 Task: Go to Program & Features. Select Whole Food Market. Add to cart Organic Guacamole-2. Select Amazon Health. Add to cart Ylang ylang essential oil-2. Place order for Hudson Clark, _x000D_
4893 Hawaiian Ter_x000D_
Cincinnati, Ohio(OH), 45223, Cell Number (513) 541-0914
Action: Mouse moved to (165, 89)
Screenshot: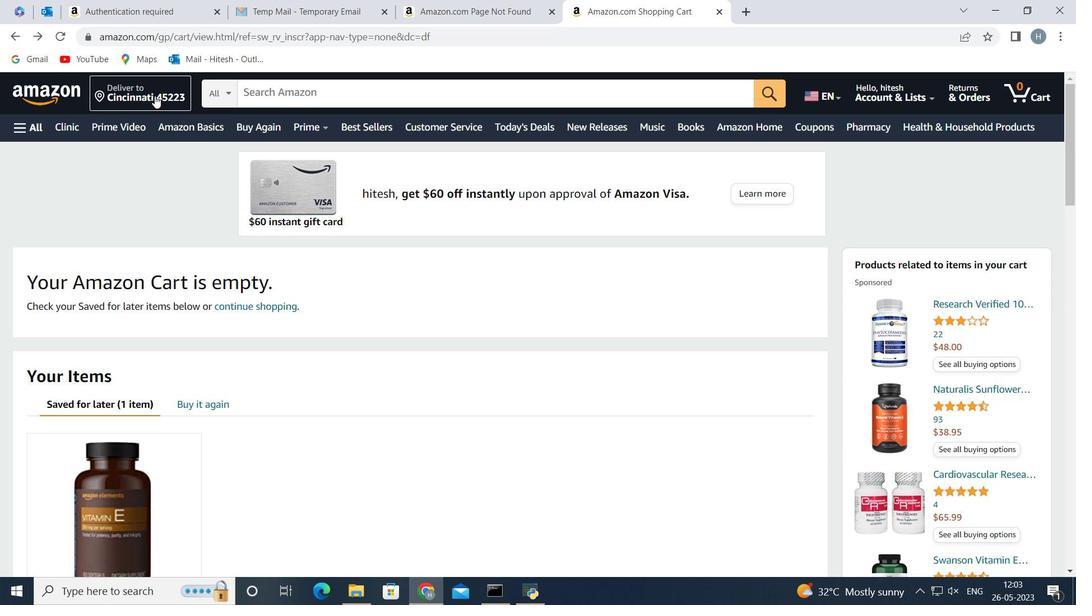 
Action: Mouse pressed left at (165, 89)
Screenshot: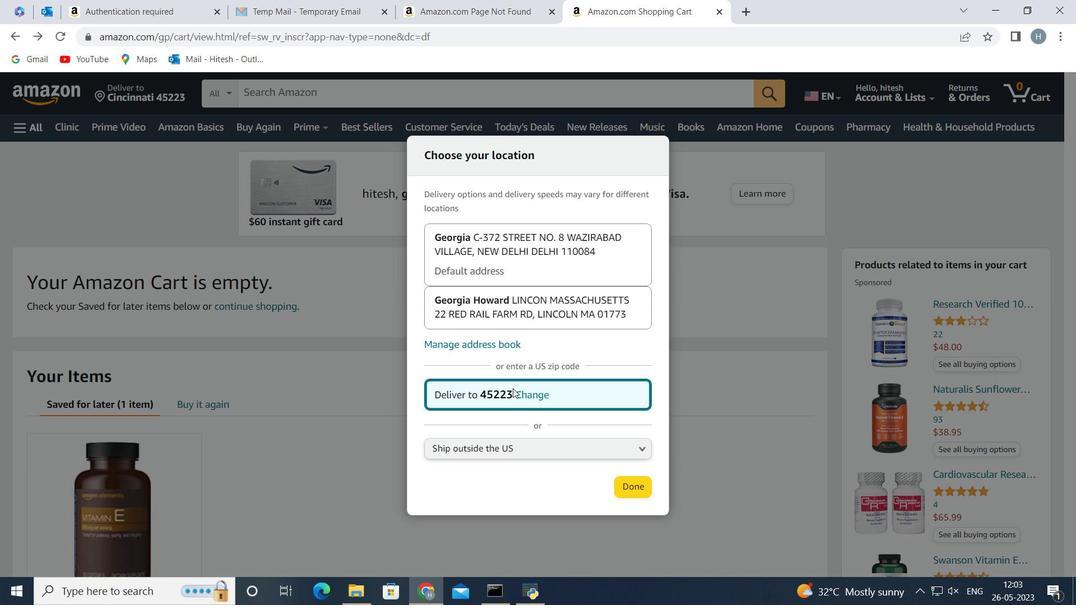 
Action: Mouse moved to (527, 392)
Screenshot: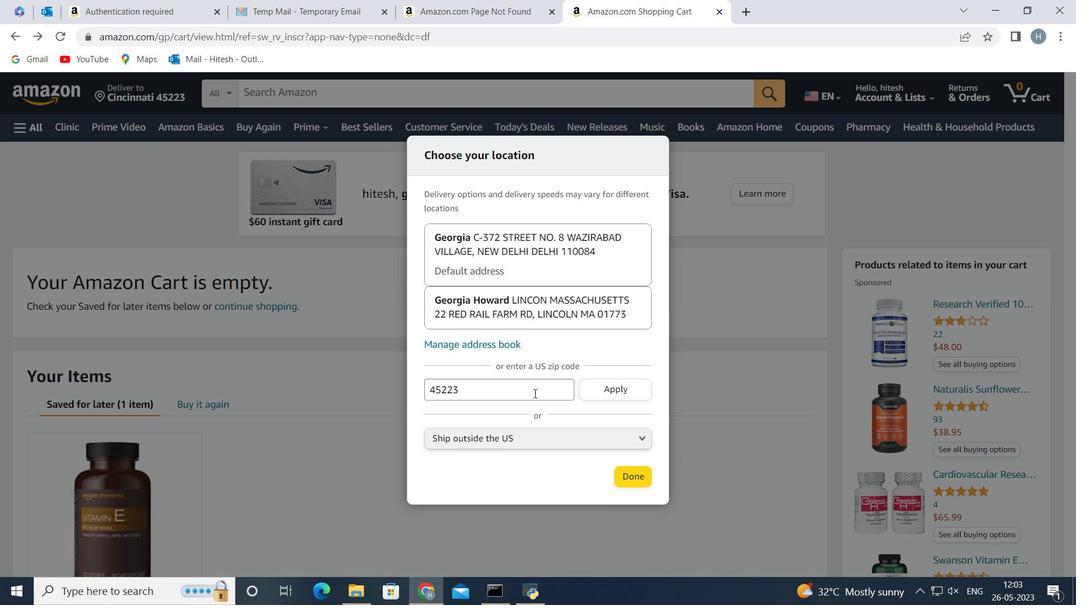 
Action: Mouse pressed left at (527, 392)
Screenshot: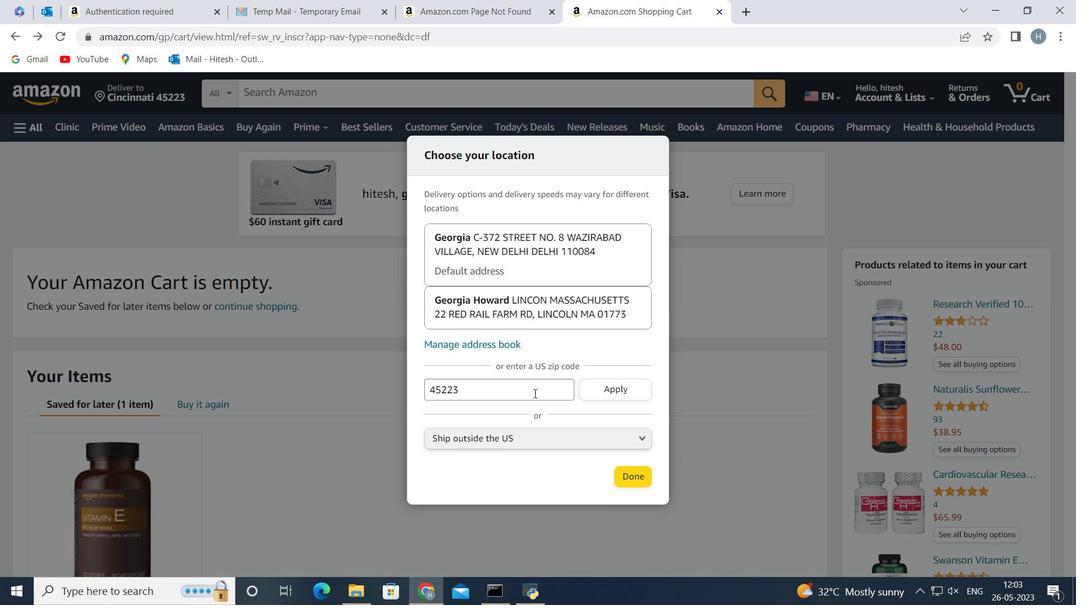 
Action: Mouse moved to (502, 394)
Screenshot: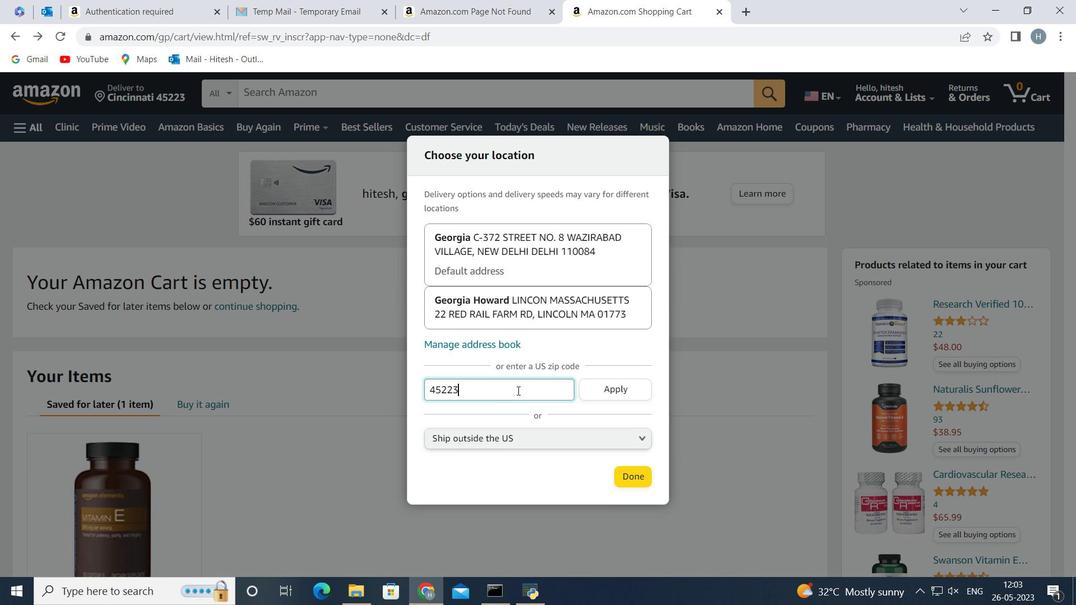 
Action: Mouse pressed left at (502, 394)
Screenshot: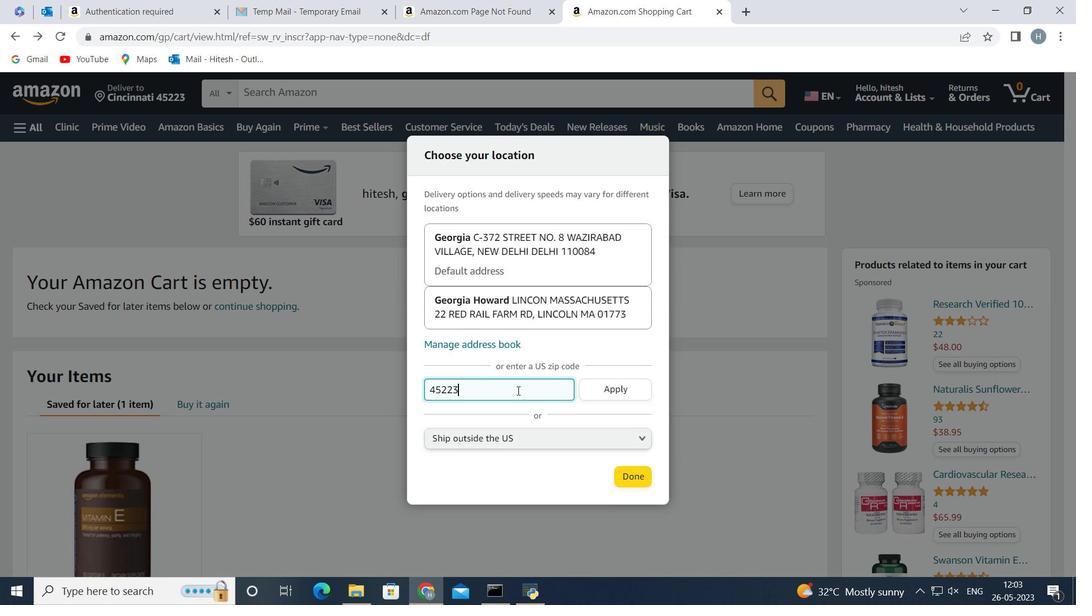 
Action: Mouse moved to (501, 394)
Screenshot: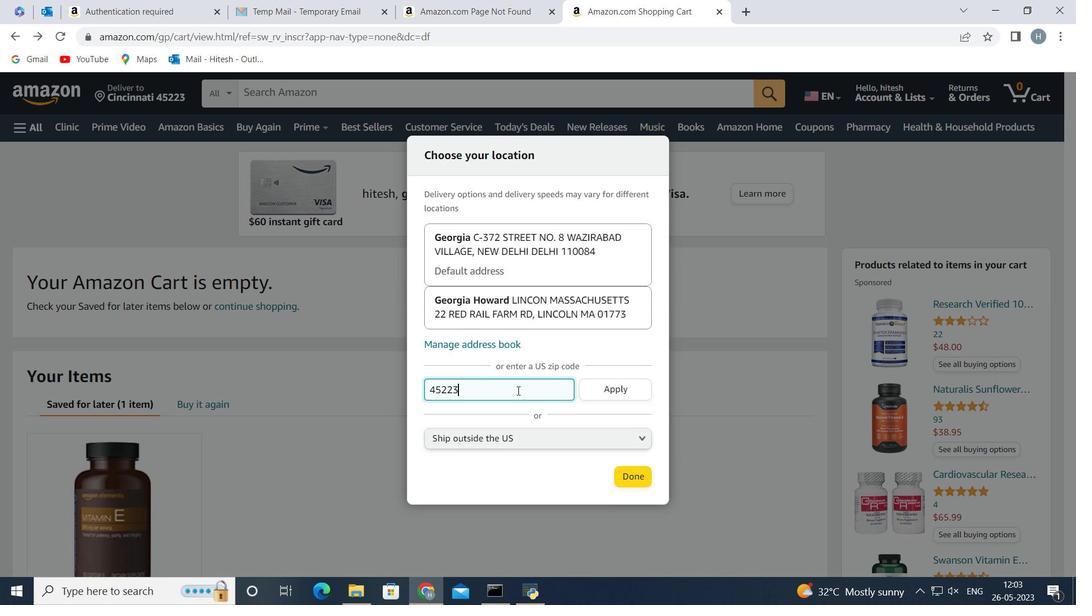 
Action: Key pressed <Key.backspace><Key.backspace><Key.backspace><Key.backspace><Key.backspace><Key.backspace><Key.backspace><Key.backspace><Key.backspace><Key.backspace><Key.backspace><Key.backspace><Key.backspace><Key.backspace><Key.backspace><Key.backspace><Key.backspace><Key.backspace>45223
Screenshot: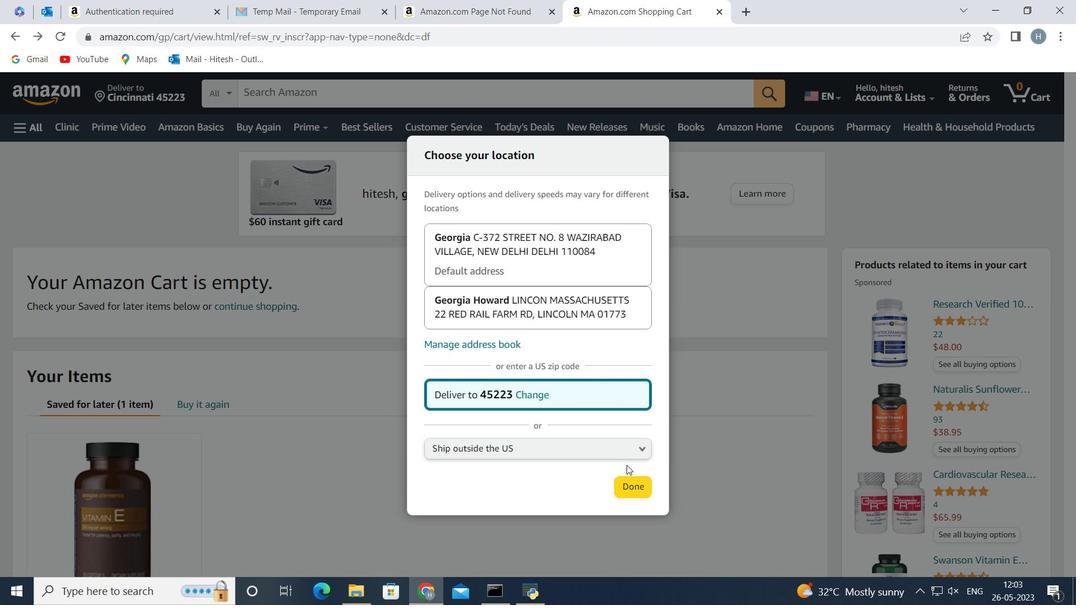 
Action: Mouse moved to (622, 388)
Screenshot: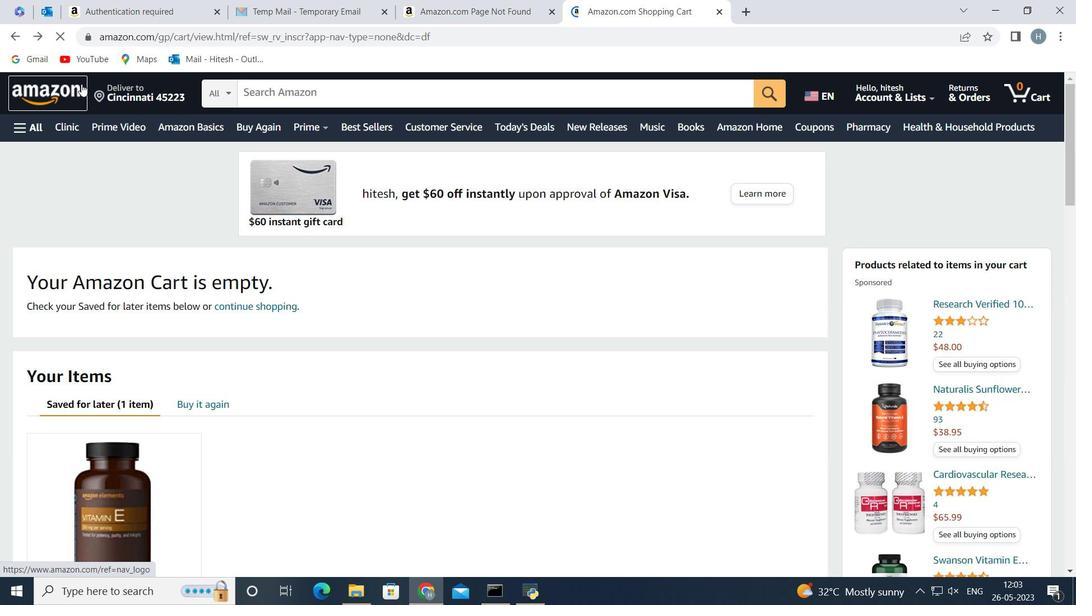 
Action: Mouse pressed left at (622, 388)
Screenshot: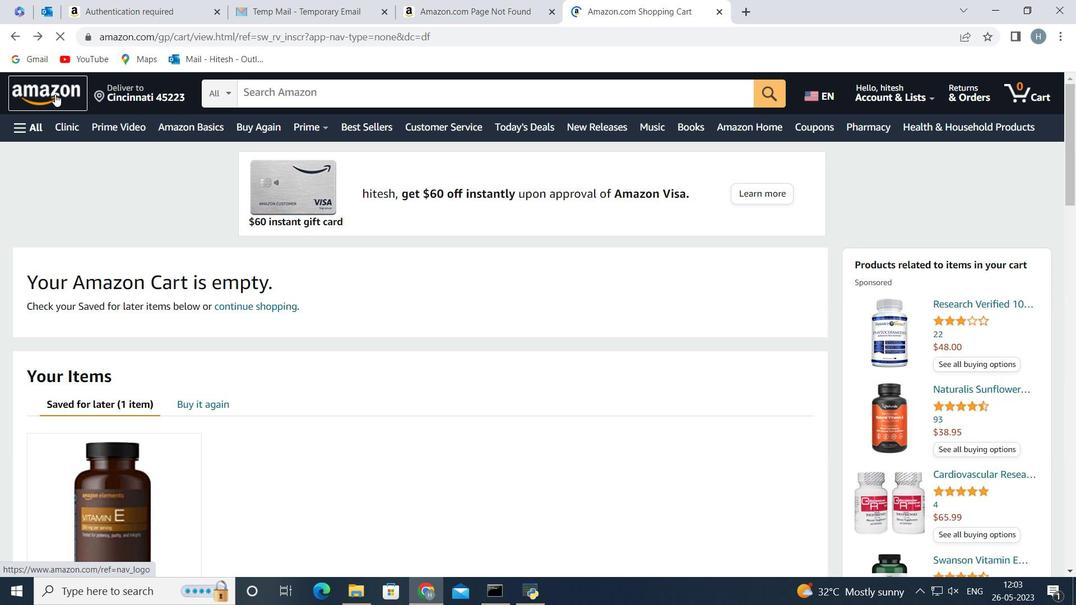 
Action: Mouse moved to (631, 487)
Screenshot: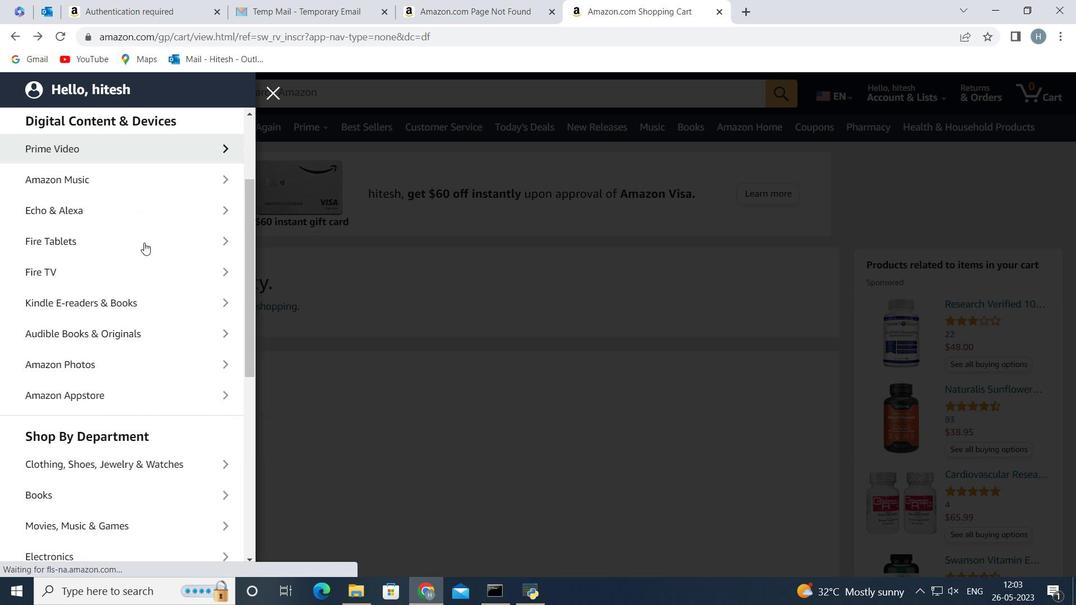 
Action: Mouse pressed left at (631, 487)
Screenshot: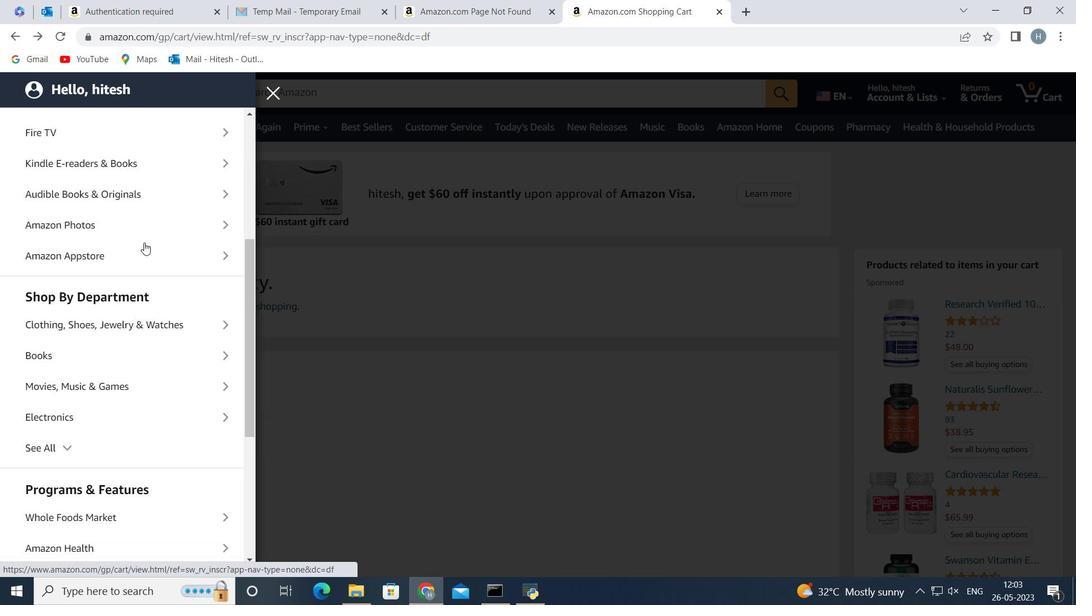 
Action: Mouse moved to (26, 124)
Screenshot: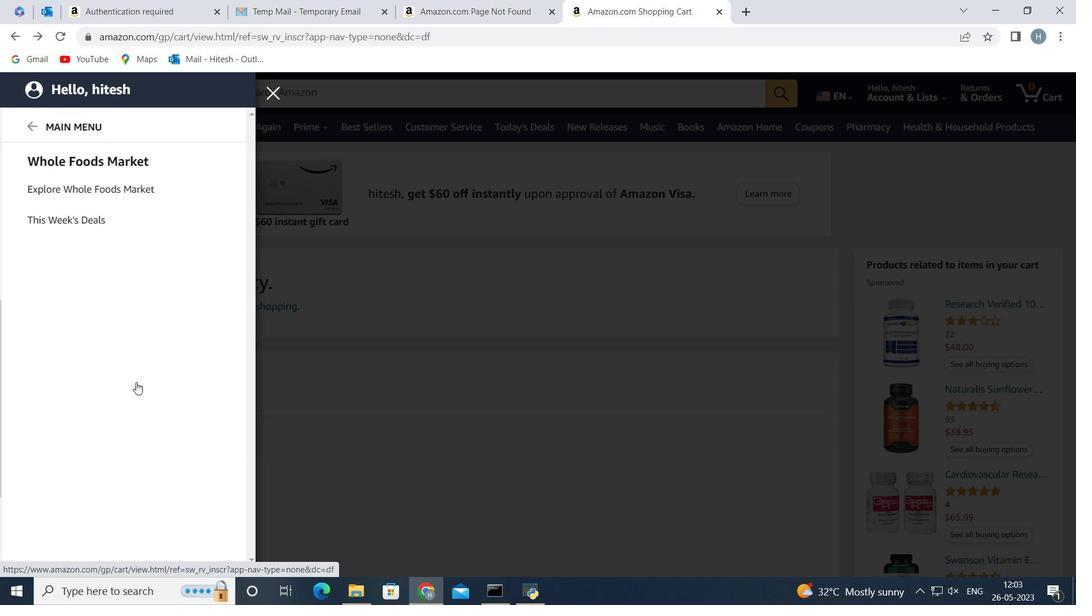 
Action: Mouse pressed left at (26, 124)
Screenshot: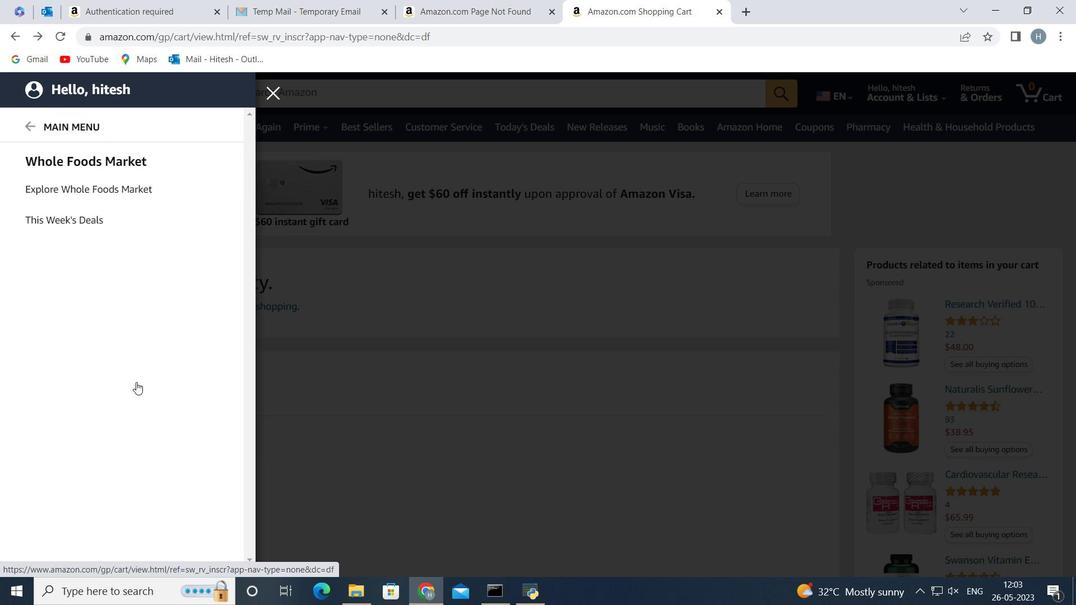 
Action: Mouse moved to (113, 275)
Screenshot: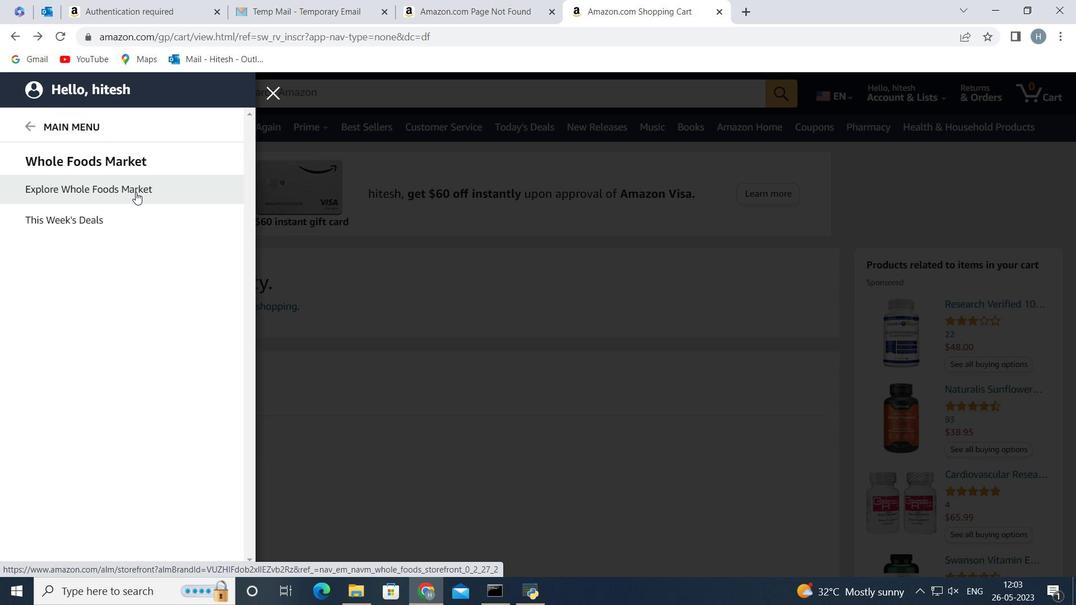 
Action: Mouse scrolled (113, 274) with delta (0, 0)
Screenshot: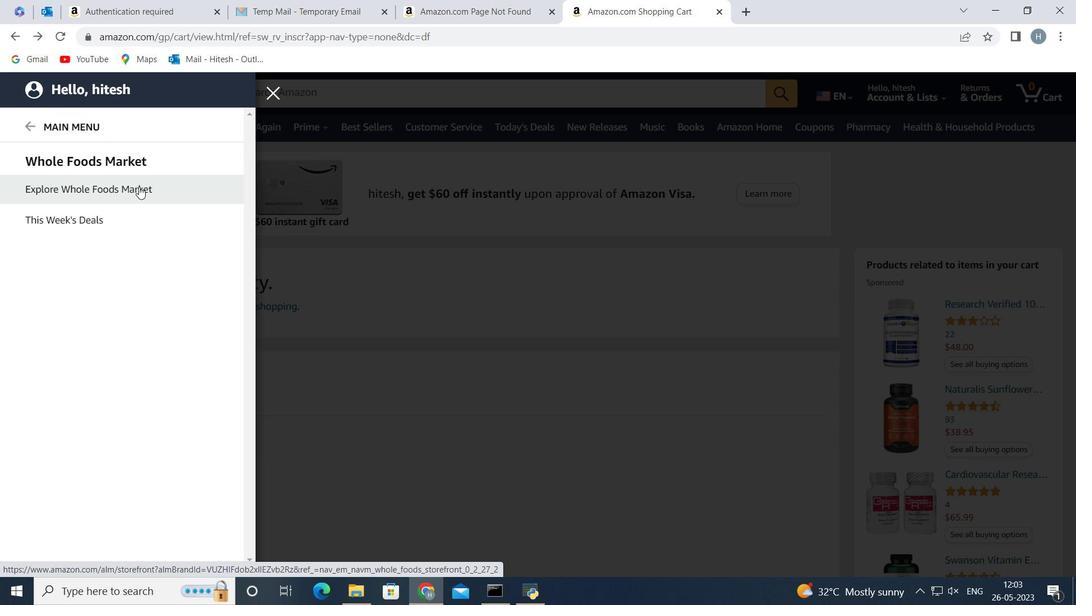 
Action: Mouse scrolled (113, 274) with delta (0, 0)
Screenshot: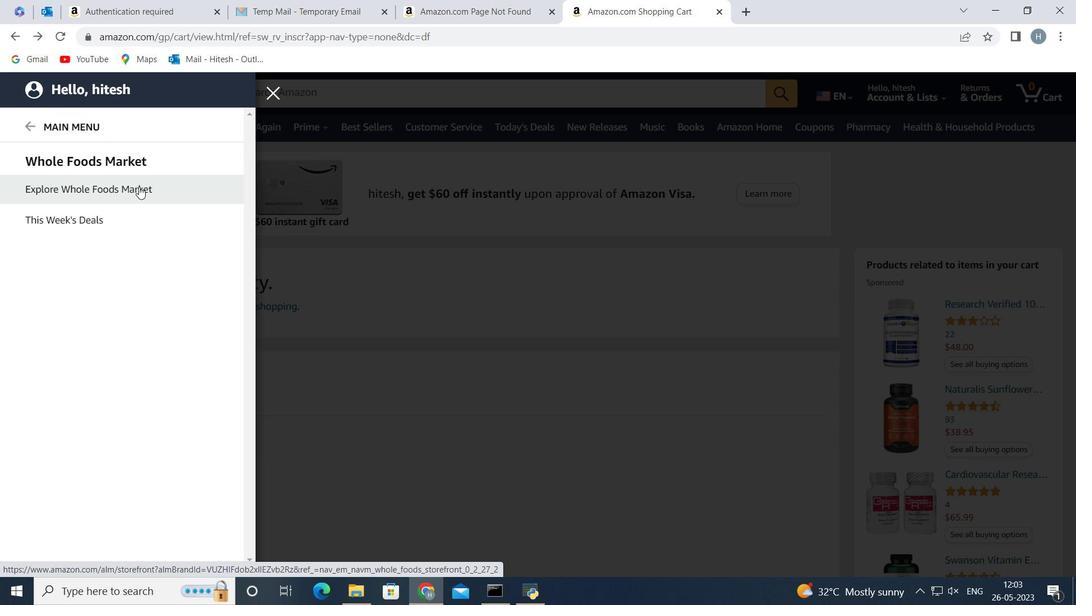 
Action: Mouse scrolled (113, 274) with delta (0, 0)
Screenshot: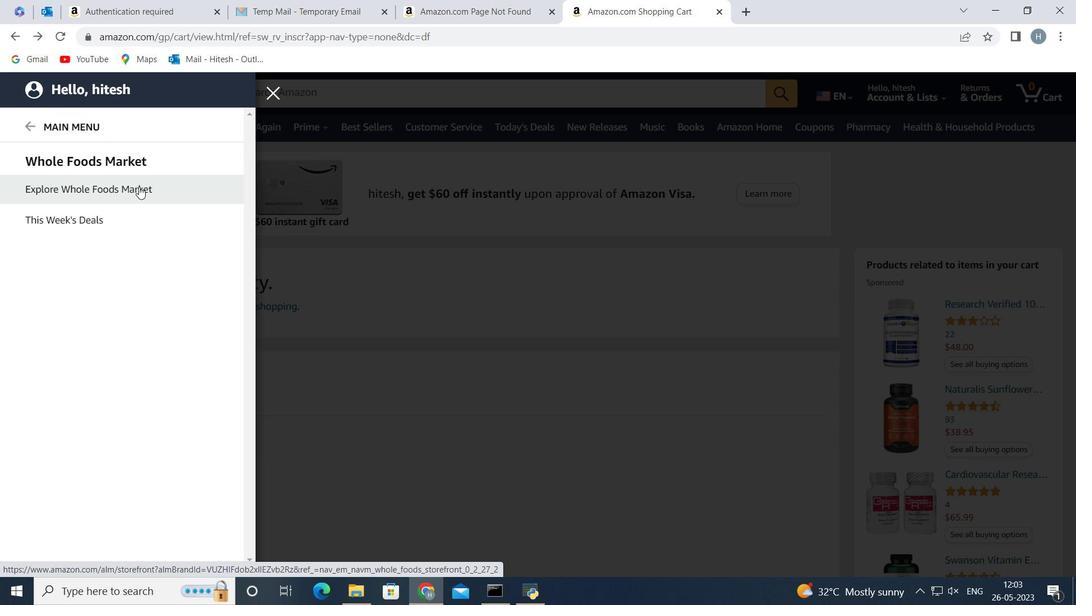 
Action: Mouse scrolled (113, 274) with delta (0, 0)
Screenshot: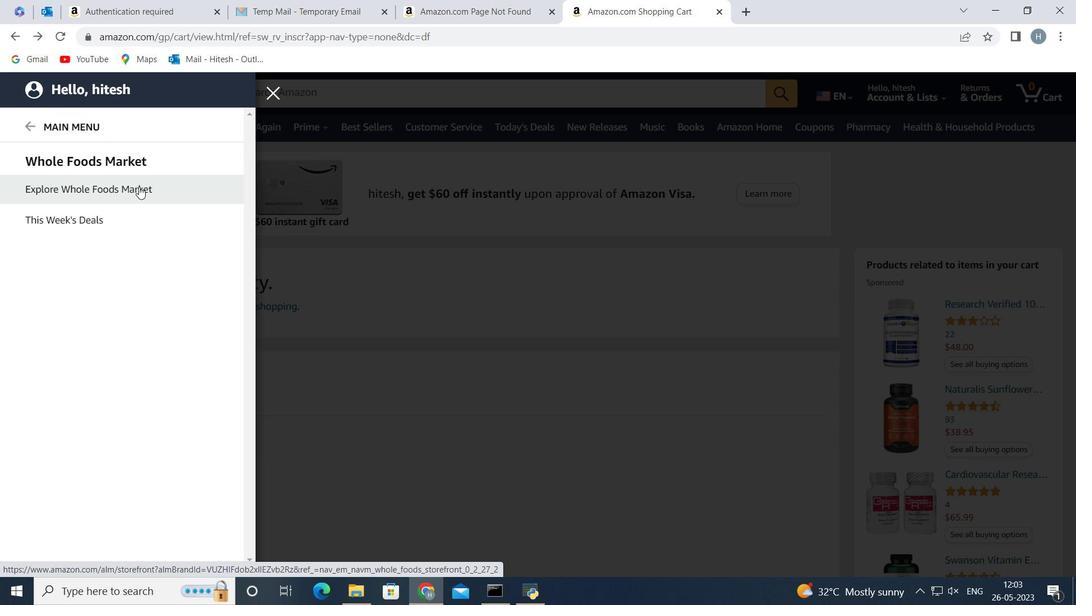 
Action: Mouse scrolled (113, 274) with delta (0, 0)
Screenshot: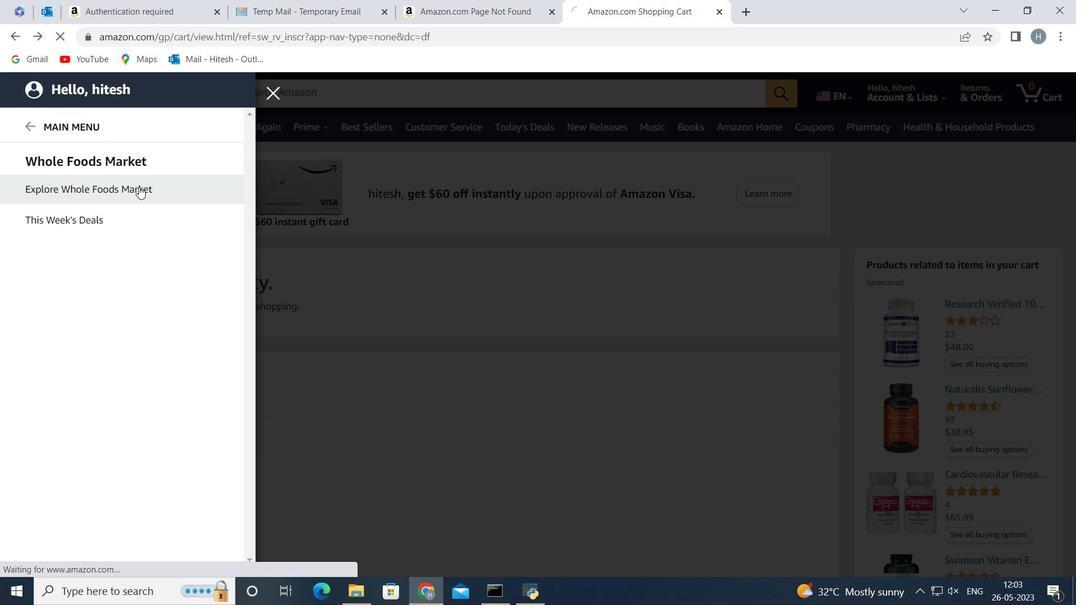 
Action: Mouse scrolled (113, 274) with delta (0, 0)
Screenshot: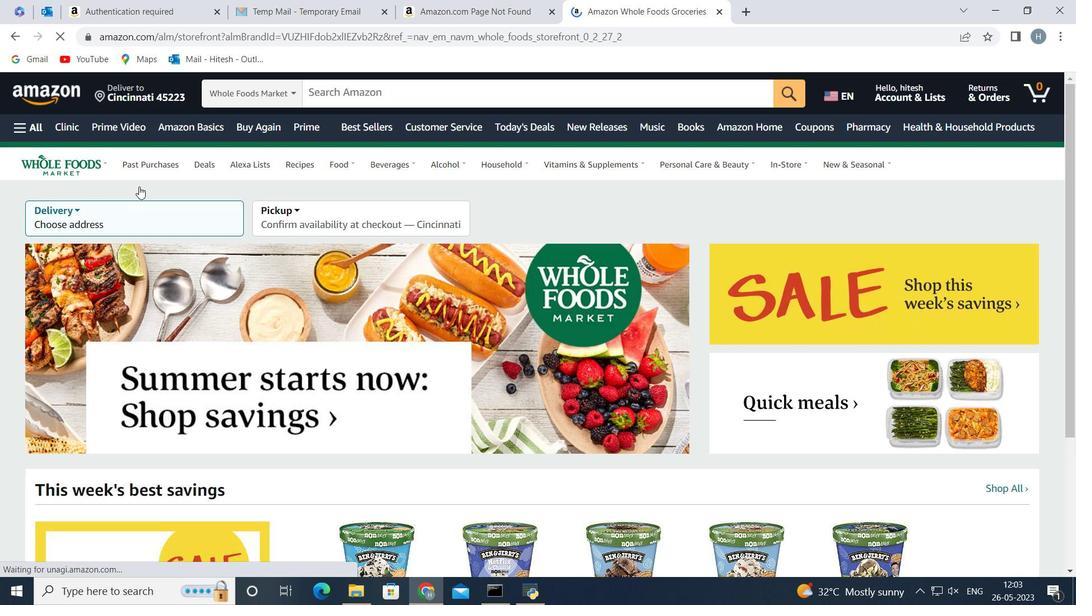 
Action: Mouse scrolled (113, 274) with delta (0, 0)
Screenshot: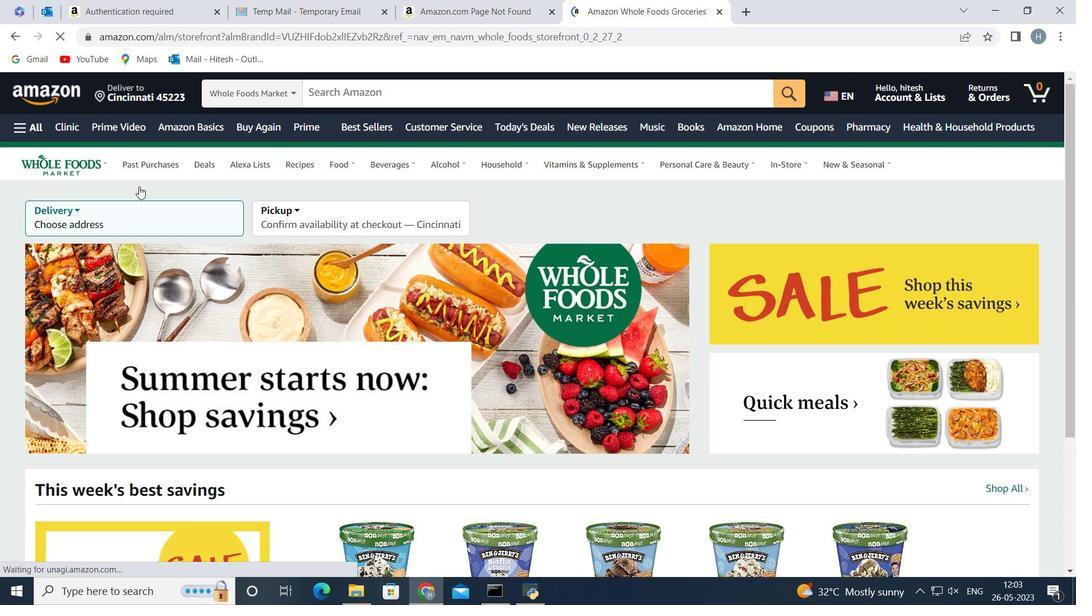 
Action: Mouse scrolled (113, 274) with delta (0, 0)
Screenshot: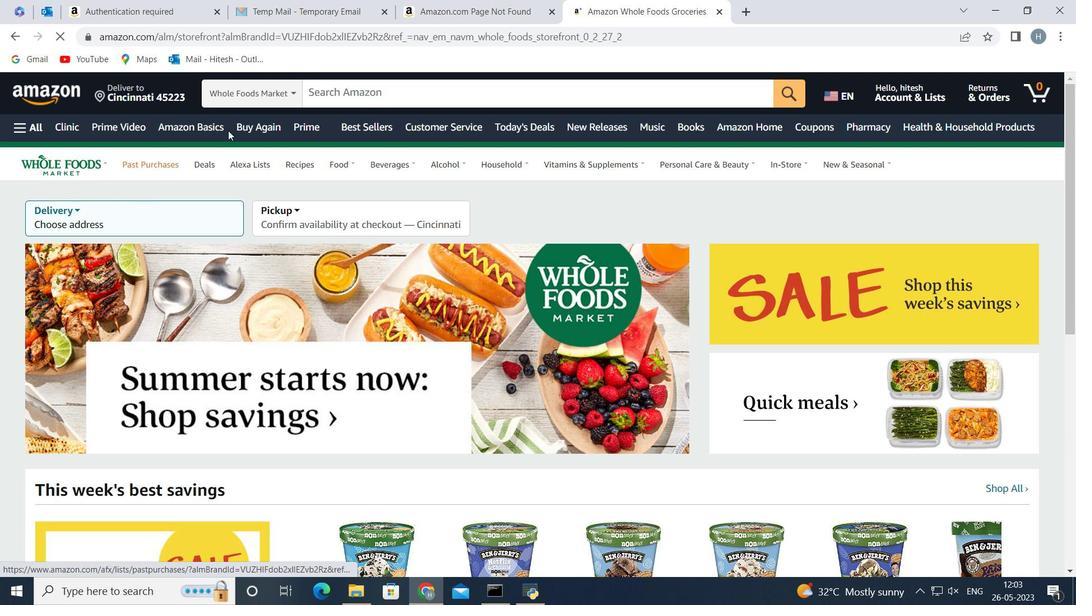 
Action: Mouse moved to (124, 251)
Screenshot: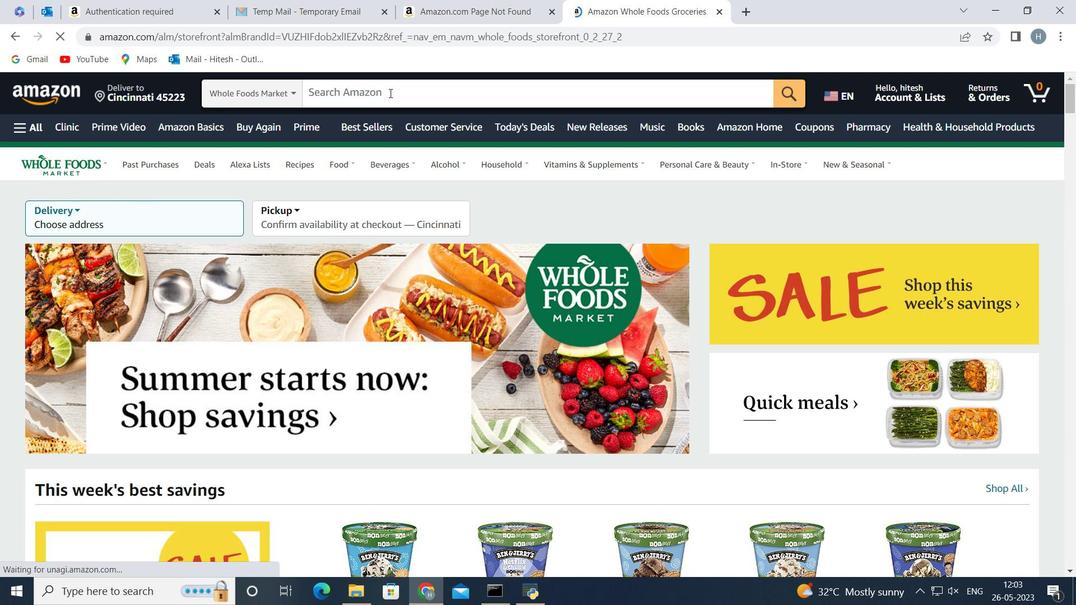 
Action: Mouse pressed left at (124, 251)
Screenshot: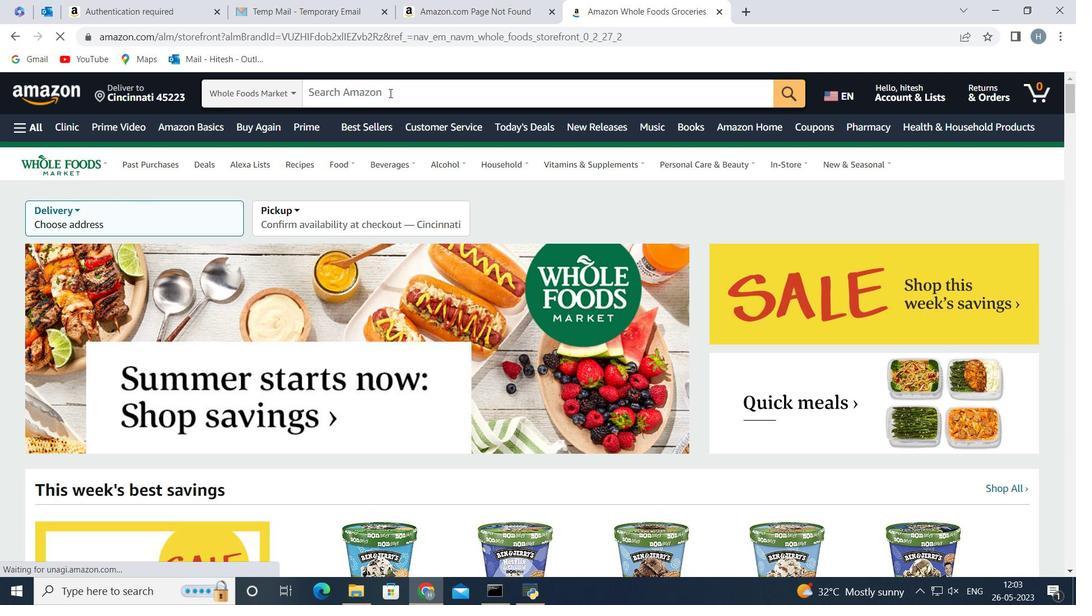 
Action: Mouse moved to (155, 96)
Screenshot: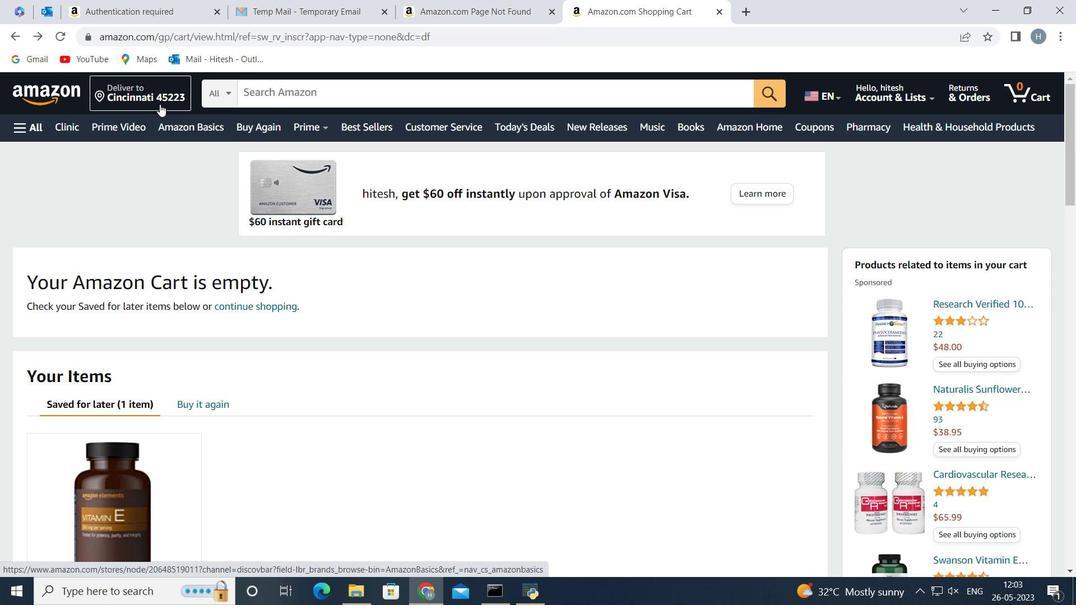 
Action: Mouse pressed left at (155, 96)
Screenshot: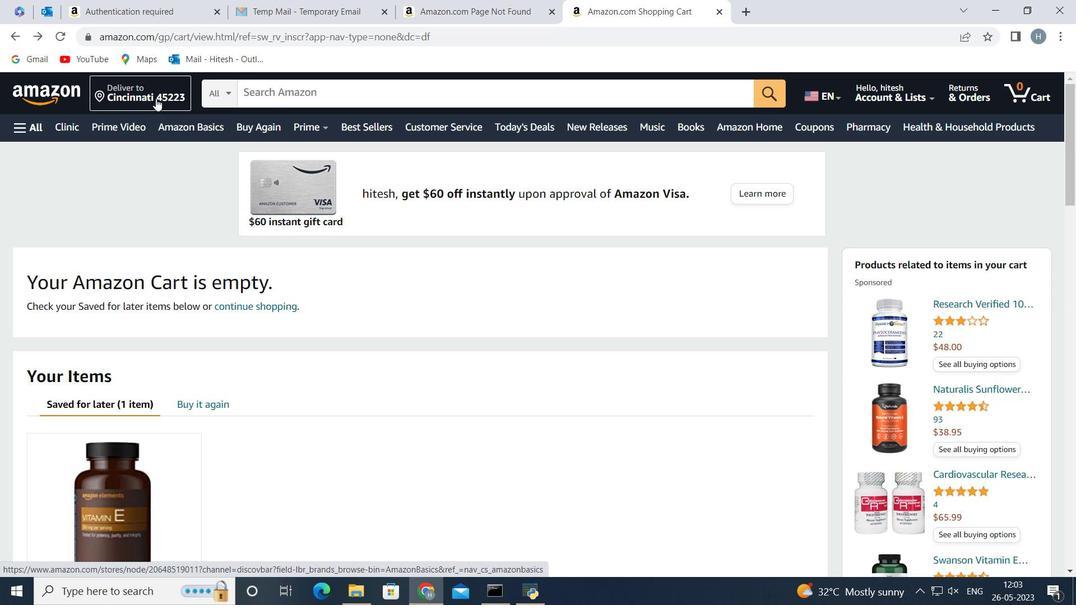 
Action: Mouse moved to (585, 399)
Screenshot: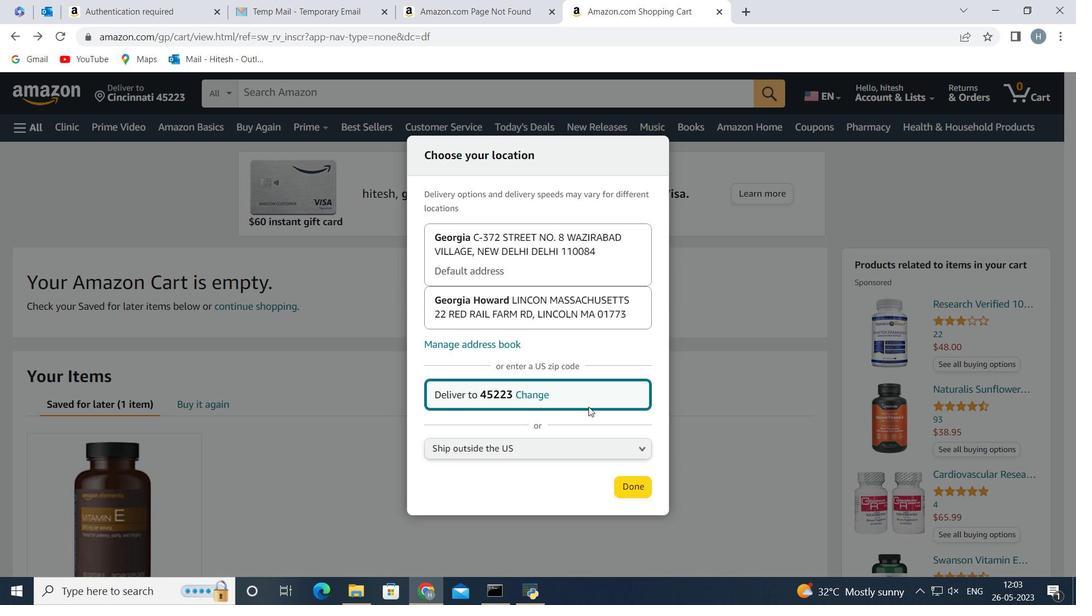 
Action: Mouse pressed left at (585, 399)
Screenshot: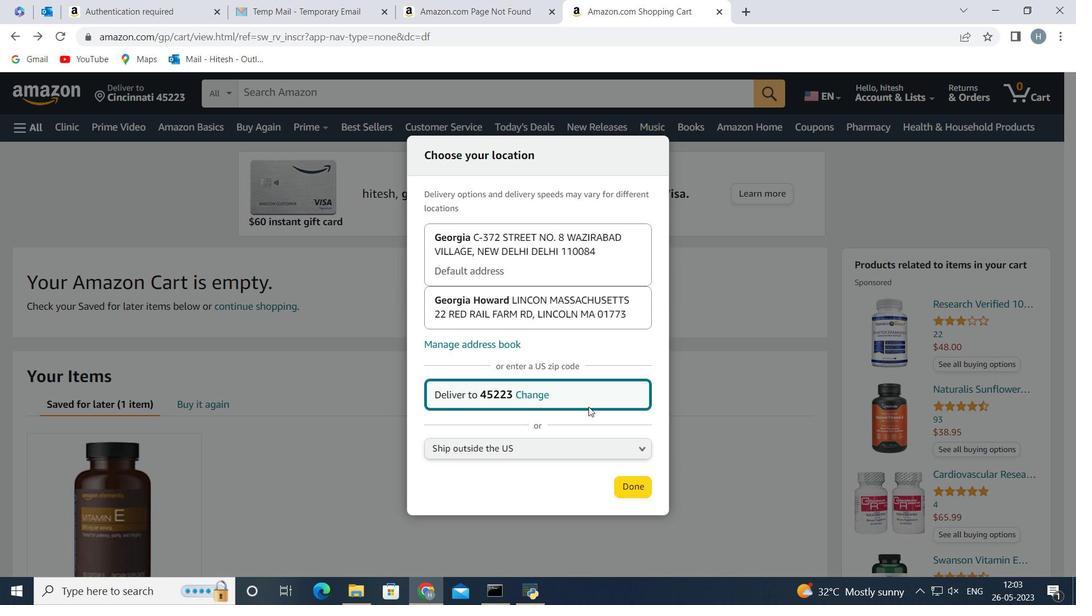 
Action: Mouse moved to (534, 393)
Screenshot: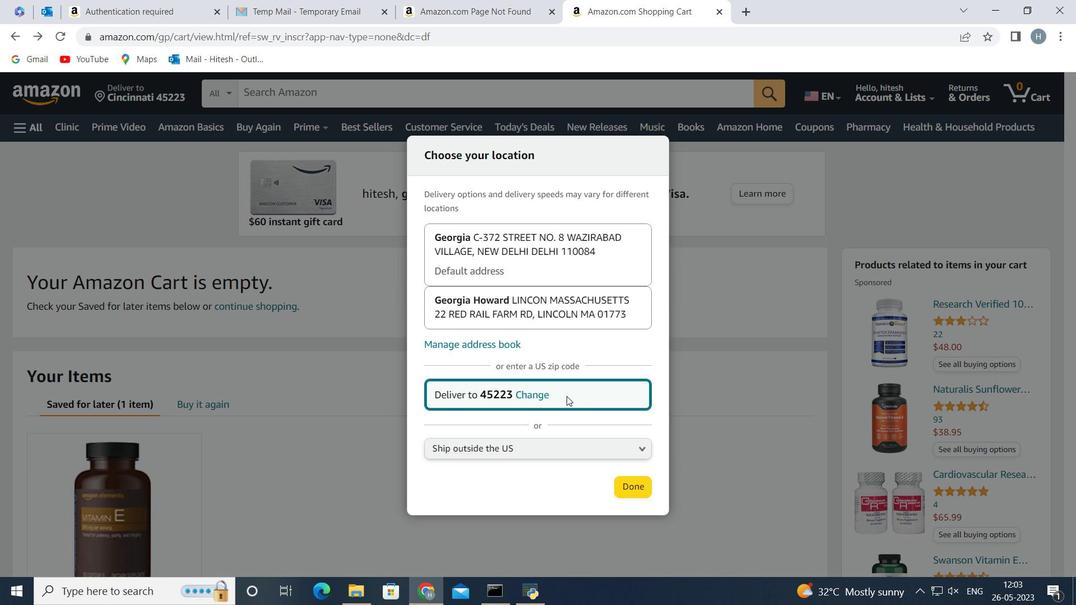 
Action: Mouse pressed left at (534, 393)
Screenshot: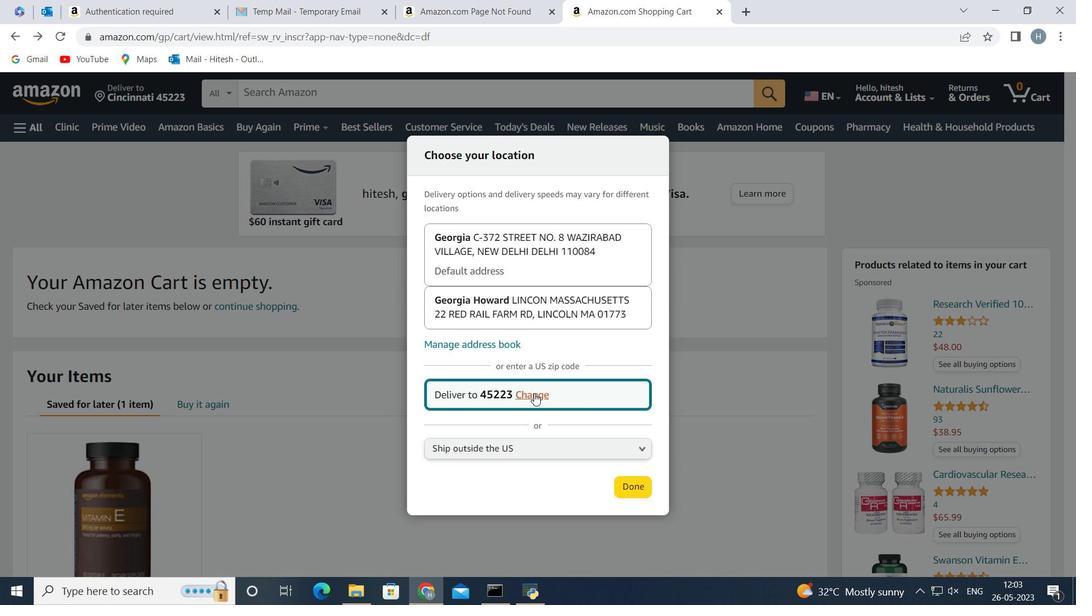 
Action: Mouse moved to (518, 390)
Screenshot: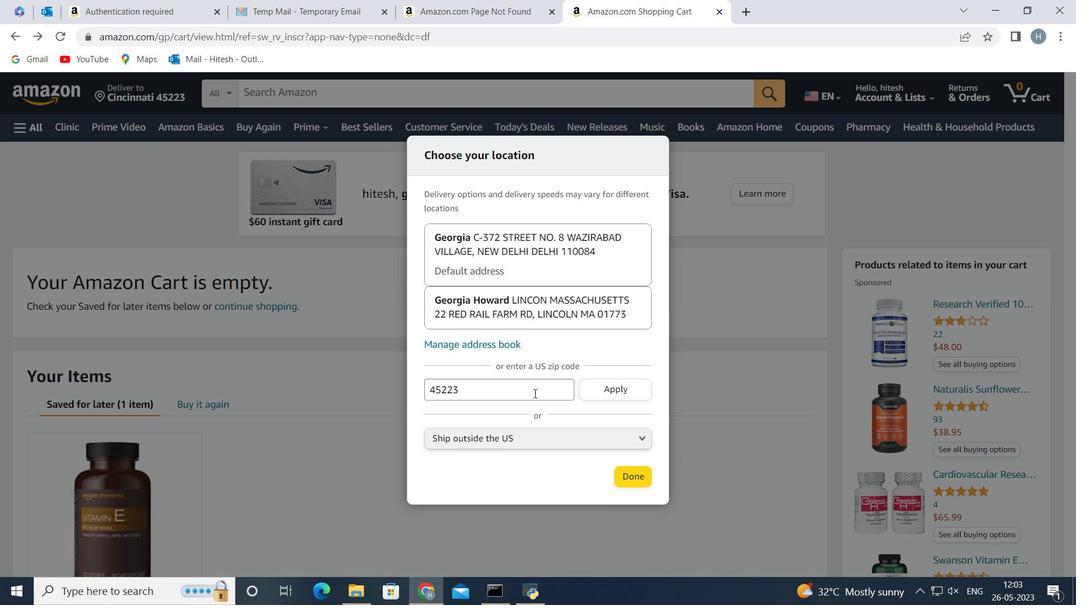 
Action: Mouse pressed left at (518, 390)
Screenshot: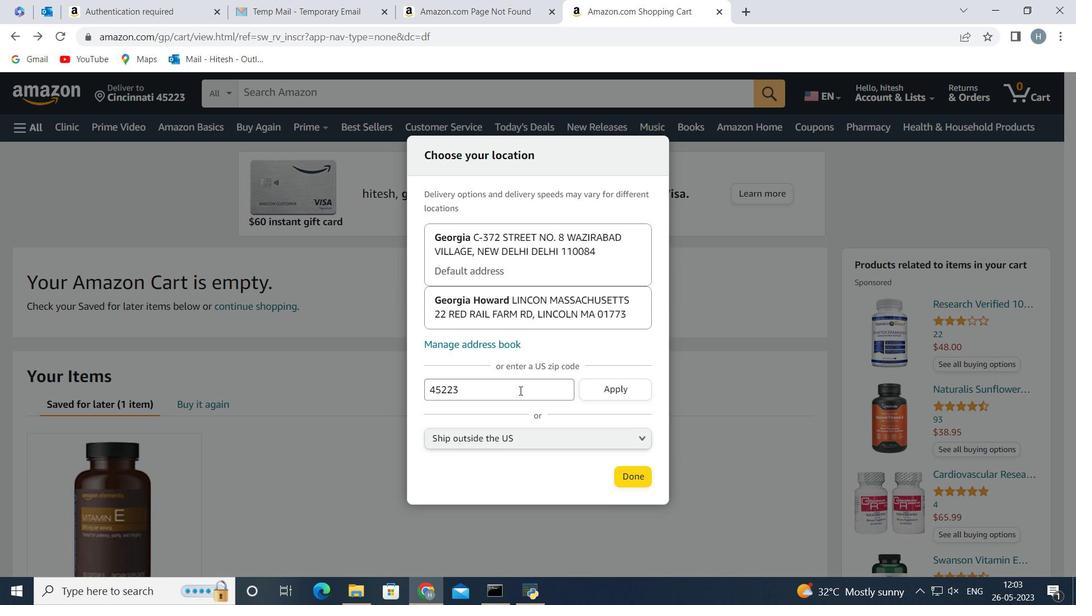 
Action: Mouse moved to (518, 390)
Screenshot: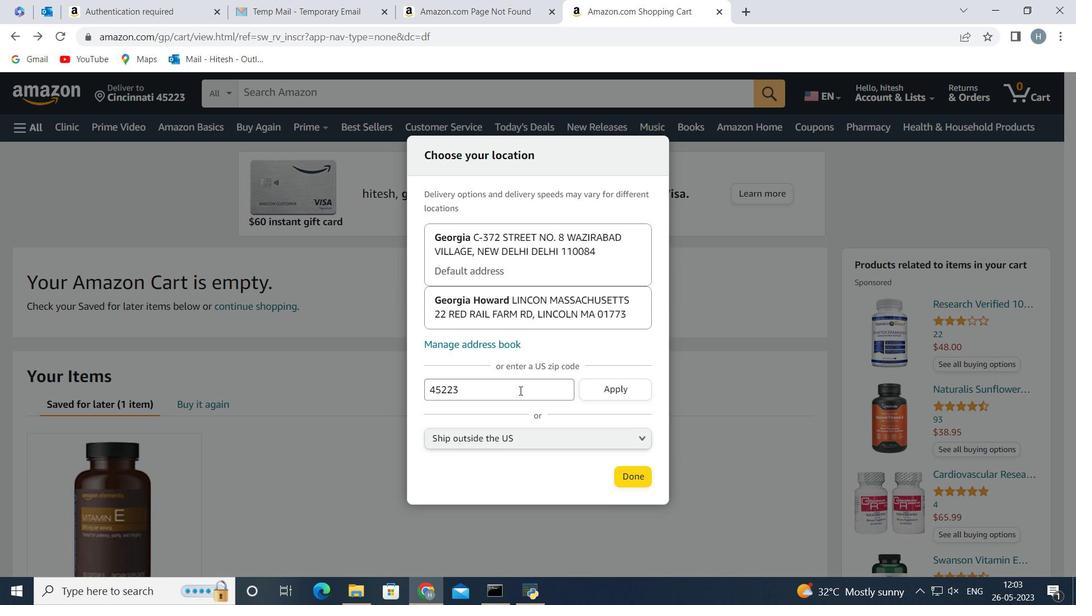 
Action: Key pressed <Key.backspace><Key.backspace><Key.backspace><Key.backspace><Key.backspace><Key.backspace><Key.backspace><Key.backspace><Key.backspace>
Screenshot: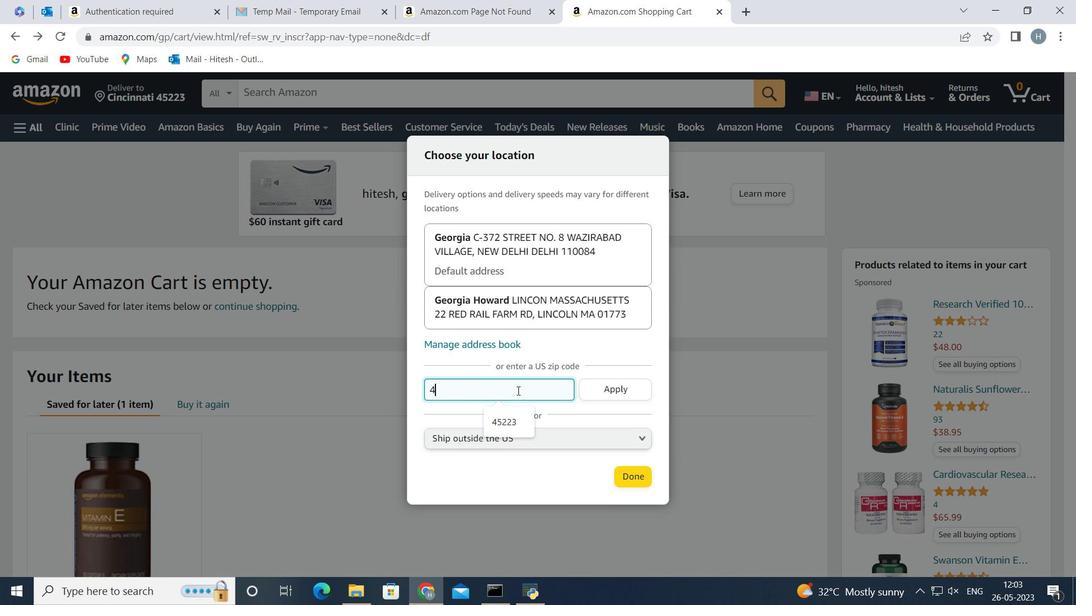 
Action: Mouse moved to (519, 387)
Screenshot: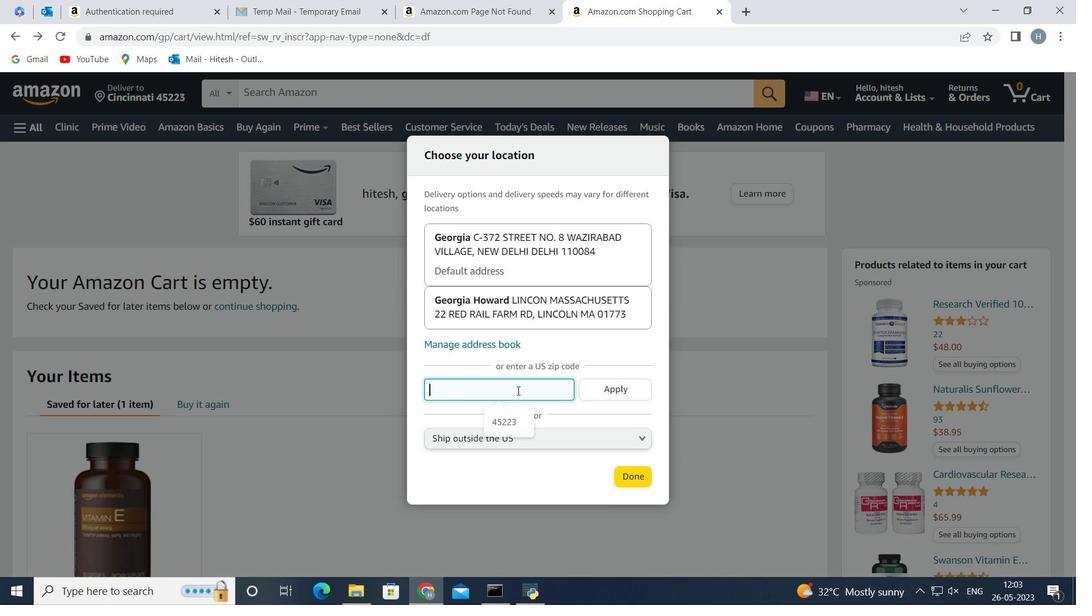 
Action: Key pressed <Key.backspace>
Screenshot: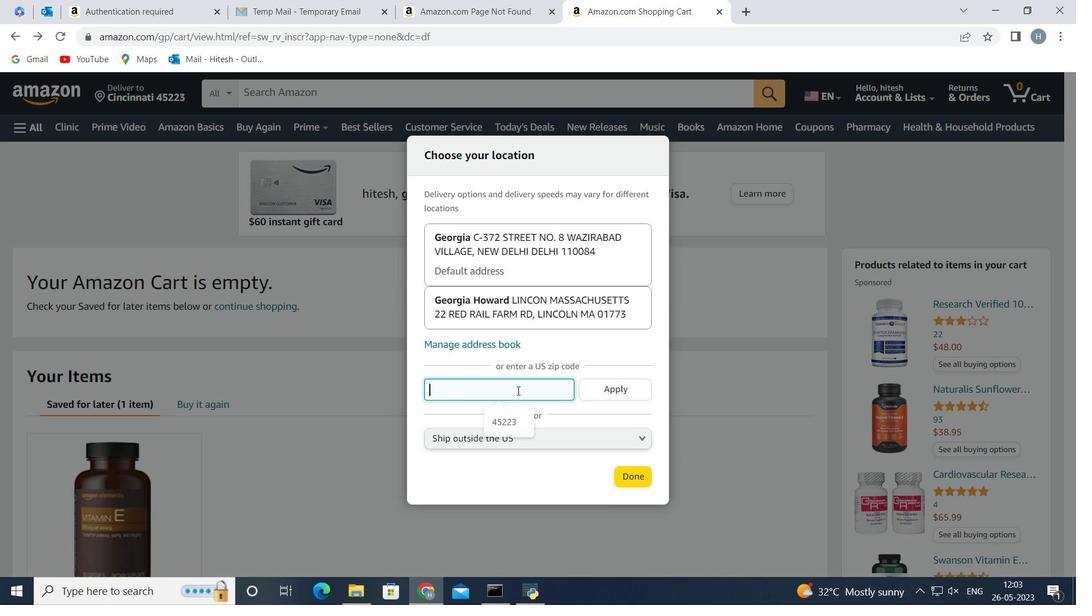 
Action: Mouse moved to (522, 384)
Screenshot: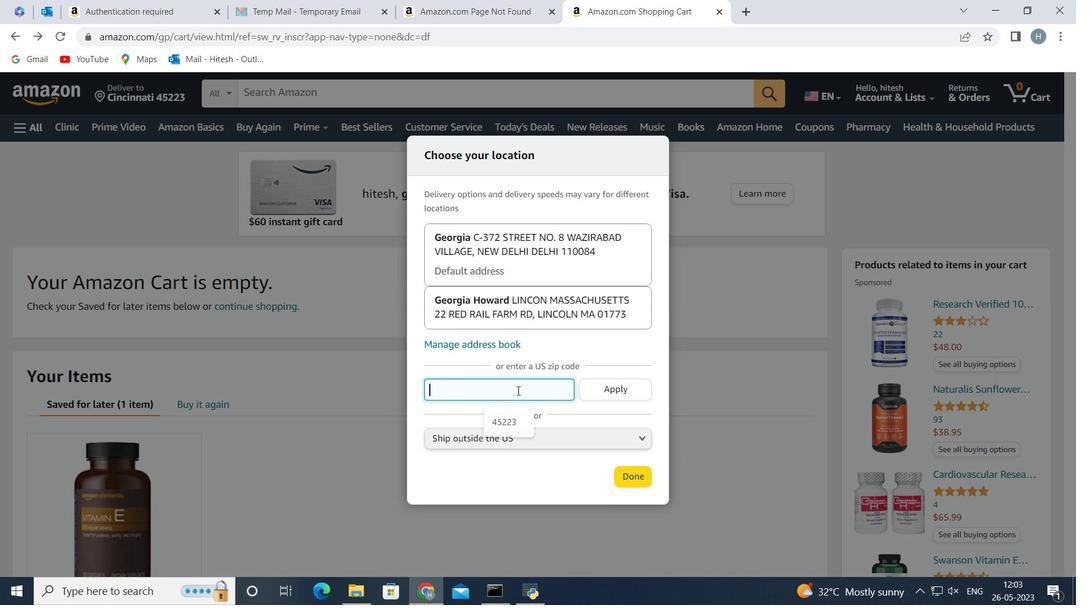 
Action: Key pressed <Key.backspace>
Screenshot: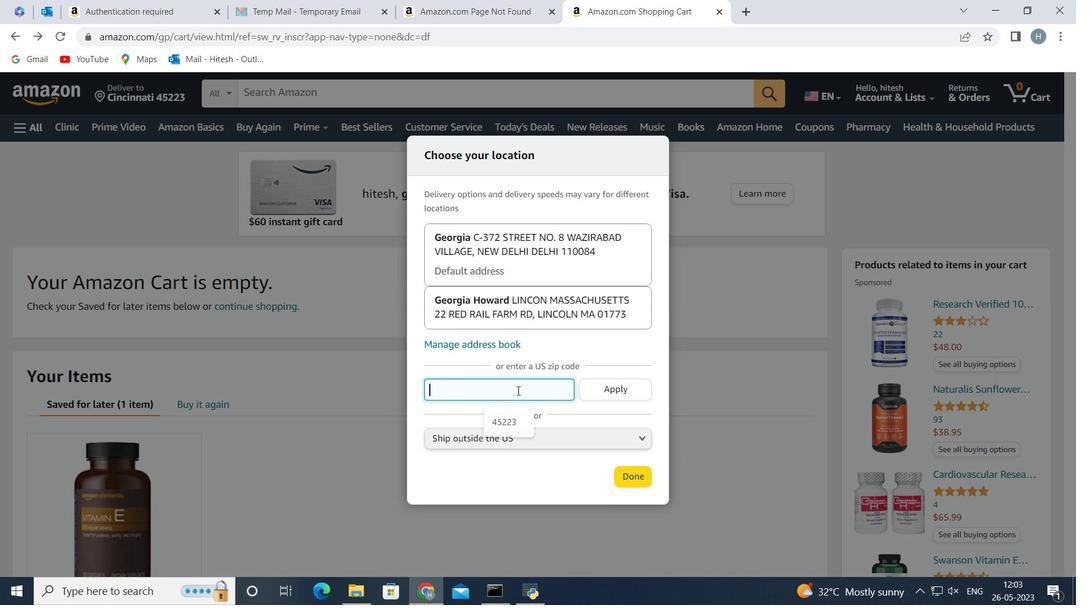 
Action: Mouse moved to (525, 381)
Screenshot: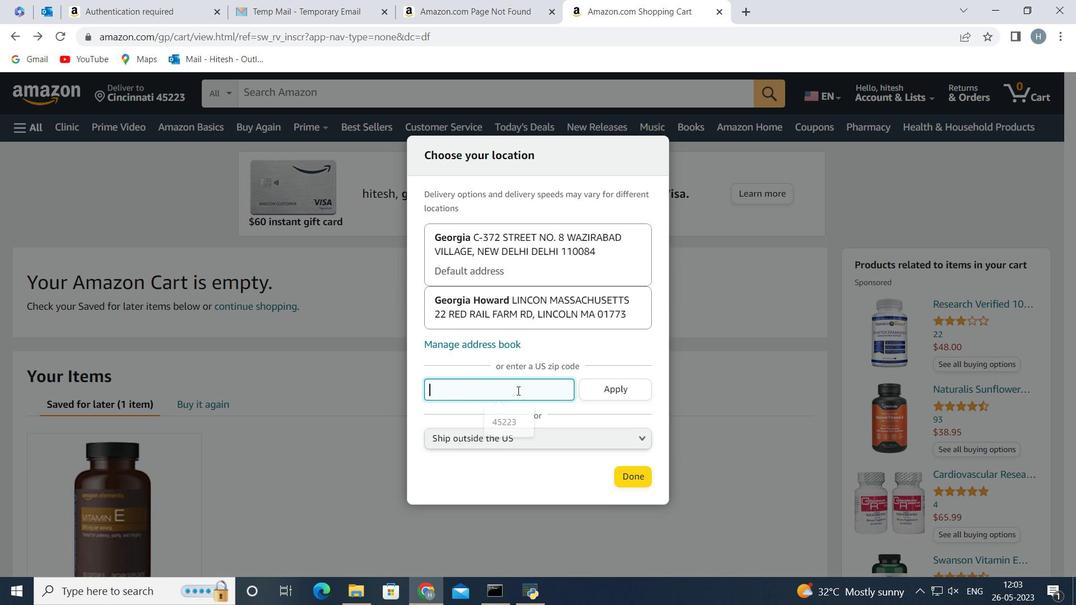 
Action: Key pressed <Key.backspace>
Screenshot: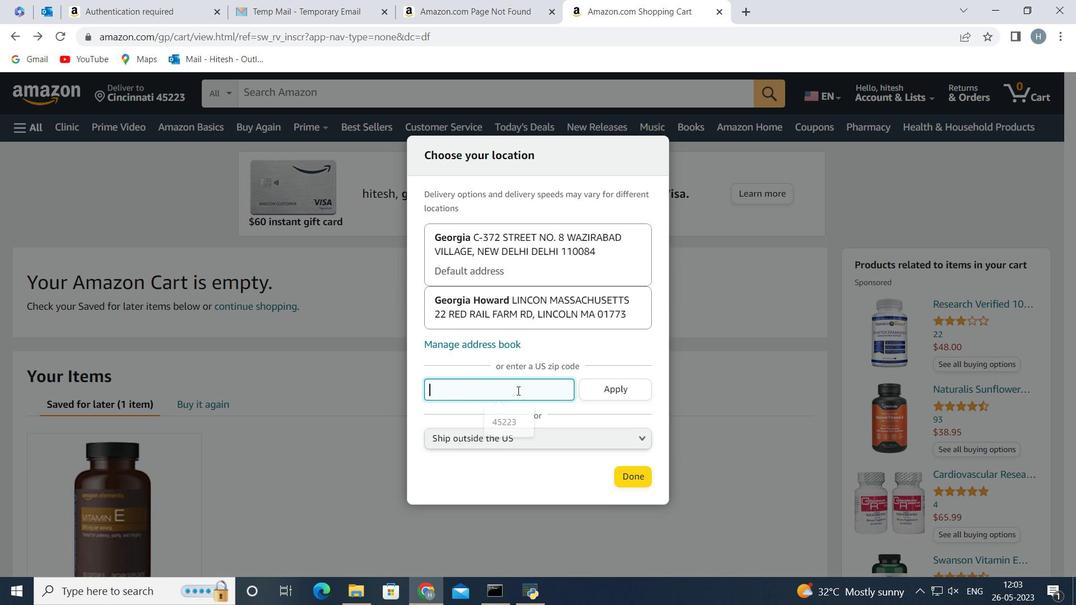 
Action: Mouse moved to (527, 379)
Screenshot: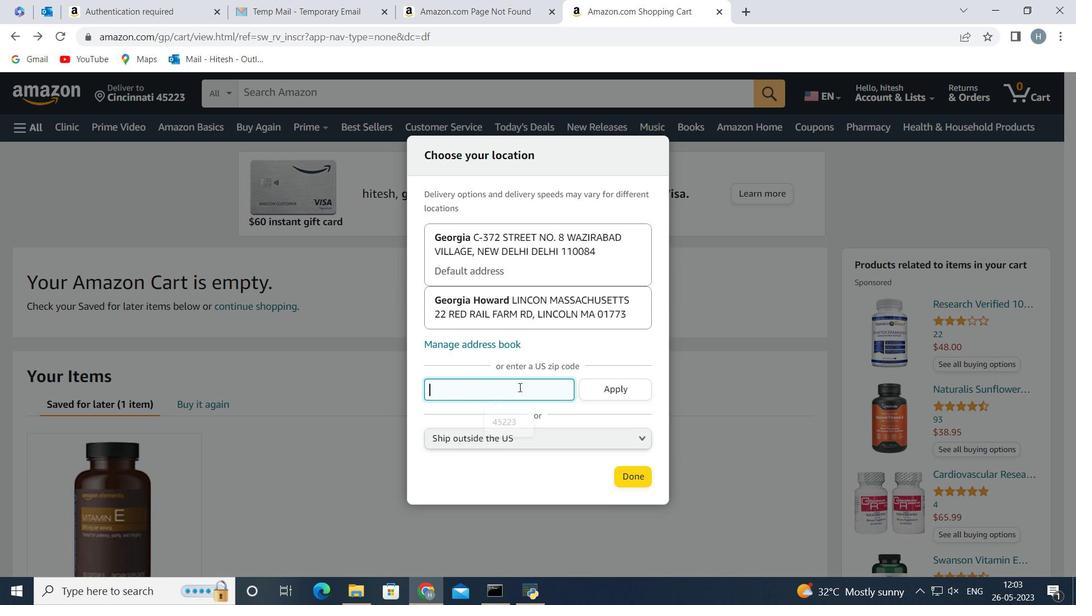 
Action: Key pressed <Key.backspace>
Screenshot: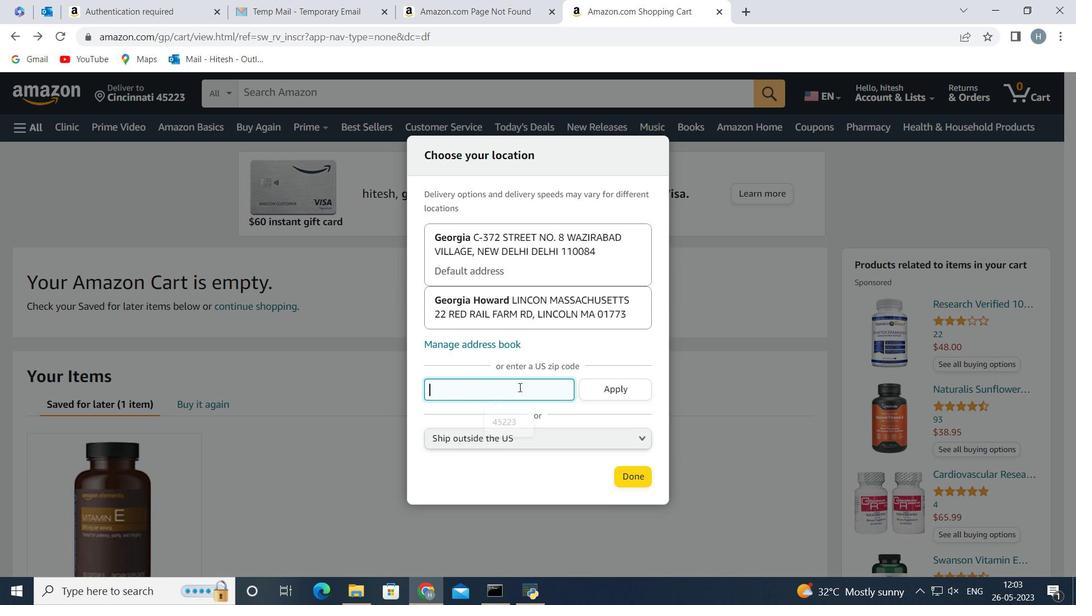 
Action: Mouse moved to (539, 362)
Screenshot: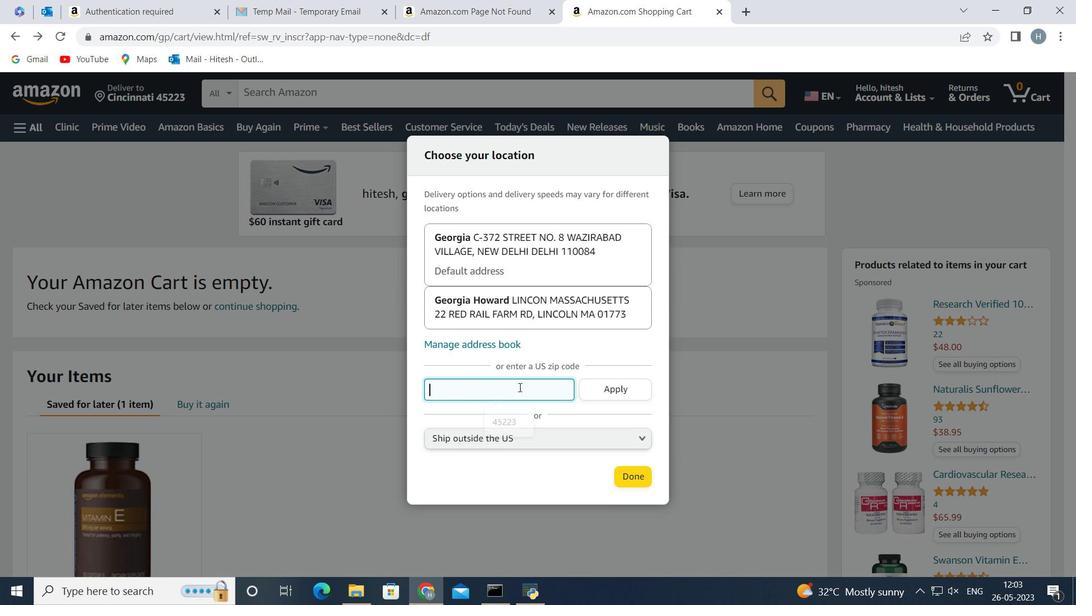 
Action: Key pressed <Key.backspace>
Screenshot: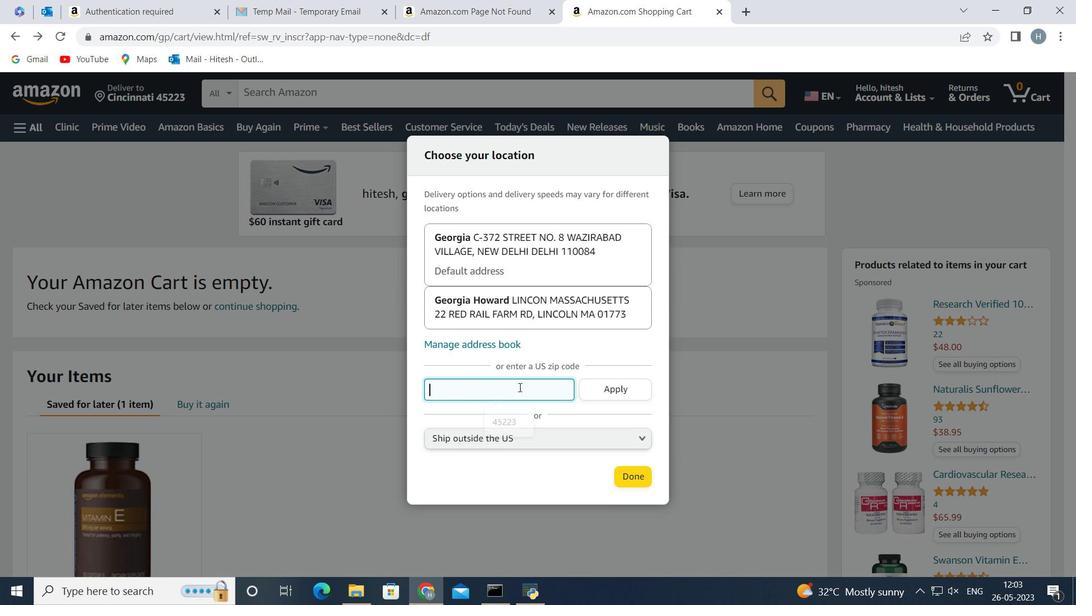 
Action: Mouse moved to (548, 345)
Screenshot: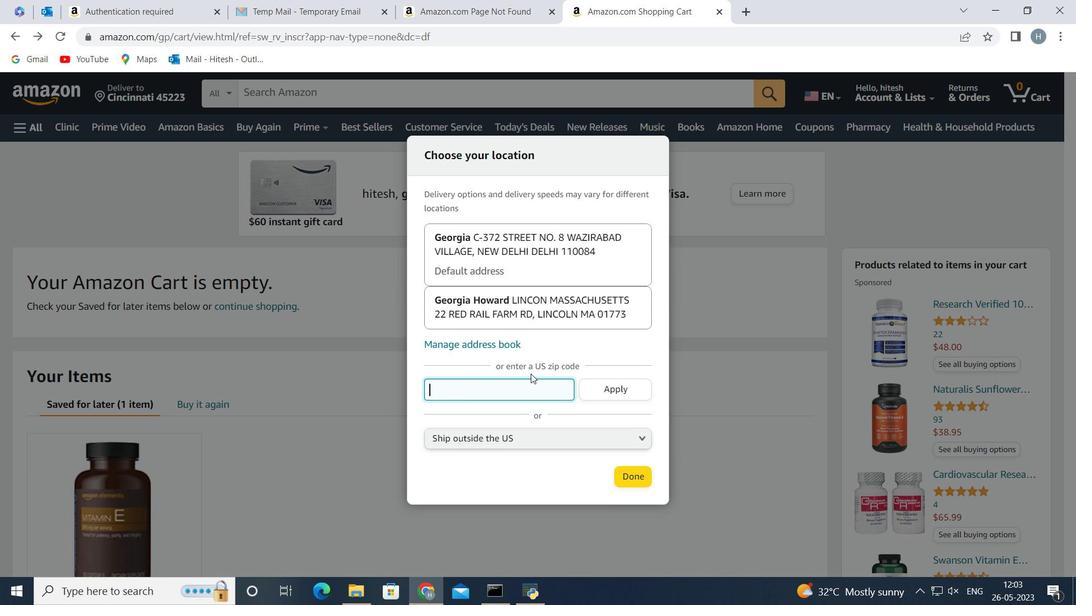 
Action: Key pressed 45223
Screenshot: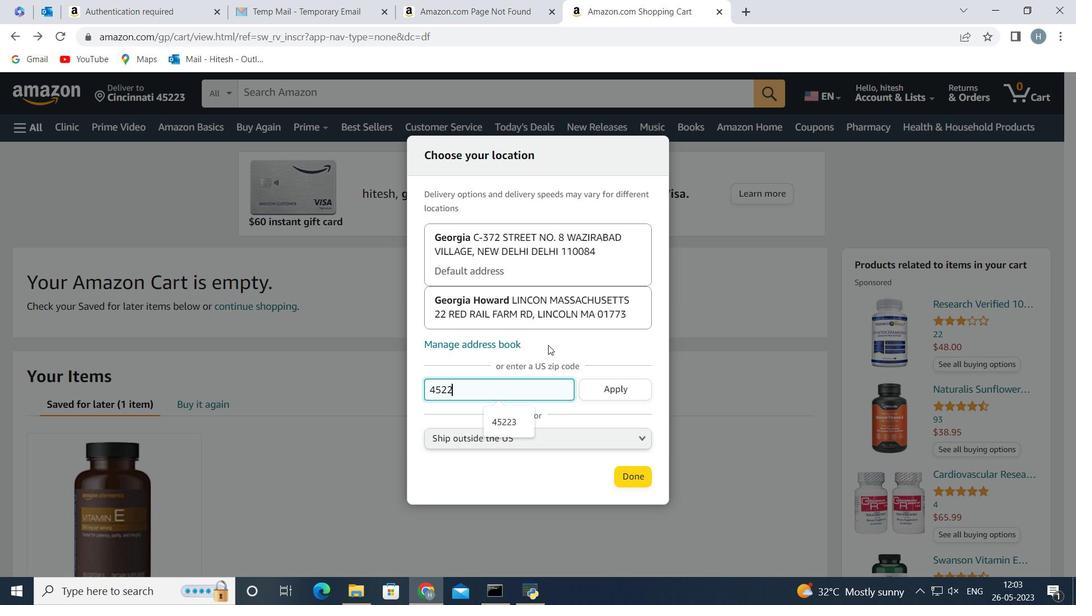 
Action: Mouse moved to (596, 382)
Screenshot: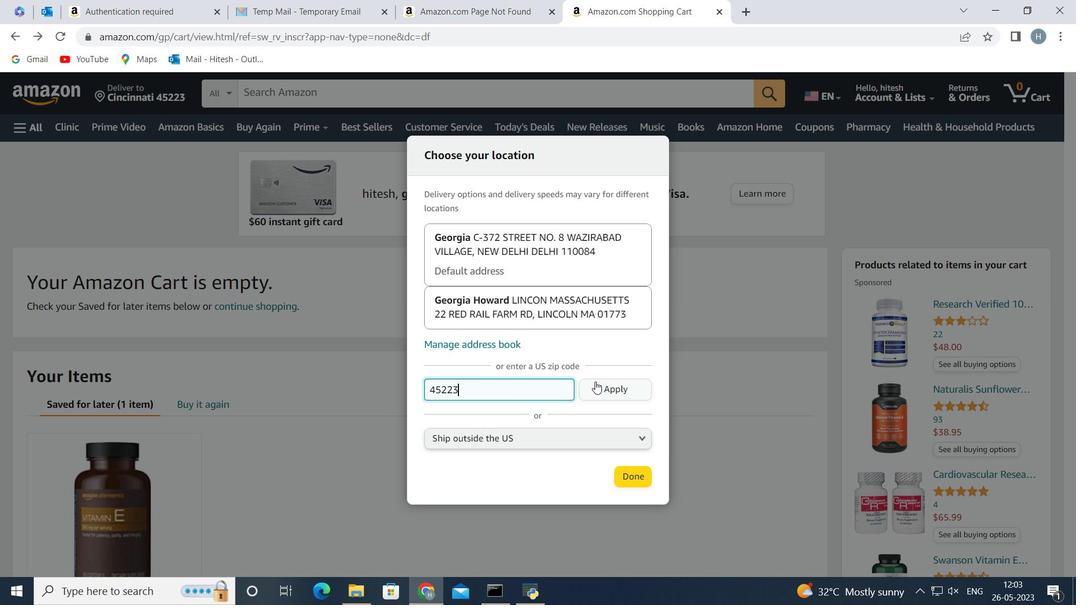 
Action: Mouse pressed left at (596, 382)
Screenshot: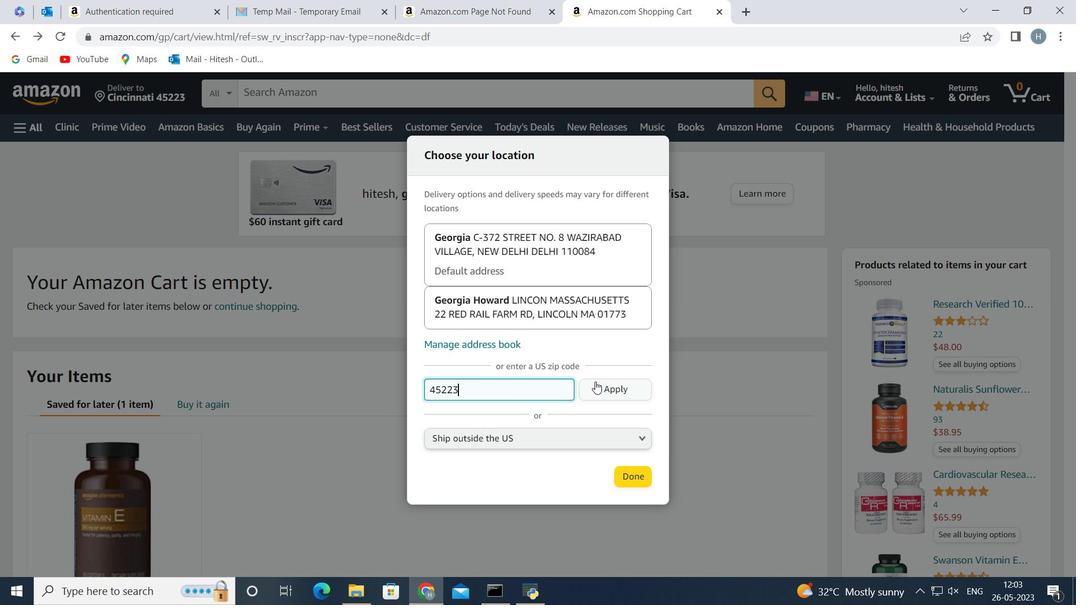 
Action: Mouse moved to (633, 485)
Screenshot: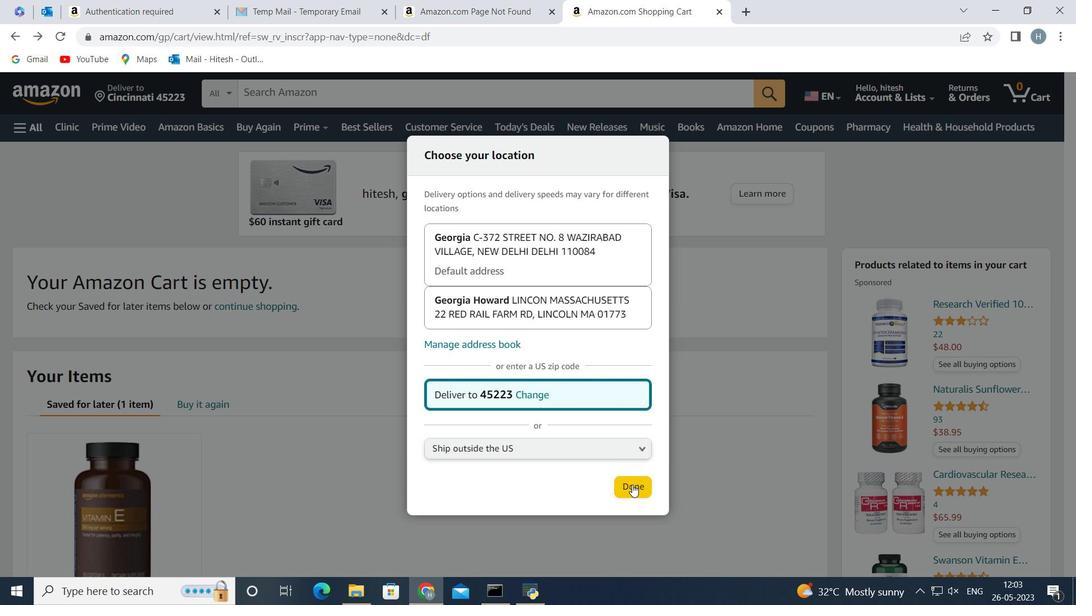 
Action: Mouse pressed left at (633, 485)
Screenshot: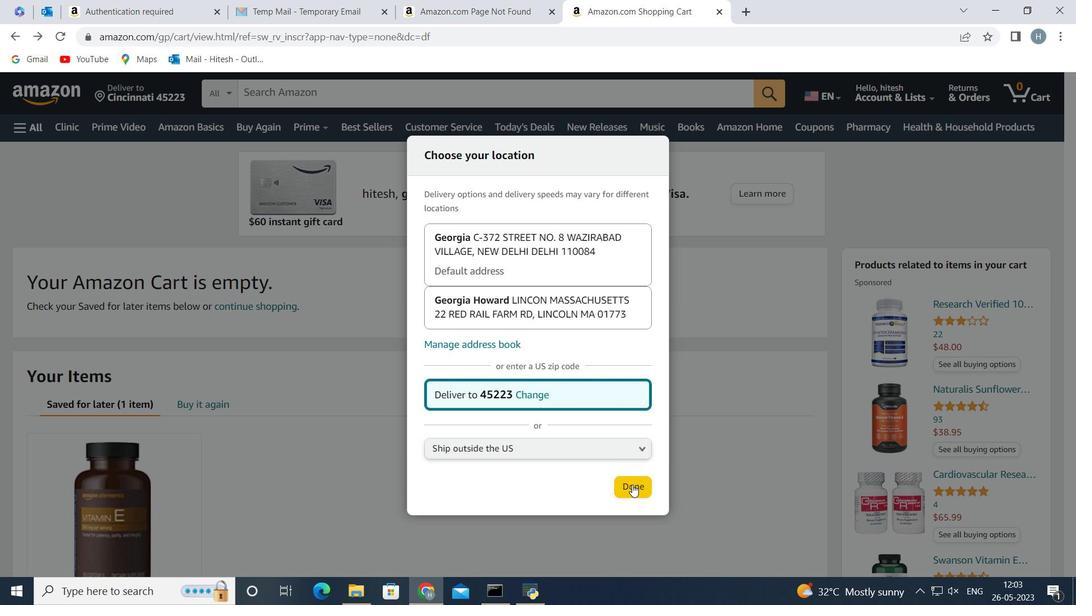 
Action: Mouse moved to (26, 123)
Screenshot: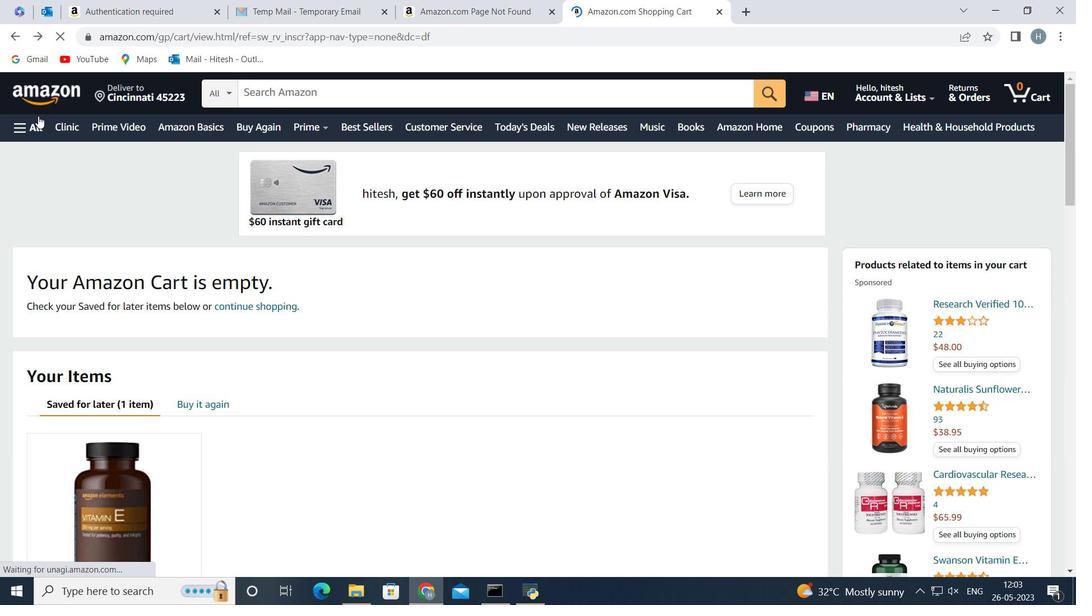 
Action: Mouse pressed left at (26, 123)
Screenshot: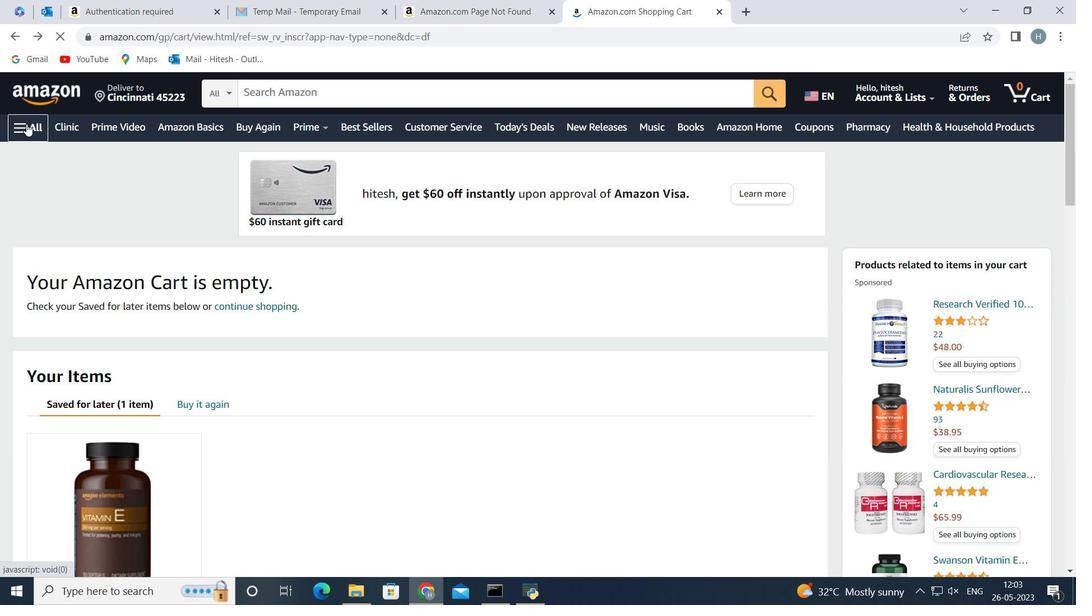 
Action: Mouse moved to (144, 243)
Screenshot: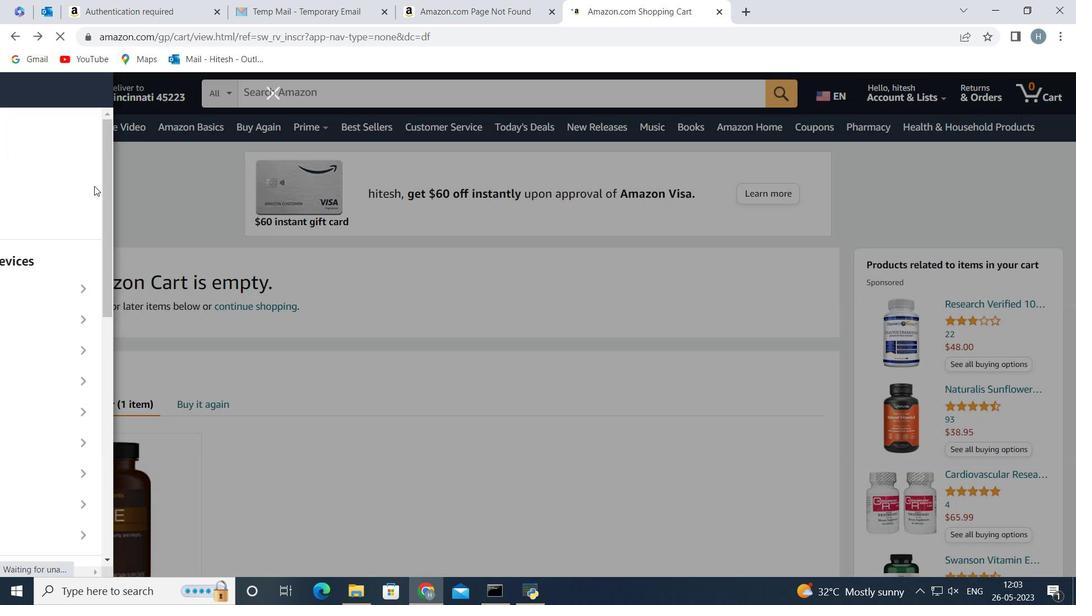 
Action: Mouse scrolled (144, 242) with delta (0, 0)
Screenshot: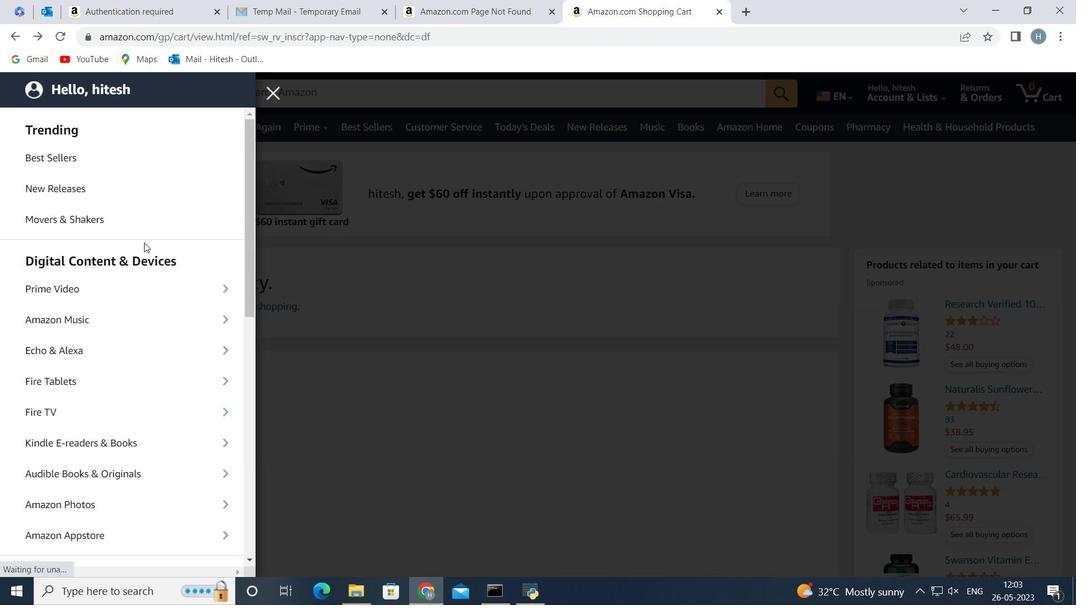 
Action: Mouse scrolled (144, 242) with delta (0, 0)
Screenshot: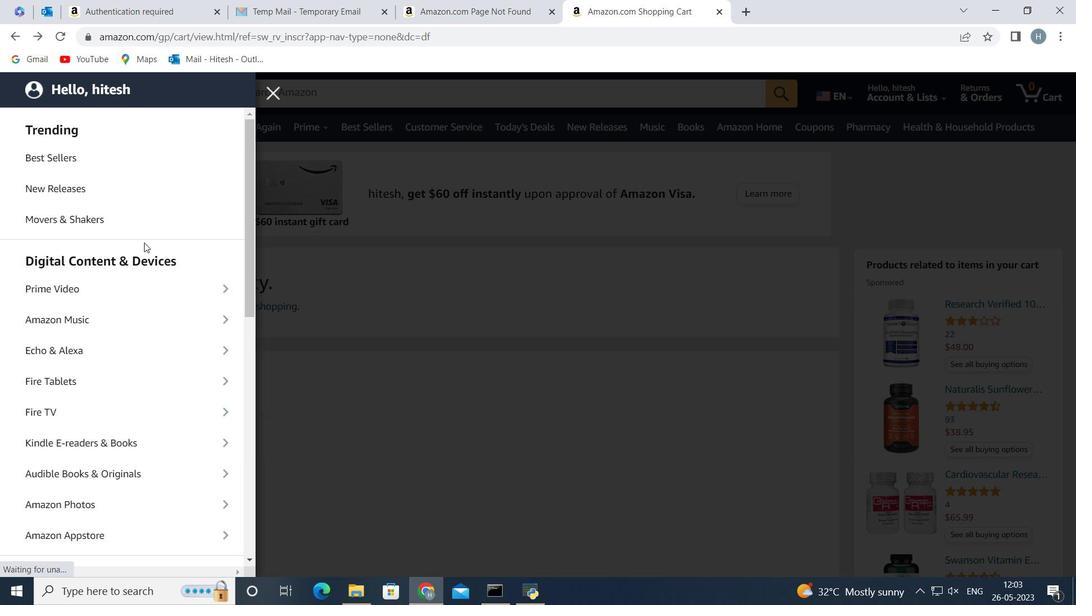 
Action: Mouse scrolled (144, 242) with delta (0, 0)
Screenshot: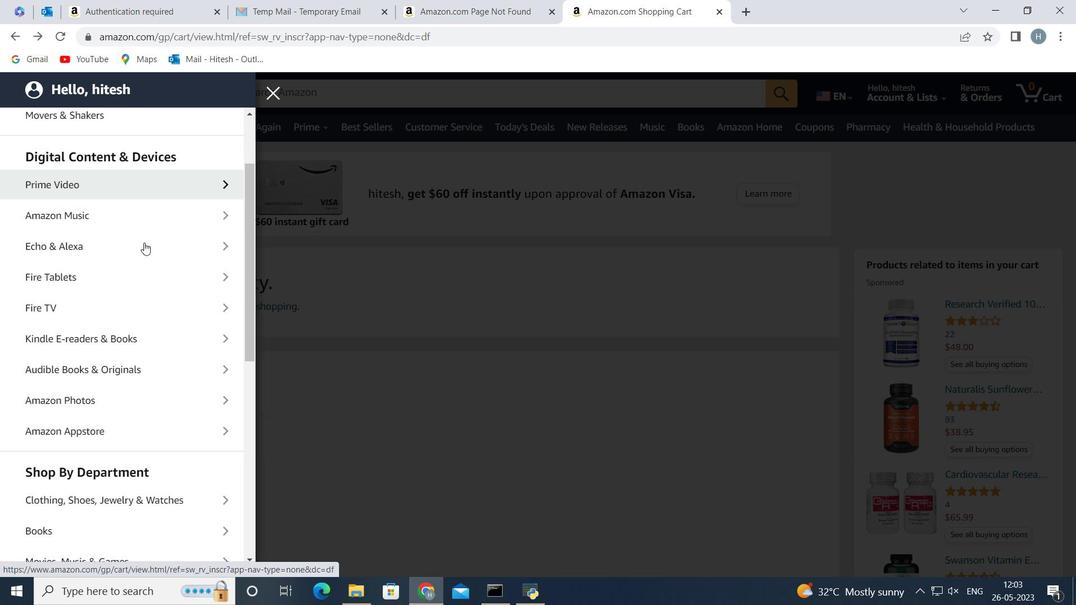 
Action: Mouse scrolled (144, 242) with delta (0, 0)
Screenshot: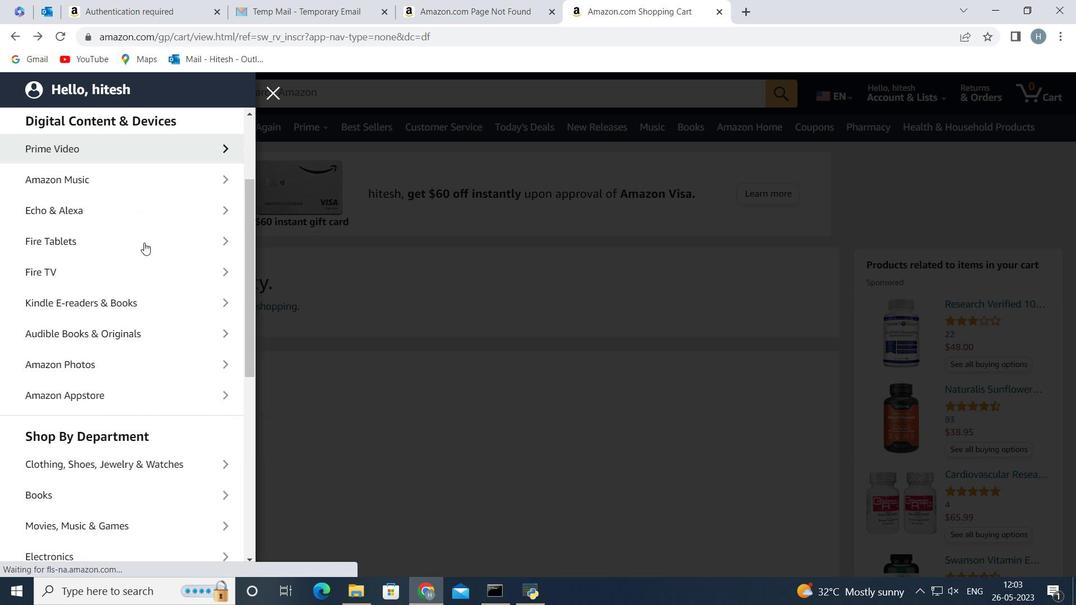 
Action: Mouse scrolled (144, 242) with delta (0, 0)
Screenshot: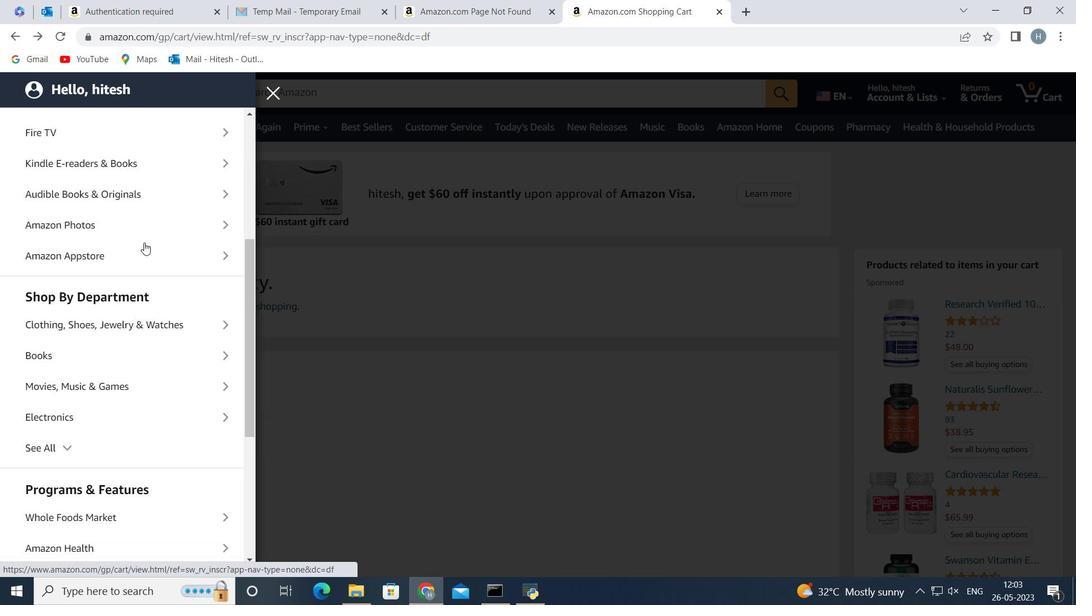 
Action: Mouse scrolled (144, 242) with delta (0, 0)
Screenshot: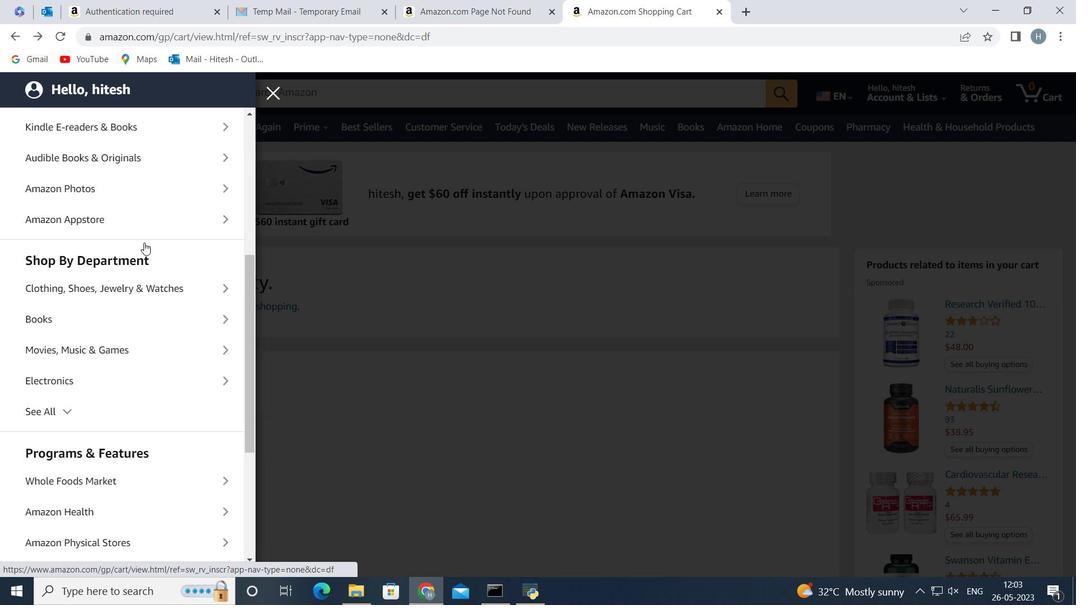 
Action: Mouse moved to (136, 382)
Screenshot: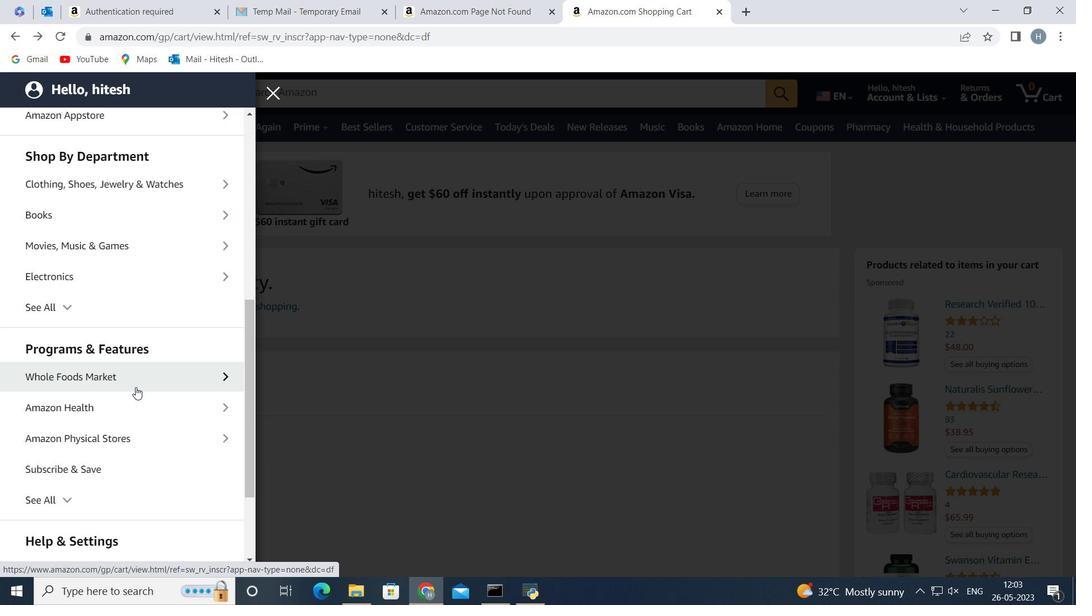 
Action: Mouse pressed left at (136, 382)
Screenshot: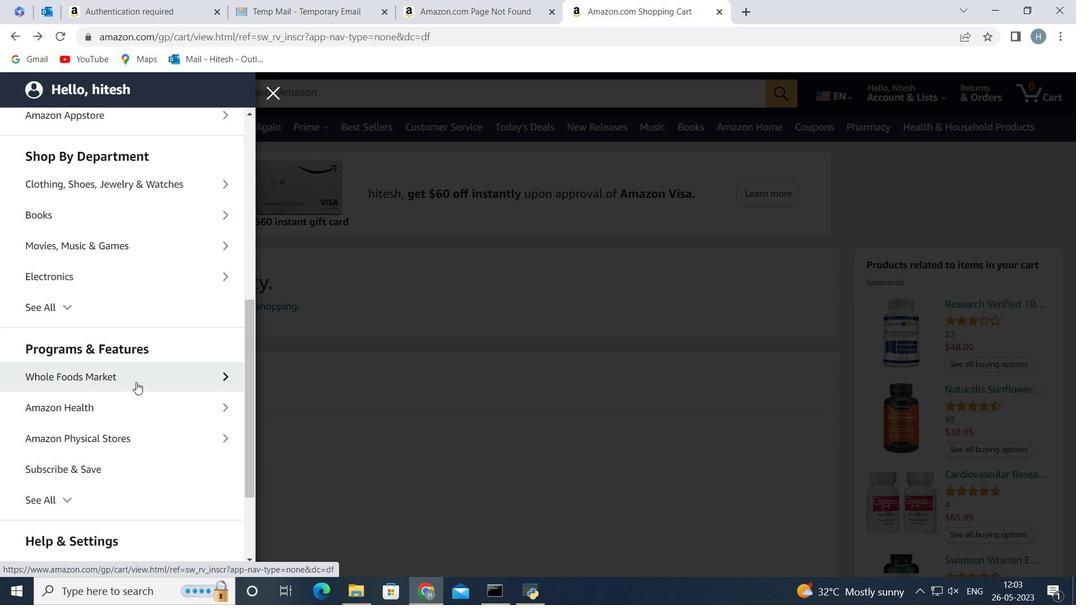 
Action: Mouse moved to (139, 187)
Screenshot: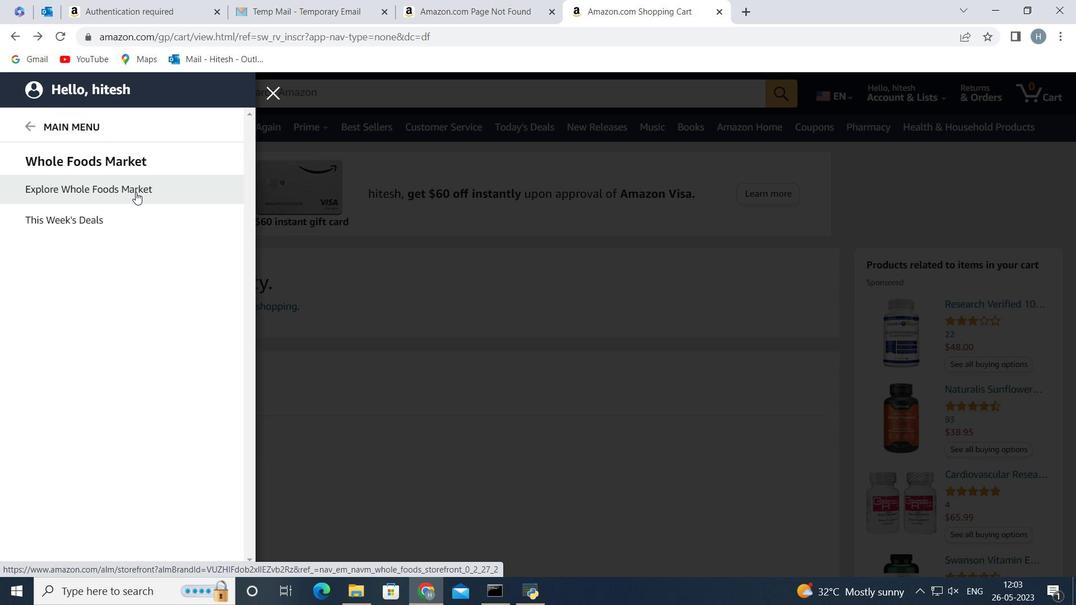 
Action: Mouse pressed left at (139, 187)
Screenshot: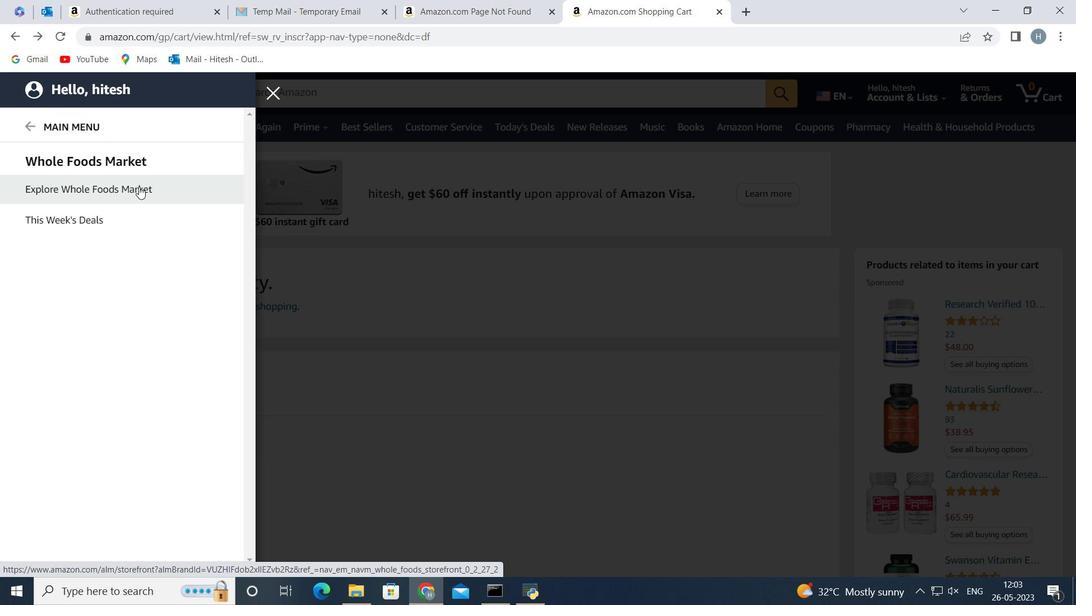 
Action: Mouse moved to (389, 93)
Screenshot: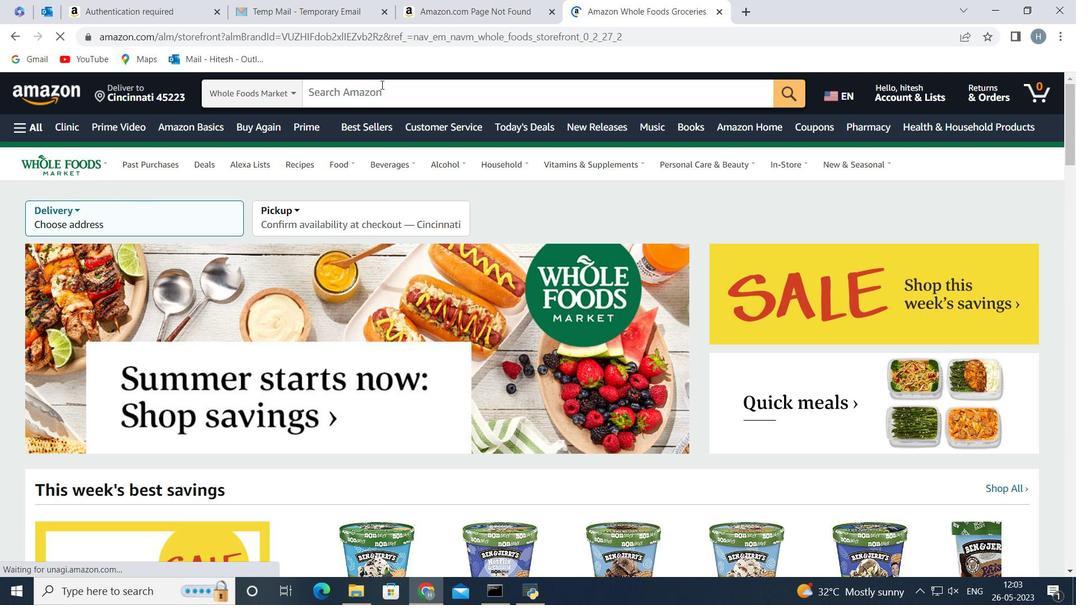 
Action: Mouse pressed left at (389, 93)
Screenshot: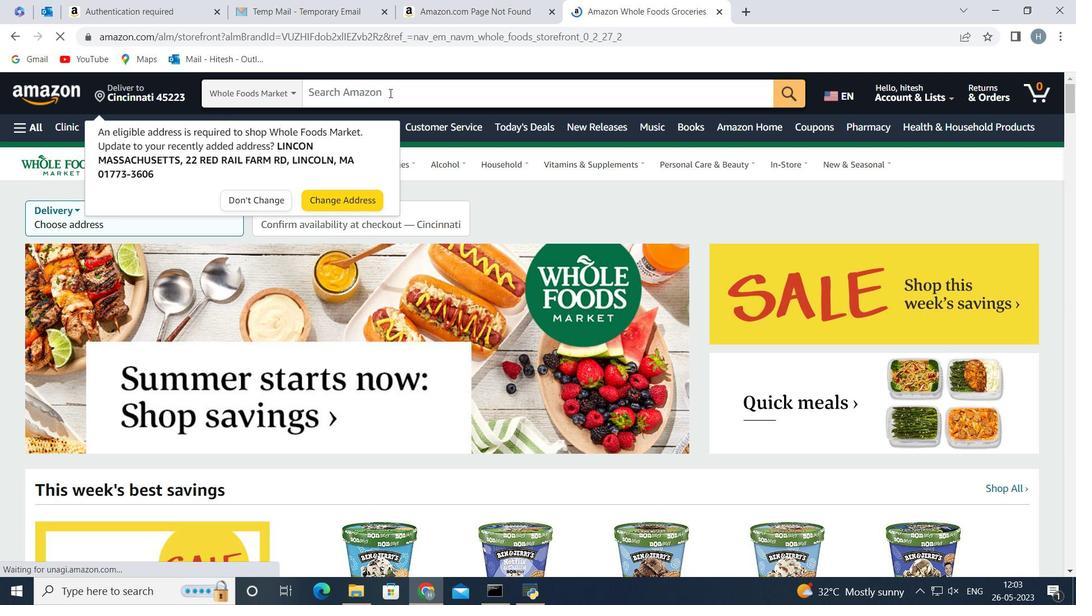 
Action: Key pressed organic<Key.space>guacamole<Key.enter>
Screenshot: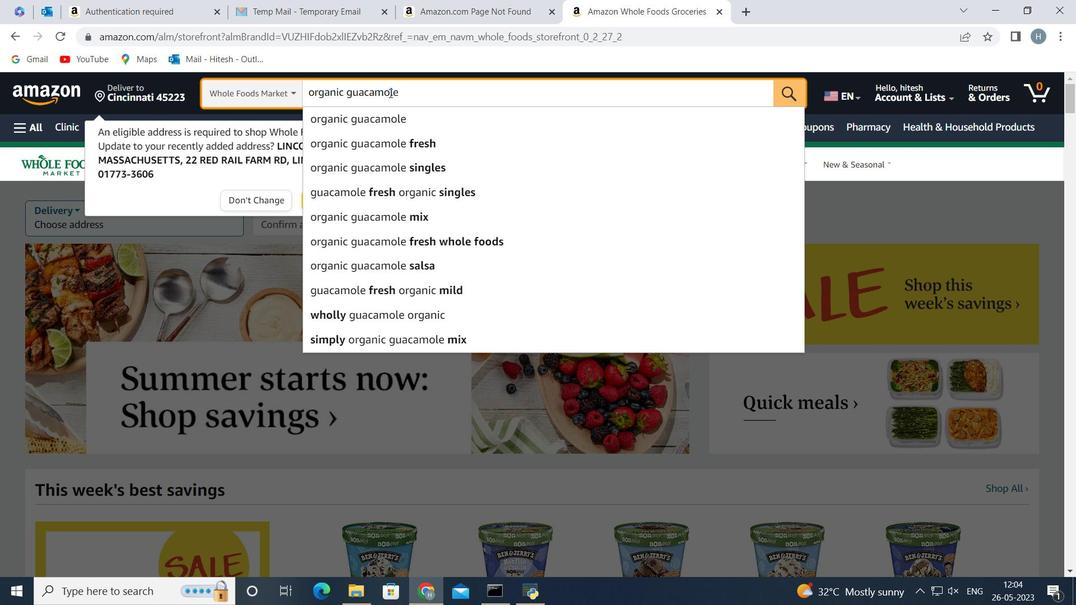 
Action: Mouse moved to (450, 267)
Screenshot: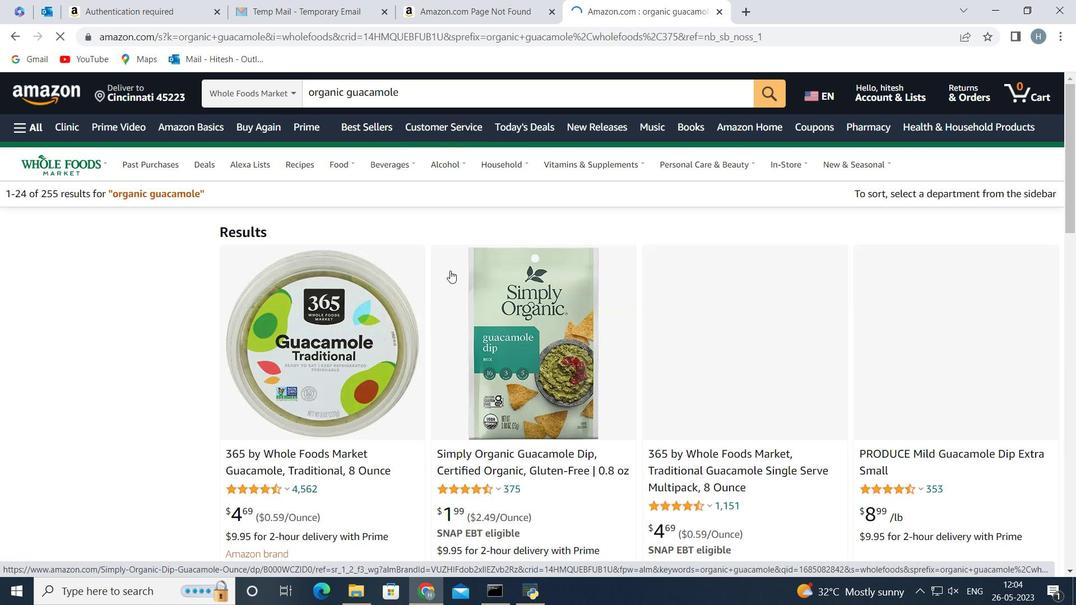 
Action: Mouse scrolled (450, 266) with delta (0, 0)
Screenshot: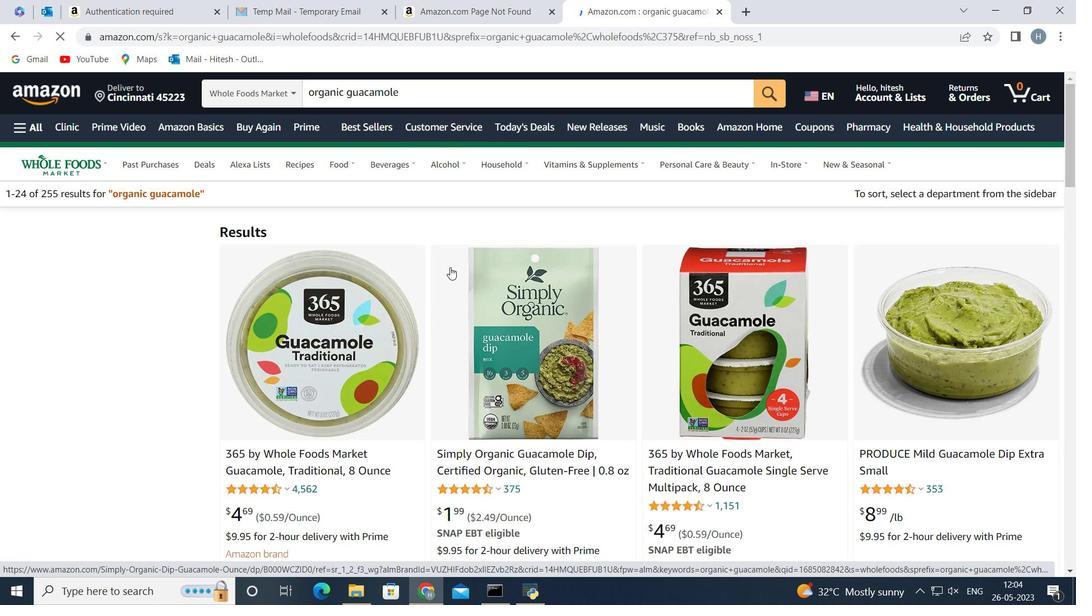 
Action: Mouse scrolled (450, 266) with delta (0, 0)
Screenshot: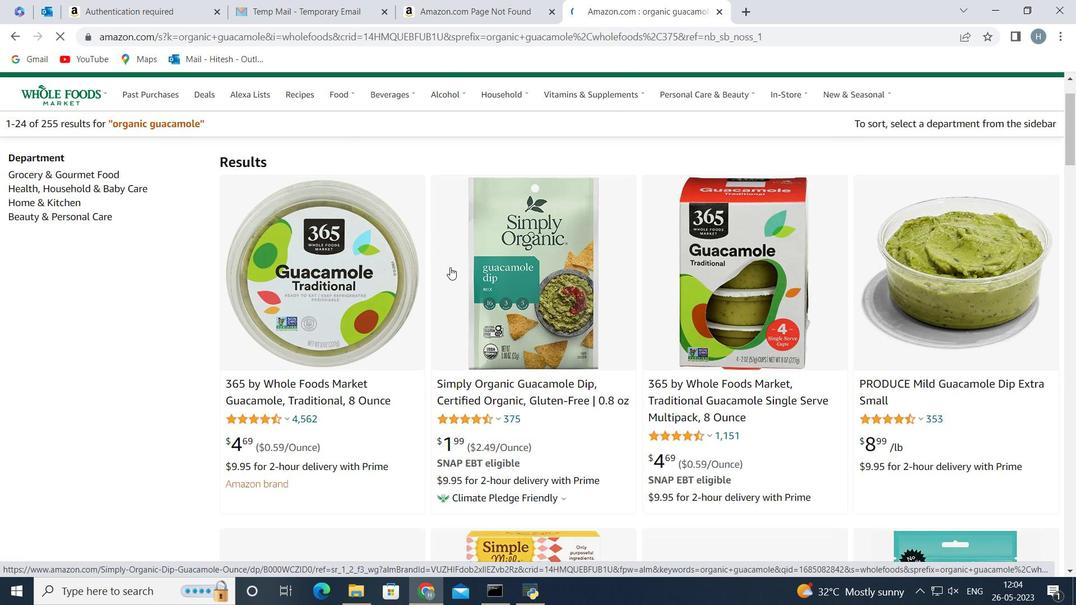 
Action: Mouse moved to (296, 246)
Screenshot: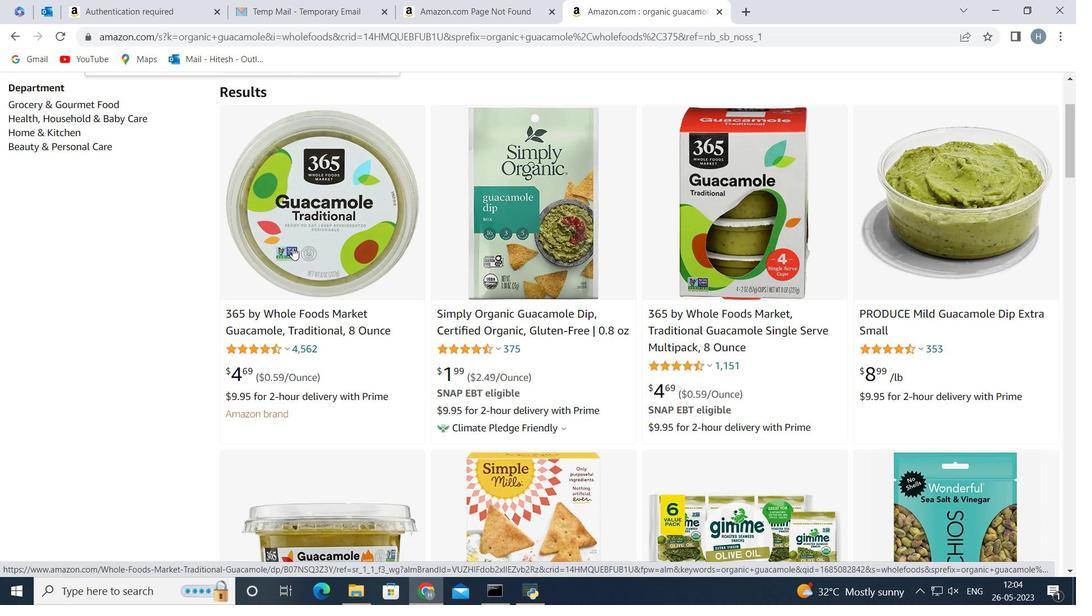 
Action: Mouse pressed left at (296, 246)
Screenshot: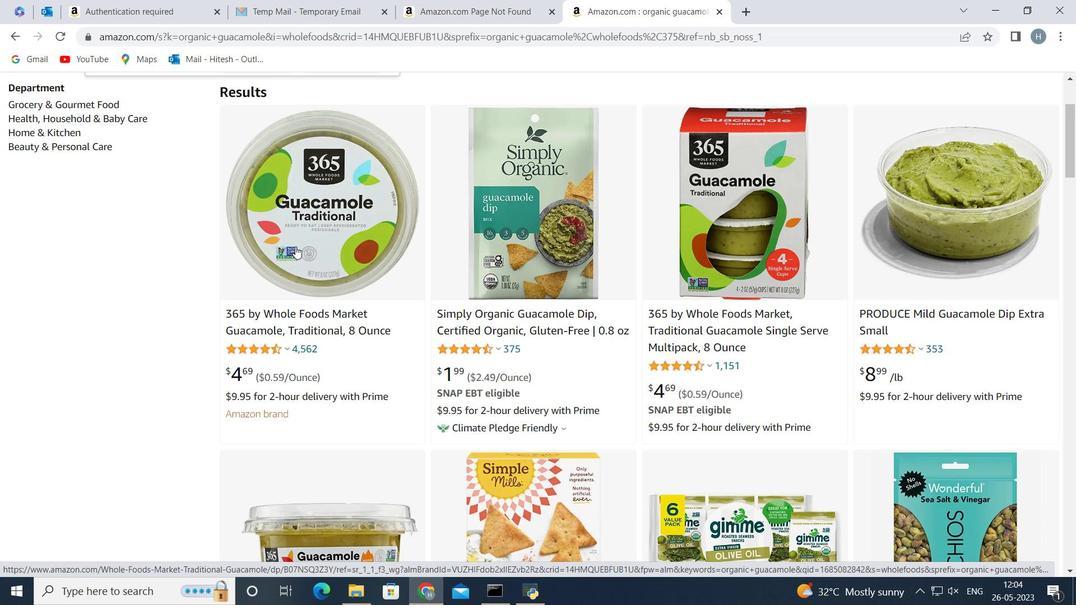 
Action: Mouse moved to (782, 371)
Screenshot: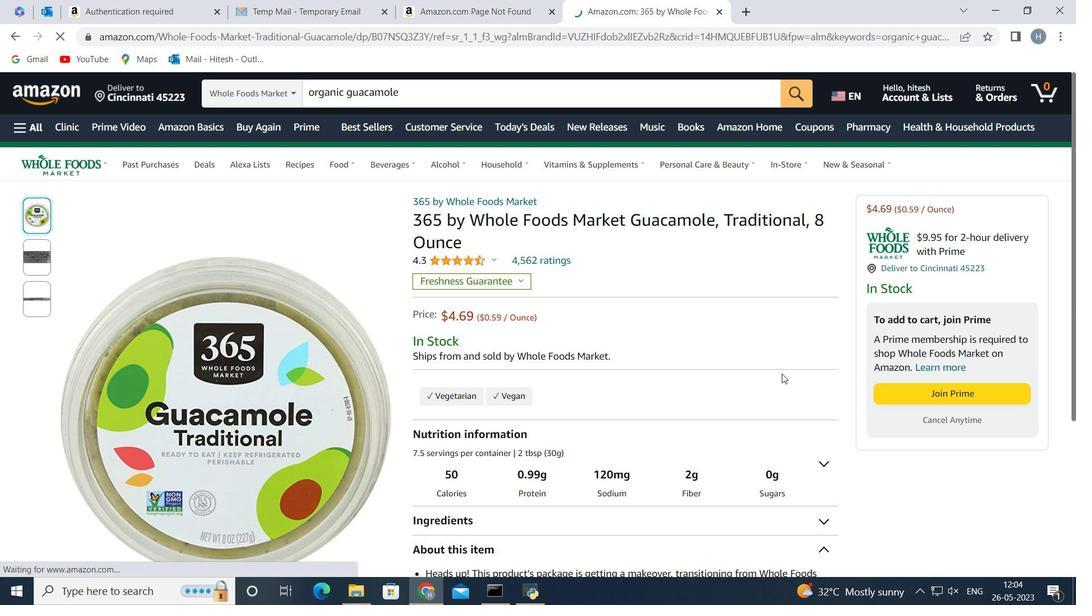 
Action: Mouse scrolled (782, 370) with delta (0, 0)
Screenshot: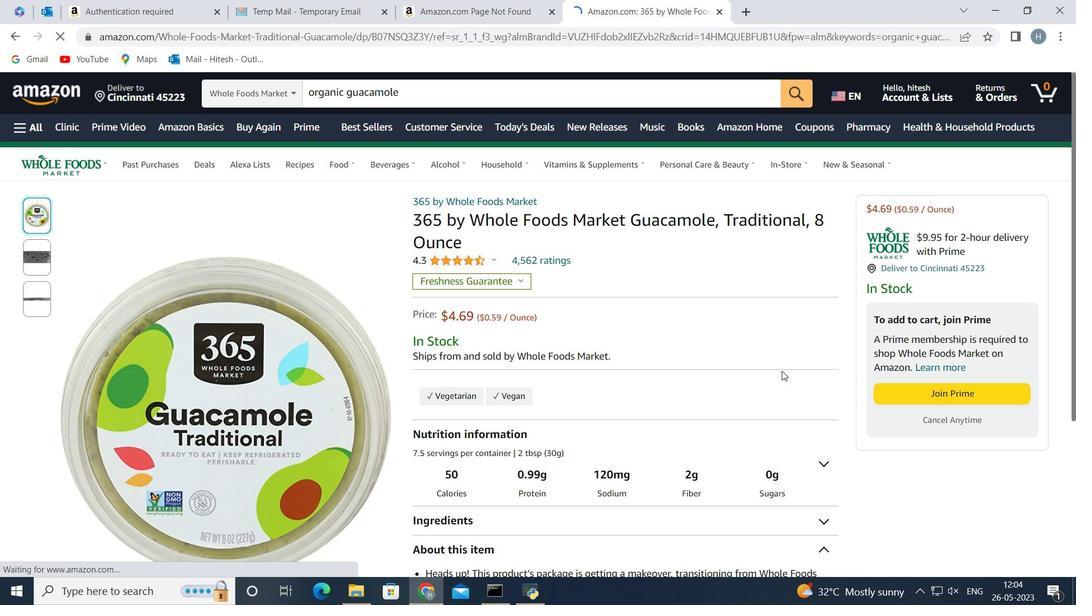 
Action: Mouse moved to (757, 356)
Screenshot: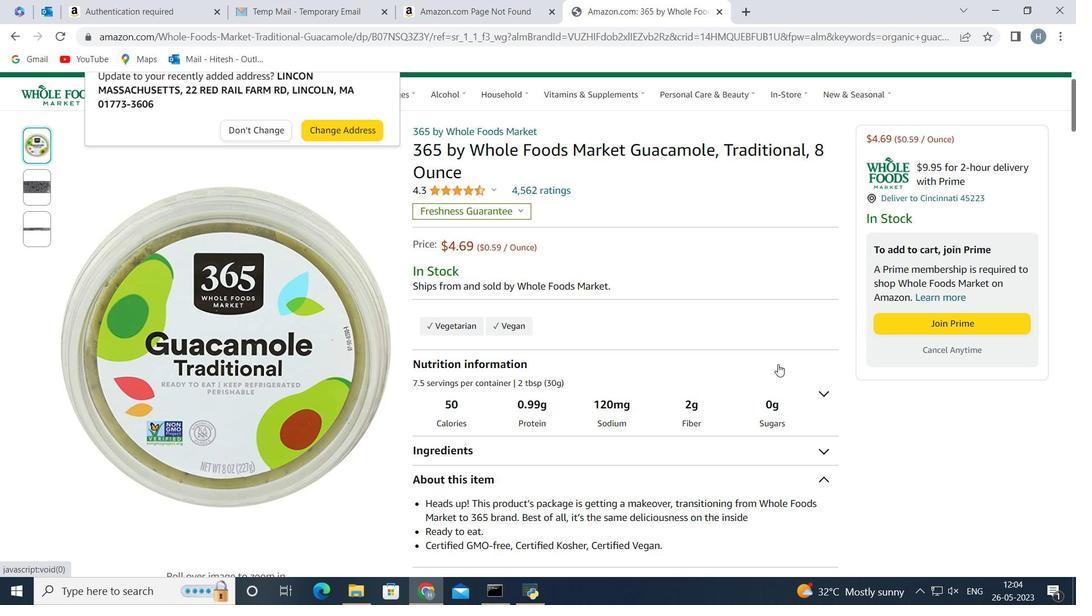 
Action: Mouse scrolled (757, 355) with delta (0, 0)
Screenshot: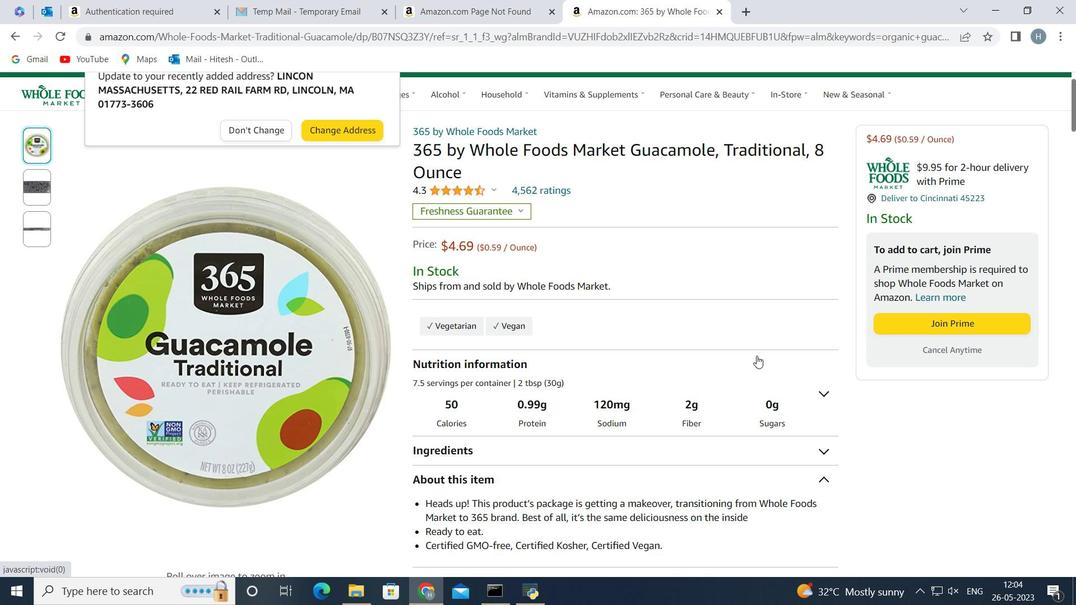 
Action: Mouse moved to (901, 251)
Screenshot: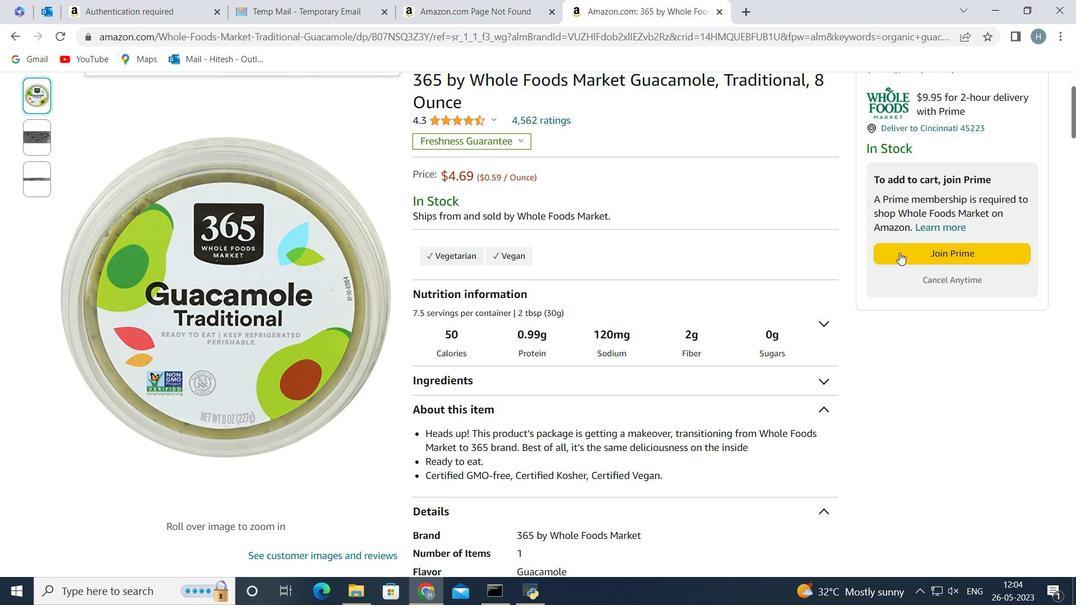 
Action: Mouse pressed left at (901, 251)
Screenshot: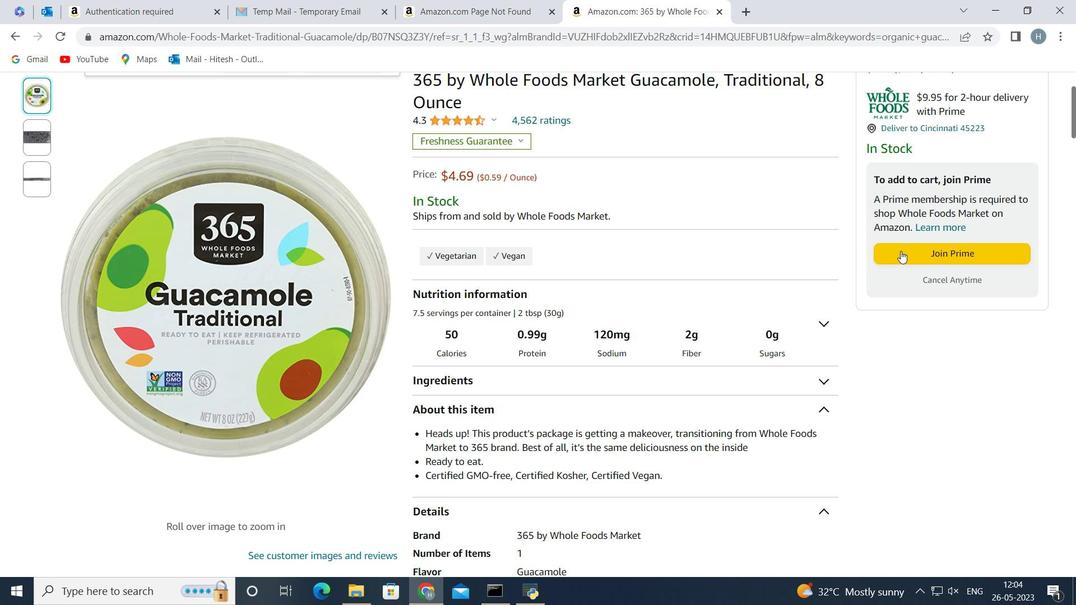 
Action: Mouse moved to (383, 346)
Screenshot: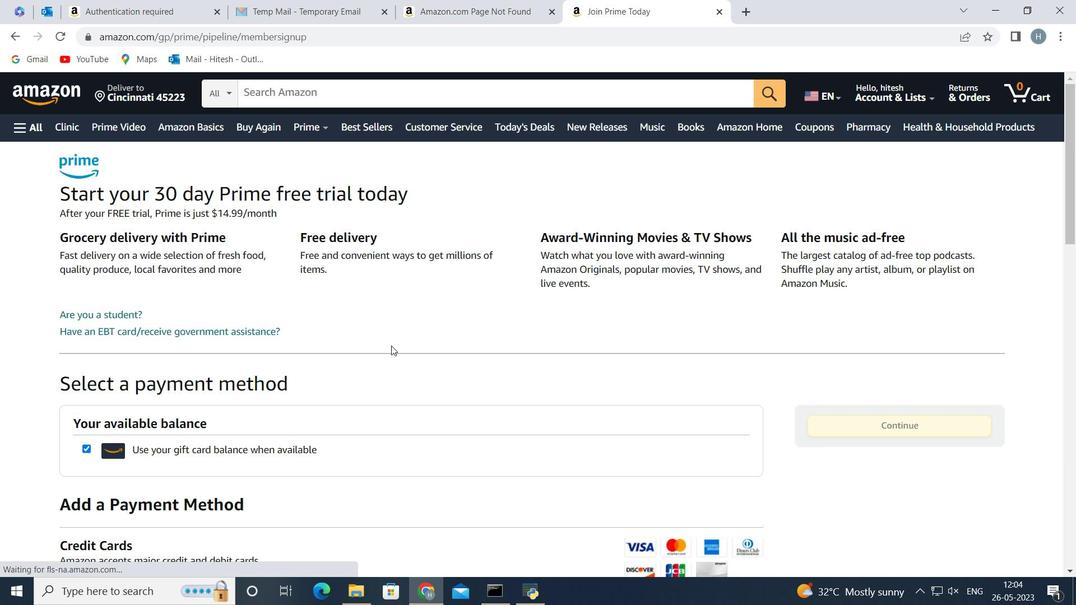 
Action: Mouse scrolled (383, 345) with delta (0, 0)
Screenshot: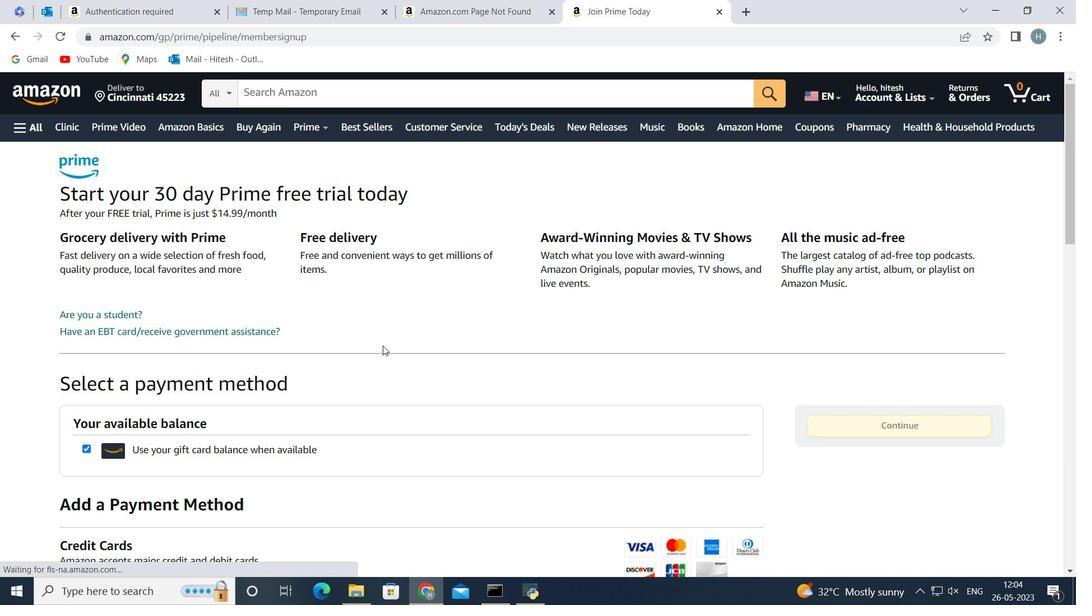 
Action: Mouse scrolled (383, 345) with delta (0, 0)
Screenshot: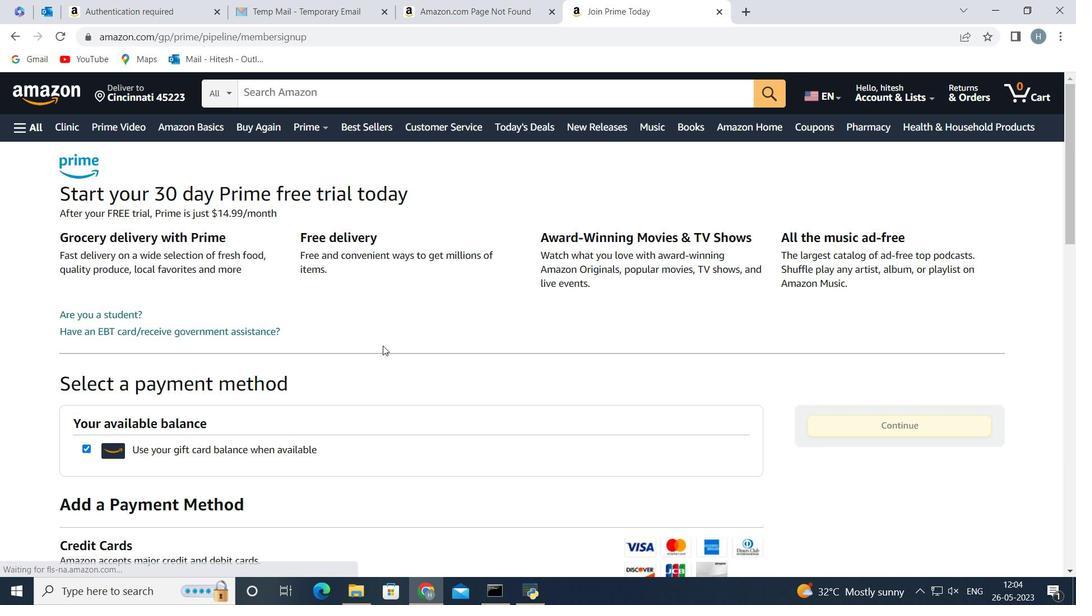 
Action: Mouse scrolled (383, 345) with delta (0, 0)
Screenshot: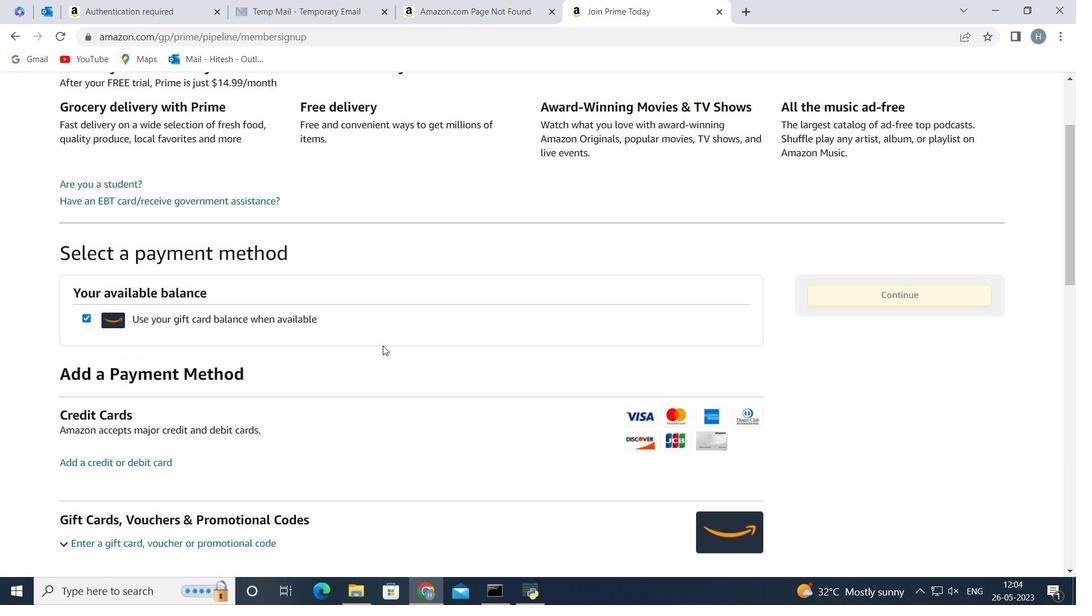 
Action: Mouse scrolled (383, 345) with delta (0, 0)
Screenshot: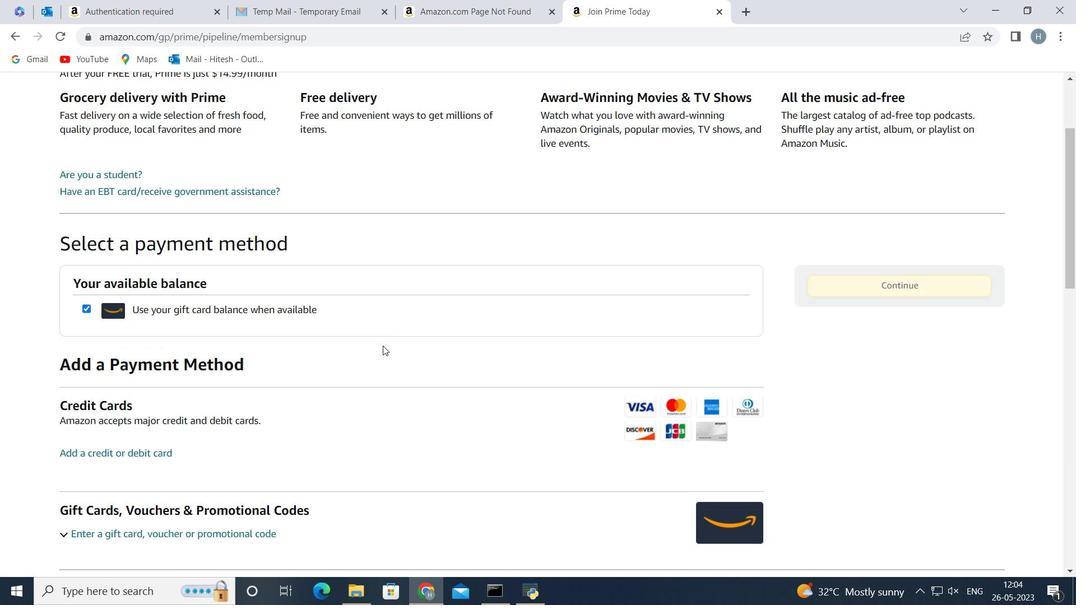 
Action: Mouse scrolled (383, 347) with delta (0, 0)
Screenshot: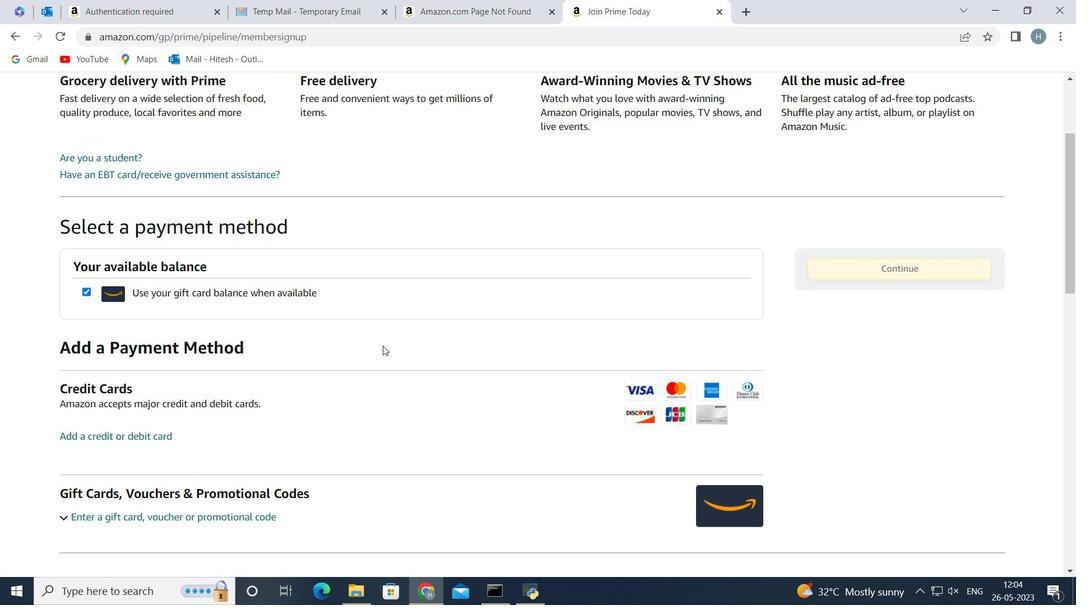 
Action: Mouse scrolled (383, 345) with delta (0, 0)
Screenshot: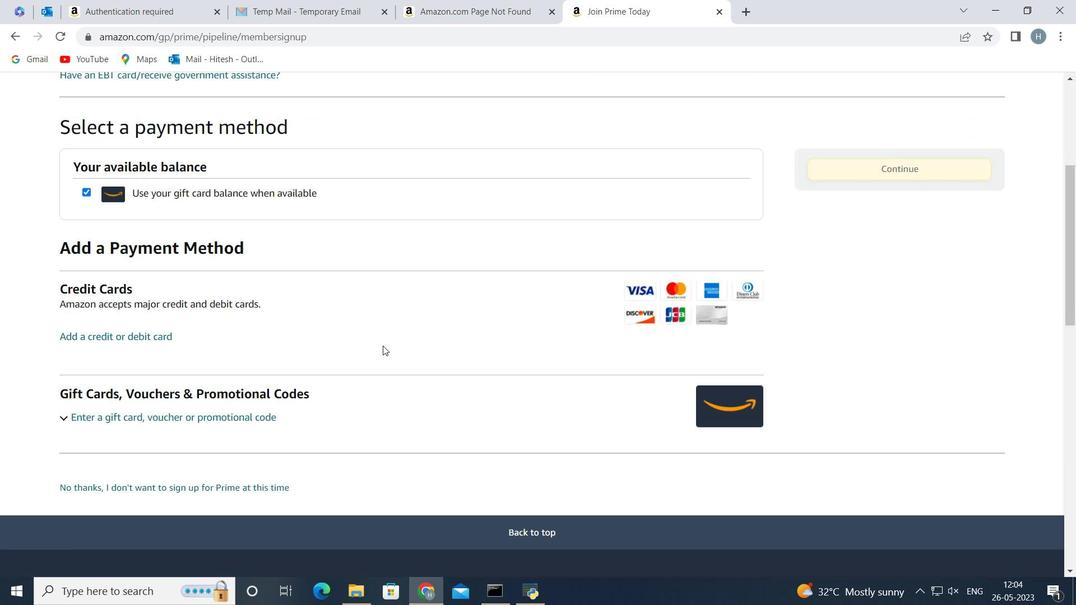 
Action: Mouse scrolled (383, 345) with delta (0, 0)
Screenshot: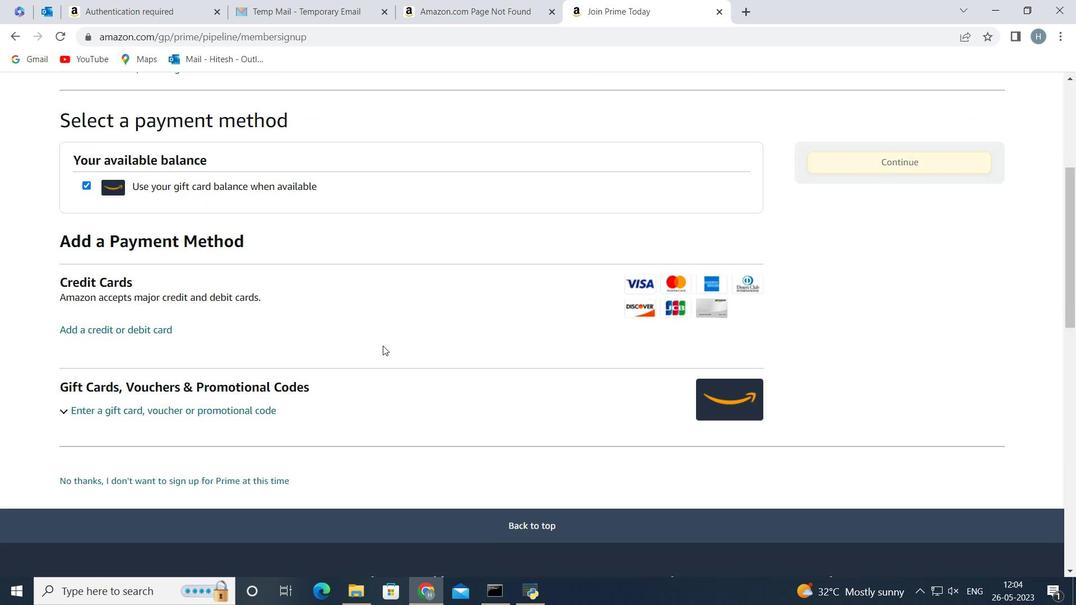 
Action: Mouse moved to (127, 242)
Screenshot: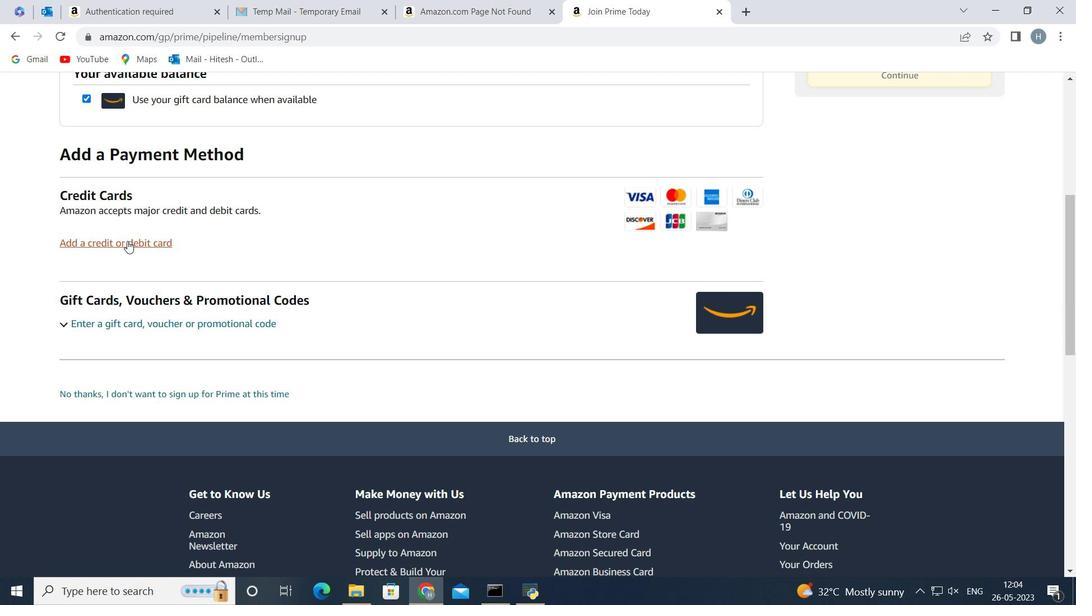 
Action: Mouse pressed left at (127, 242)
Screenshot: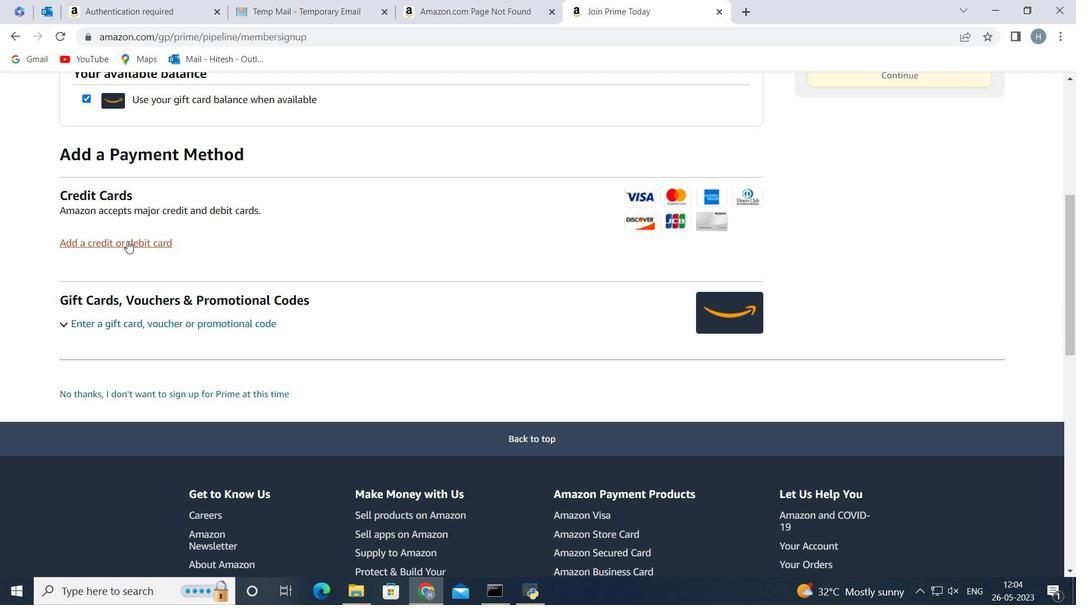 
Action: Mouse moved to (113, 313)
Screenshot: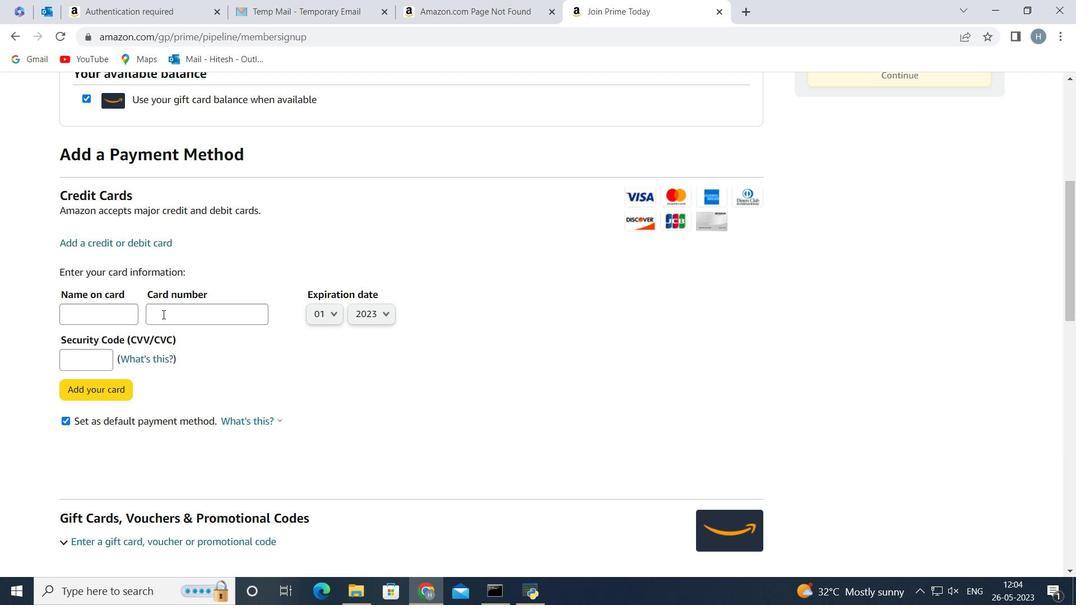 
Action: Mouse pressed left at (113, 313)
Screenshot: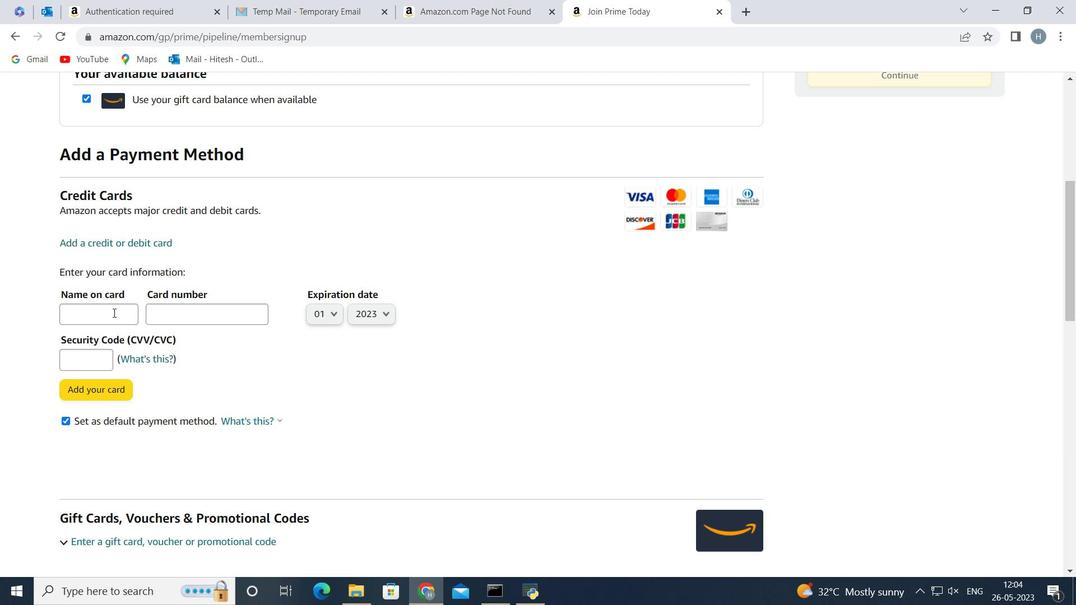 
Action: Key pressed <Key.shift>John<Key.space><Key.shift>Baker<Key.space>
Screenshot: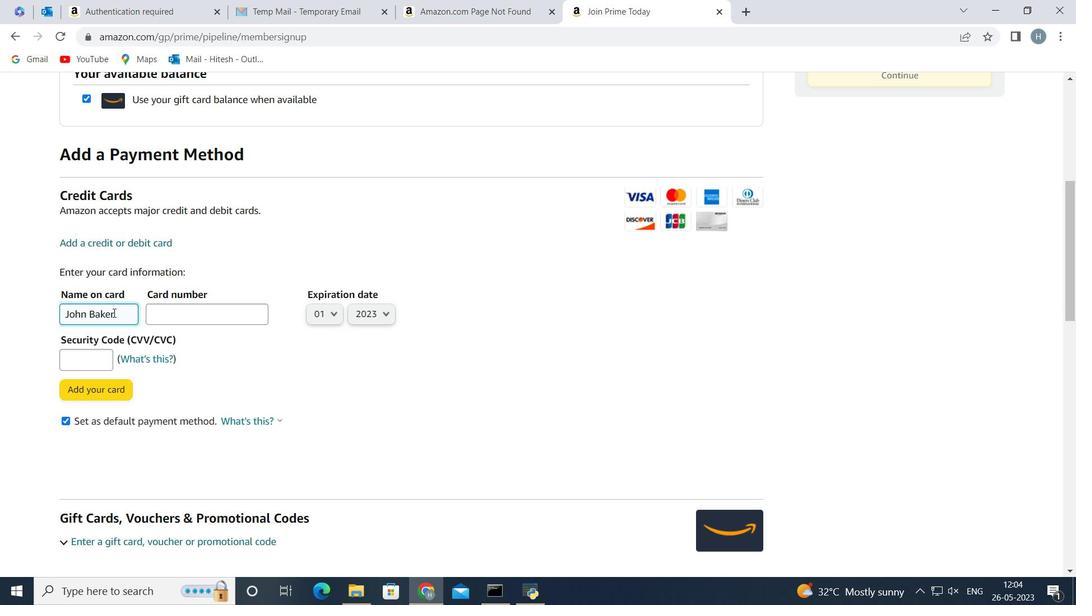 
Action: Mouse moved to (182, 317)
Screenshot: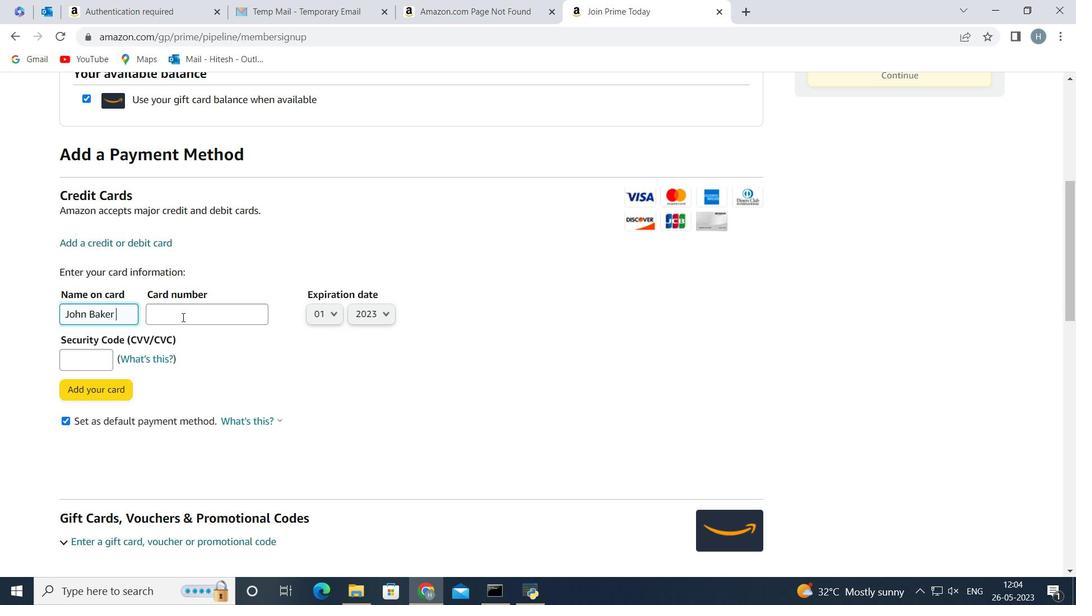 
Action: Mouse pressed left at (182, 317)
Screenshot: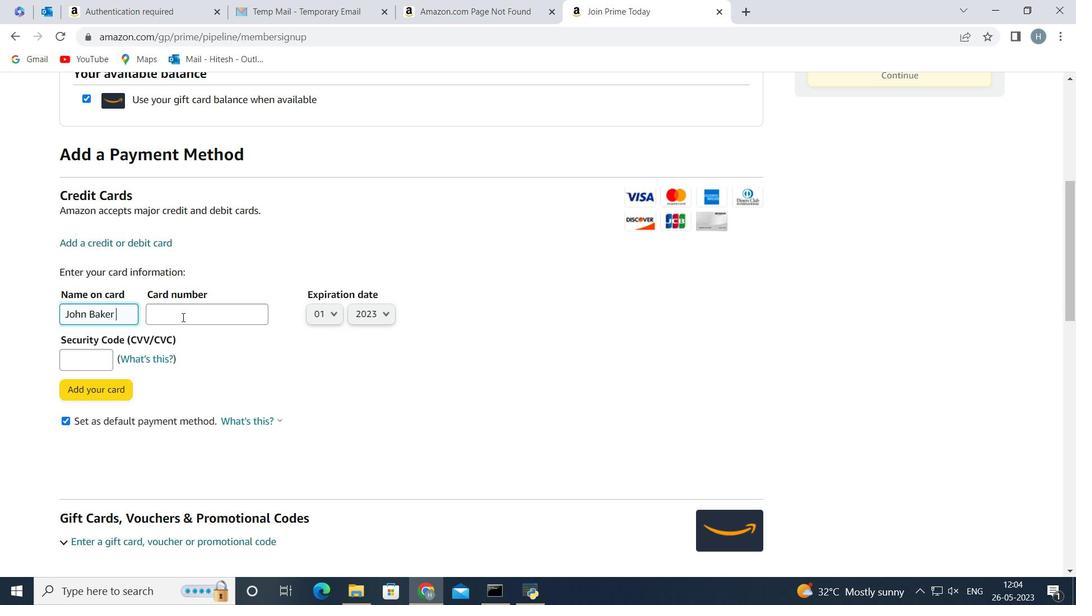 
Action: Mouse moved to (183, 317)
Screenshot: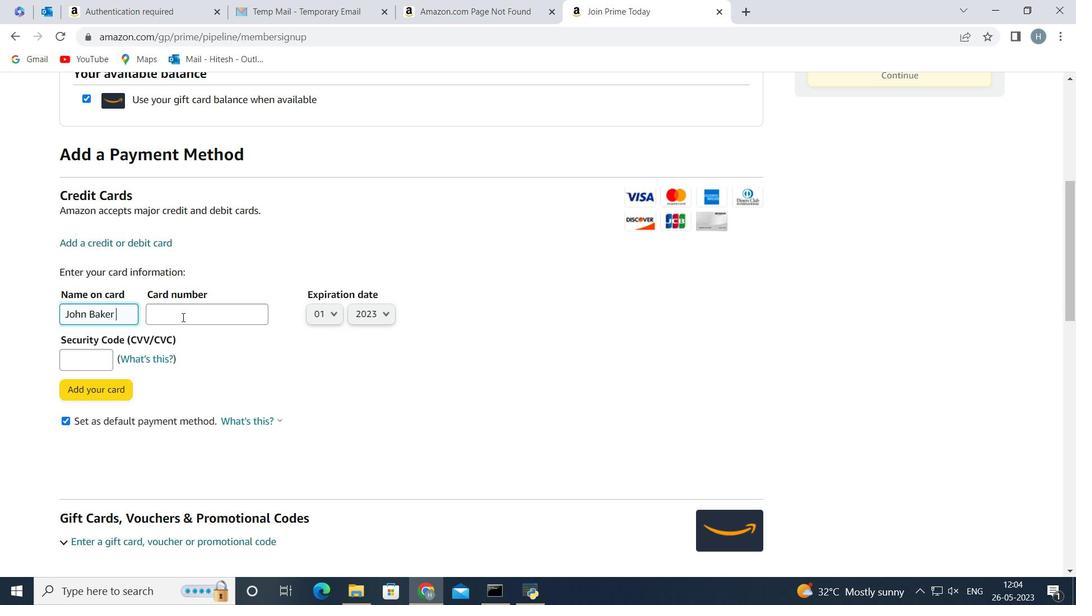 
Action: Key pressed 48
Screenshot: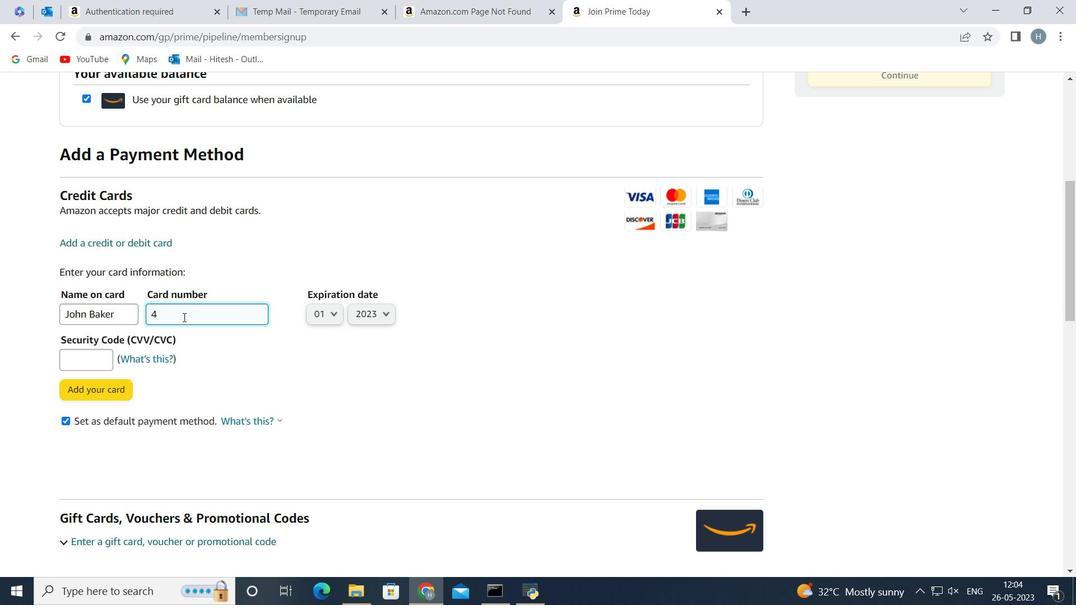 
Action: Mouse moved to (208, 311)
Screenshot: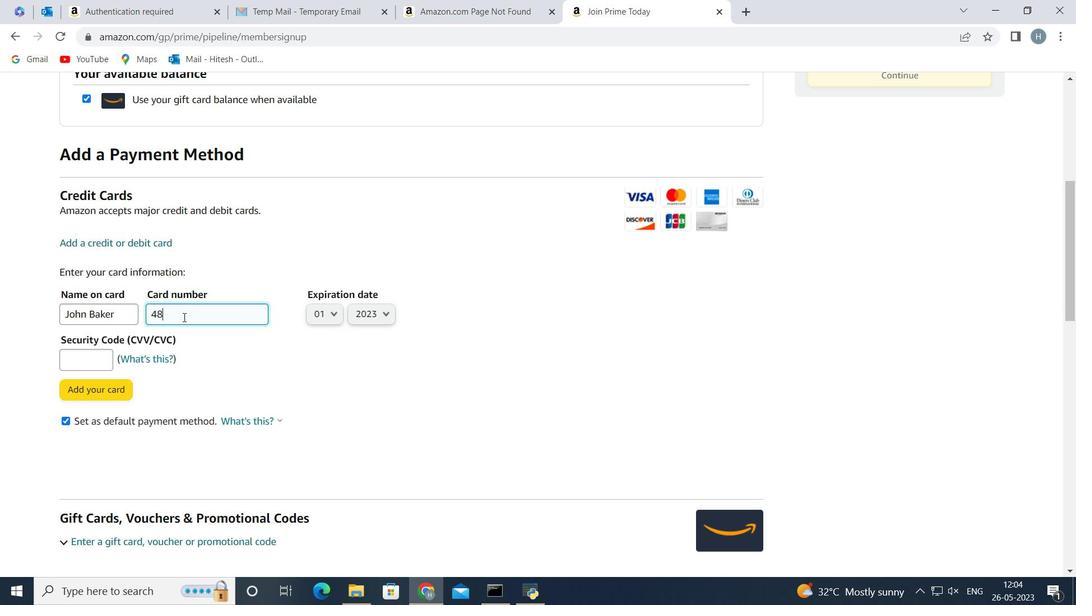
Action: Key pressed 9
Screenshot: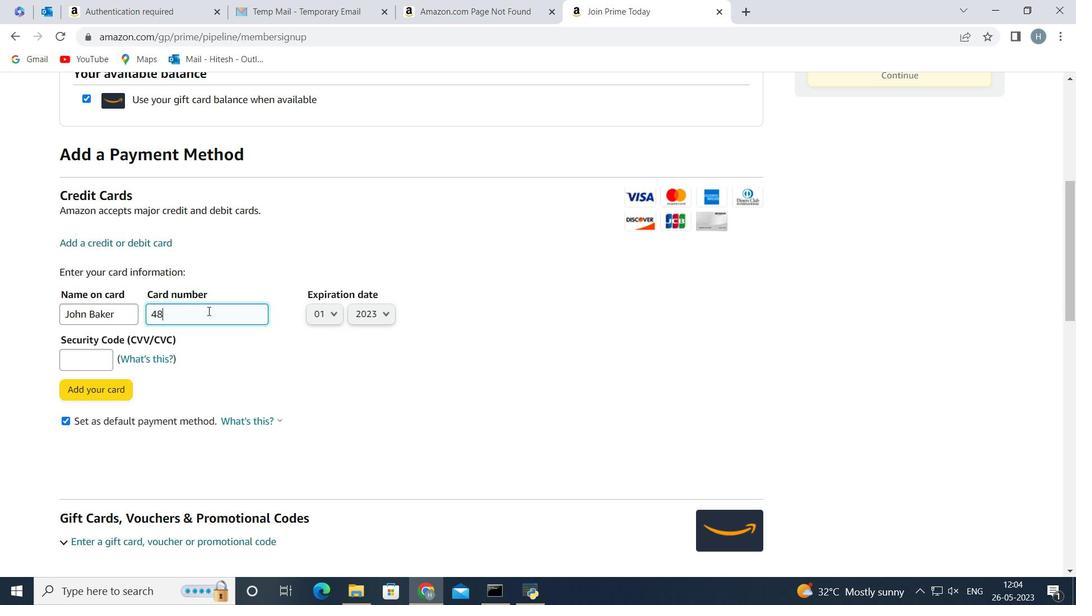 
Action: Mouse moved to (211, 310)
Screenshot: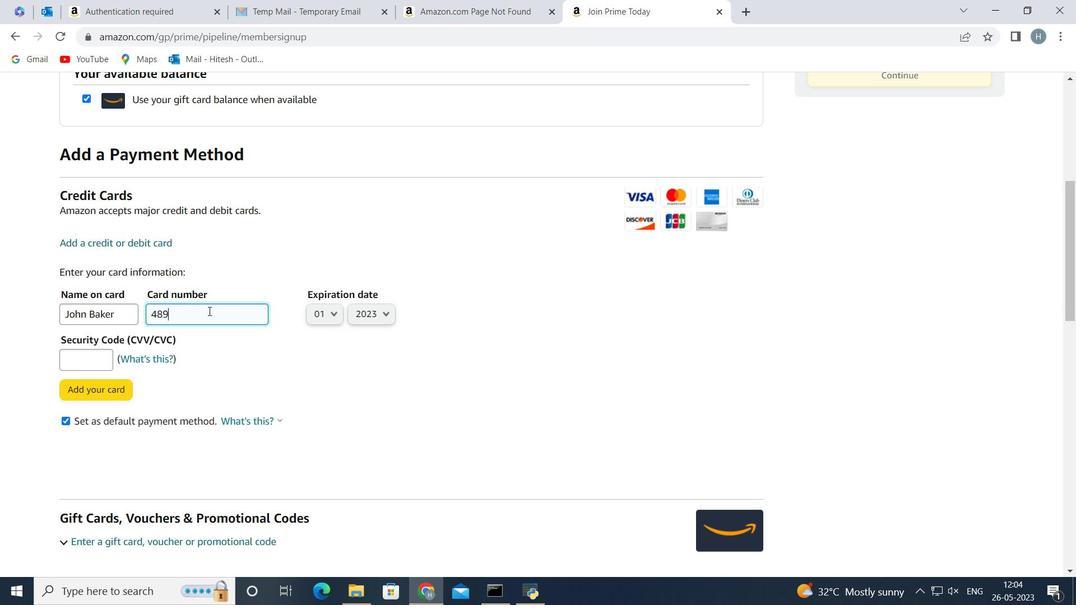 
Action: Key pressed 3754559587
Screenshot: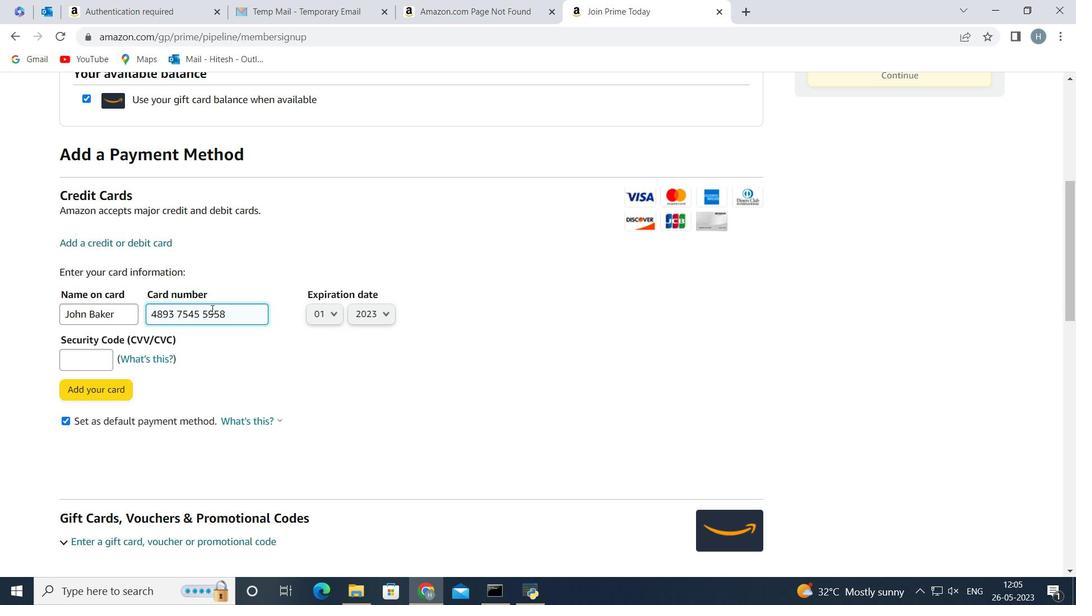 
Action: Mouse moved to (212, 310)
Screenshot: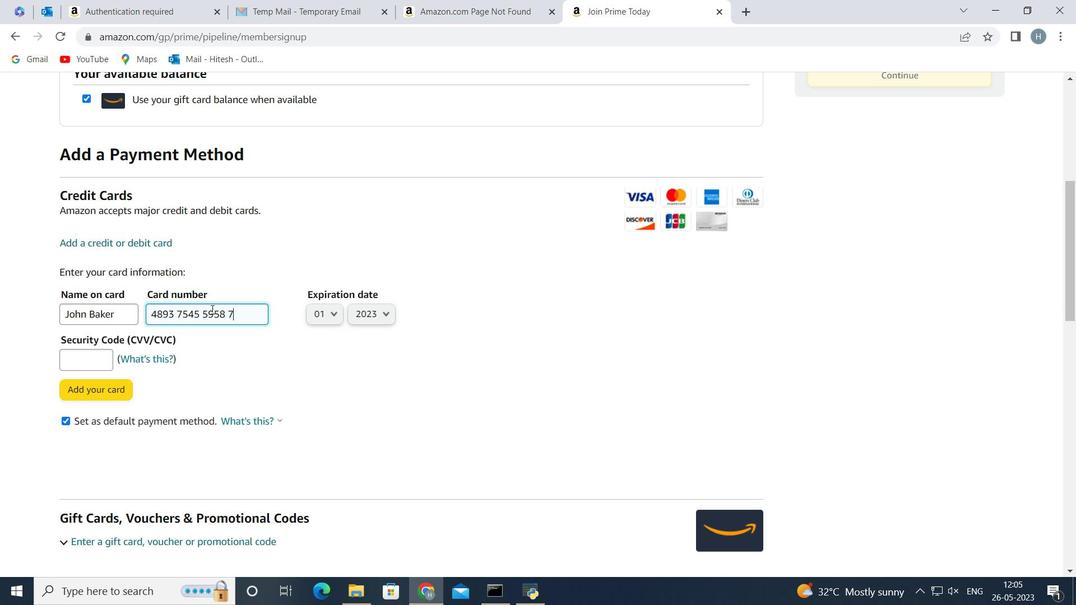 
Action: Key pressed 965
Screenshot: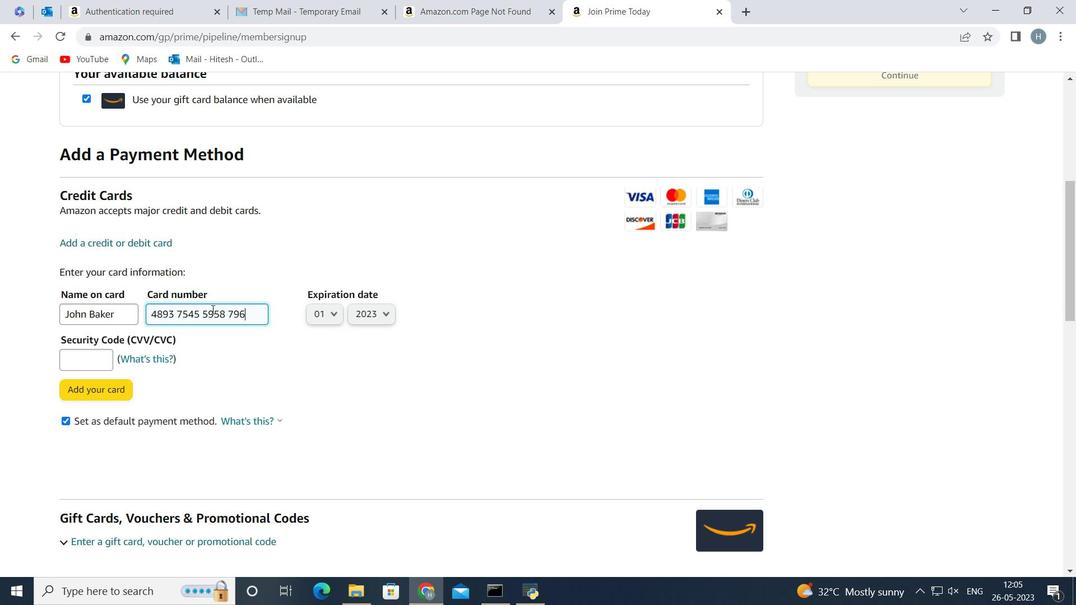 
Action: Mouse moved to (333, 310)
Screenshot: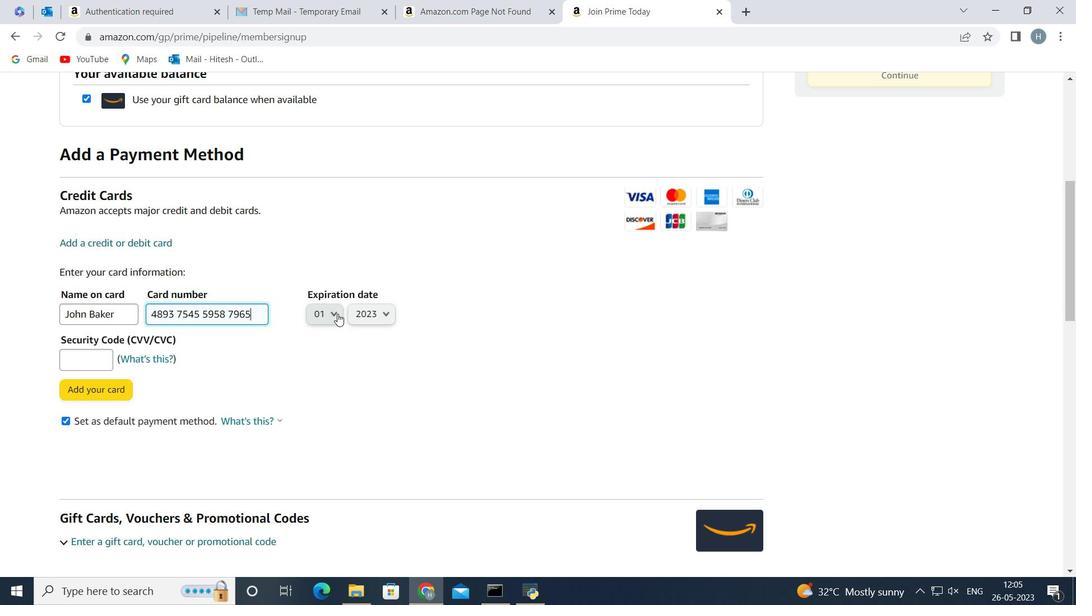 
Action: Mouse pressed left at (333, 310)
Screenshot: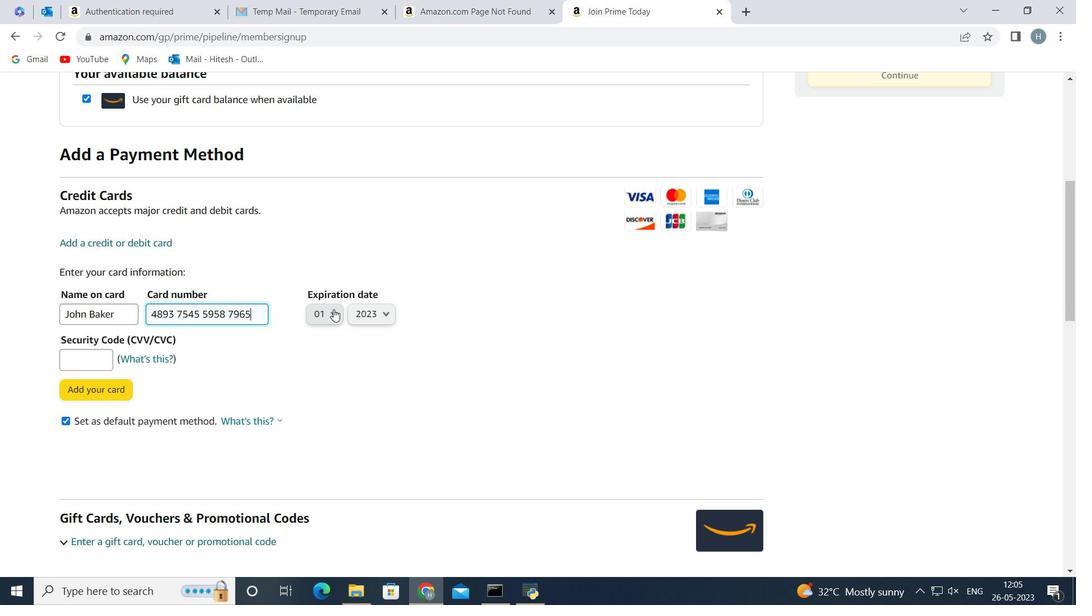 
Action: Mouse moved to (324, 398)
Screenshot: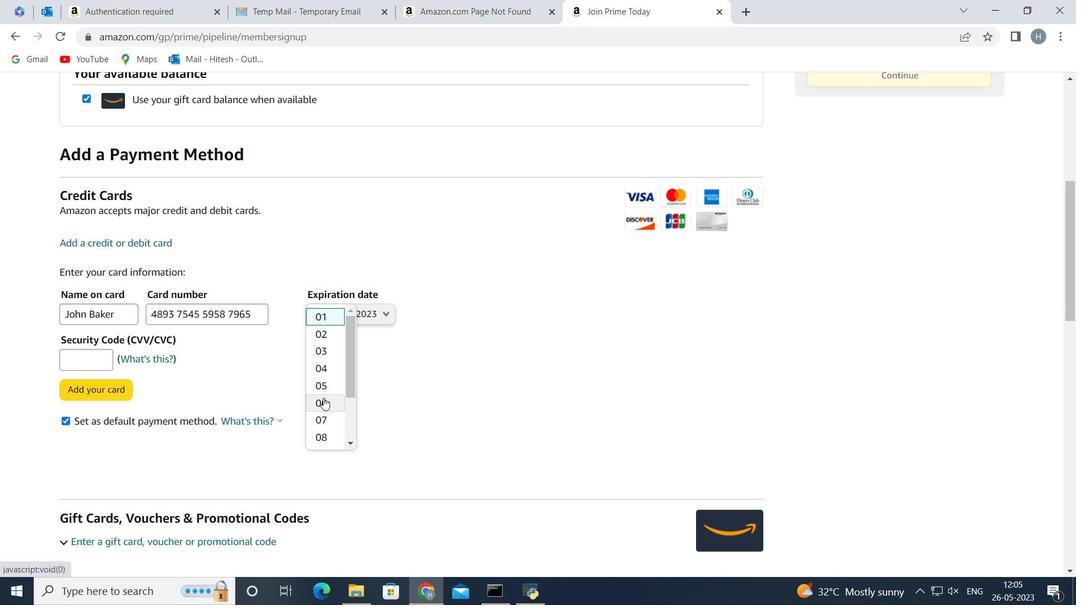 
Action: Mouse pressed left at (324, 398)
Screenshot: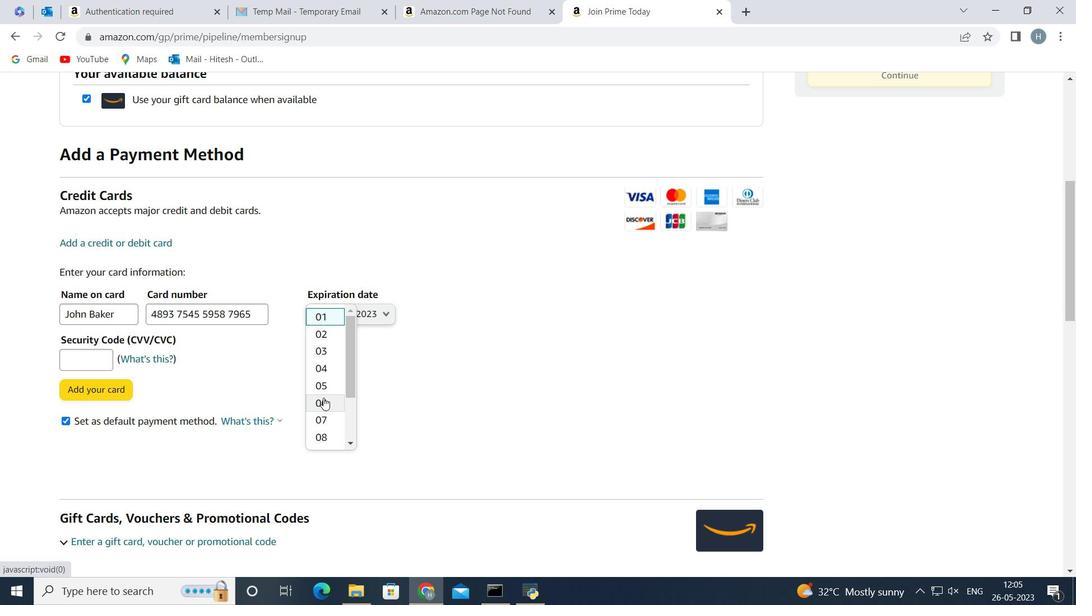 
Action: Mouse moved to (368, 312)
Screenshot: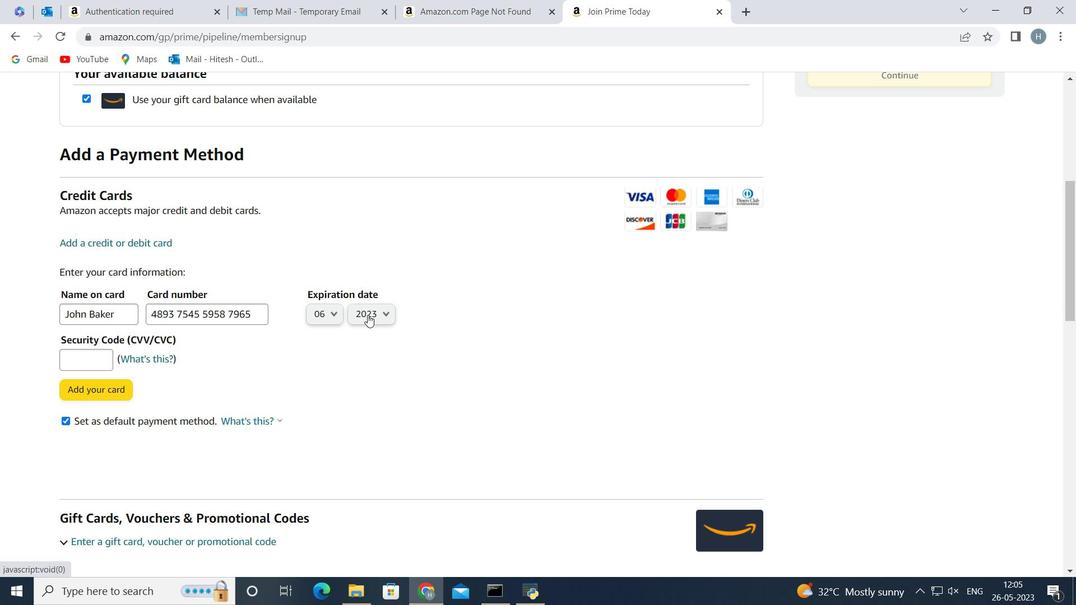 
Action: Mouse pressed left at (368, 312)
Screenshot: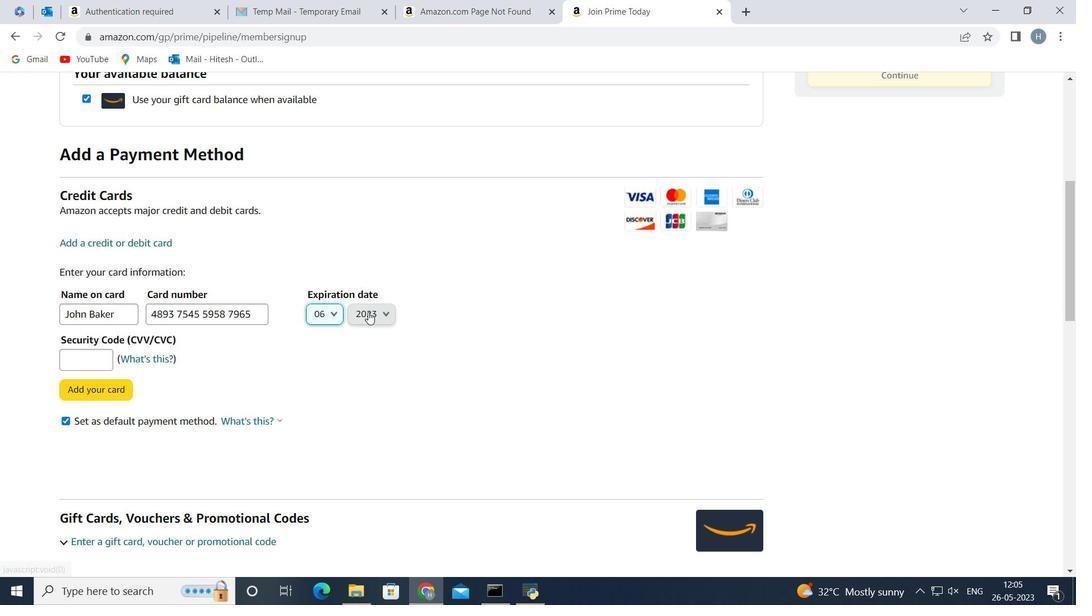 
Action: Mouse moved to (382, 343)
Screenshot: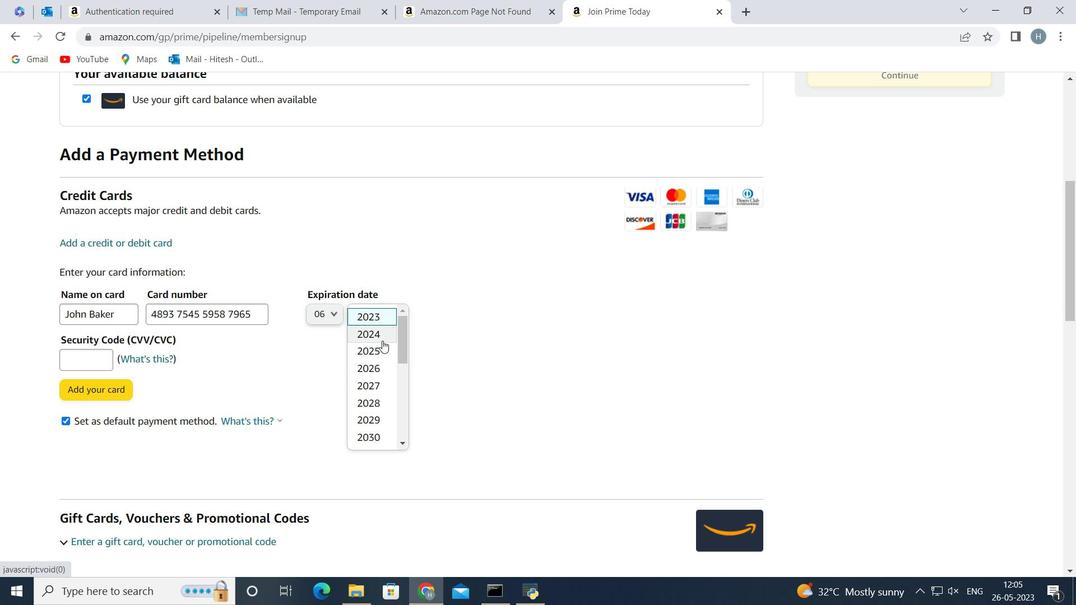 
Action: Mouse pressed left at (382, 343)
Screenshot: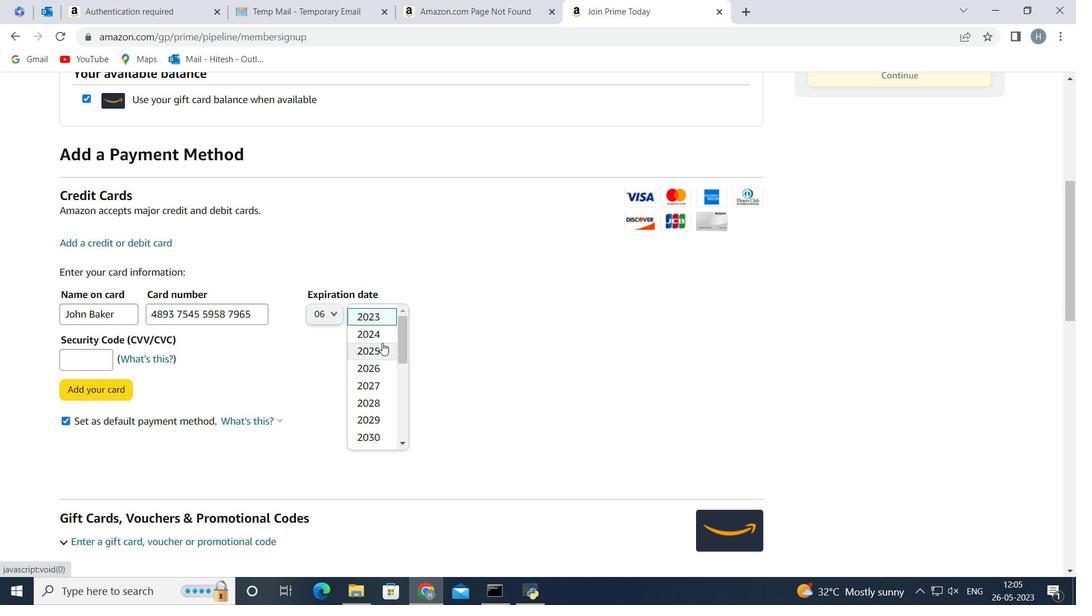 
Action: Mouse moved to (78, 356)
Screenshot: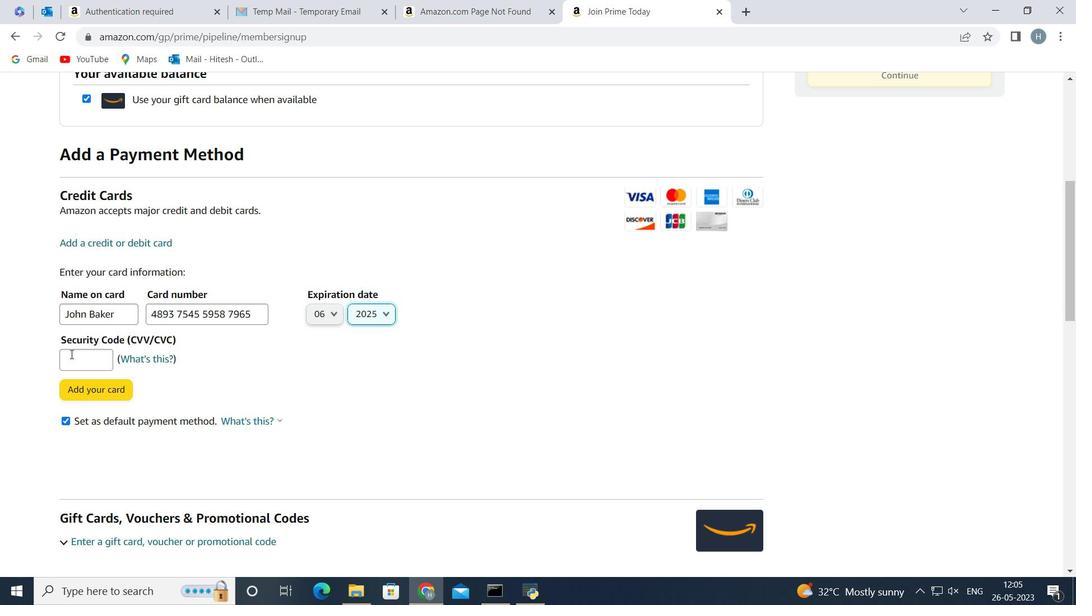 
Action: Mouse pressed left at (78, 356)
Screenshot: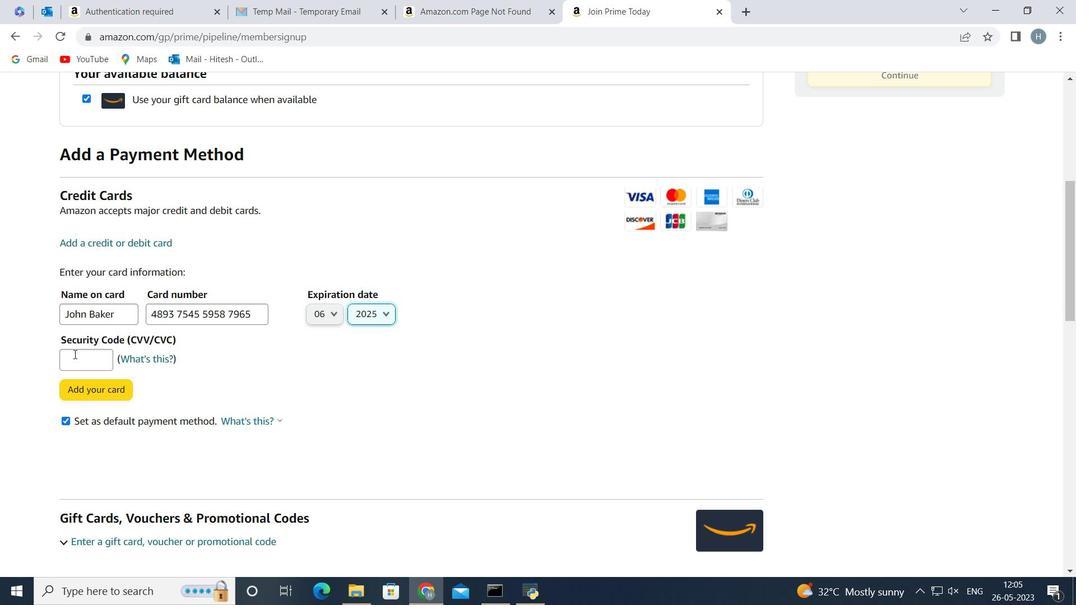 
Action: Key pressed 549
Screenshot: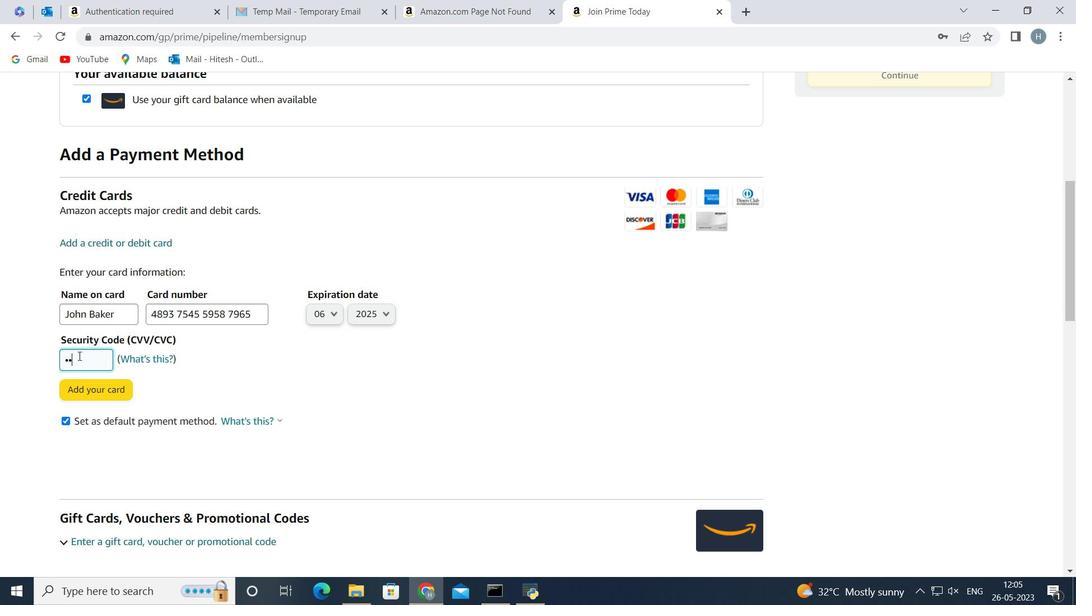 
Action: Mouse moved to (445, 361)
Screenshot: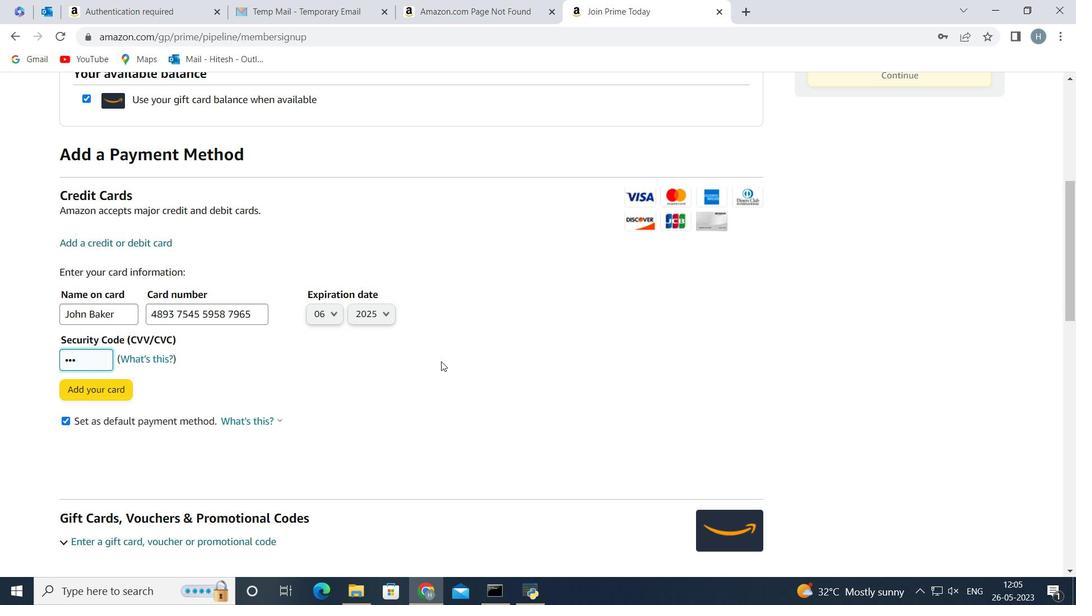 
Action: Mouse scrolled (444, 362) with delta (0, 0)
Screenshot: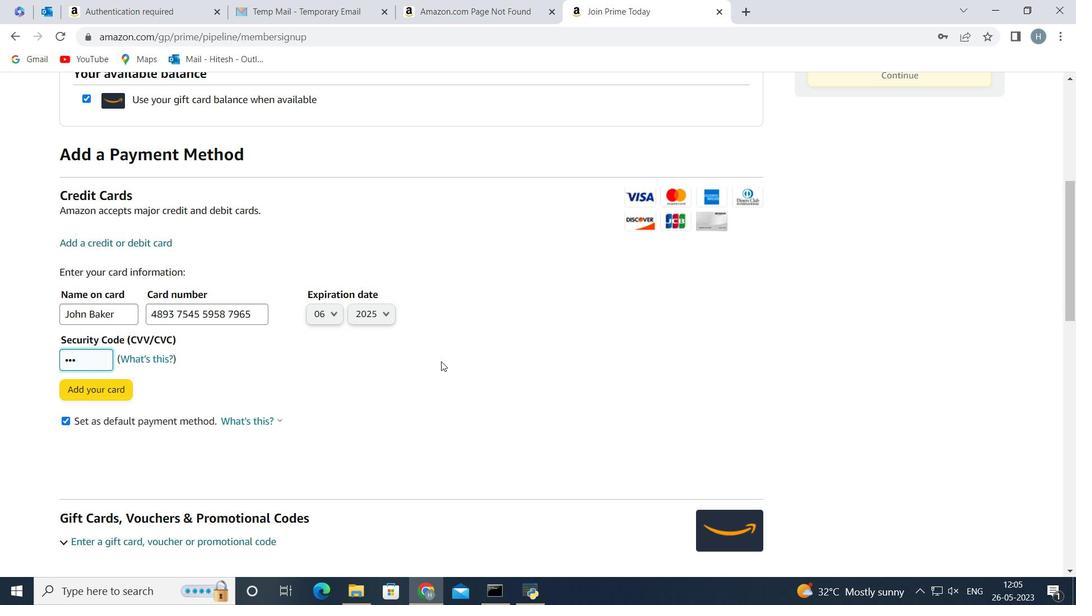 
Action: Mouse scrolled (445, 361) with delta (0, 0)
Screenshot: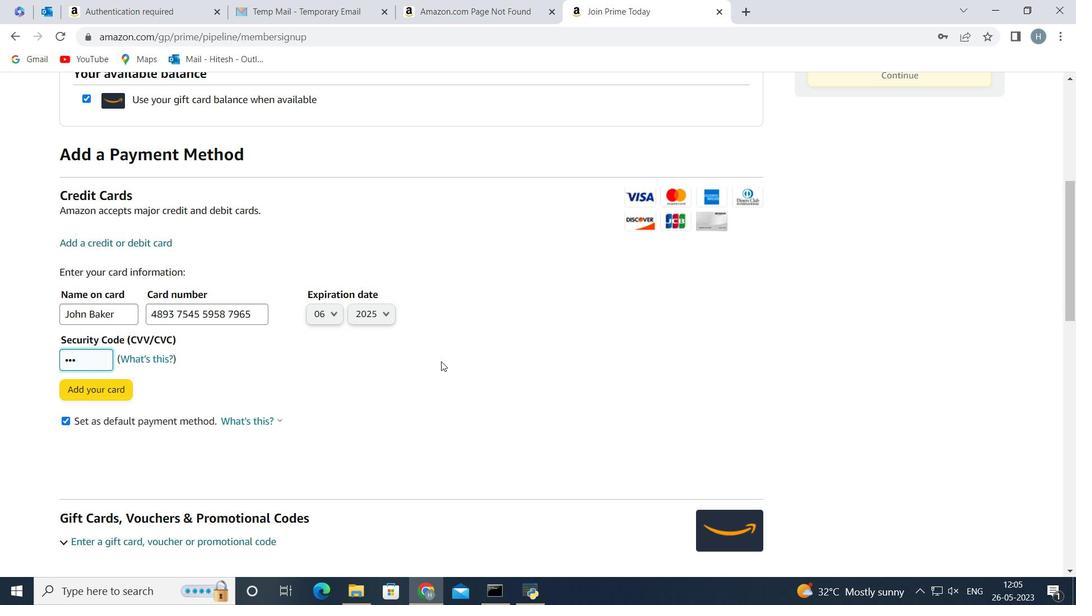 
Action: Mouse scrolled (445, 361) with delta (0, 0)
Screenshot: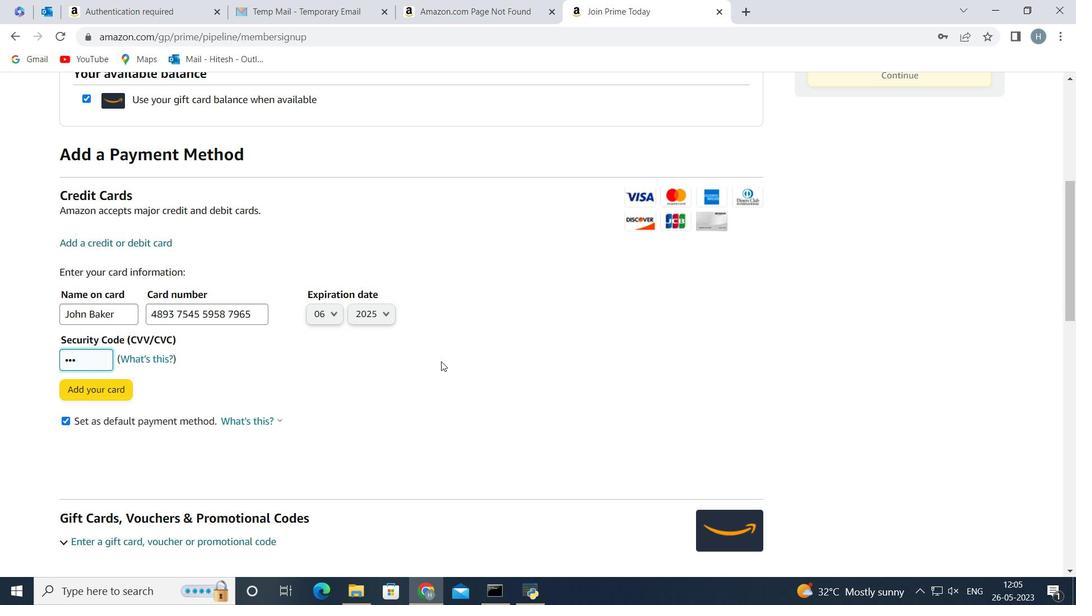 
Action: Mouse scrolled (445, 361) with delta (0, 0)
Screenshot: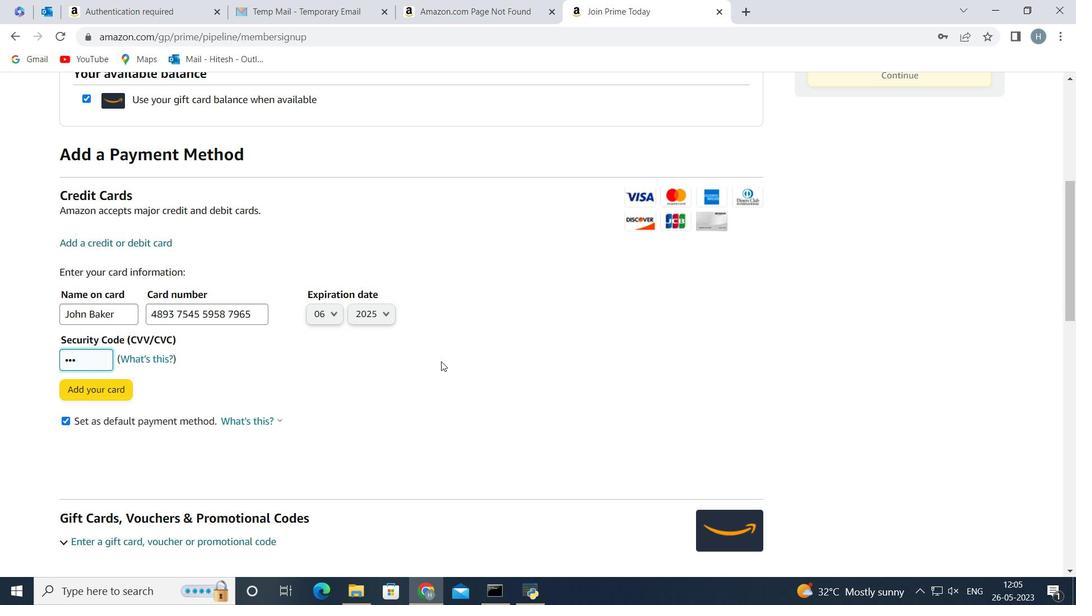 
Action: Mouse scrolled (445, 361) with delta (0, 0)
Screenshot: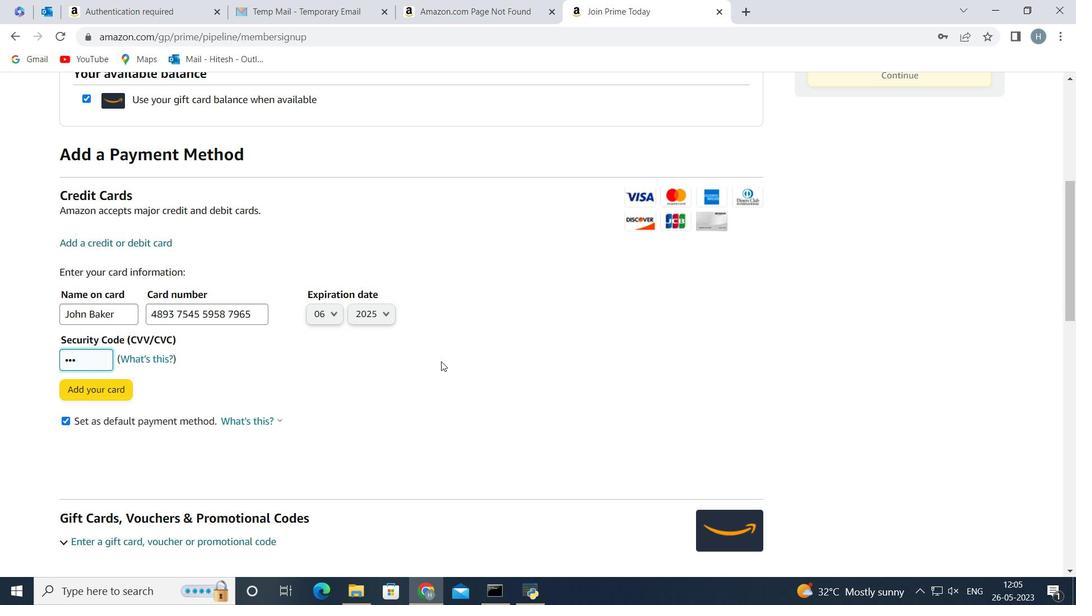 
Action: Mouse scrolled (445, 361) with delta (0, 0)
Screenshot: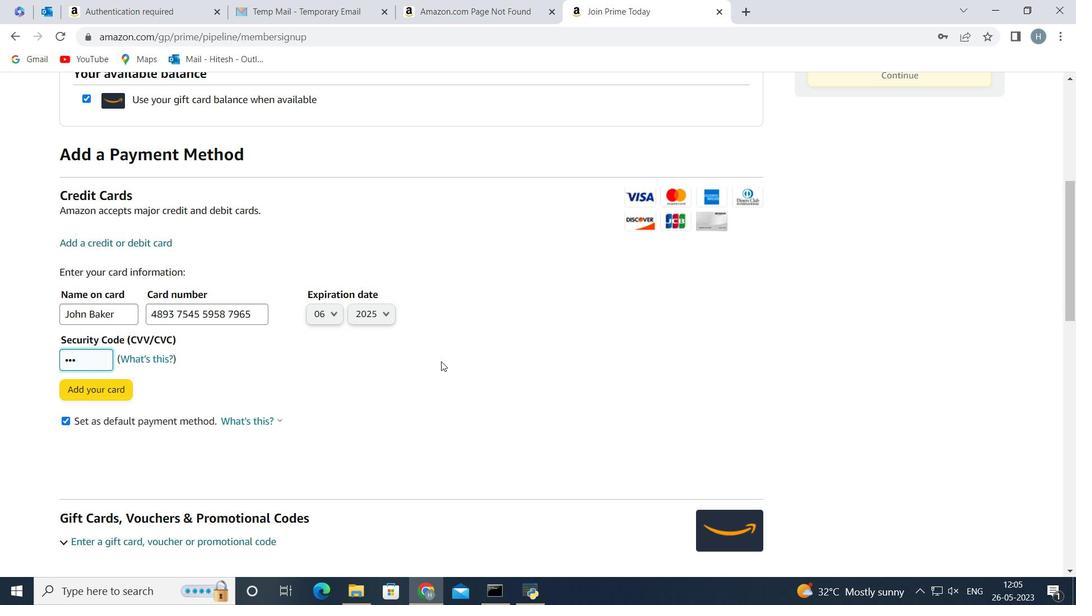 
Action: Mouse scrolled (445, 361) with delta (0, 0)
Screenshot: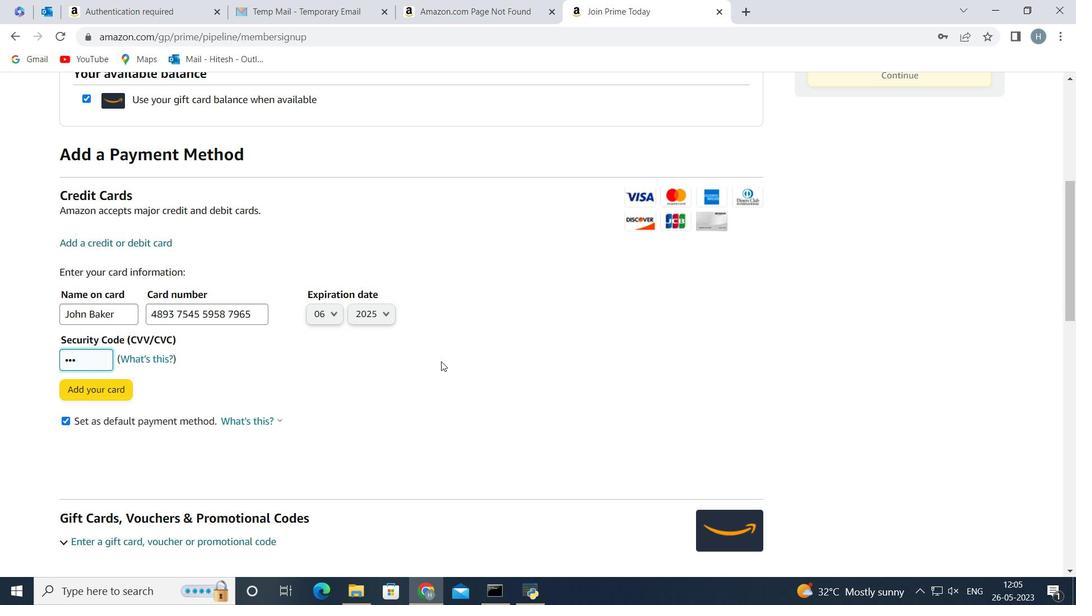 
Action: Mouse scrolled (445, 361) with delta (0, 0)
Screenshot: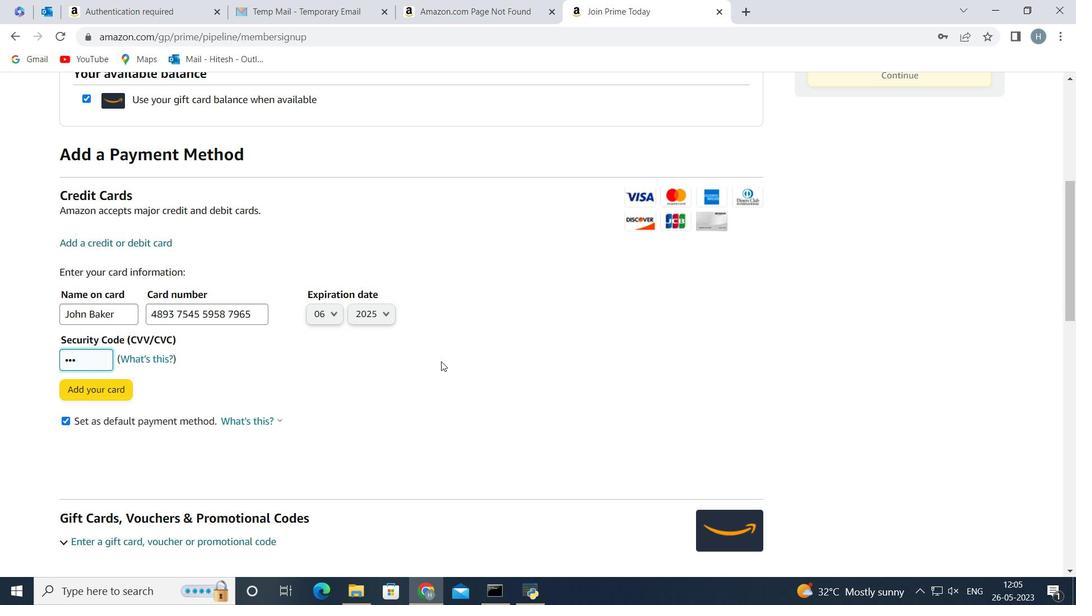 
Action: Mouse scrolled (445, 361) with delta (0, 0)
Screenshot: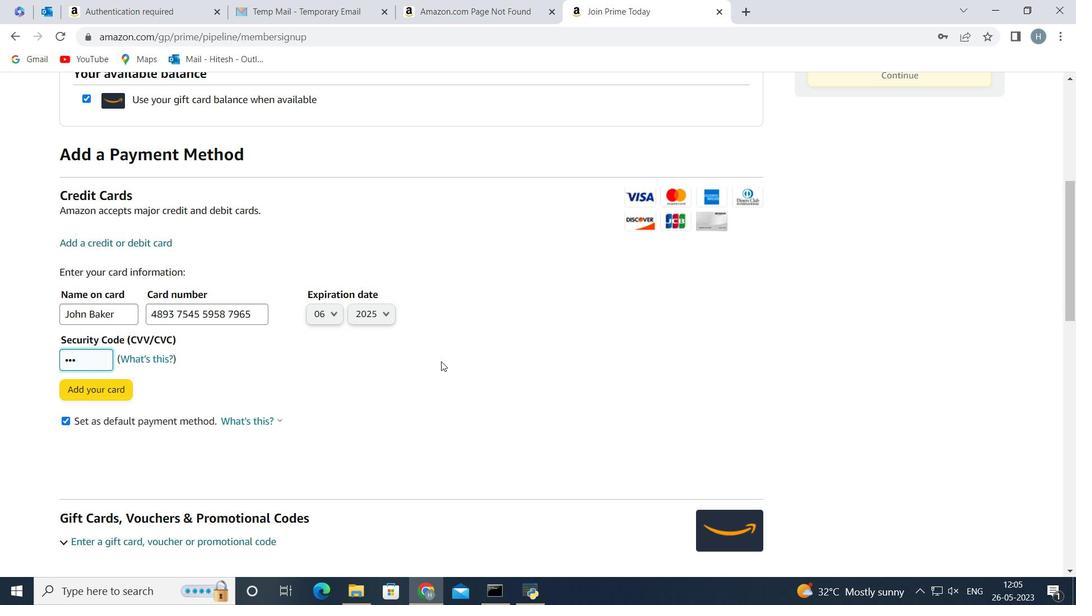 
Action: Mouse scrolled (445, 361) with delta (0, 0)
Screenshot: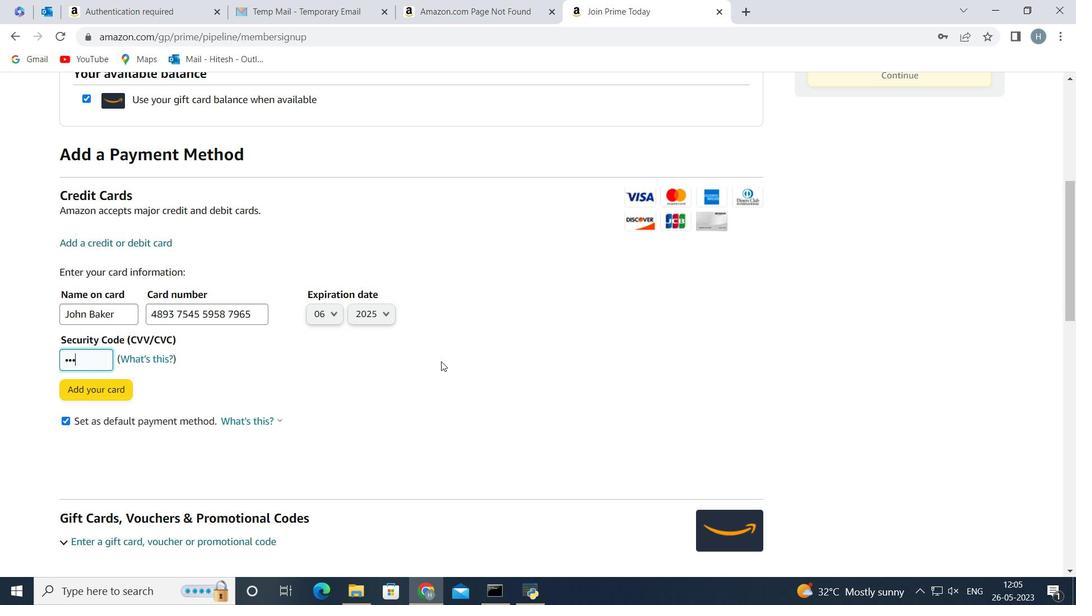 
Action: Mouse scrolled (445, 361) with delta (0, 0)
Screenshot: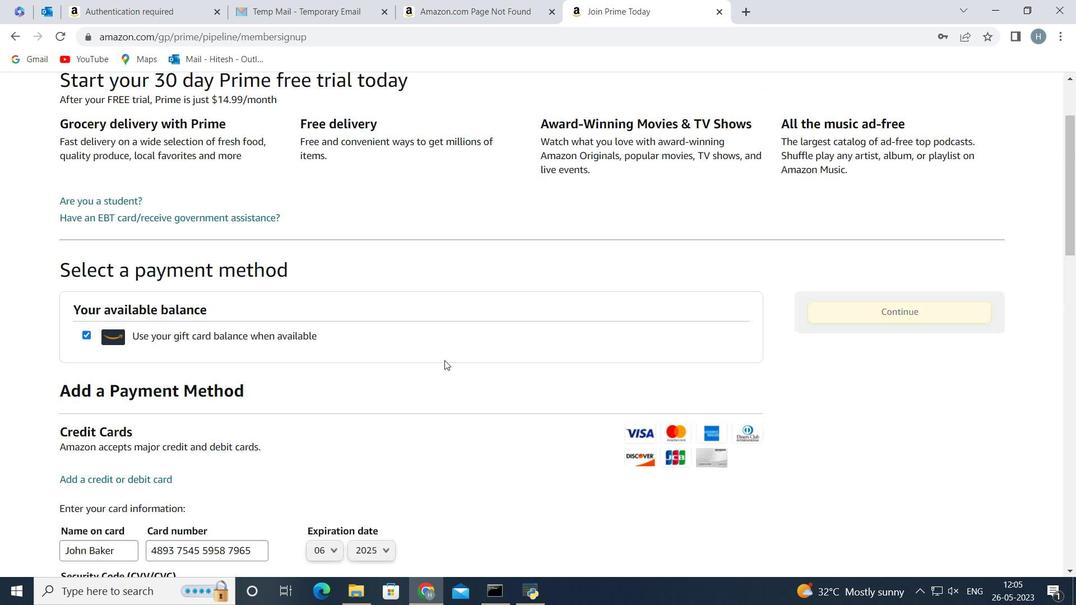 
Action: Mouse scrolled (445, 361) with delta (0, 0)
Screenshot: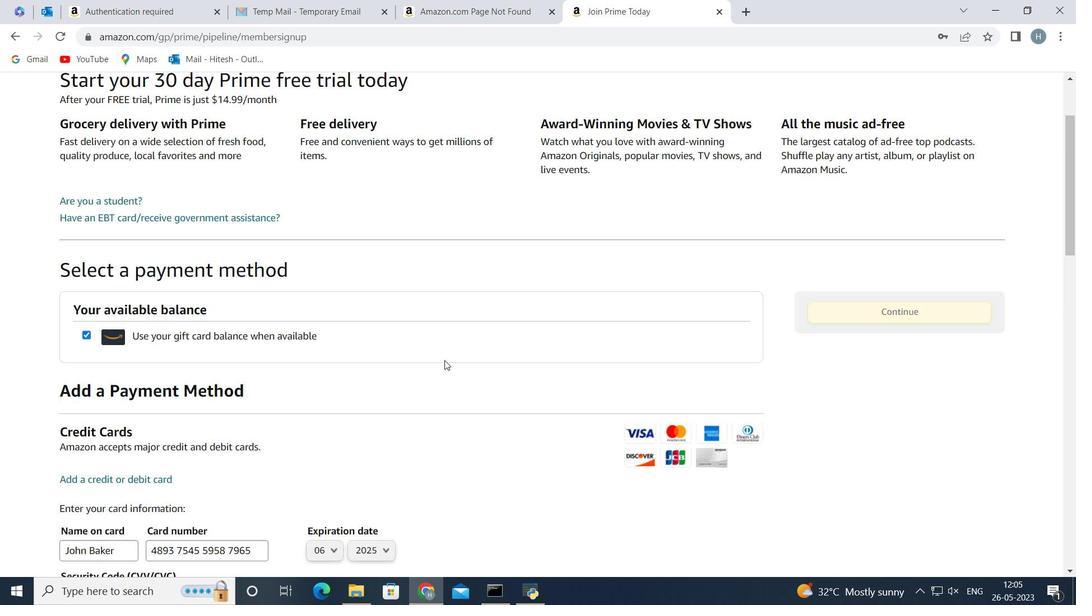 
Action: Mouse scrolled (445, 361) with delta (0, 0)
Screenshot: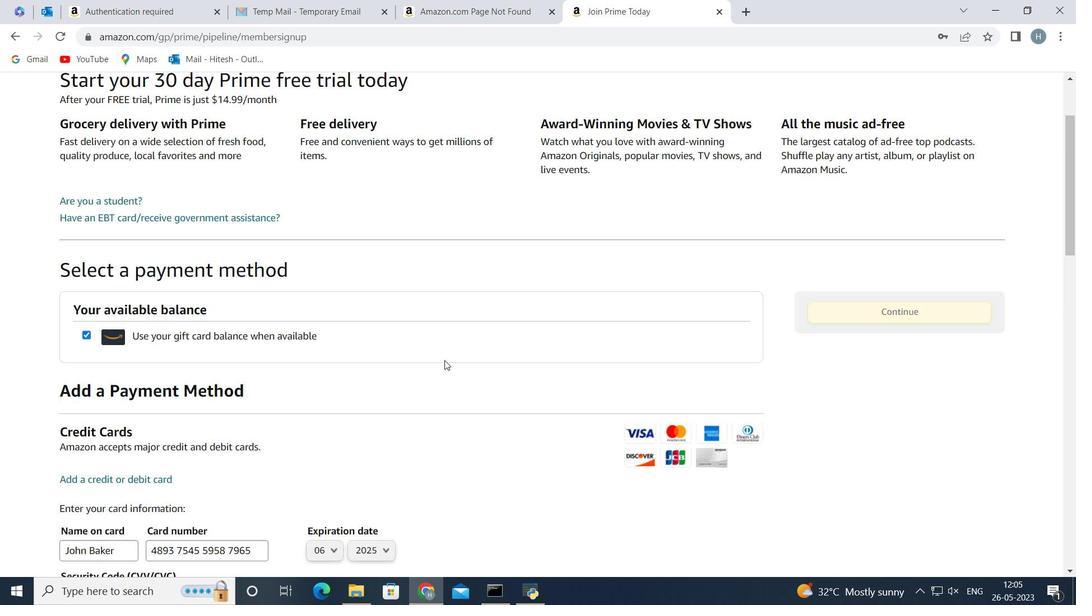 
Action: Mouse scrolled (445, 361) with delta (0, 0)
Screenshot: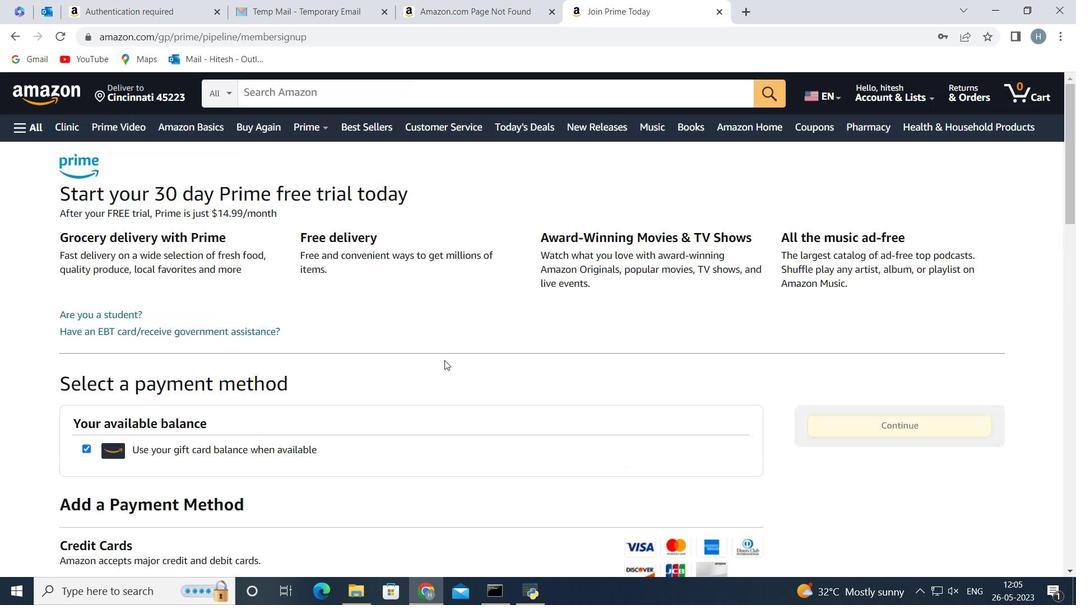 
Action: Mouse scrolled (445, 361) with delta (0, 0)
Screenshot: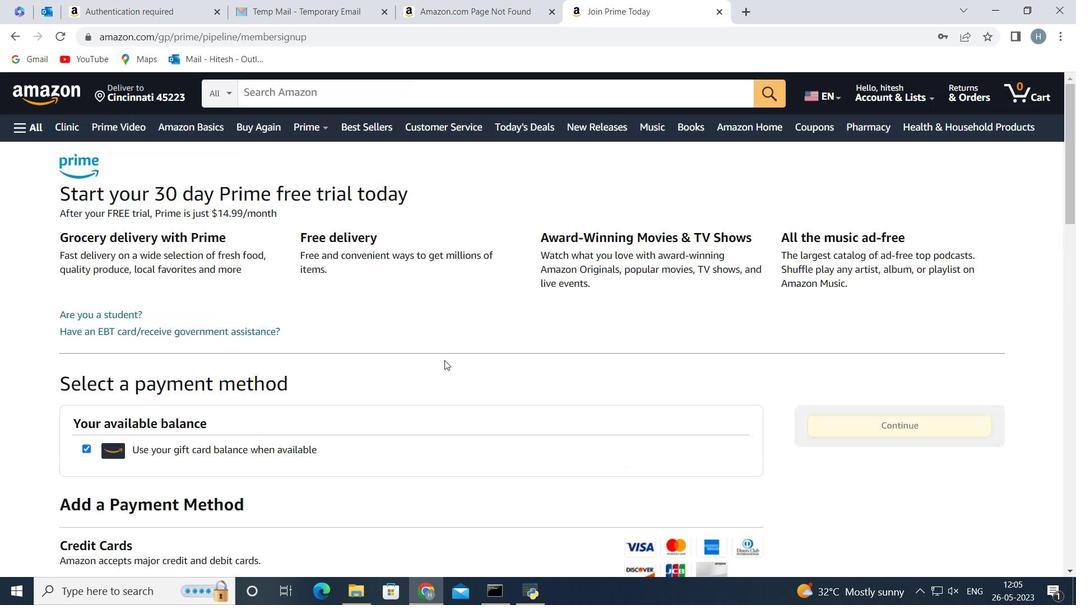 
Action: Mouse moved to (22, 127)
Screenshot: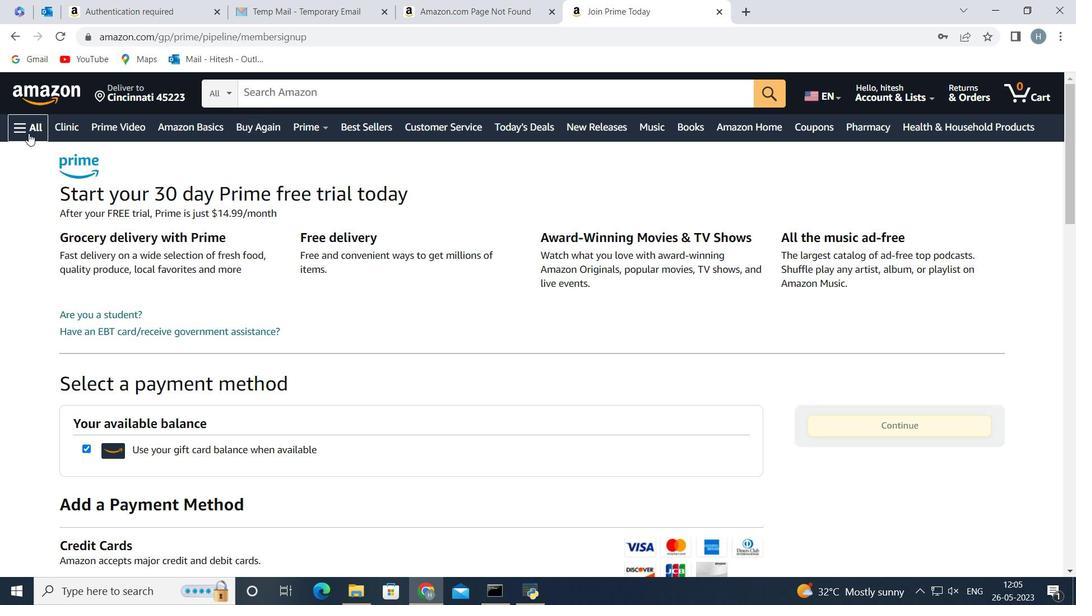 
Action: Mouse pressed left at (22, 127)
Screenshot: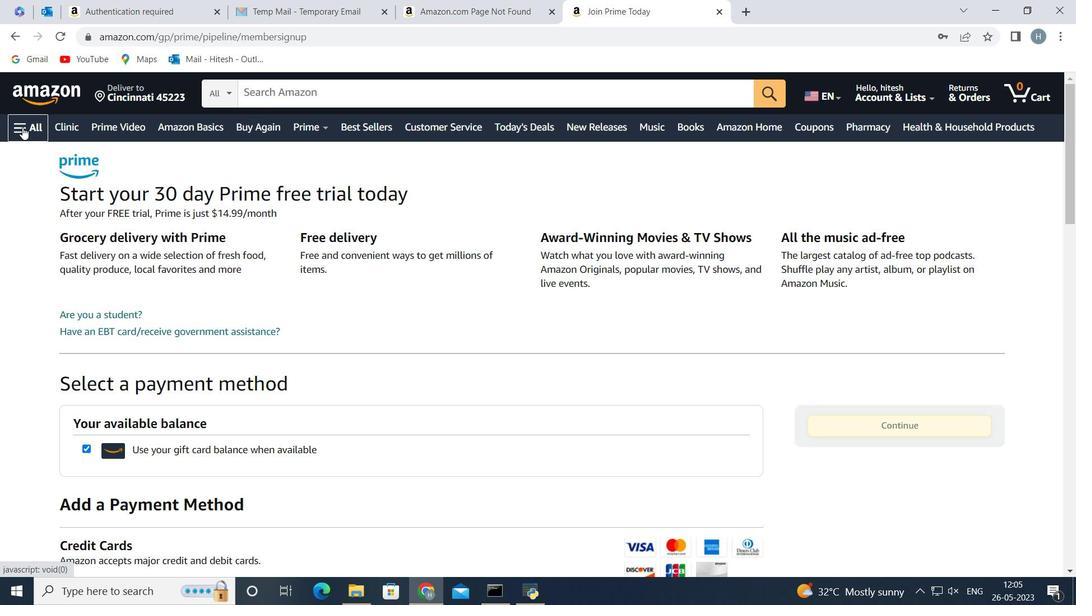 
Action: Mouse moved to (124, 312)
Screenshot: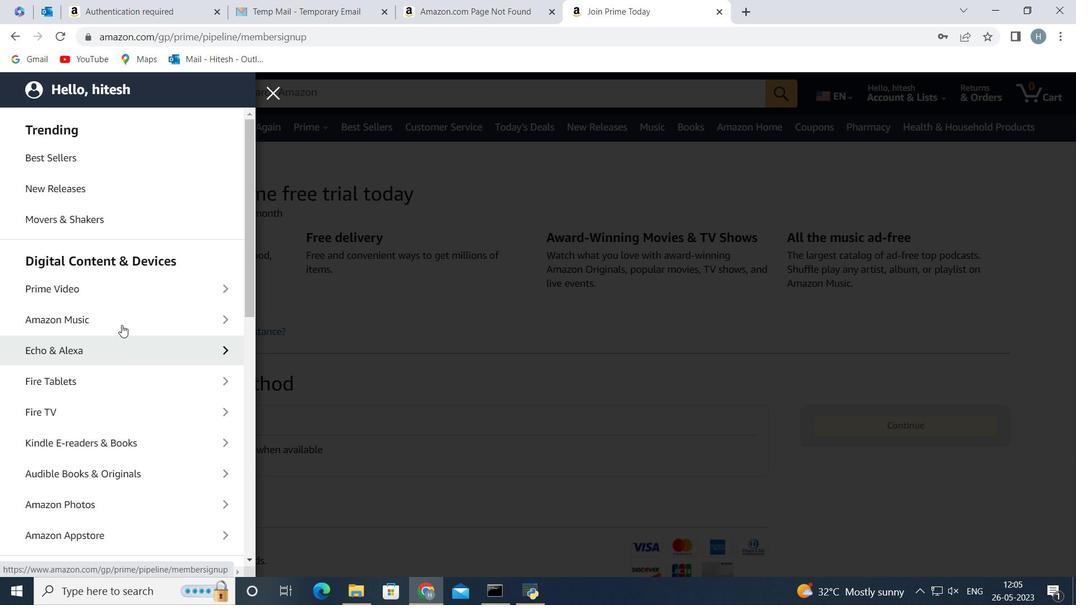 
Action: Mouse scrolled (124, 312) with delta (0, 0)
Screenshot: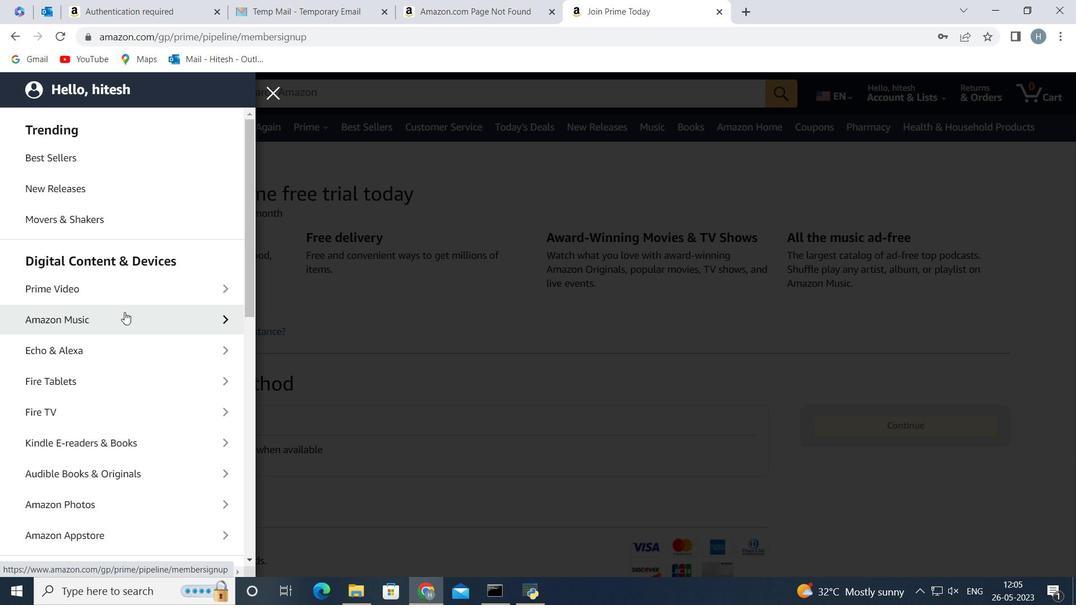 
Action: Mouse moved to (124, 302)
Screenshot: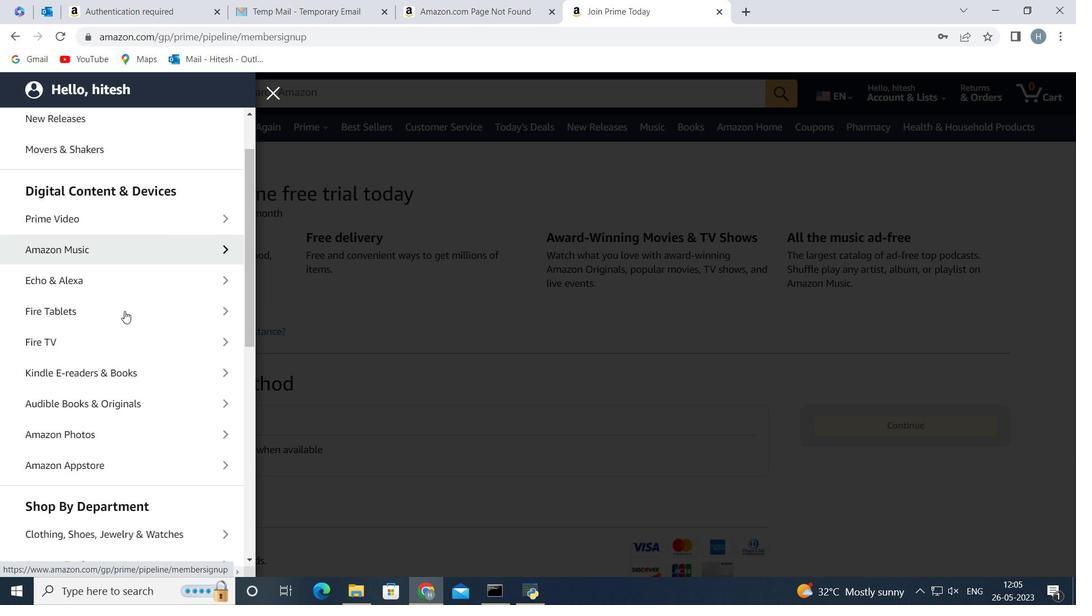 
Action: Mouse scrolled (124, 301) with delta (0, 0)
Screenshot: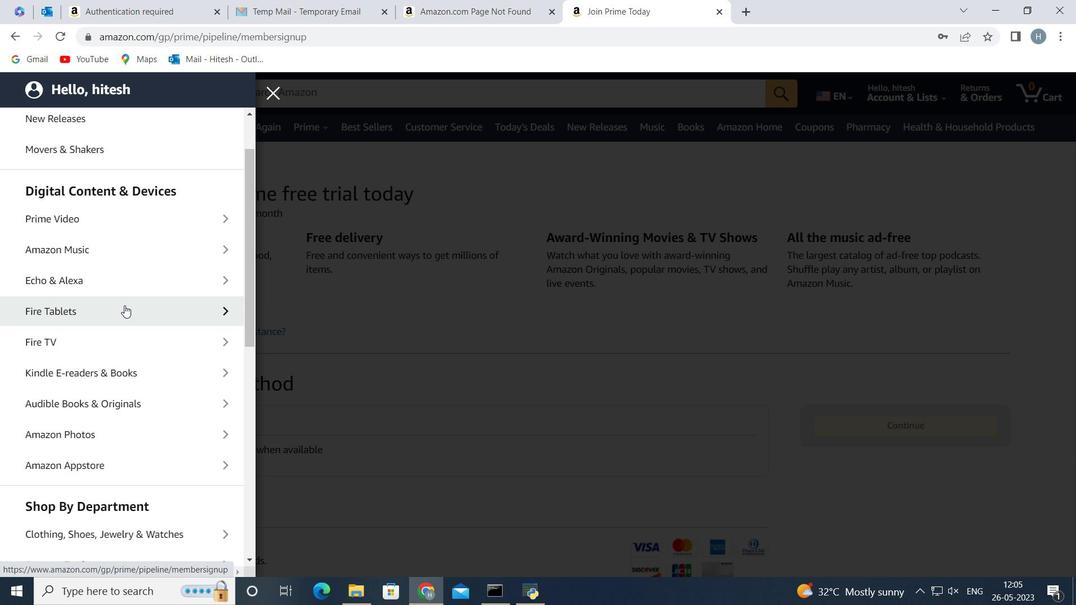 
Action: Mouse moved to (124, 301)
Screenshot: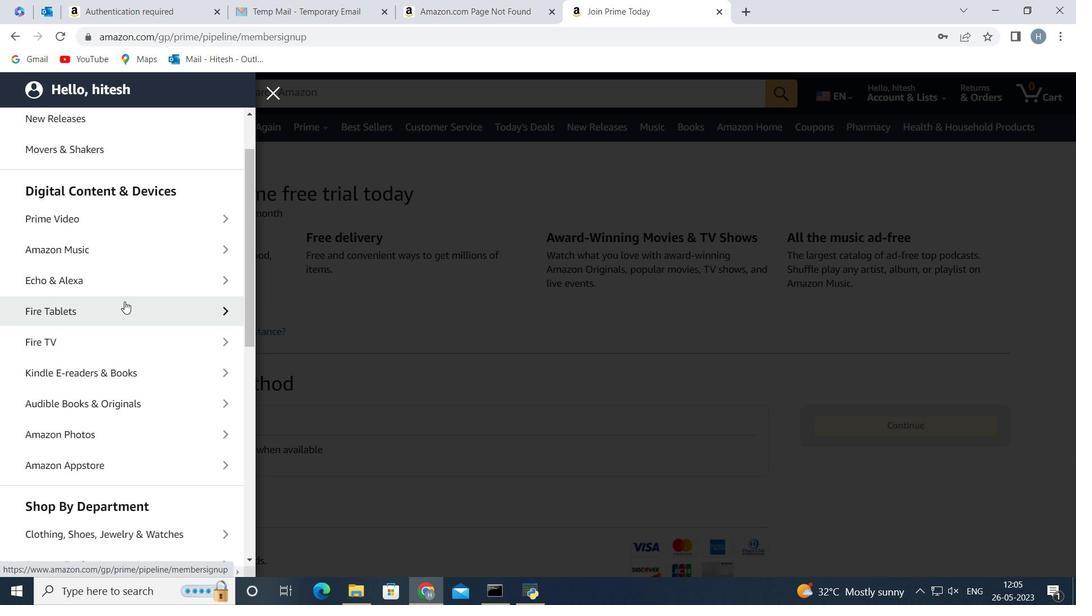 
Action: Mouse scrolled (124, 301) with delta (0, 0)
Screenshot: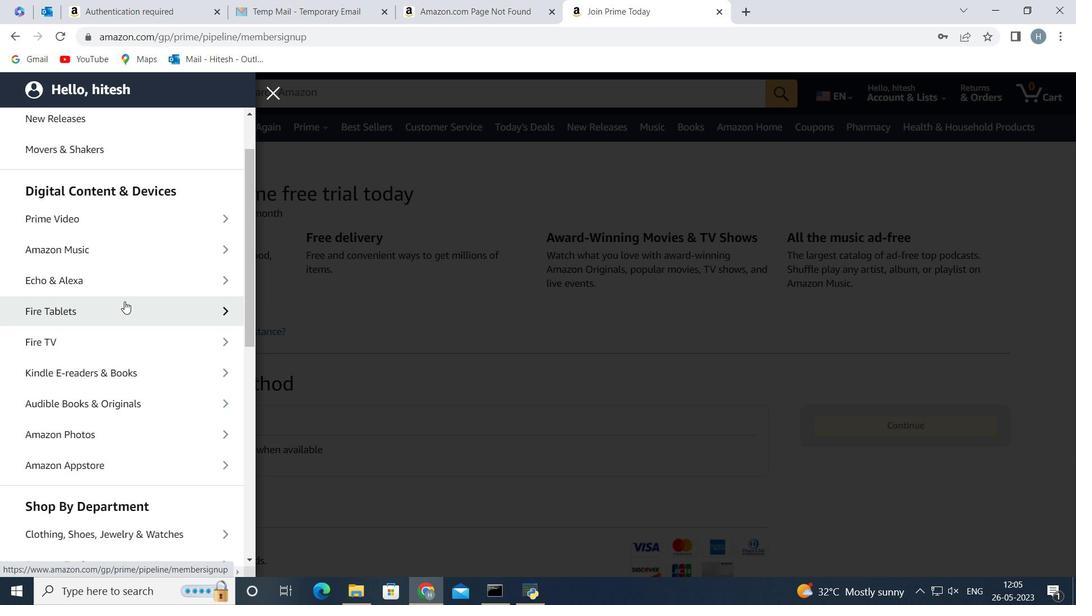 
Action: Mouse moved to (124, 297)
Screenshot: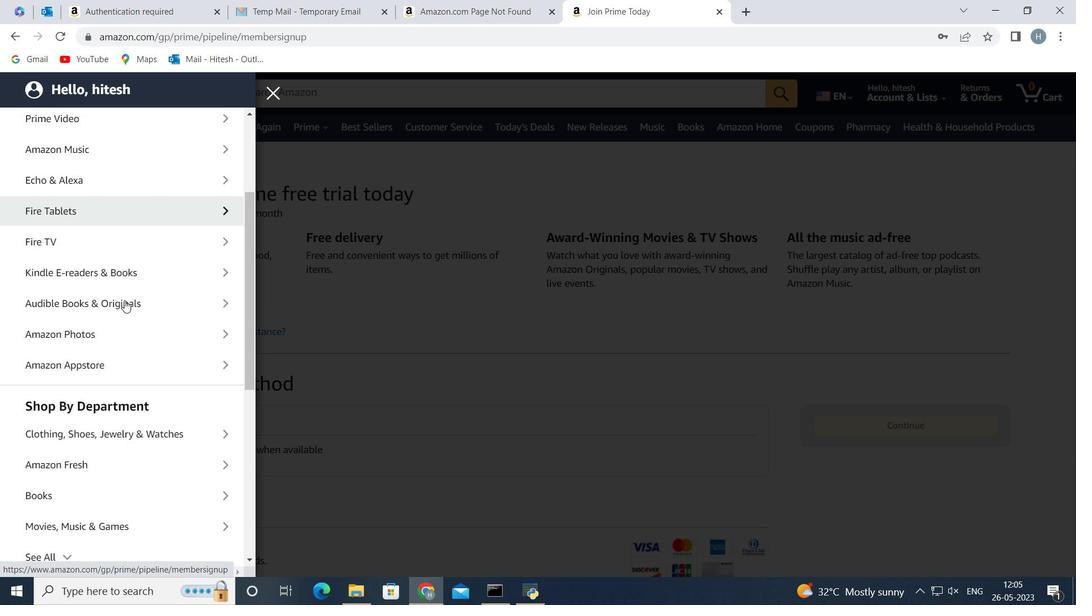 
Action: Mouse scrolled (124, 296) with delta (0, 0)
Screenshot: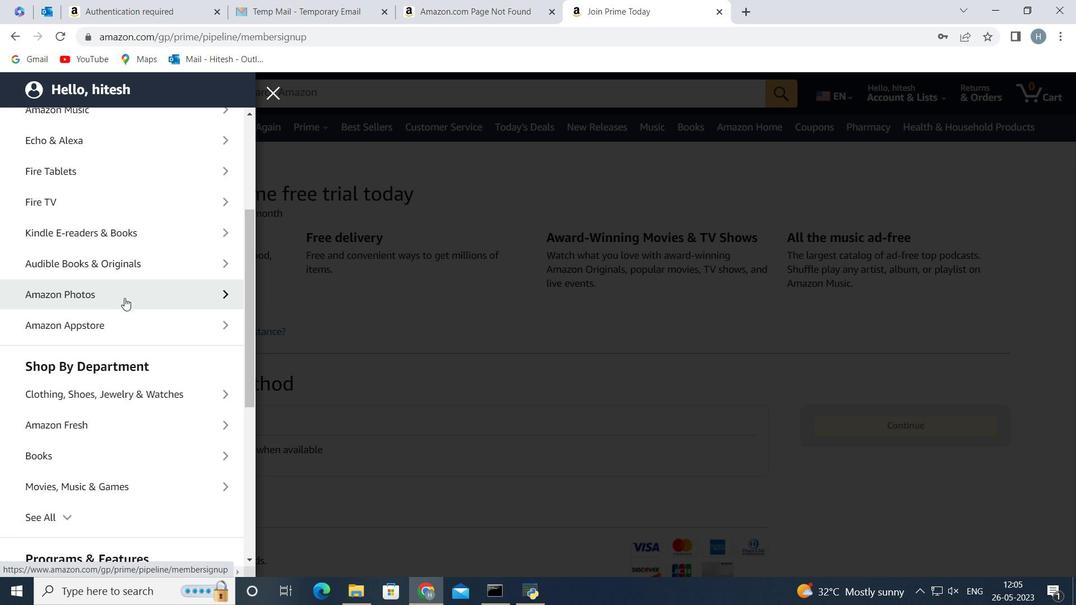 
Action: Mouse moved to (120, 288)
Screenshot: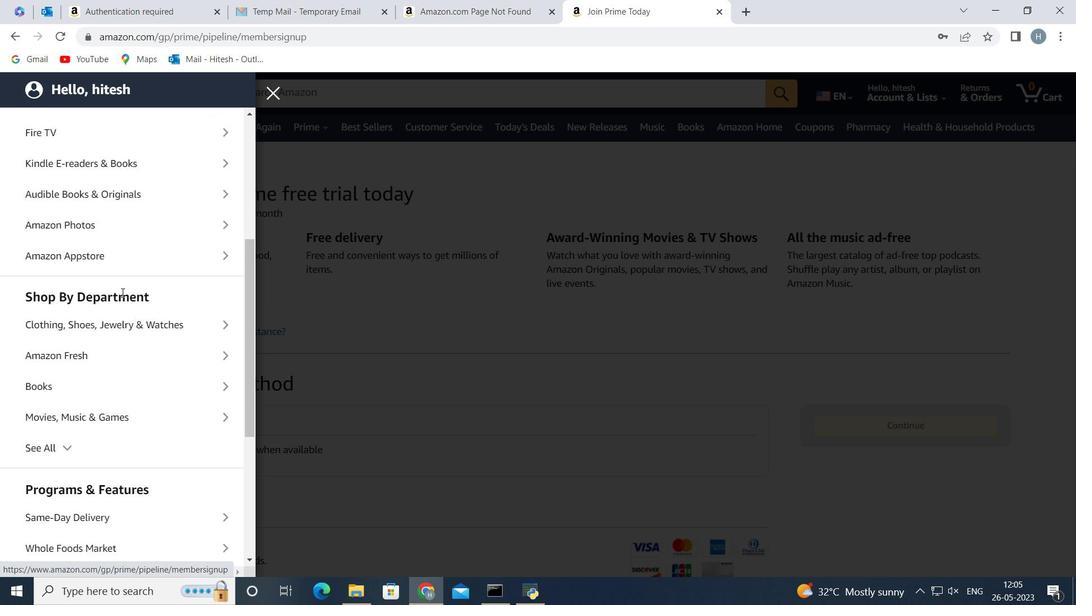 
Action: Mouse scrolled (120, 287) with delta (0, 0)
Screenshot: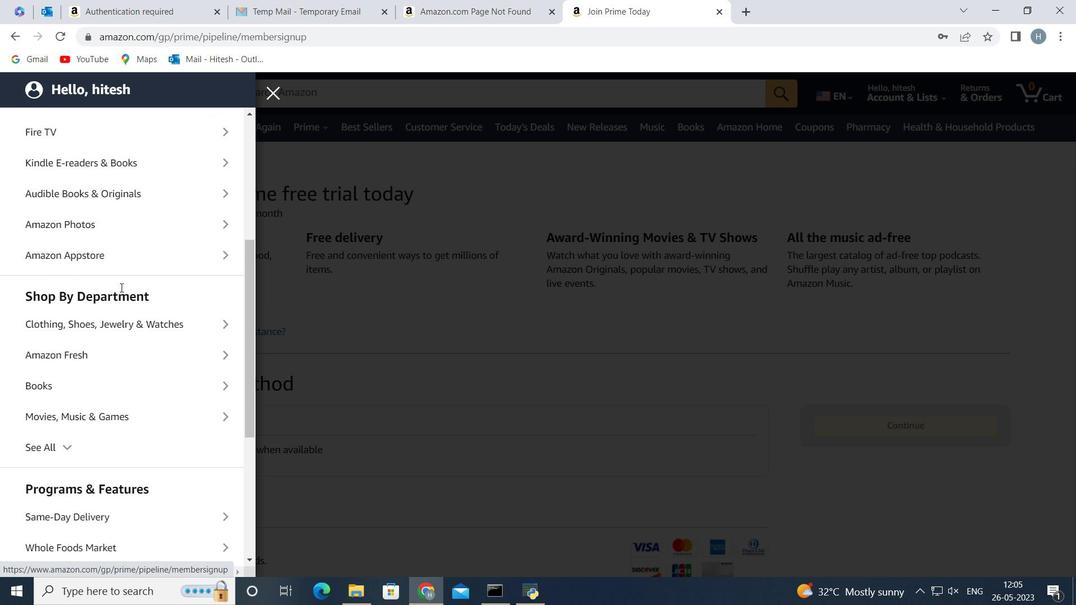 
Action: Mouse moved to (114, 270)
Screenshot: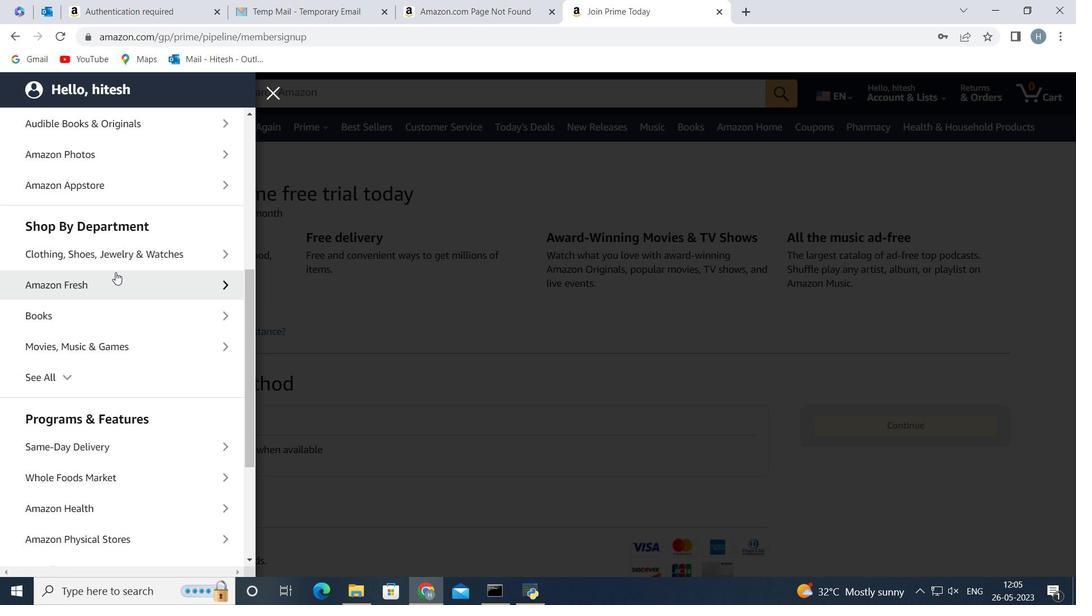 
Action: Mouse scrolled (114, 269) with delta (0, 0)
Screenshot: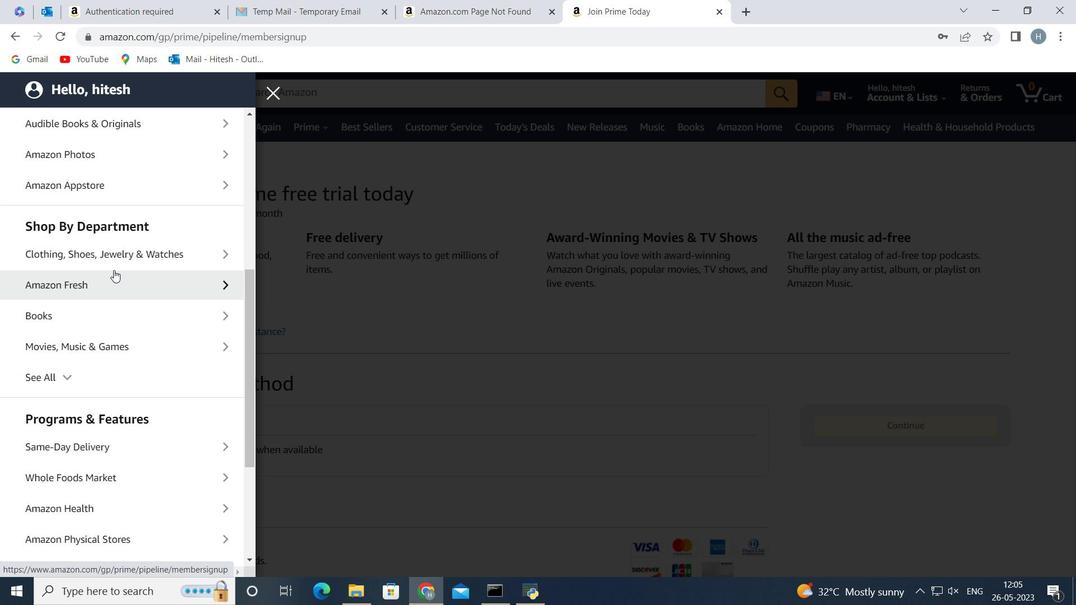 
Action: Mouse scrolled (114, 269) with delta (0, 0)
Screenshot: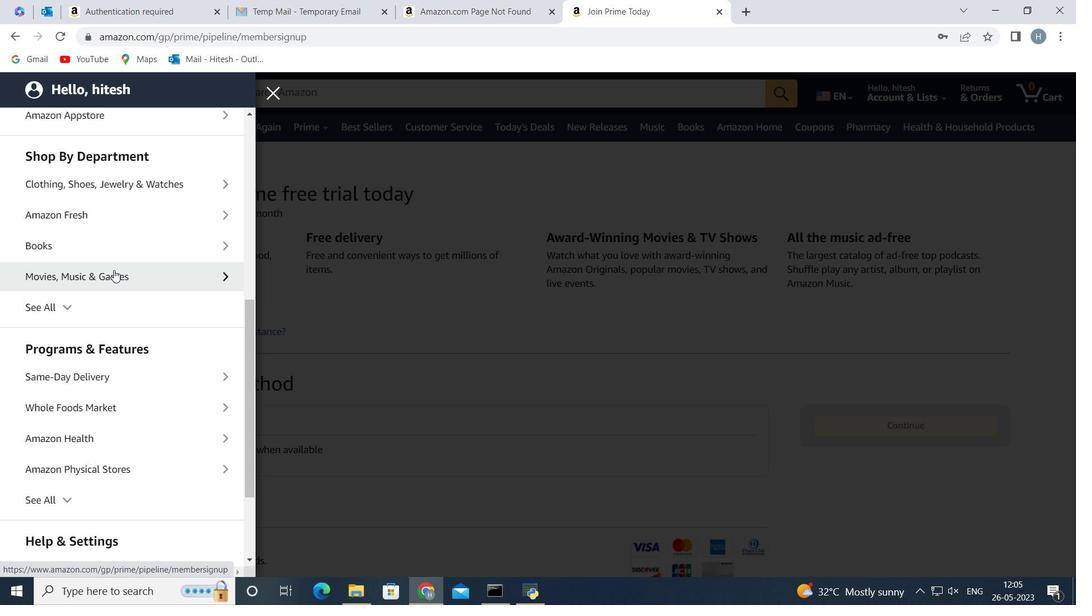 
Action: Mouse scrolled (114, 269) with delta (0, 0)
Screenshot: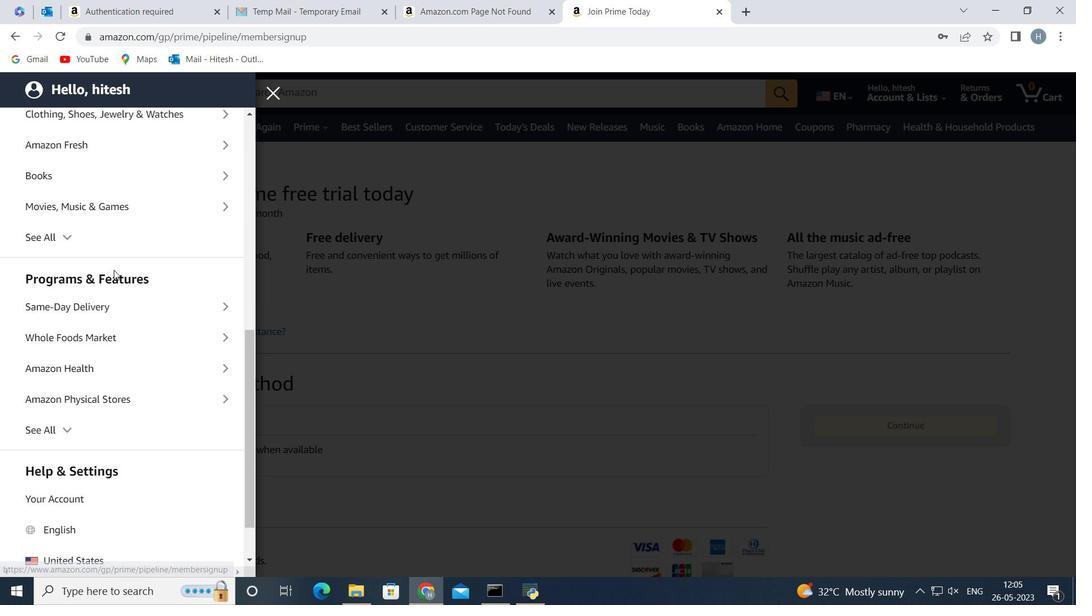 
Action: Mouse moved to (120, 299)
Screenshot: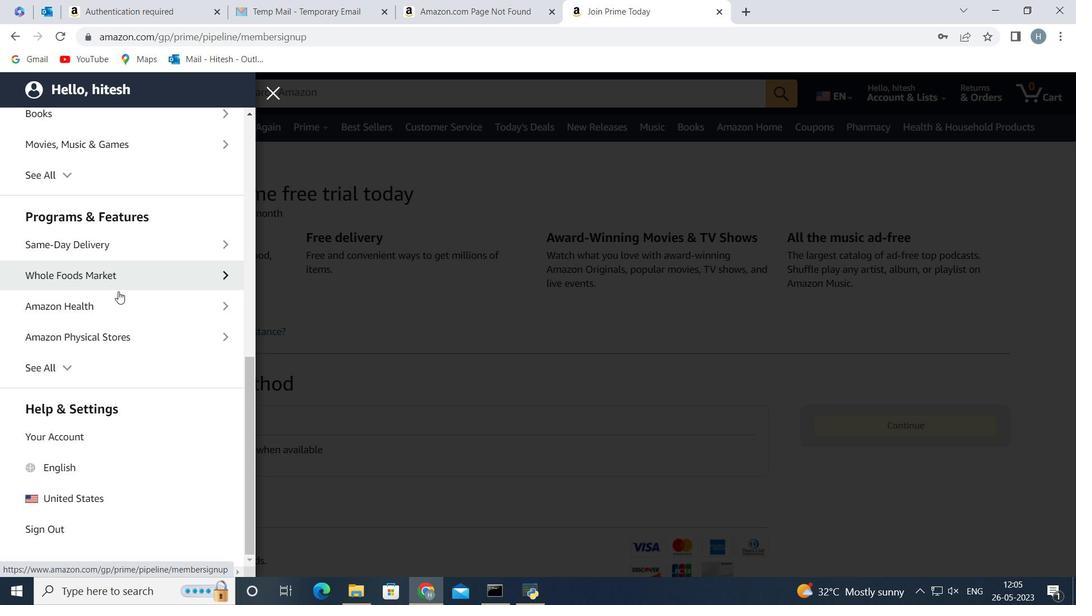 
Action: Mouse pressed left at (120, 299)
Screenshot: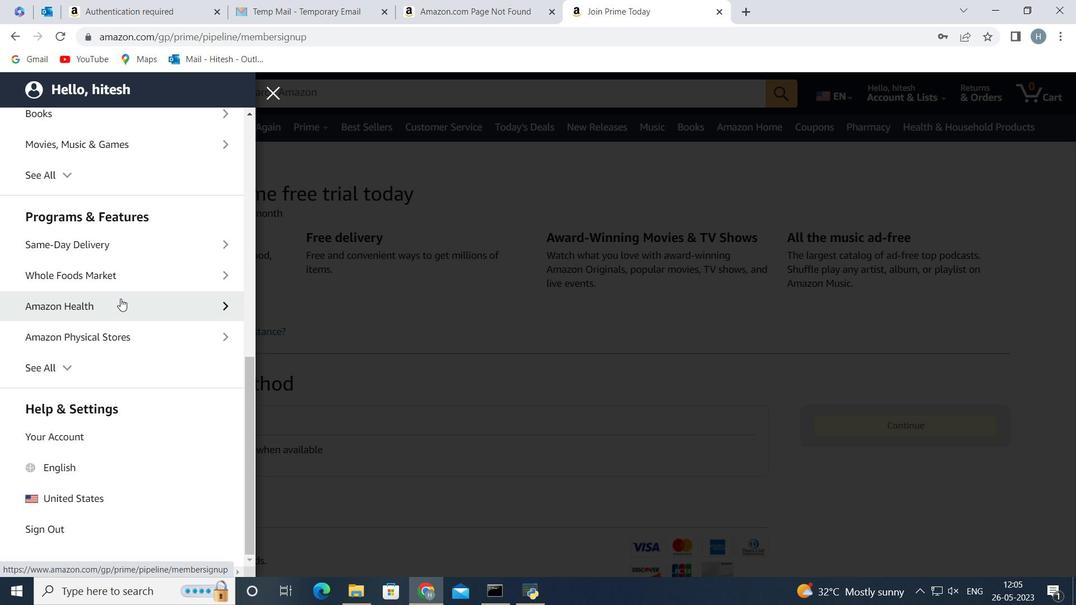 
Action: Mouse moved to (126, 191)
Screenshot: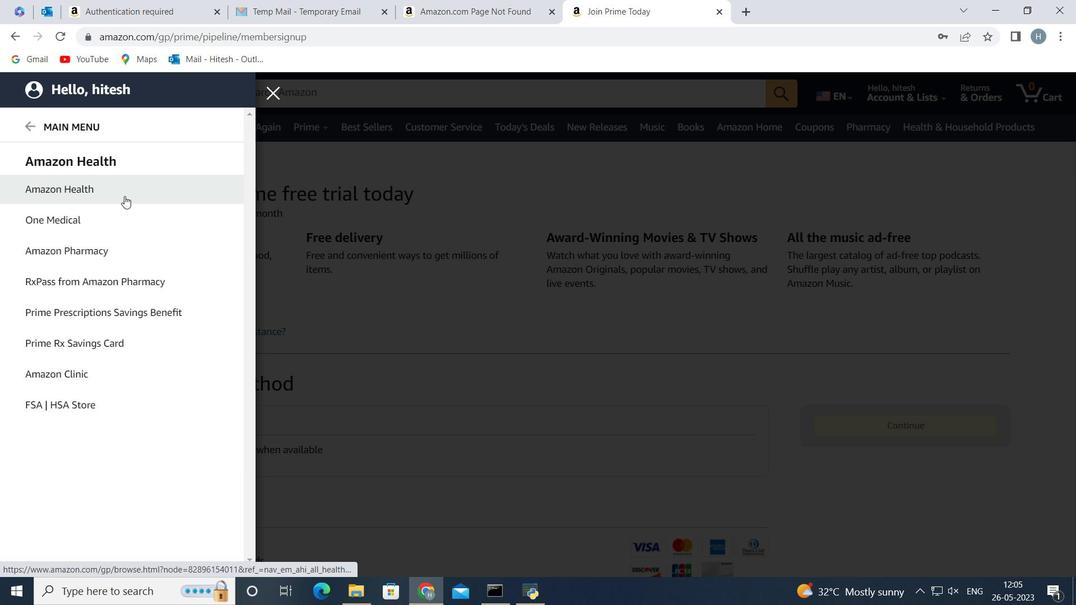 
Action: Mouse pressed left at (126, 191)
Screenshot: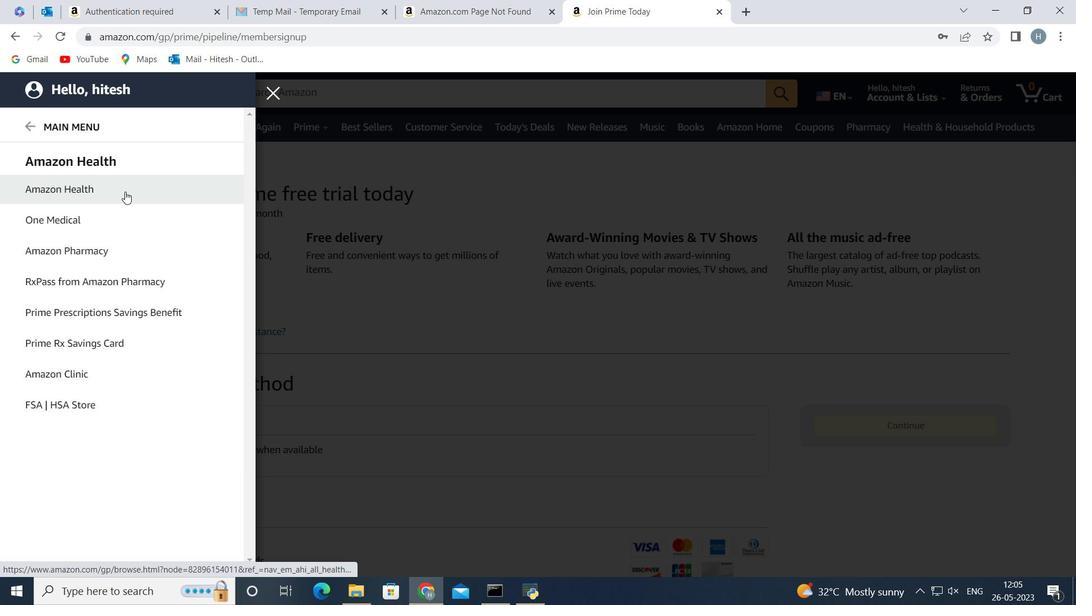 
Action: Mouse moved to (281, 92)
Screenshot: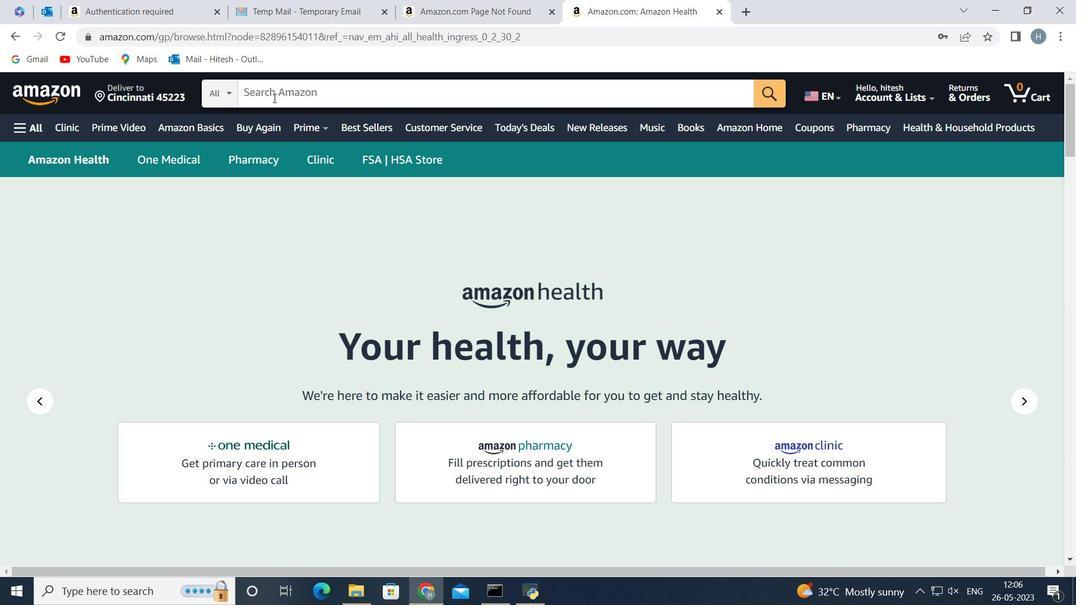 
Action: Mouse pressed left at (281, 92)
Screenshot: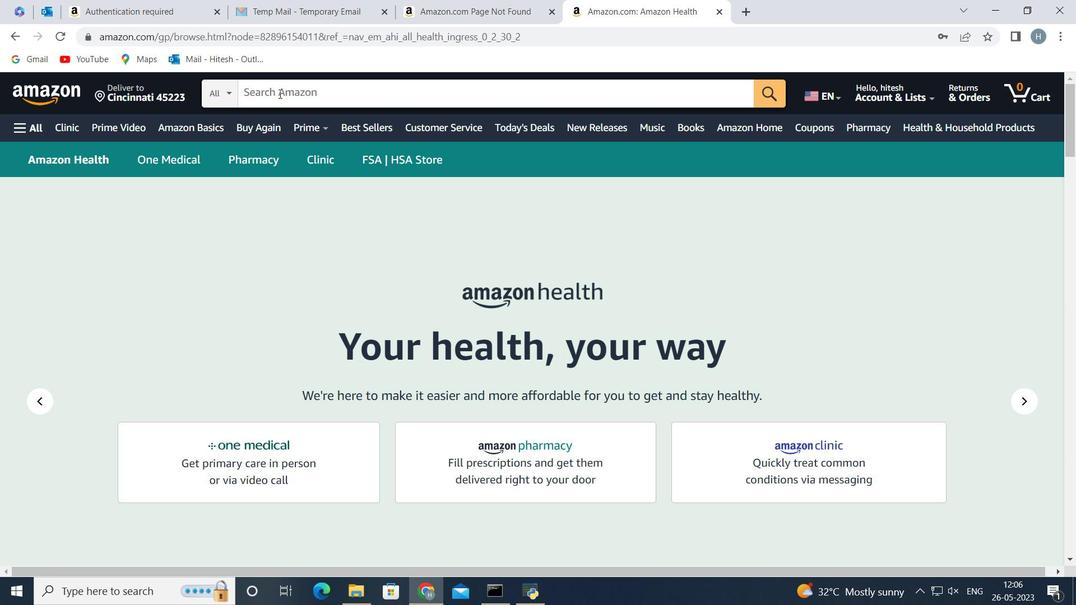 
Action: Mouse moved to (159, 214)
Screenshot: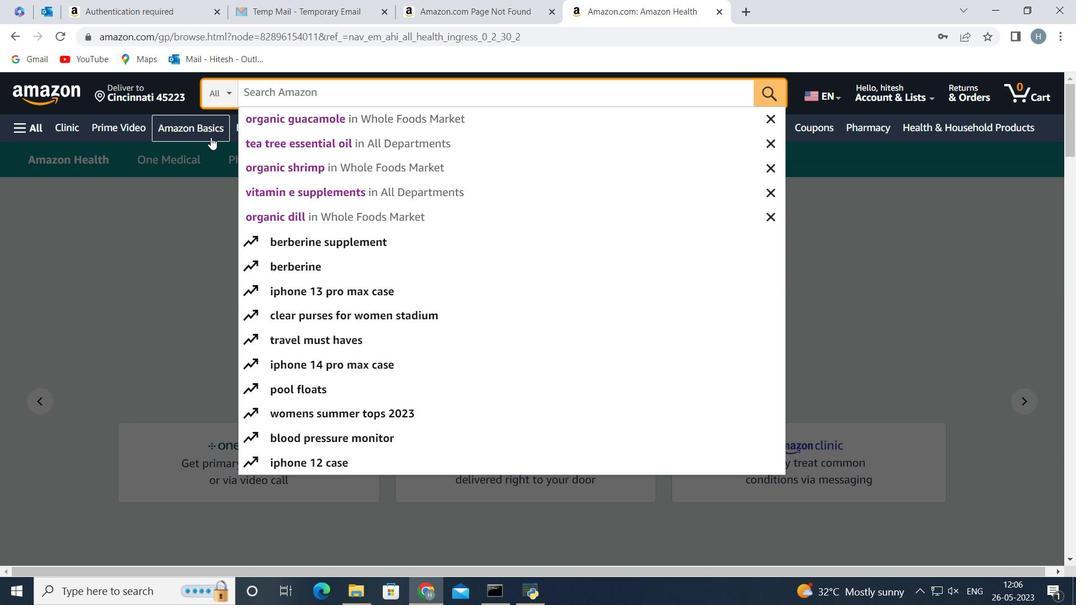 
Action: Mouse pressed left at (159, 214)
Screenshot: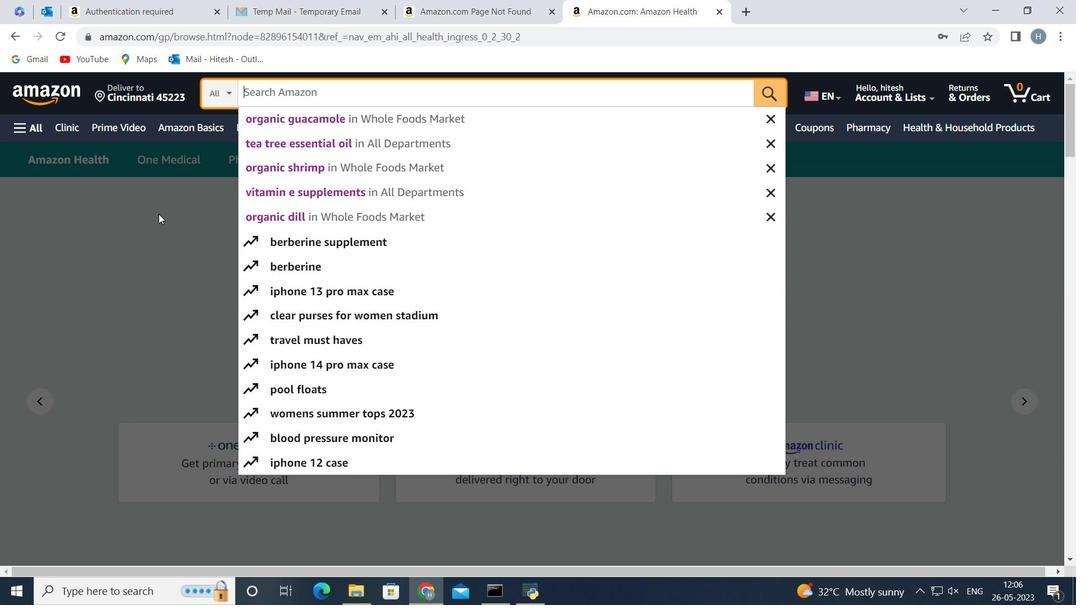 
Action: Mouse moved to (22, 119)
Screenshot: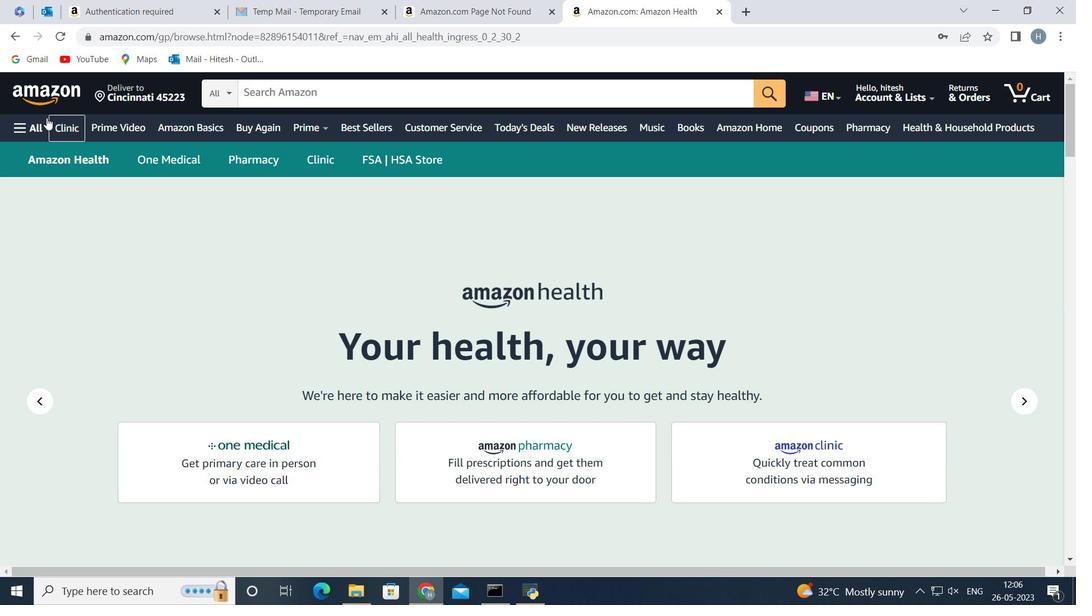 
Action: Mouse pressed left at (22, 119)
Screenshot: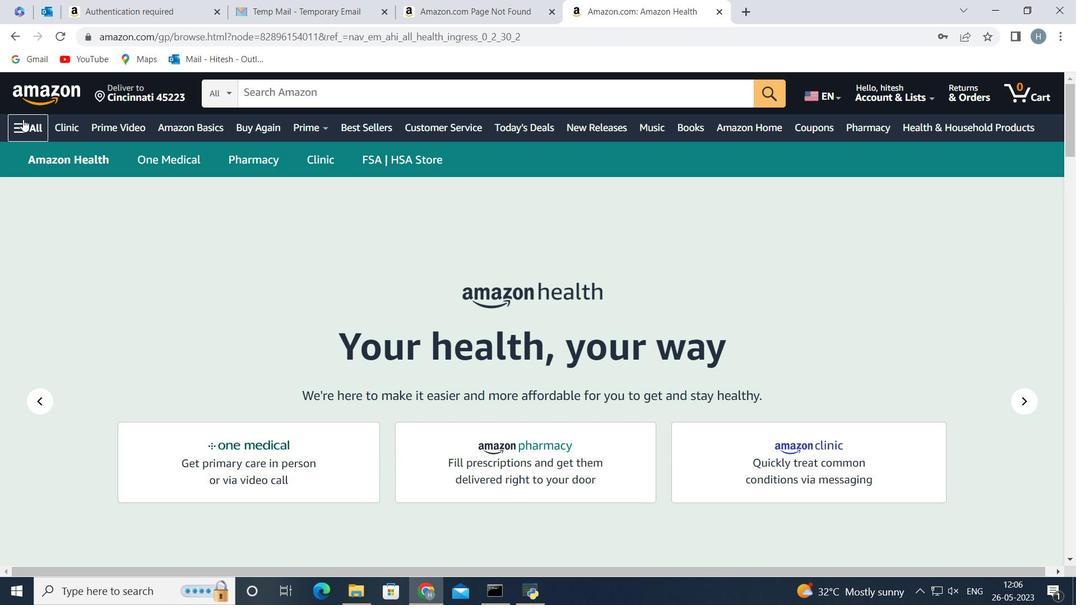 
Action: Mouse moved to (90, 236)
Screenshot: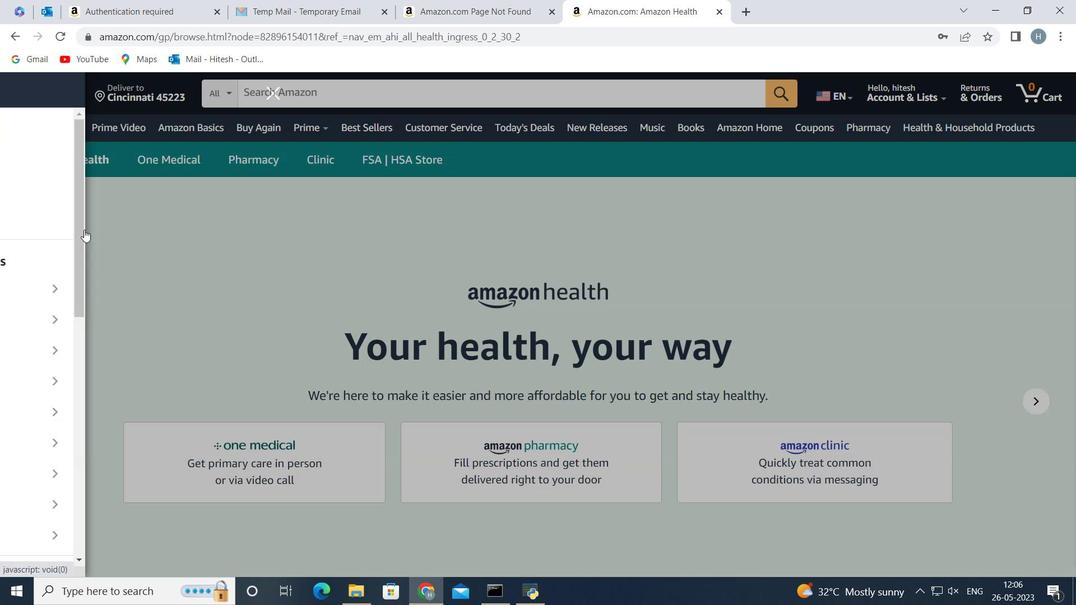 
Action: Mouse scrolled (90, 235) with delta (0, 0)
Screenshot: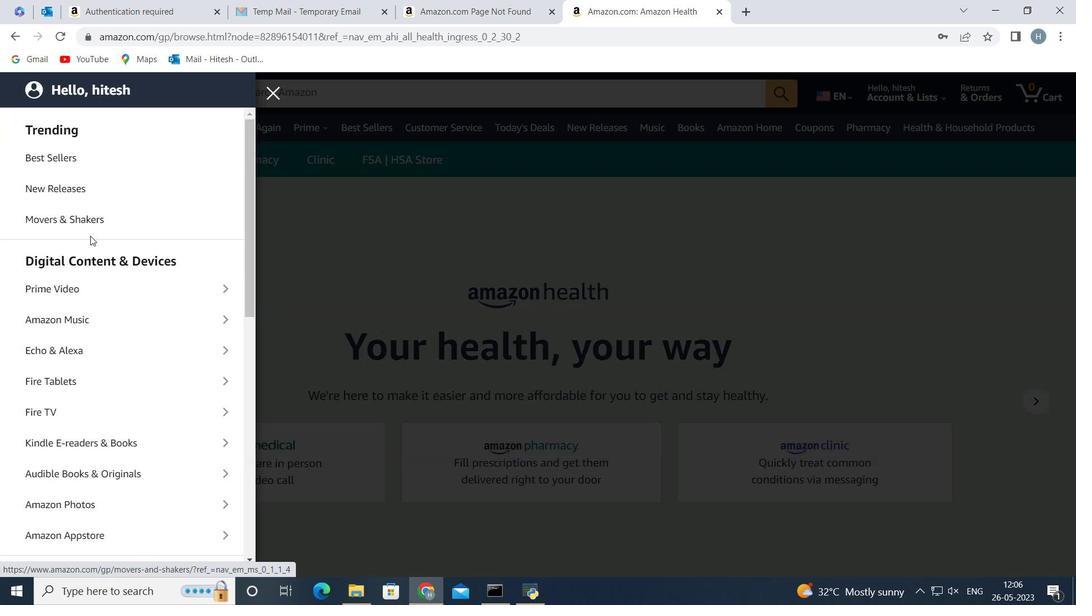 
Action: Mouse scrolled (90, 235) with delta (0, 0)
Screenshot: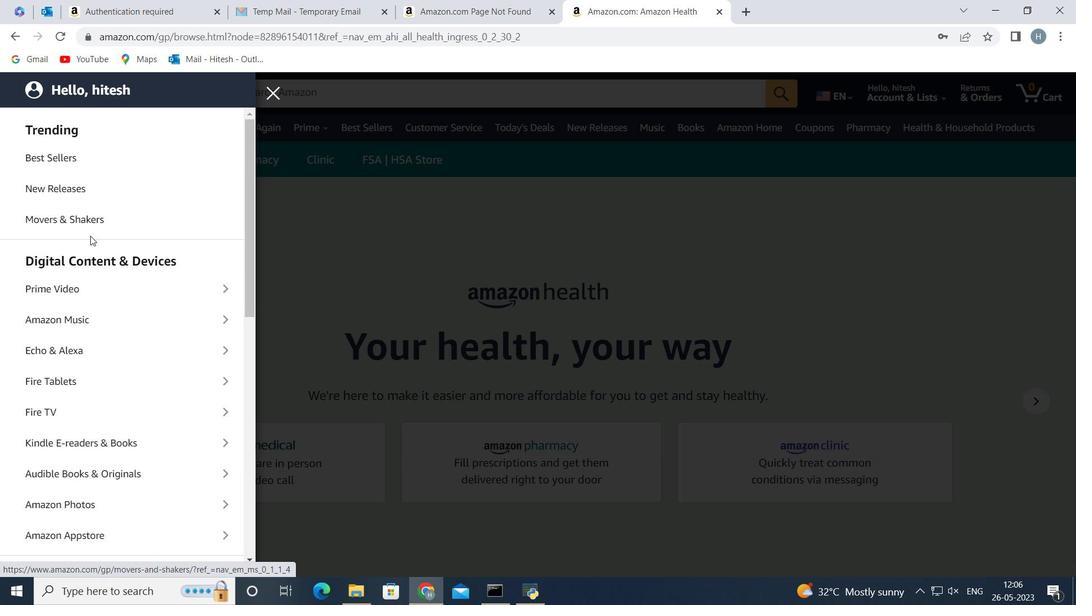 
Action: Mouse scrolled (90, 235) with delta (0, 0)
Screenshot: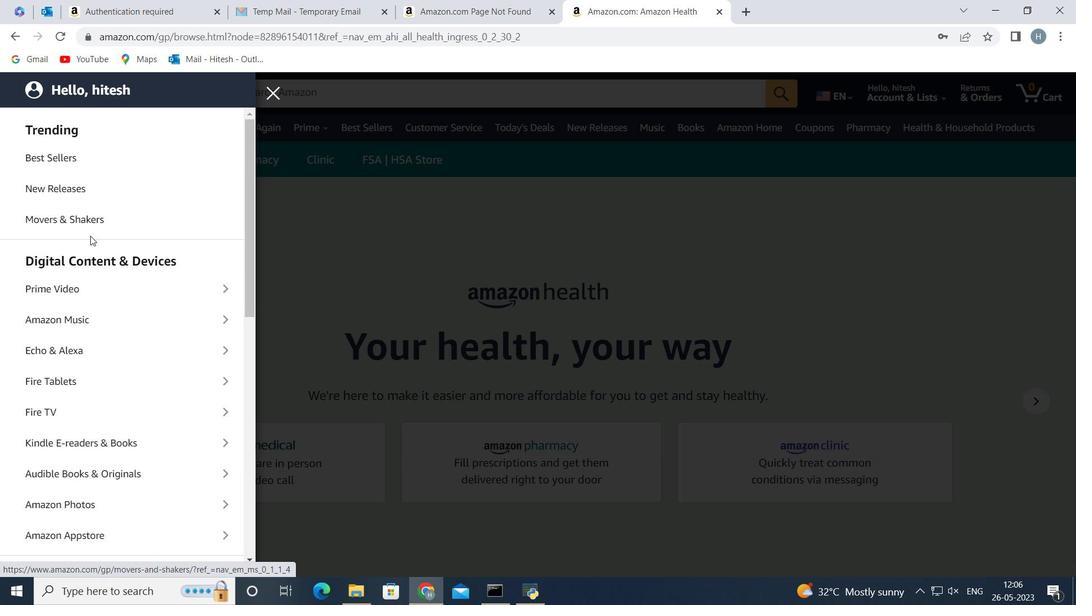 
Action: Mouse scrolled (90, 235) with delta (0, 0)
Screenshot: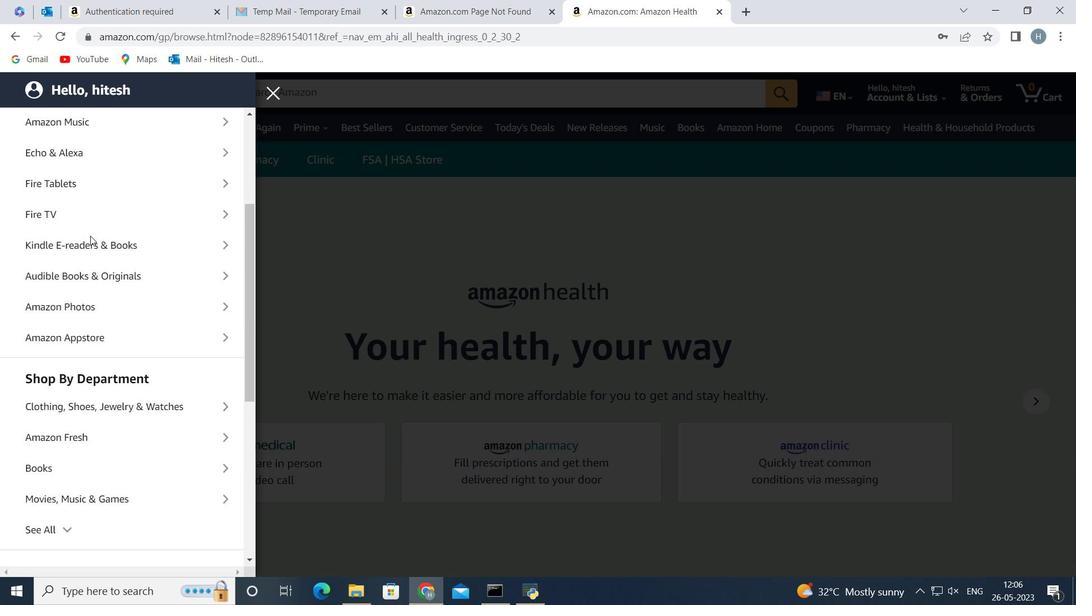 
Action: Mouse scrolled (90, 235) with delta (0, 0)
Screenshot: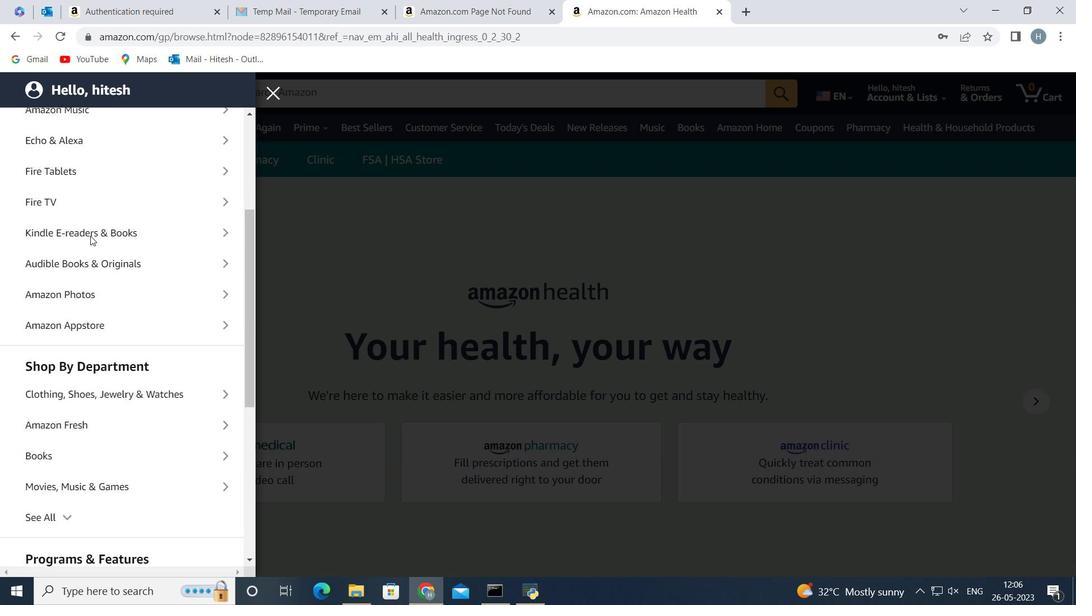 
Action: Mouse moved to (100, 229)
Screenshot: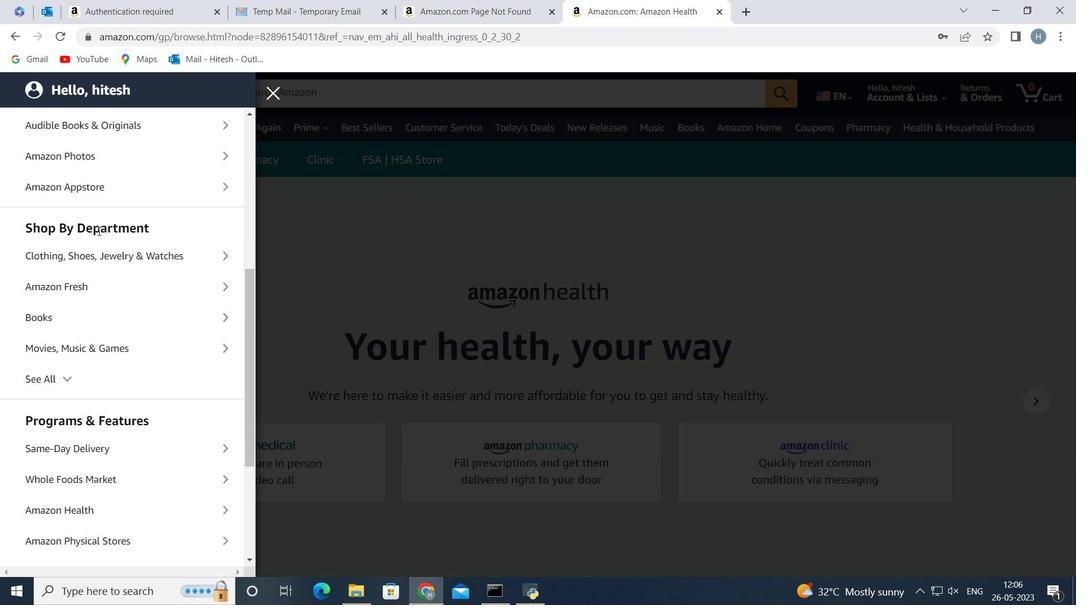 
Action: Mouse scrolled (100, 228) with delta (0, 0)
Screenshot: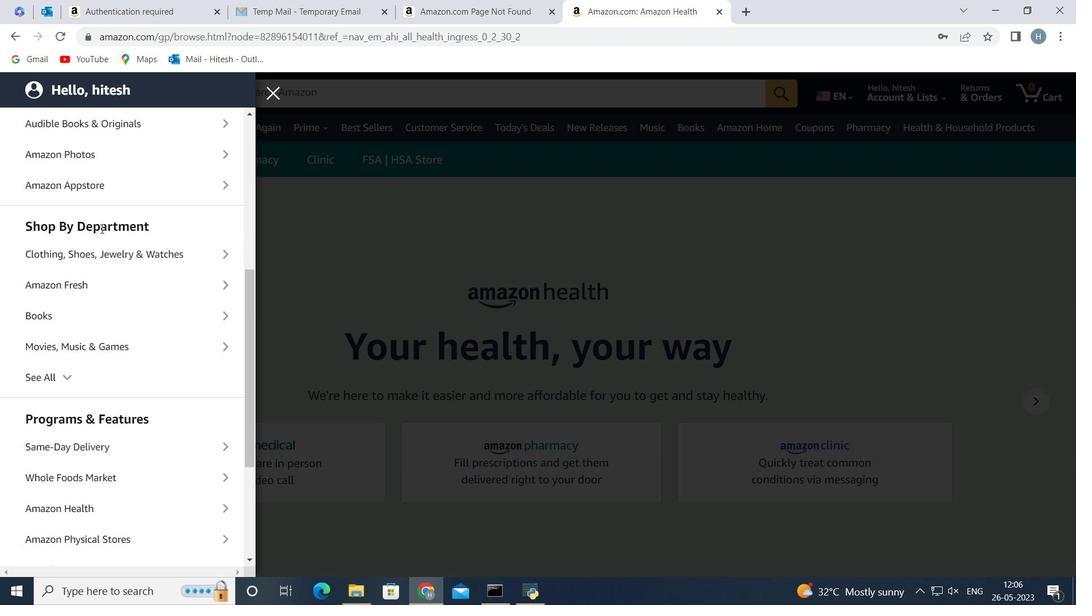 
Action: Mouse scrolled (100, 228) with delta (0, 0)
Screenshot: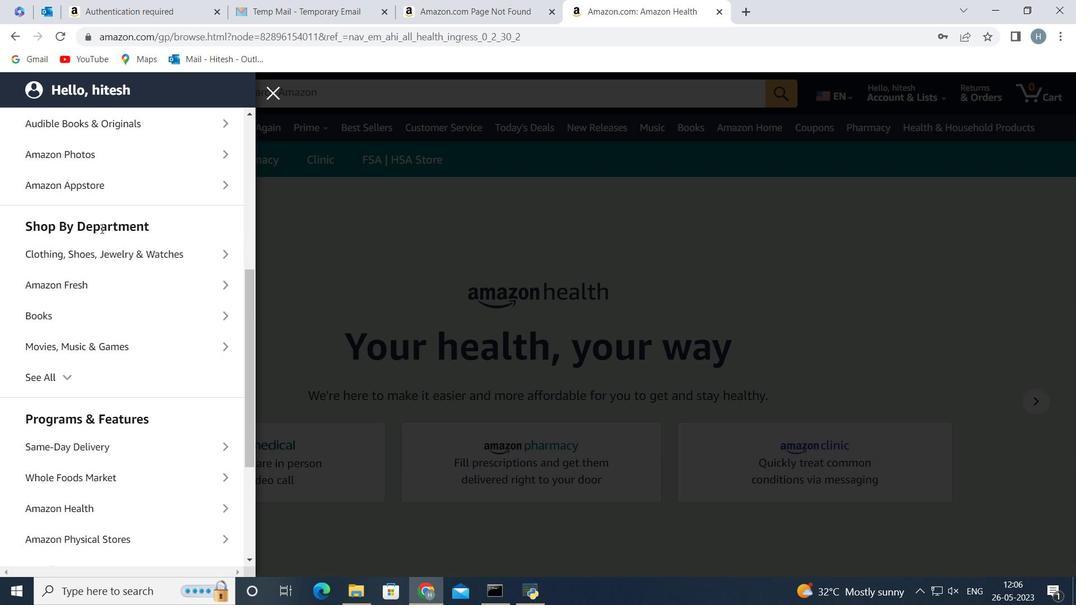 
Action: Mouse moved to (110, 290)
Screenshot: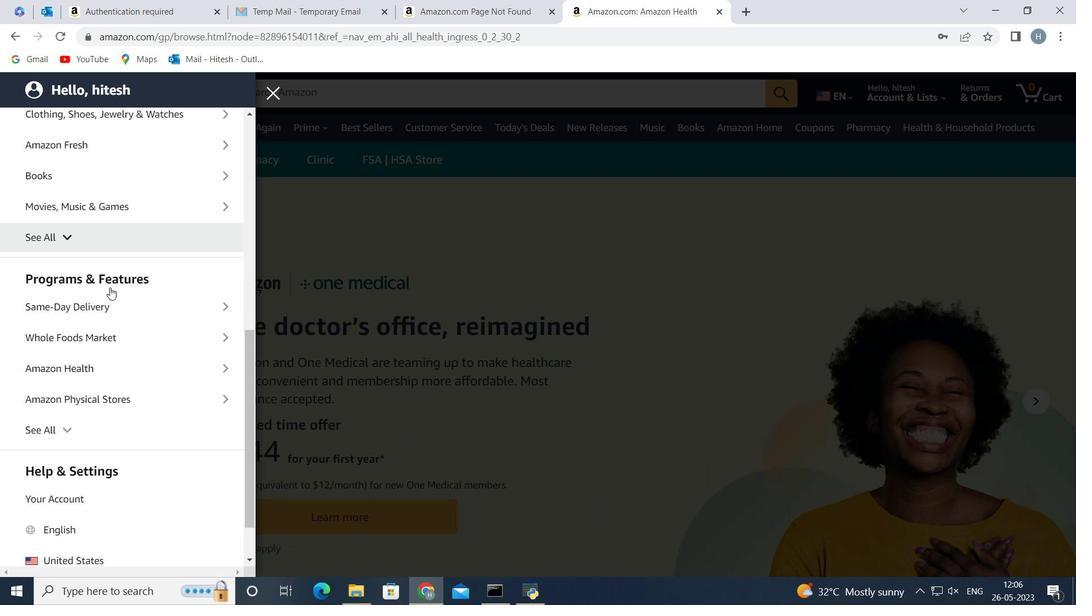 
Action: Mouse scrolled (110, 289) with delta (0, 0)
Screenshot: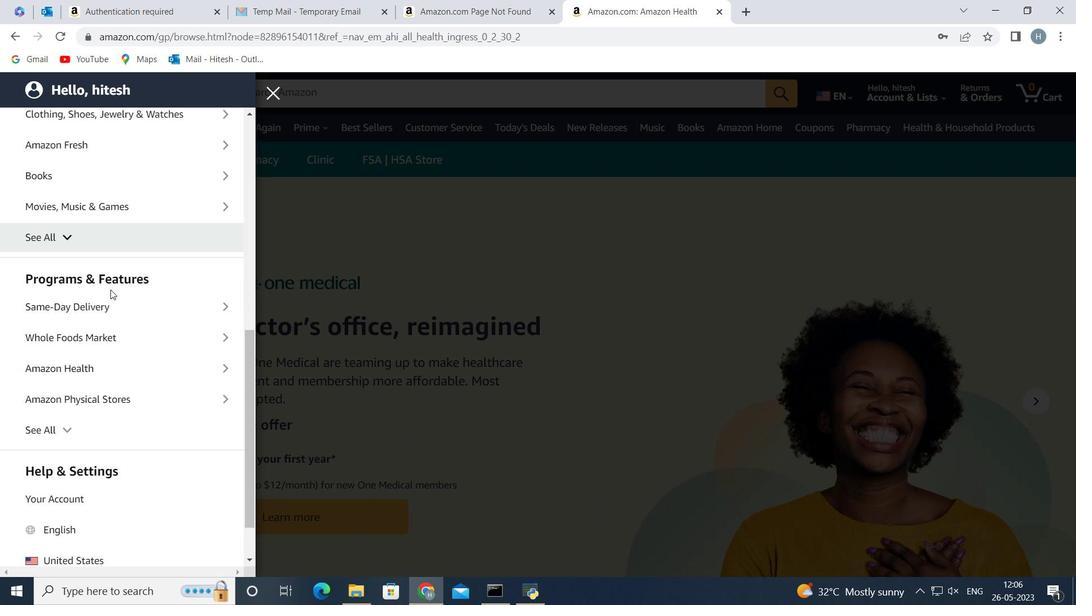 
Action: Mouse moved to (95, 305)
Screenshot: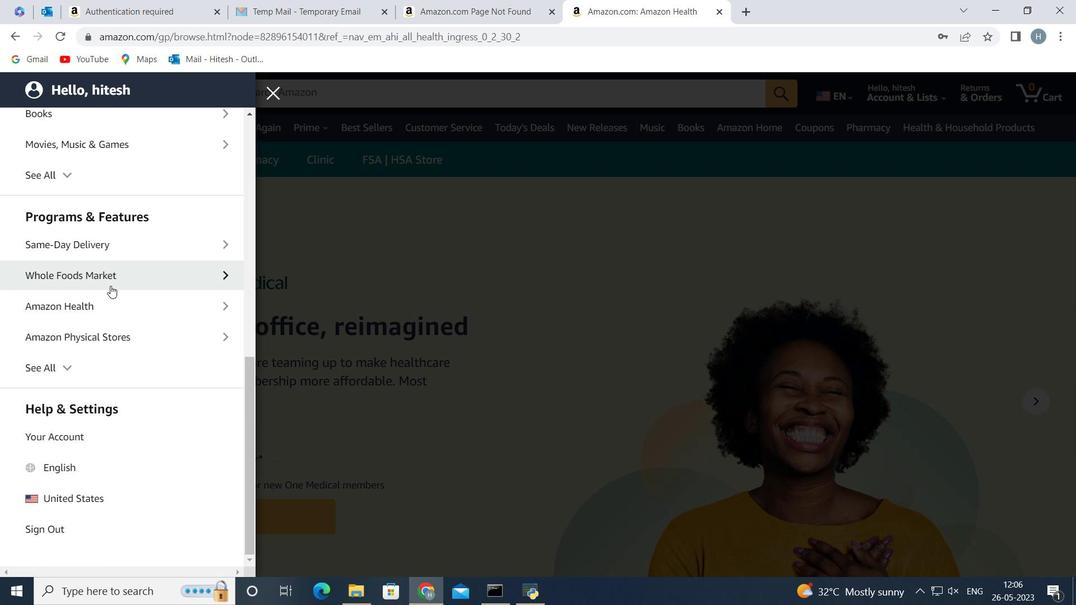 
Action: Mouse pressed left at (95, 305)
Screenshot: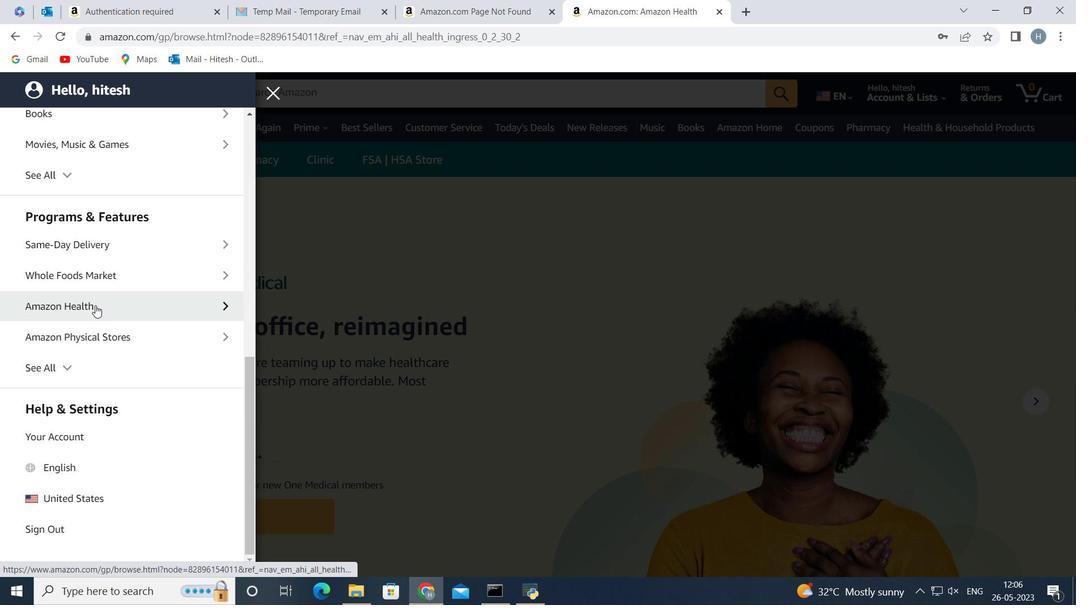 
Action: Mouse moved to (102, 191)
Screenshot: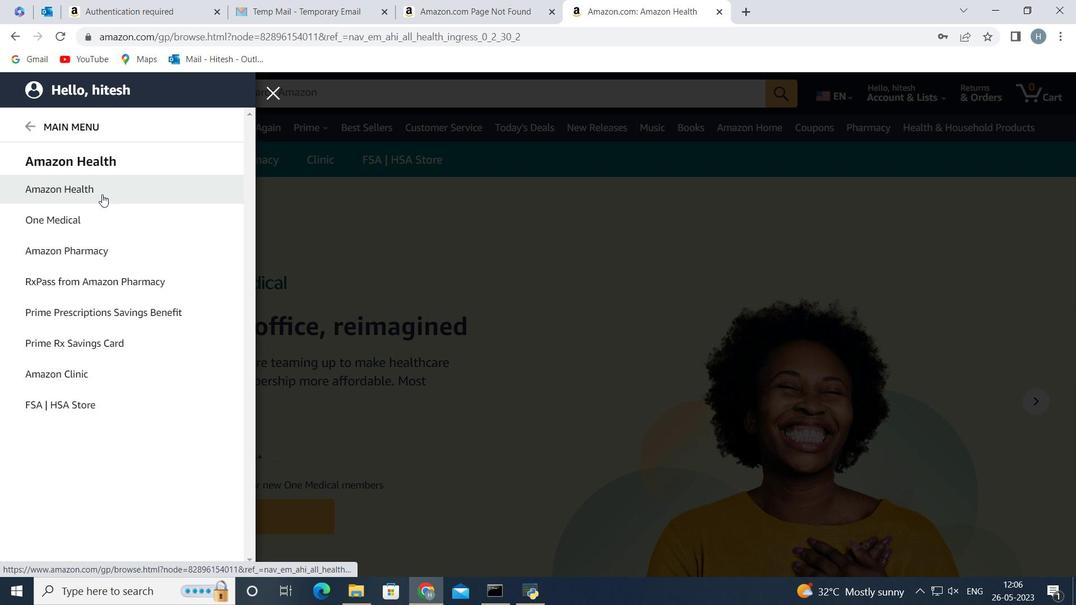
Action: Mouse pressed left at (102, 191)
Screenshot: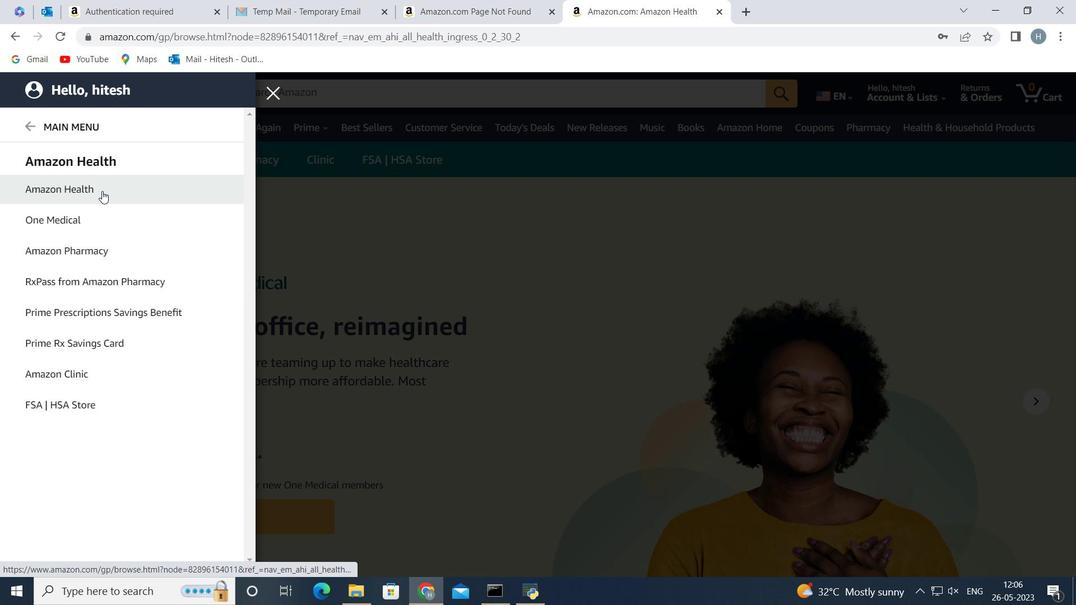 
Action: Mouse moved to (308, 94)
Screenshot: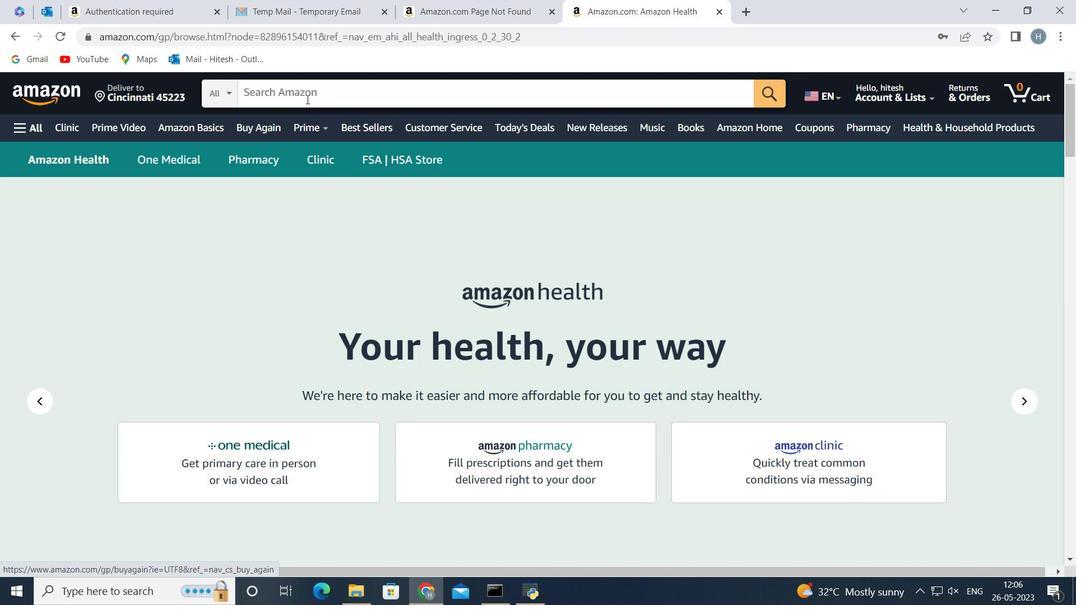 
Action: Mouse pressed left at (308, 94)
Screenshot: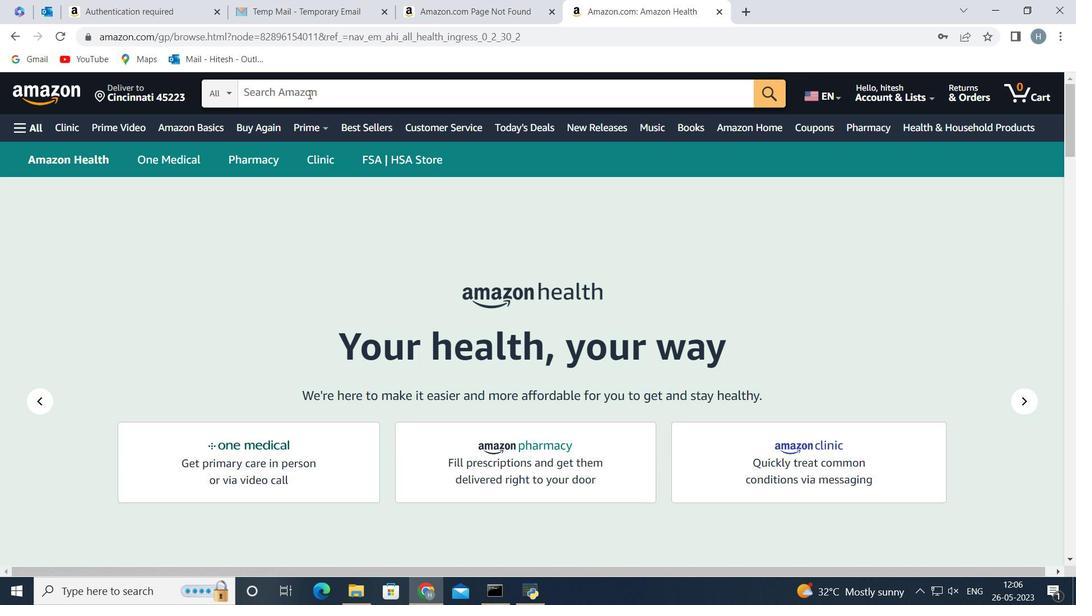 
Action: Key pressed <Key.shift>Ylang<Key.space><Key.shift>Ylang<Key.space>essential<Key.space>oil<Key.enter>
Screenshot: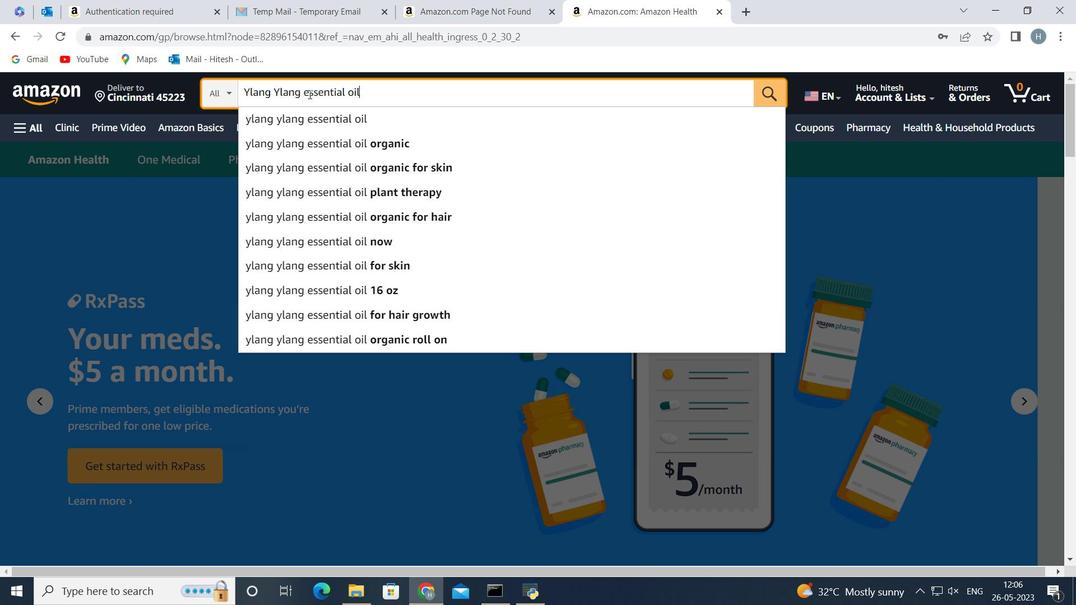 
Action: Mouse moved to (333, 283)
Screenshot: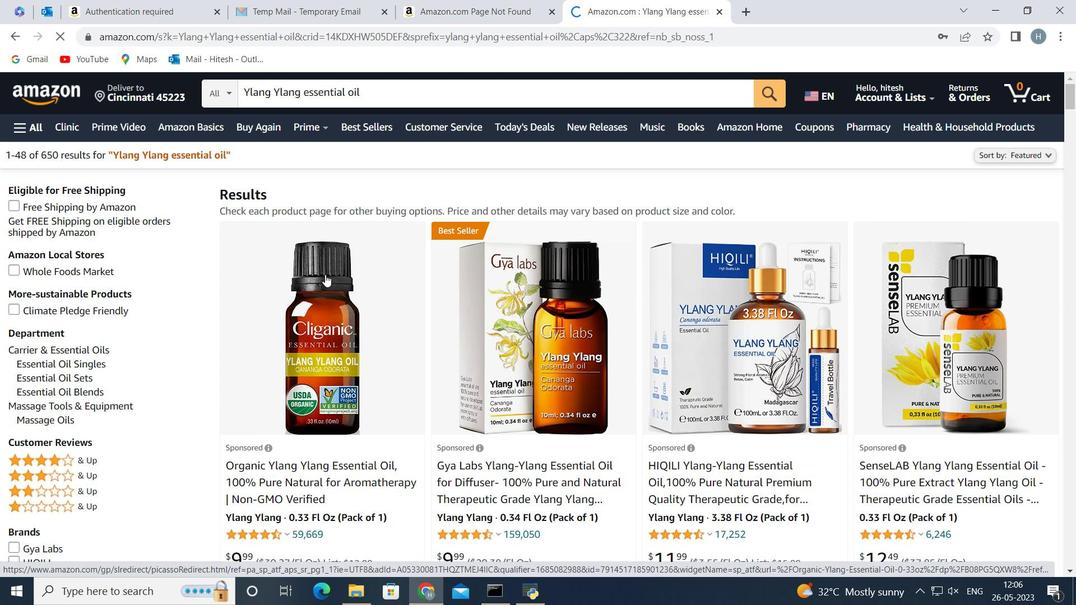 
Action: Mouse pressed left at (333, 283)
Screenshot: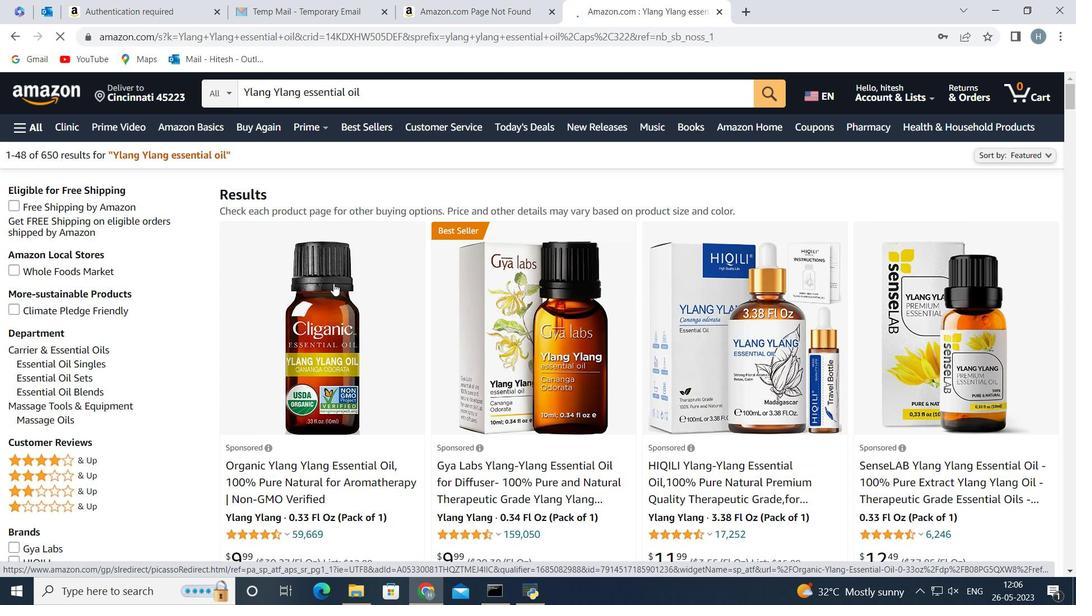 
Action: Mouse moved to (756, 318)
Screenshot: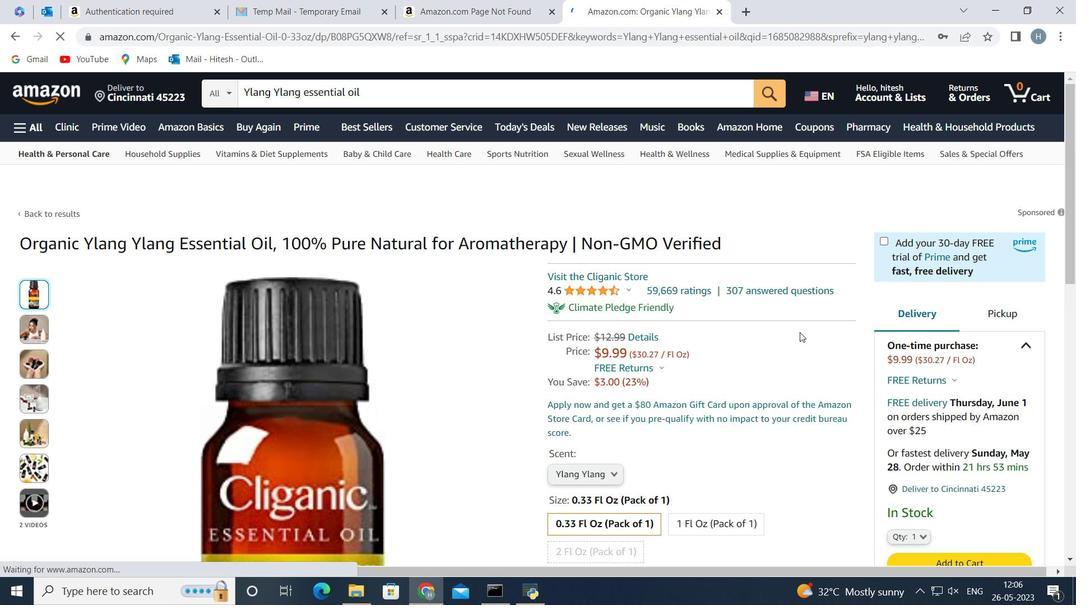 
Action: Mouse scrolled (756, 317) with delta (0, 0)
Screenshot: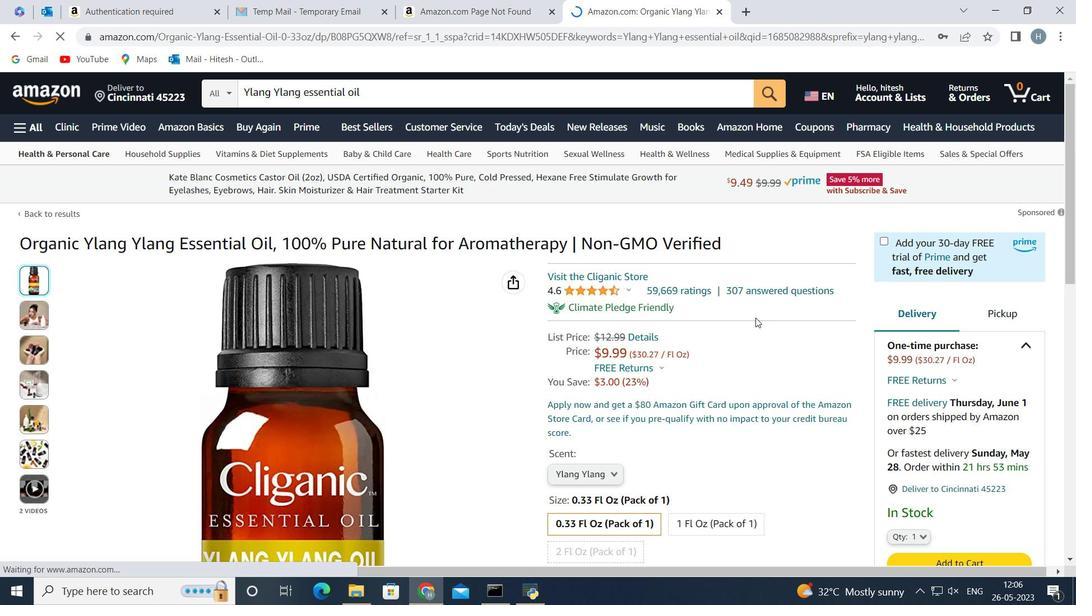 
Action: Mouse scrolled (756, 317) with delta (0, 0)
Screenshot: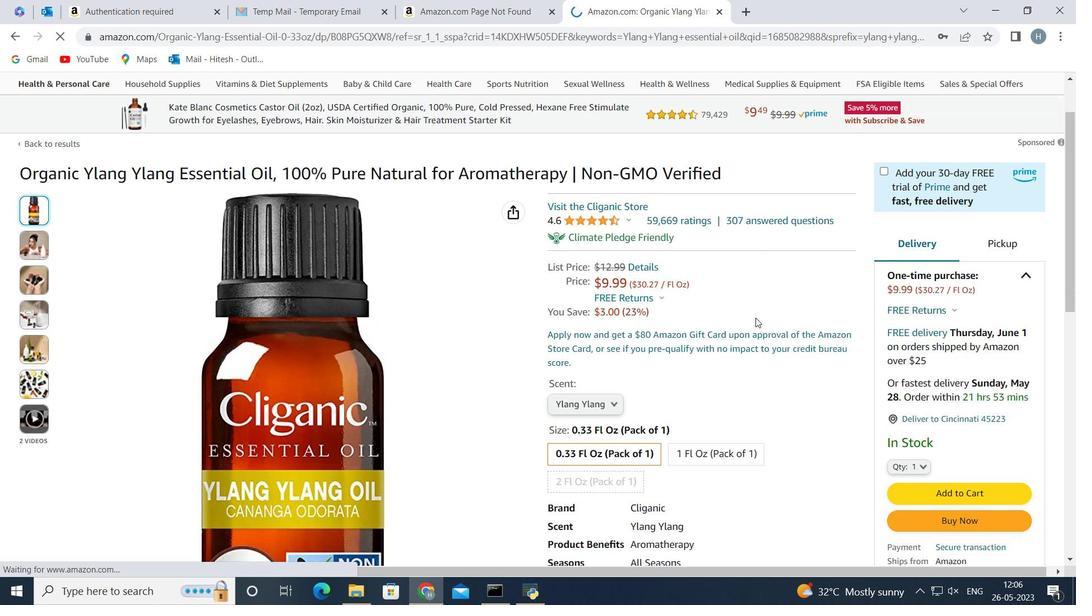 
Action: Mouse scrolled (756, 317) with delta (0, 0)
Screenshot: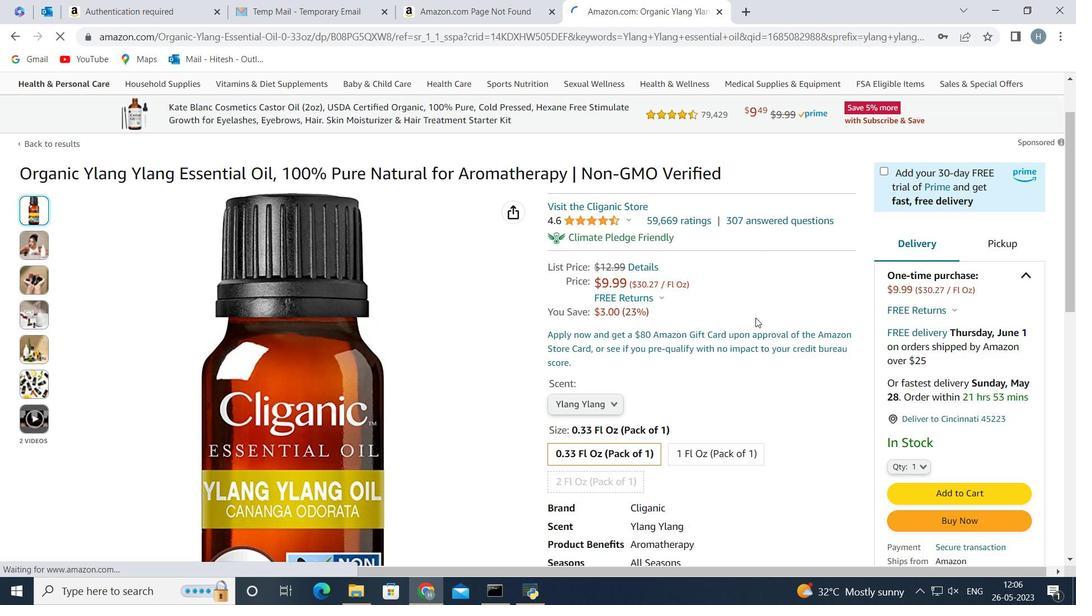 
Action: Mouse moved to (921, 328)
Screenshot: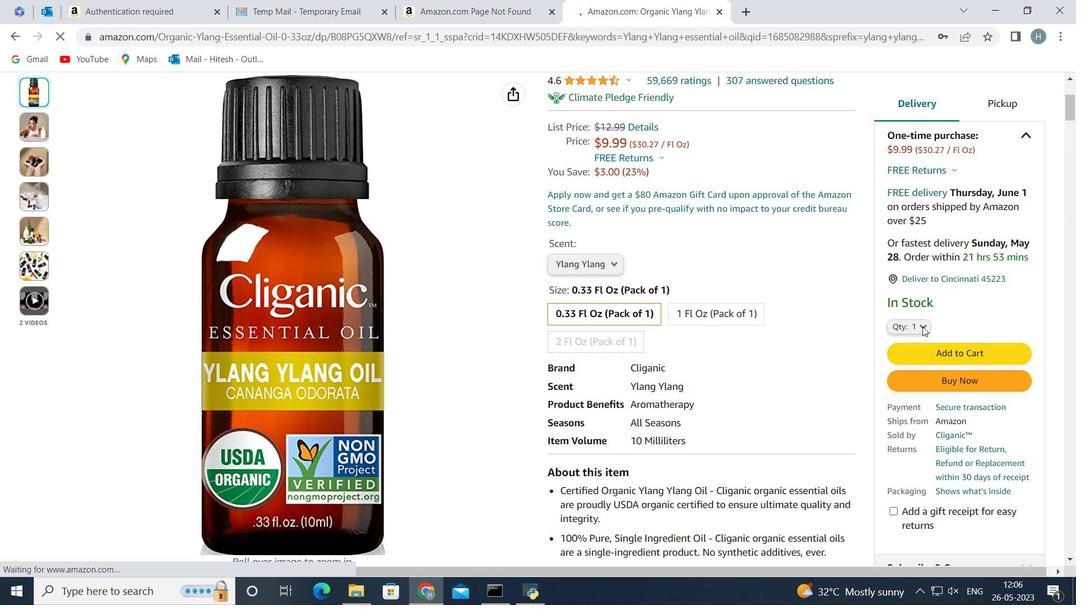 
Action: Mouse pressed left at (921, 328)
Screenshot: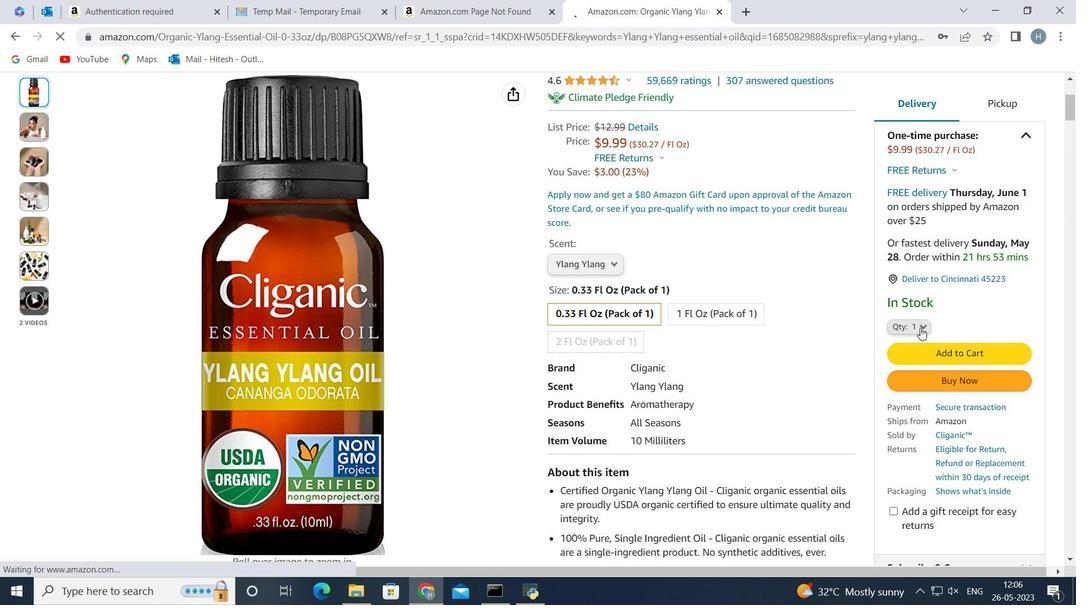 
Action: Mouse moved to (902, 117)
Screenshot: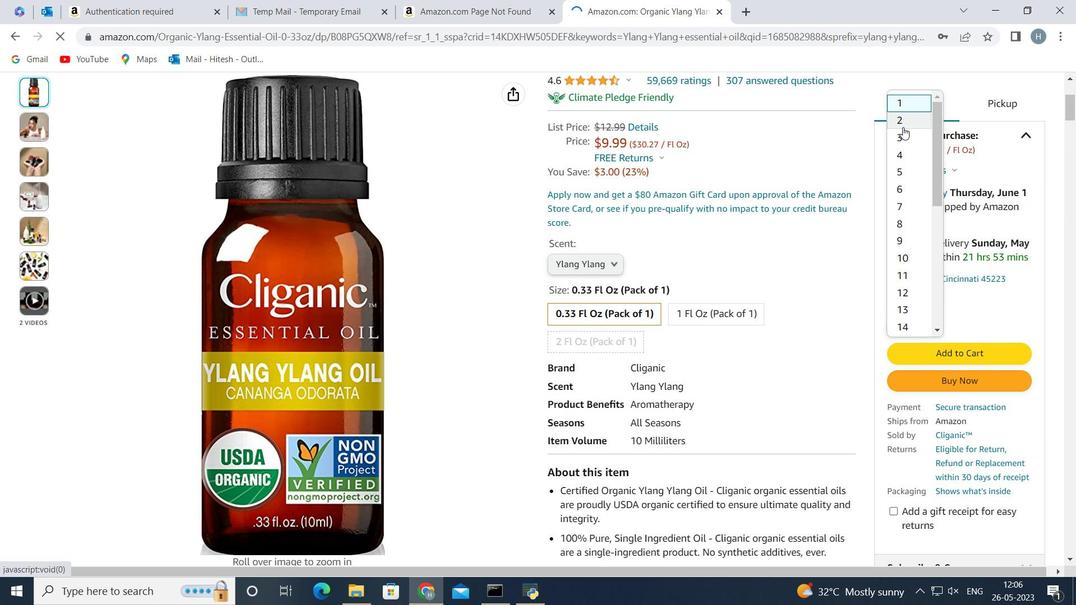 
Action: Mouse pressed left at (902, 117)
Screenshot: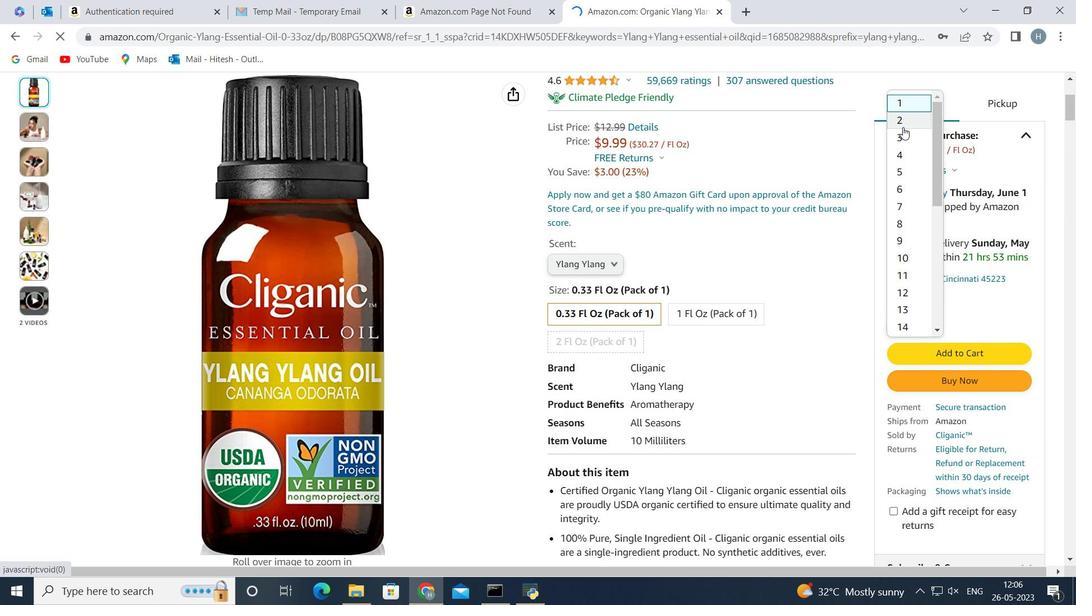 
Action: Mouse moved to (939, 353)
Screenshot: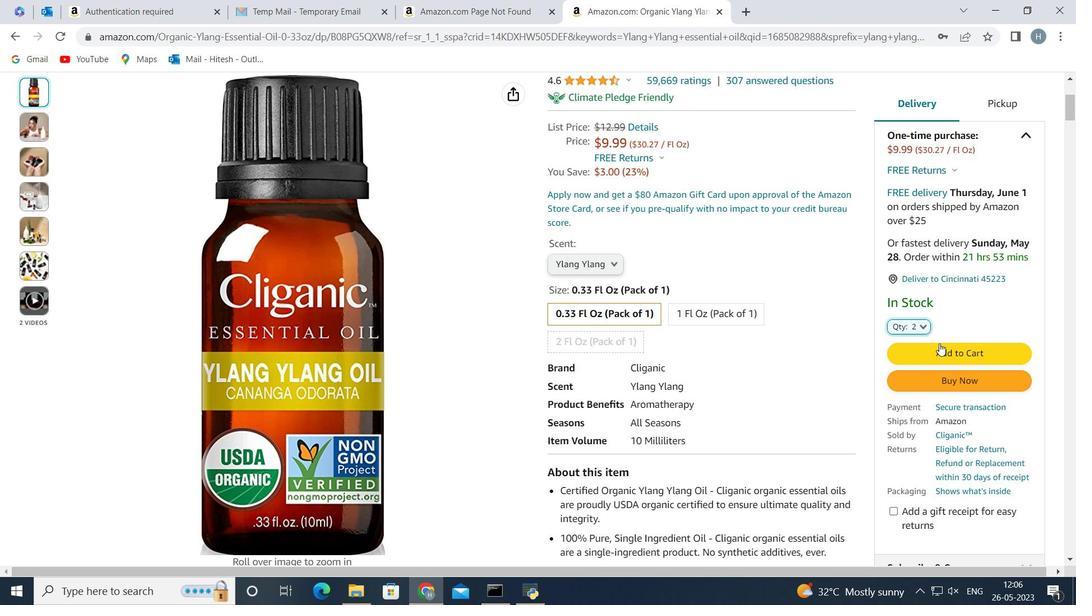 
Action: Mouse pressed left at (939, 353)
Screenshot: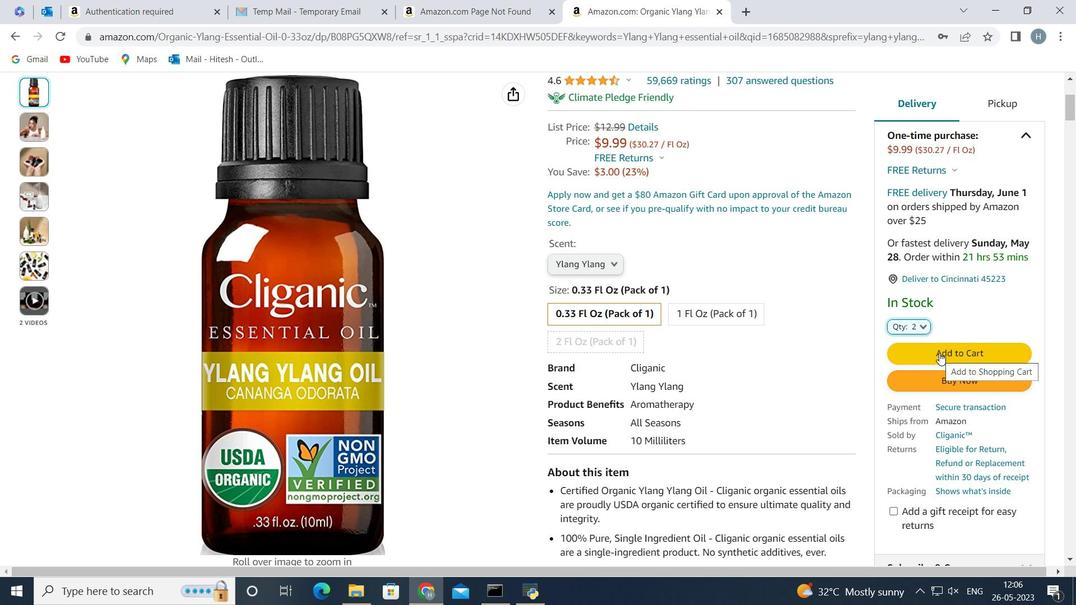 
Action: Mouse moved to (839, 201)
Screenshot: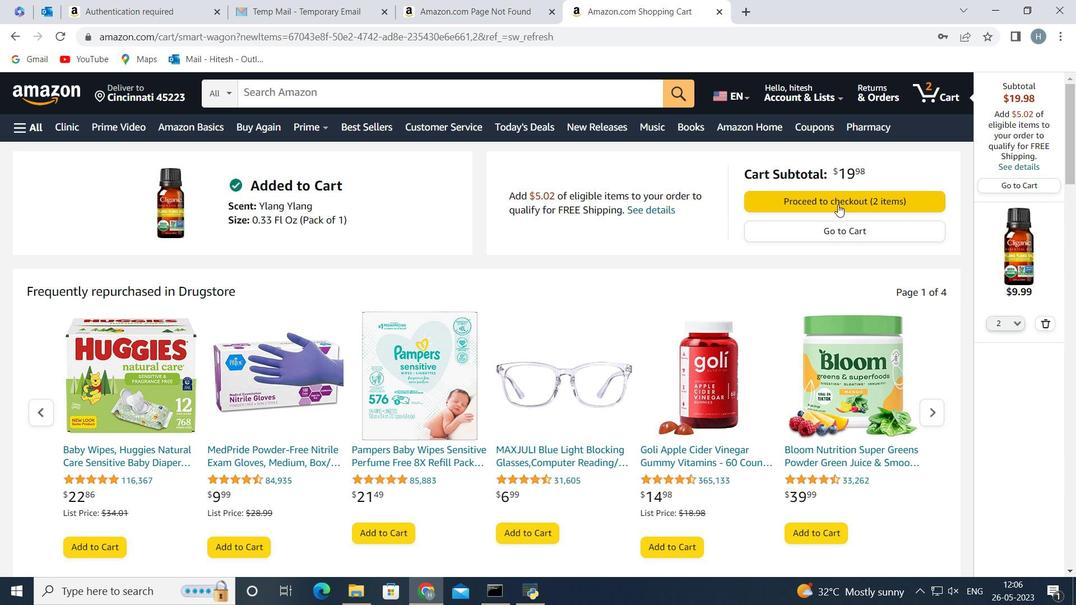 
Action: Mouse pressed left at (839, 201)
Screenshot: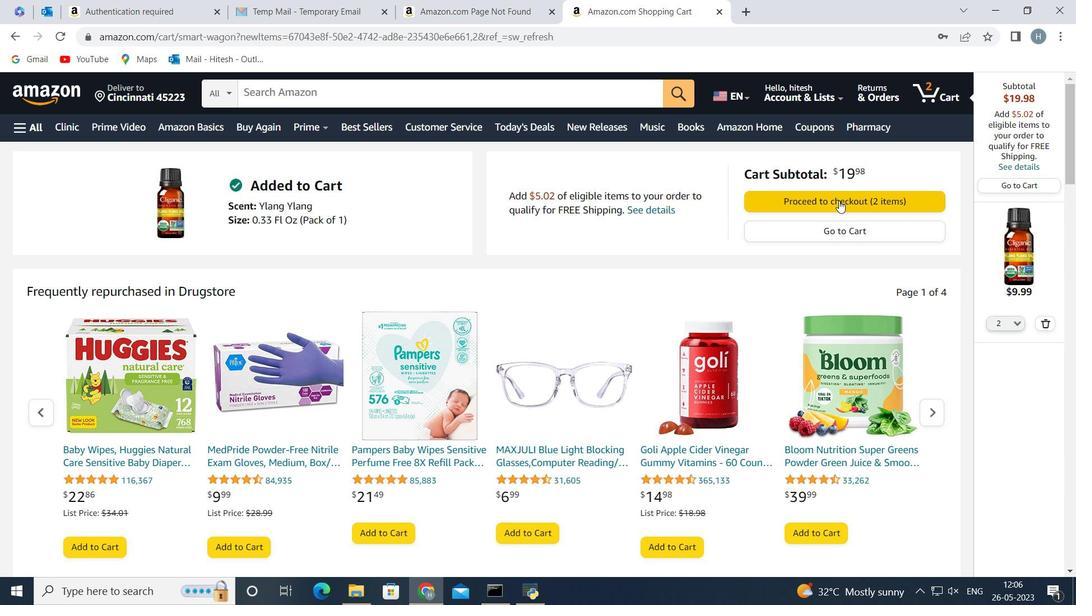 
Action: Mouse moved to (254, 273)
Screenshot: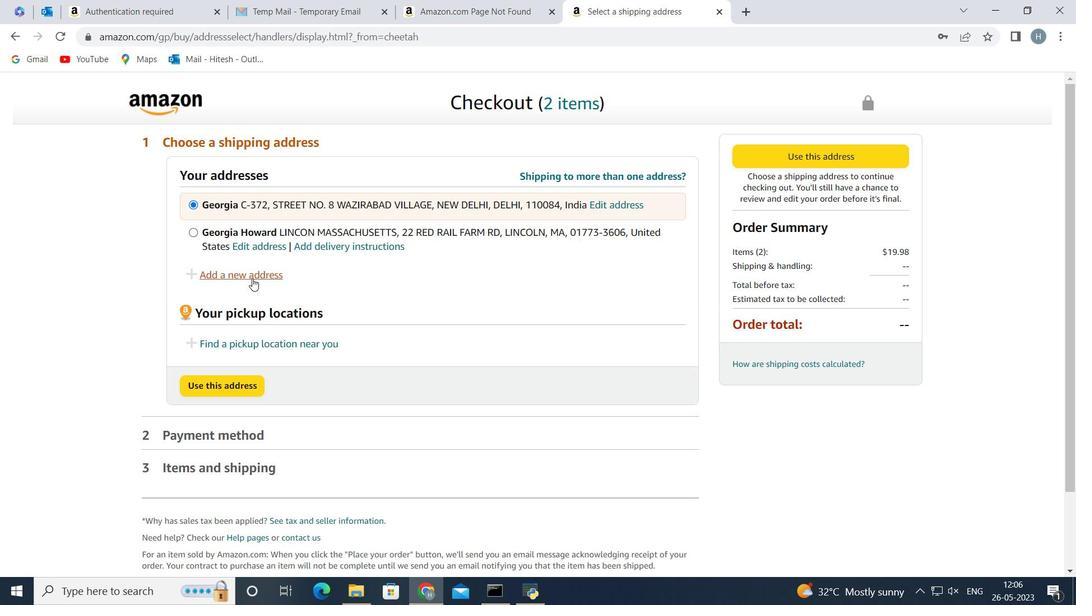 
Action: Mouse pressed left at (254, 273)
Screenshot: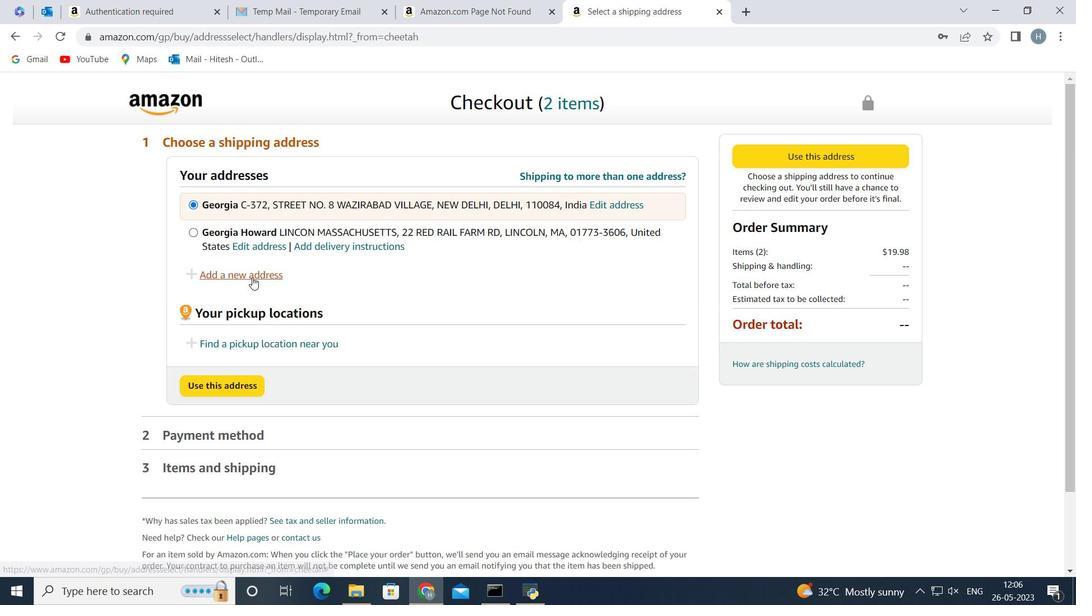 
Action: Mouse moved to (750, 139)
Screenshot: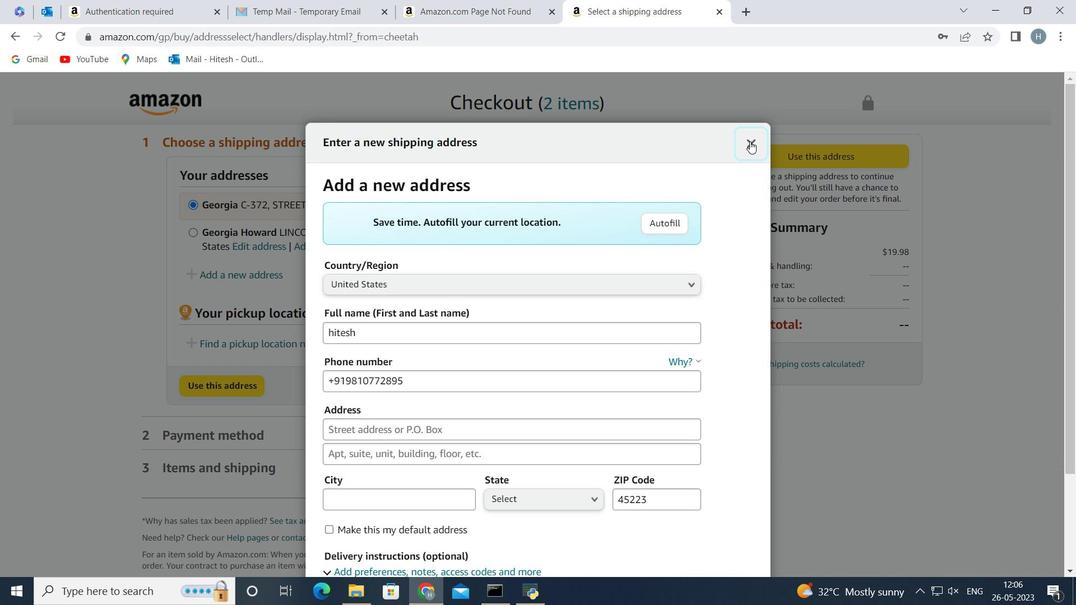 
Action: Mouse pressed left at (750, 139)
Screenshot: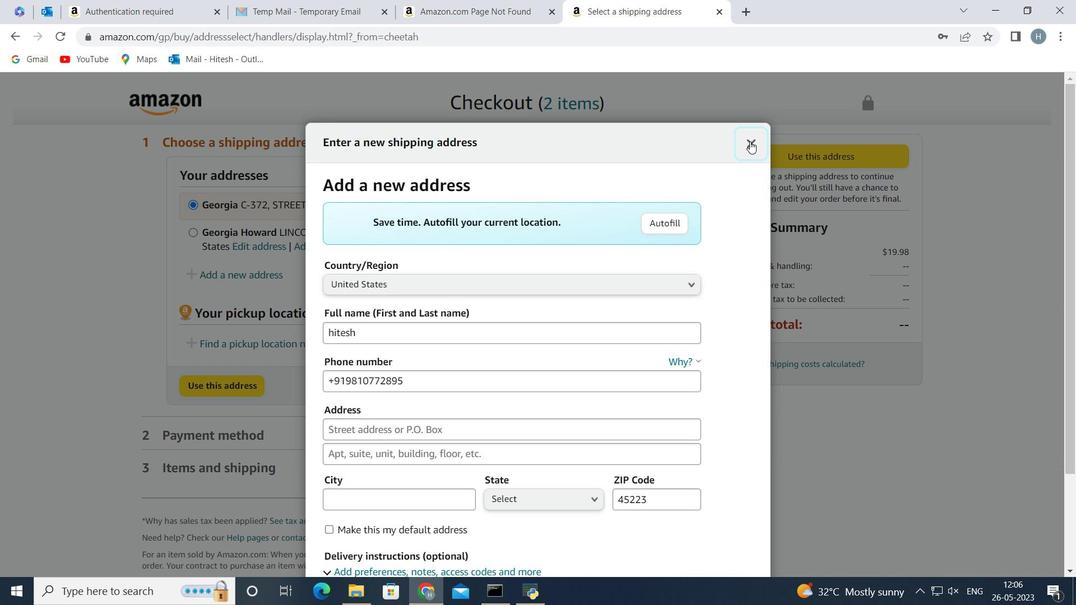 
Action: Mouse moved to (426, 231)
Screenshot: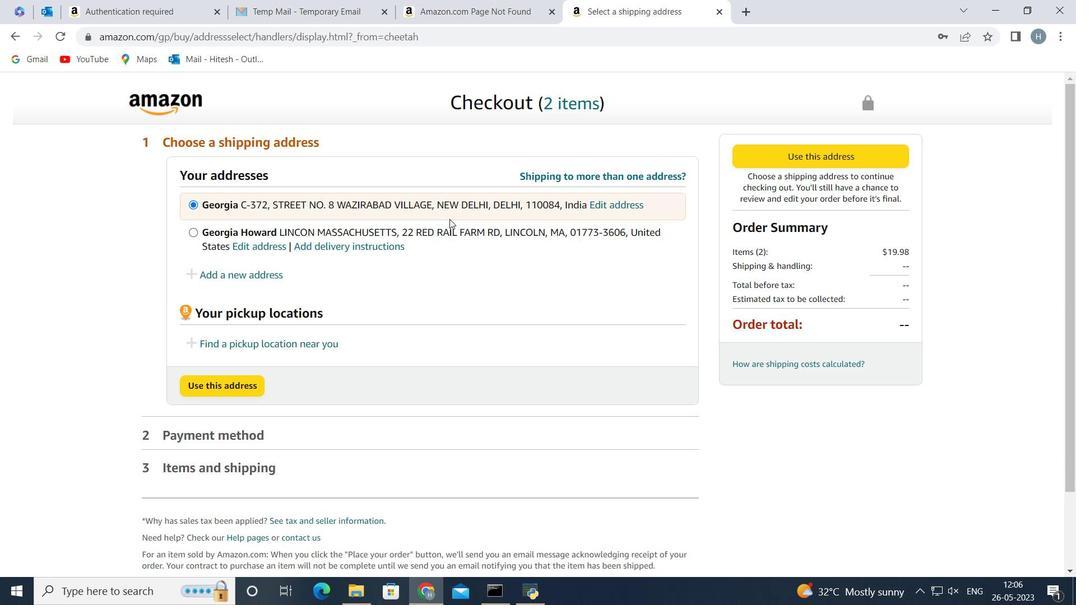 
Action: Mouse pressed left at (426, 231)
Screenshot: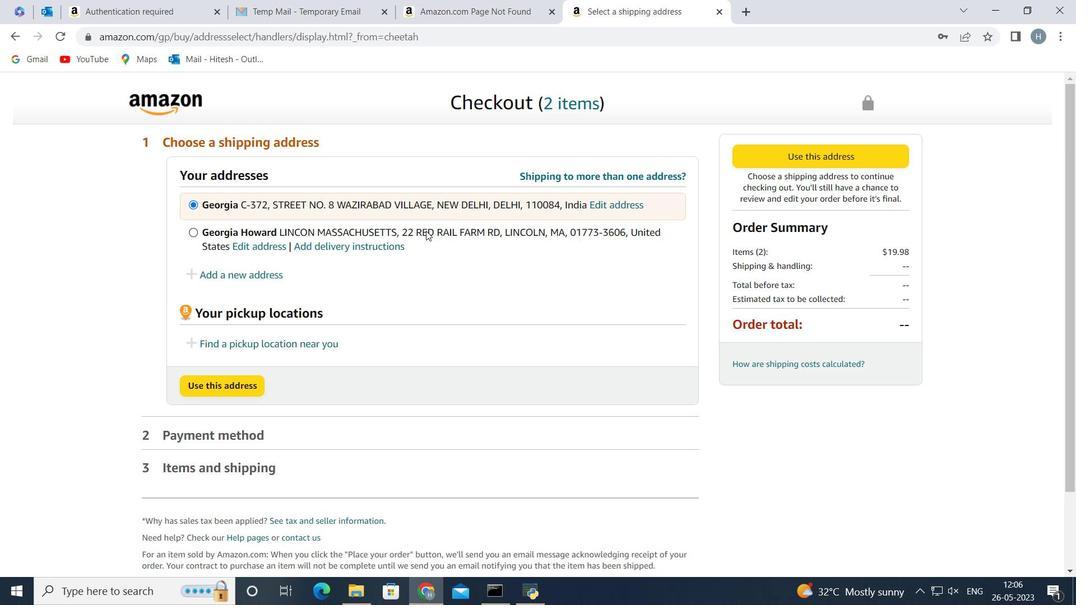 
Action: Mouse moved to (241, 273)
Screenshot: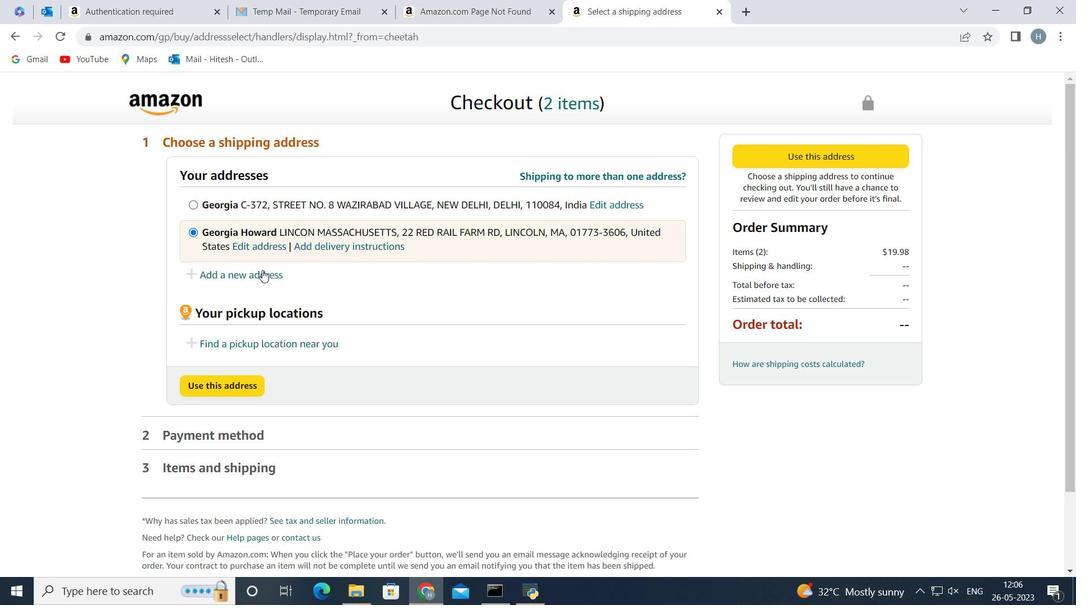 
Action: Mouse pressed left at (241, 273)
Screenshot: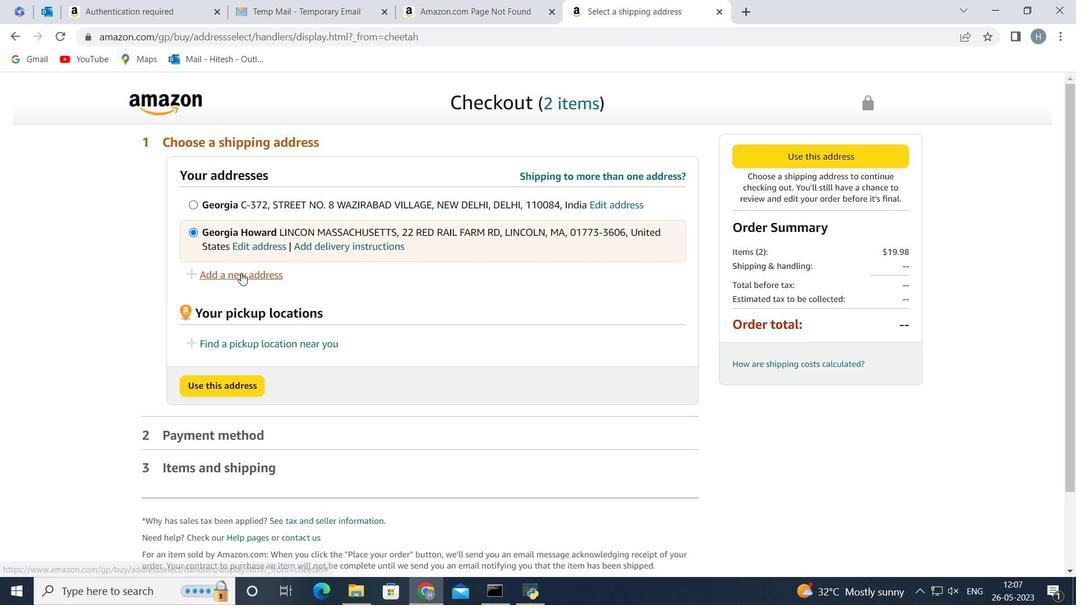 
Action: Mouse moved to (686, 333)
Screenshot: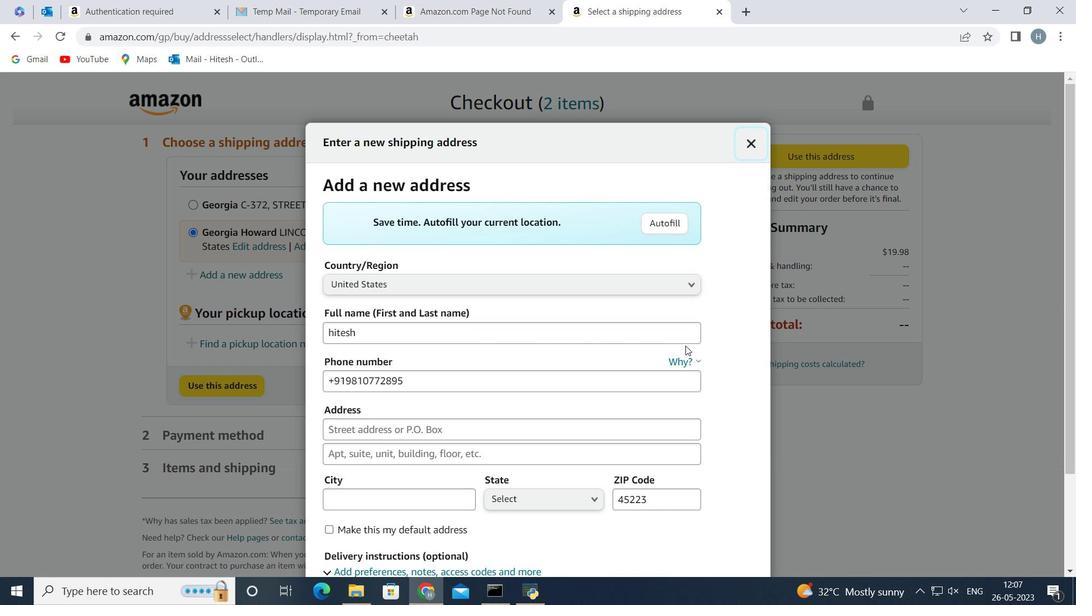 
Action: Mouse pressed left at (686, 333)
Screenshot: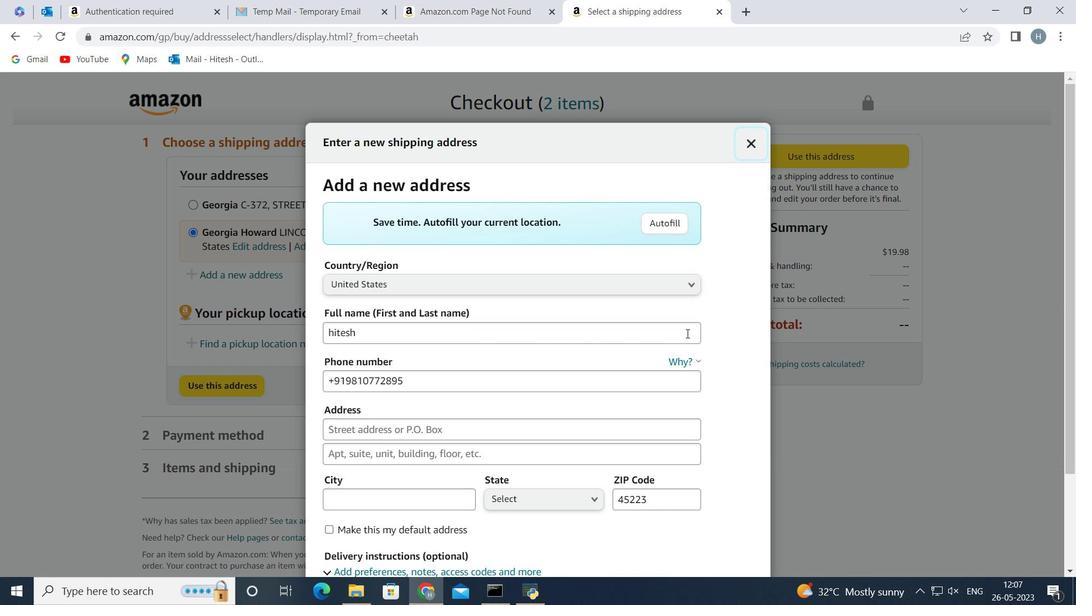 
Action: Mouse moved to (685, 336)
Screenshot: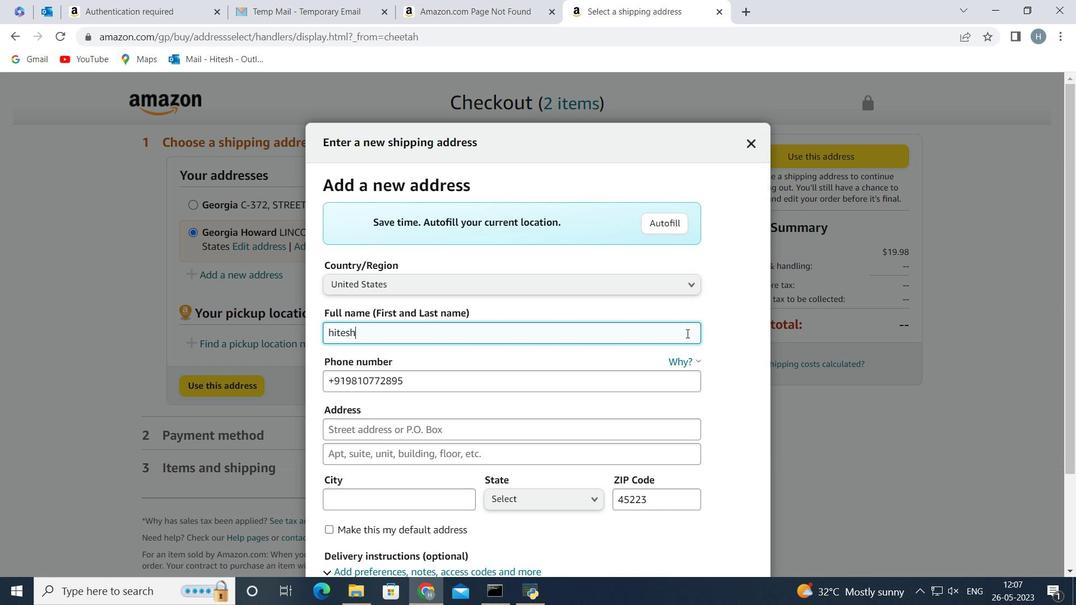 
Action: Key pressed <Key.backspace>
Screenshot: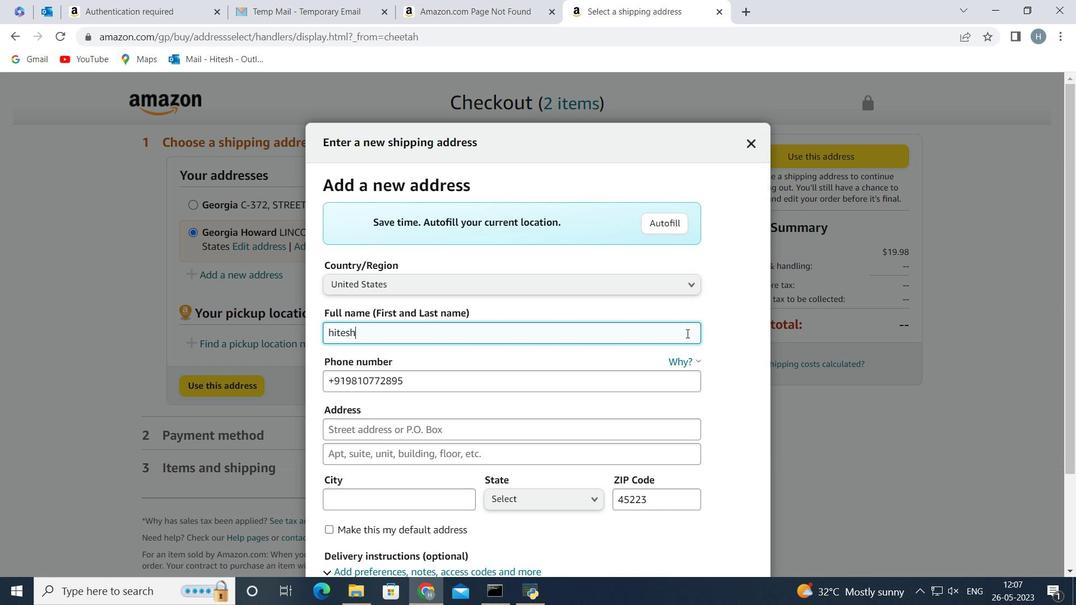 
Action: Mouse moved to (659, 386)
Screenshot: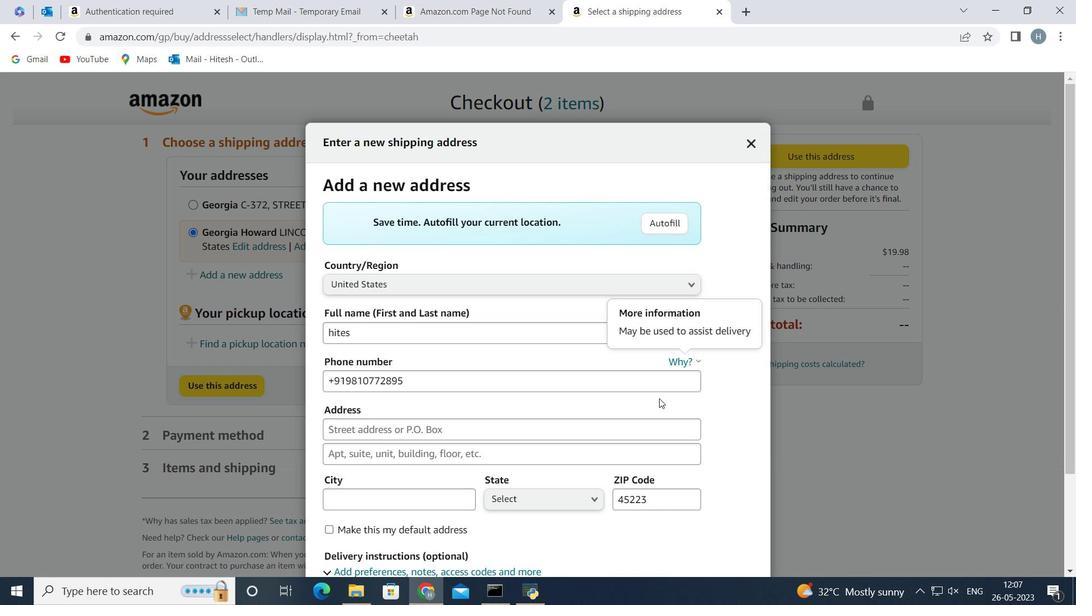 
Action: Key pressed <Key.backspace>
Screenshot: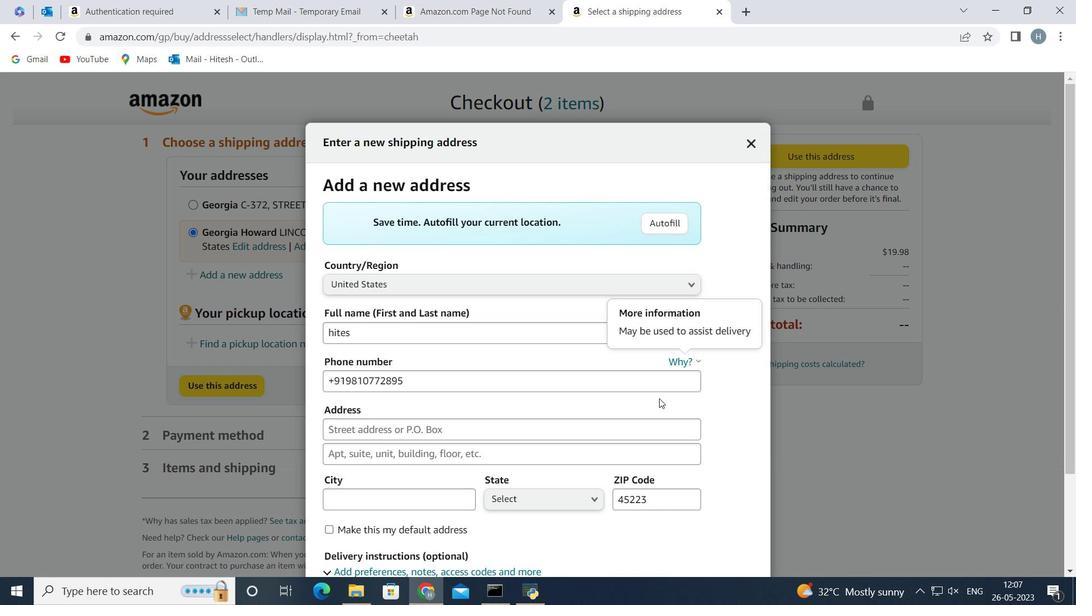 
Action: Mouse moved to (659, 386)
Screenshot: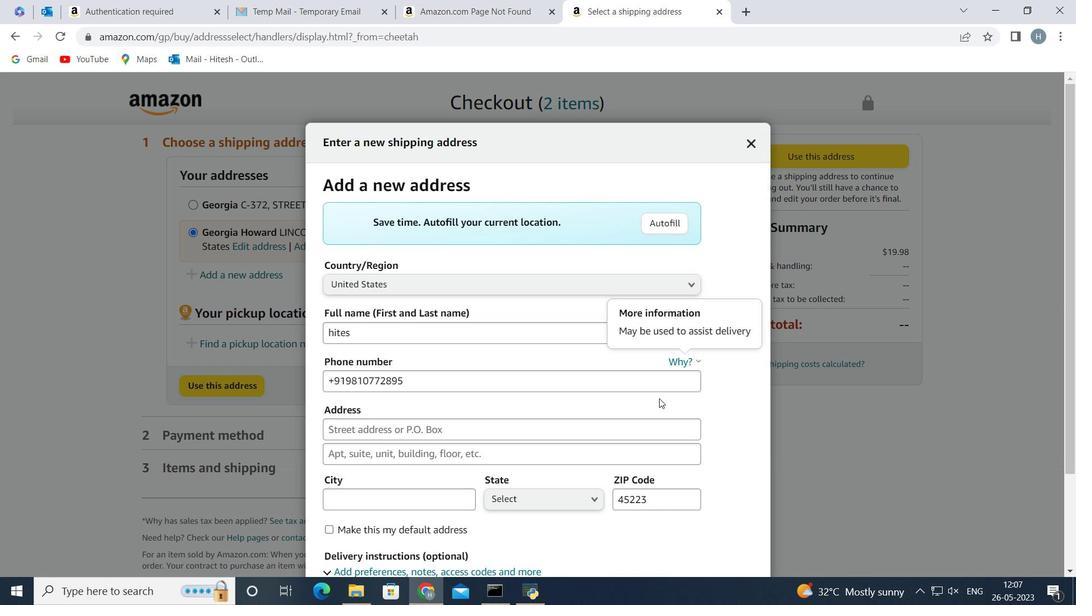 
Action: Key pressed <Key.backspace>
Screenshot: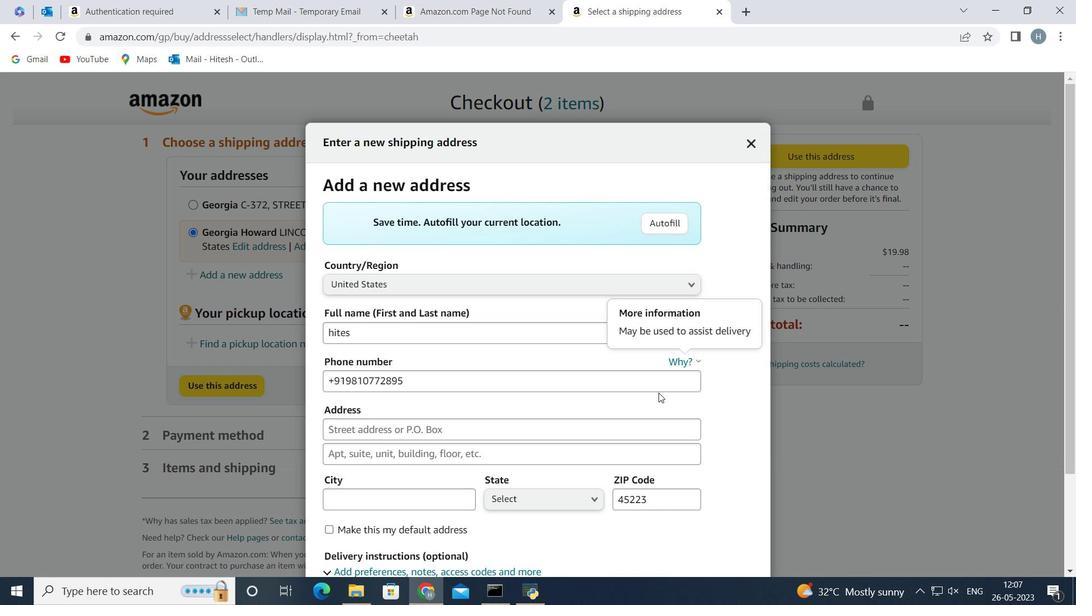 
Action: Mouse moved to (659, 385)
Screenshot: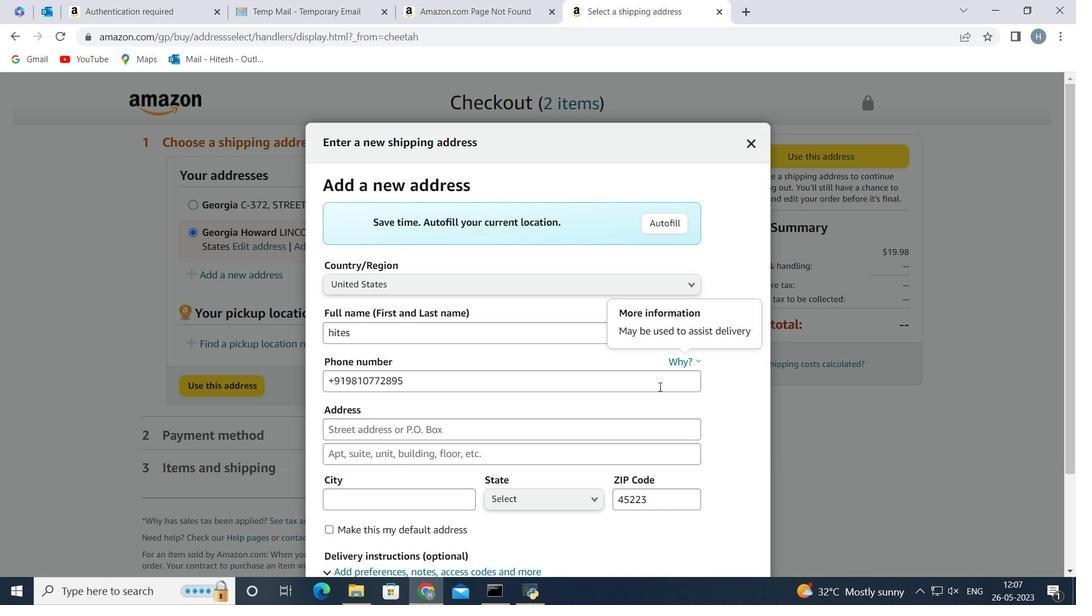 
Action: Key pressed <Key.backspace>
Screenshot: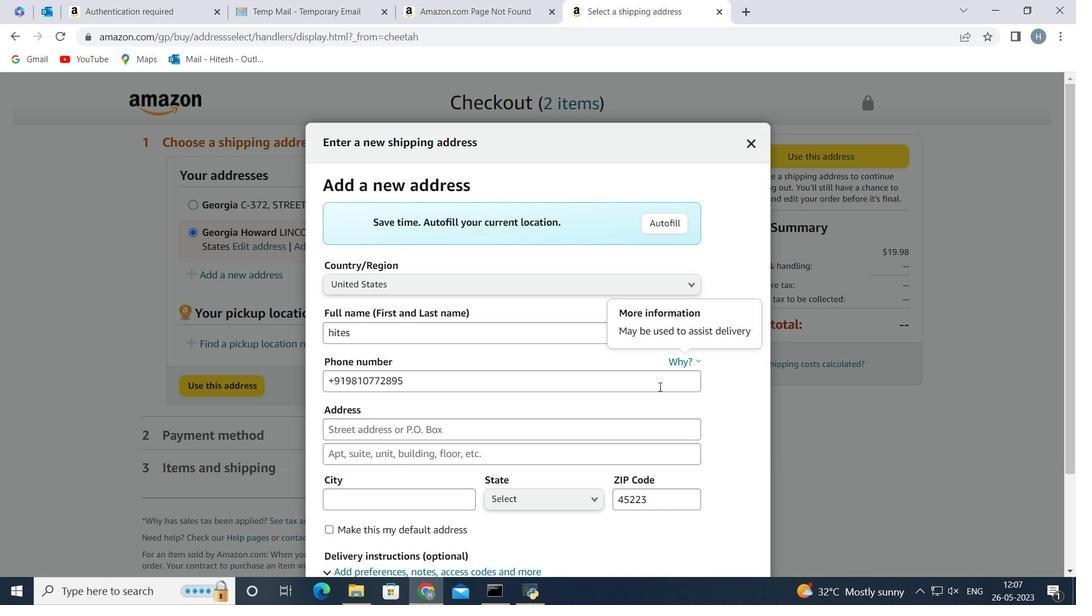 
Action: Mouse moved to (659, 384)
Screenshot: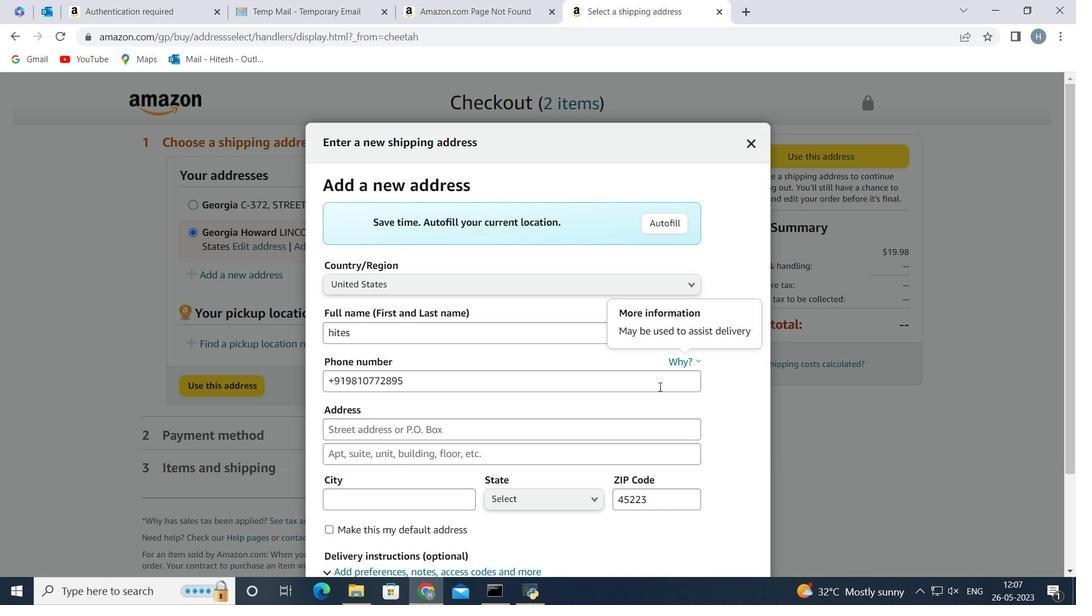 
Action: Key pressed <Key.backspace>
Screenshot: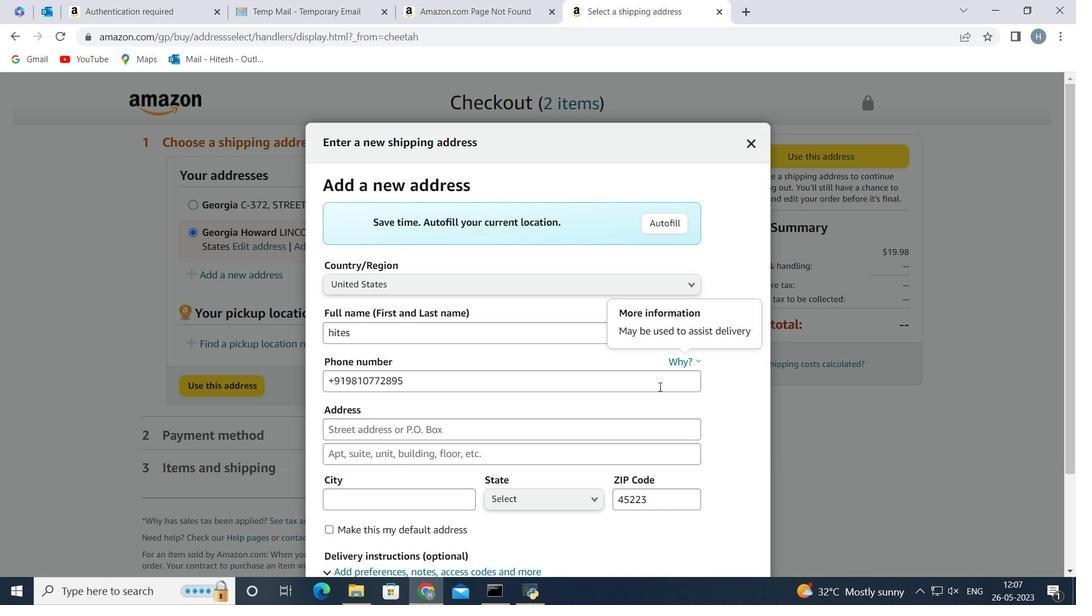 
Action: Mouse moved to (659, 382)
Screenshot: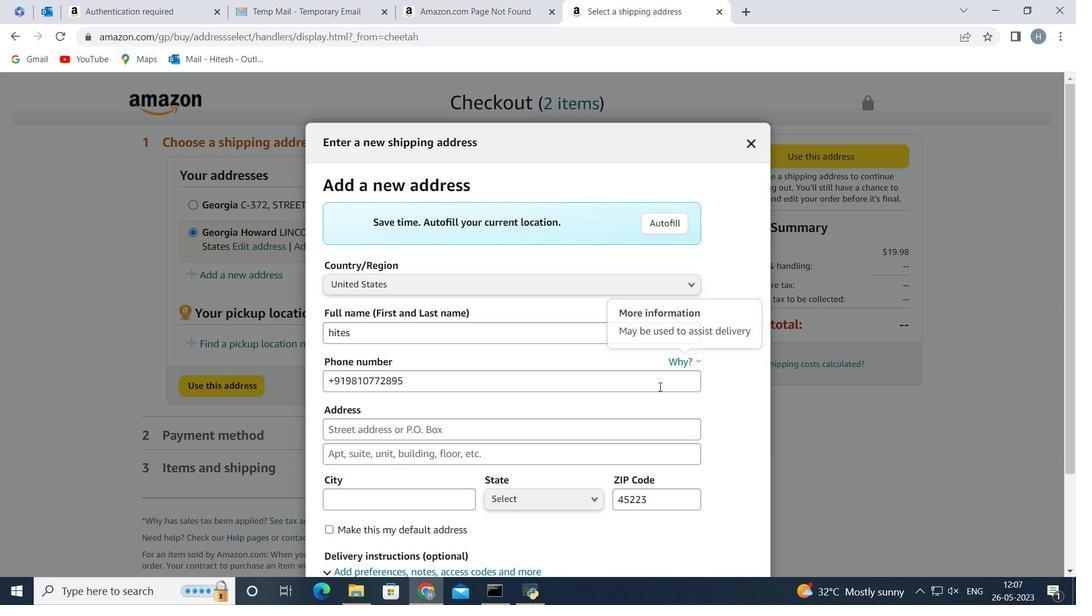 
Action: Key pressed <Key.backspace>
Screenshot: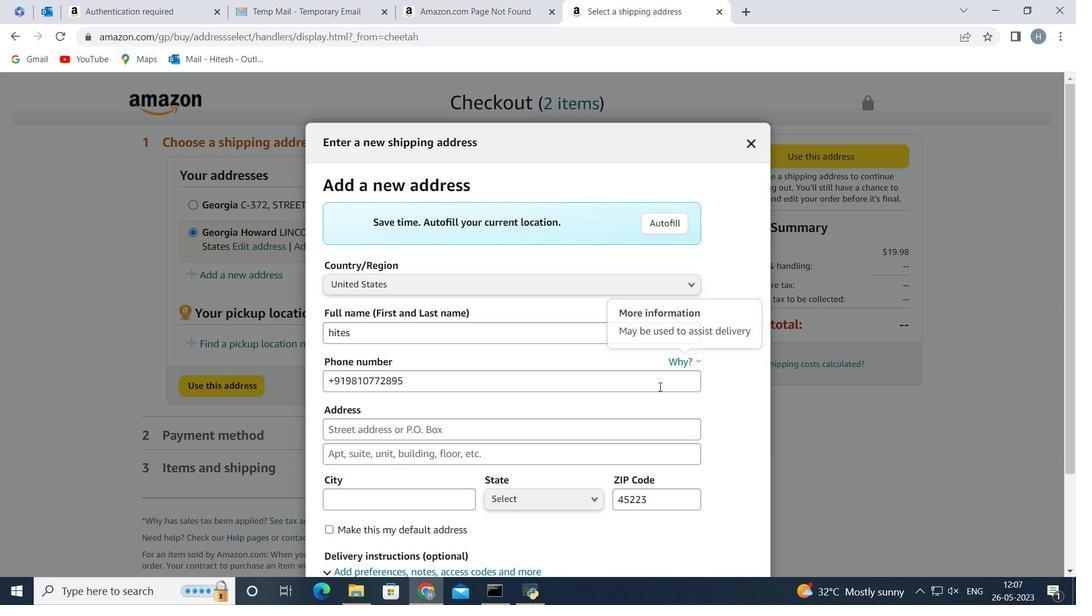 
Action: Mouse moved to (659, 381)
Screenshot: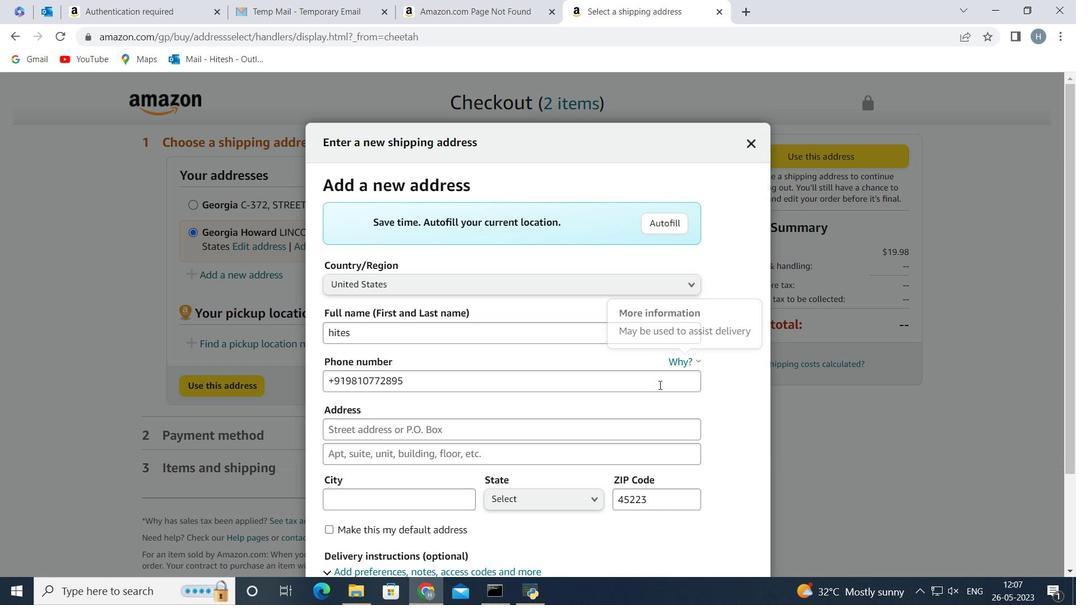 
Action: Key pressed <Key.backspace>
Screenshot: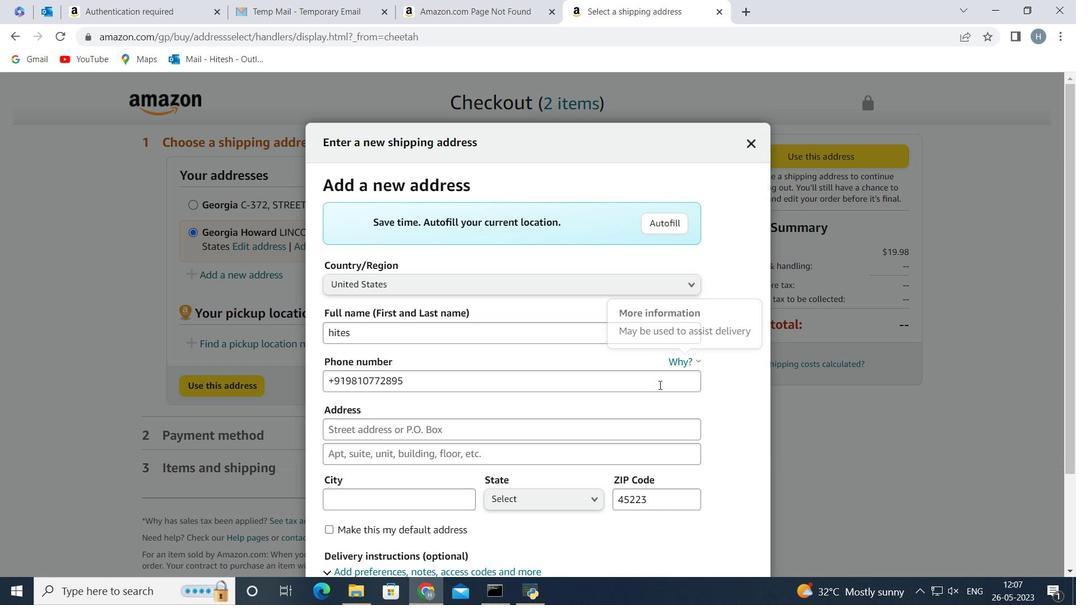 
Action: Mouse moved to (659, 381)
Screenshot: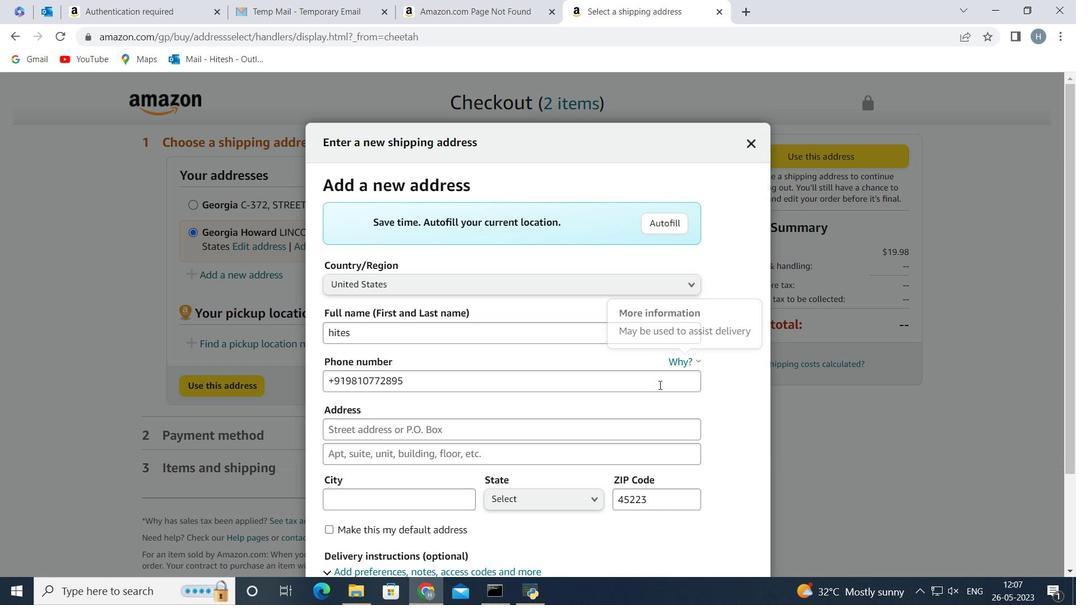 
Action: Mouse pressed left at (659, 381)
Screenshot: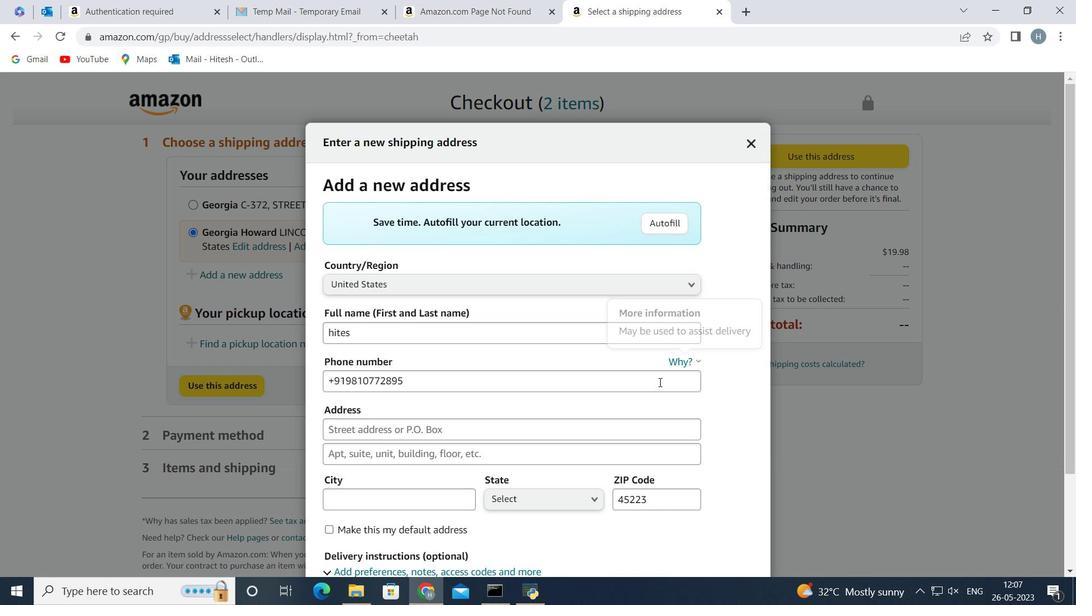 
Action: Mouse moved to (659, 380)
Screenshot: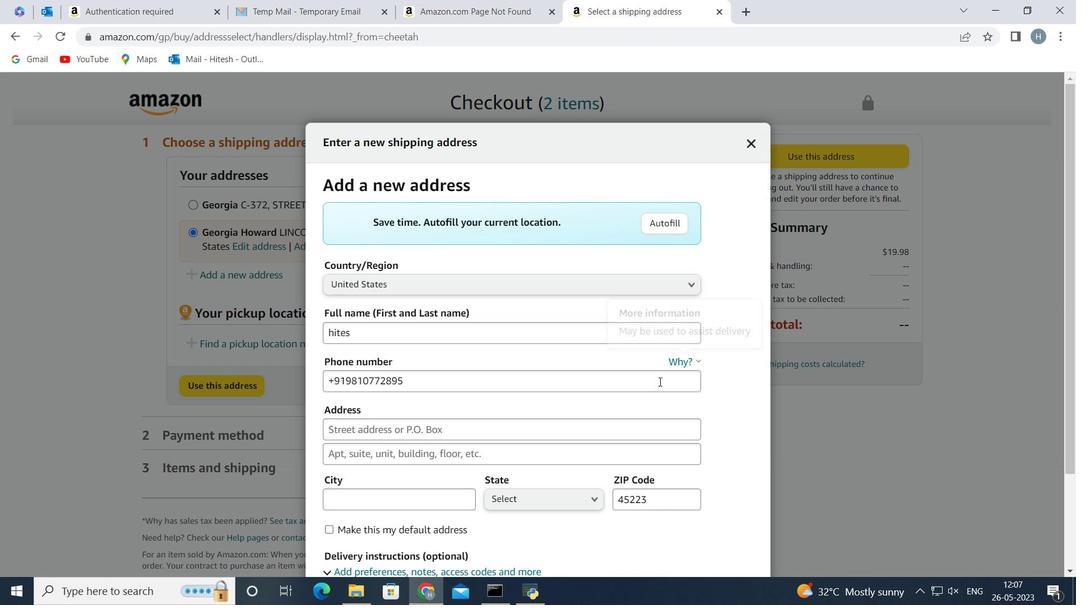 
Action: Key pressed <Key.backspace>
Screenshot: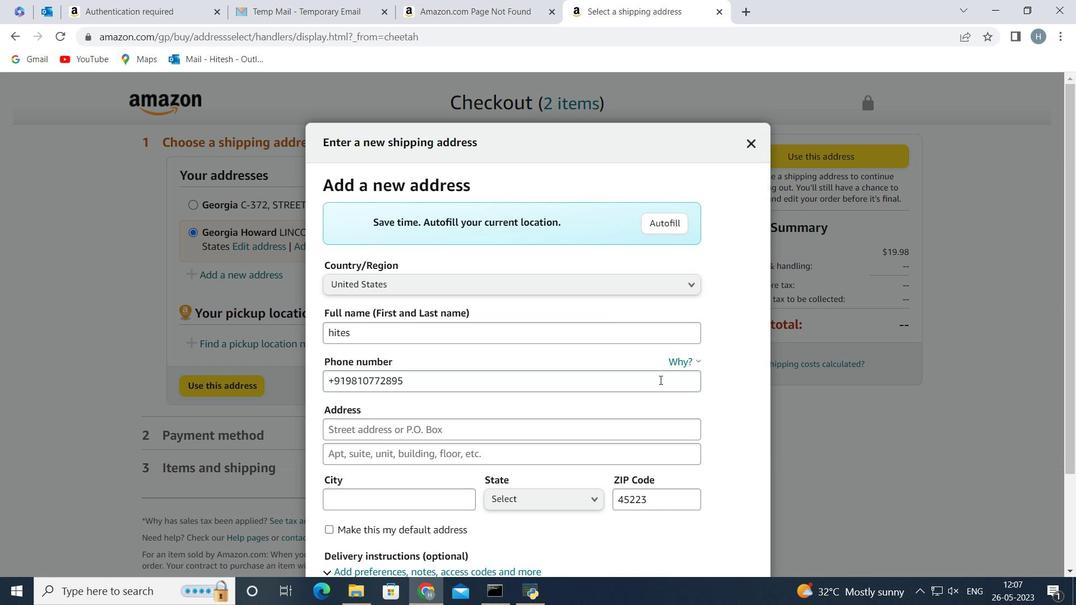 
Action: Mouse moved to (644, 351)
Screenshot: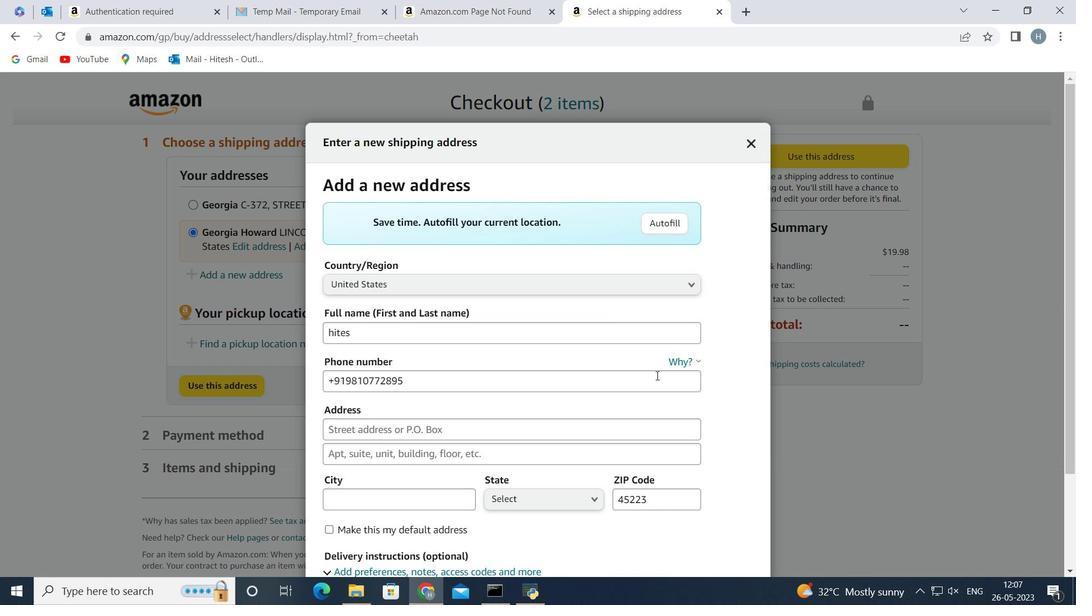 
Action: Key pressed <Key.backspace>
Screenshot: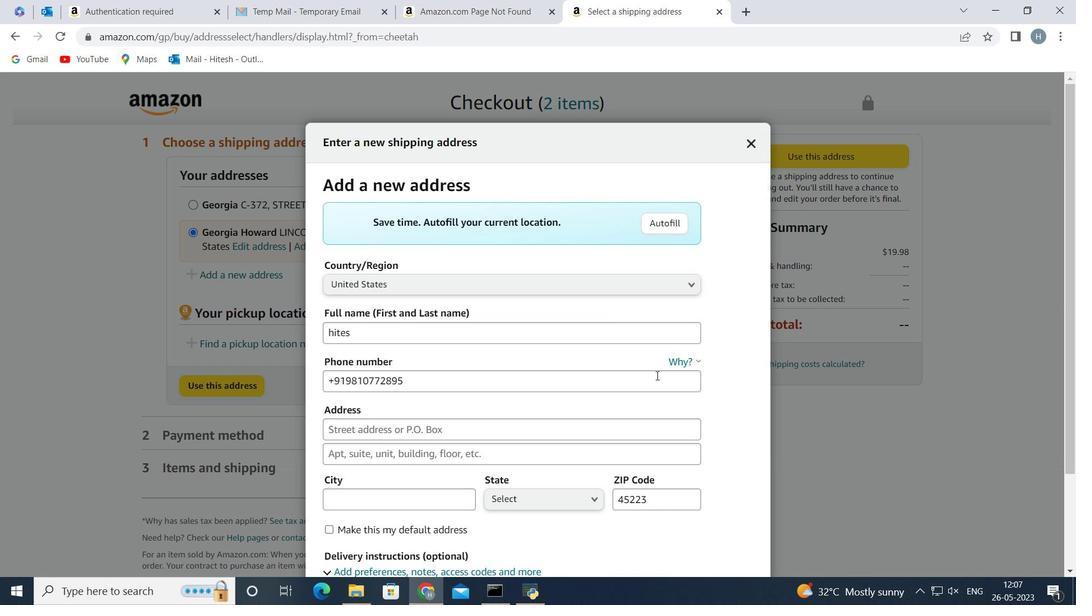 
Action: Mouse moved to (643, 345)
Screenshot: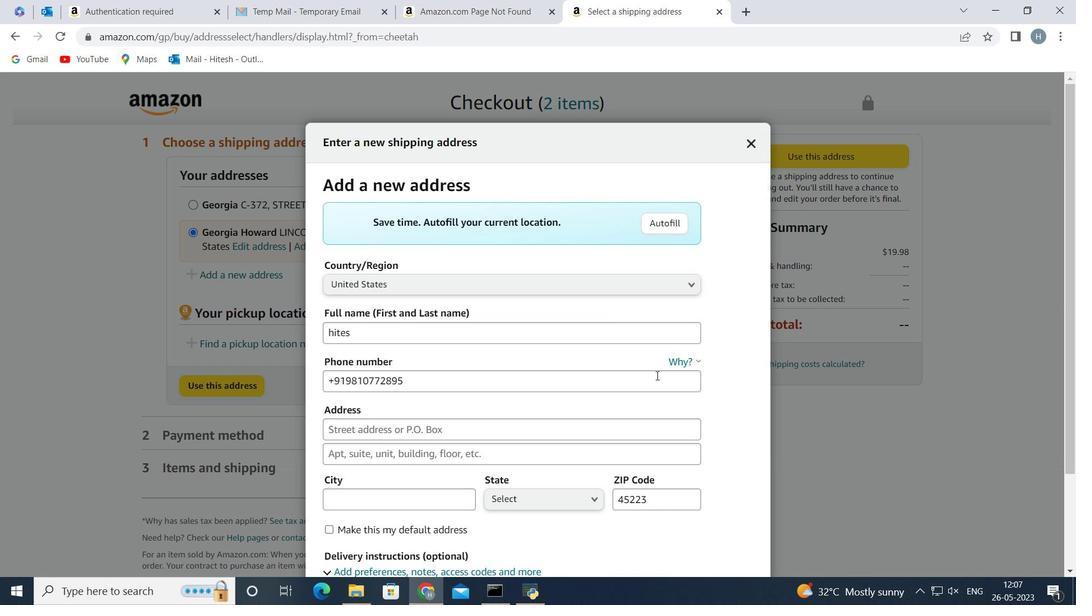 
Action: Key pressed <Key.backspace>
Screenshot: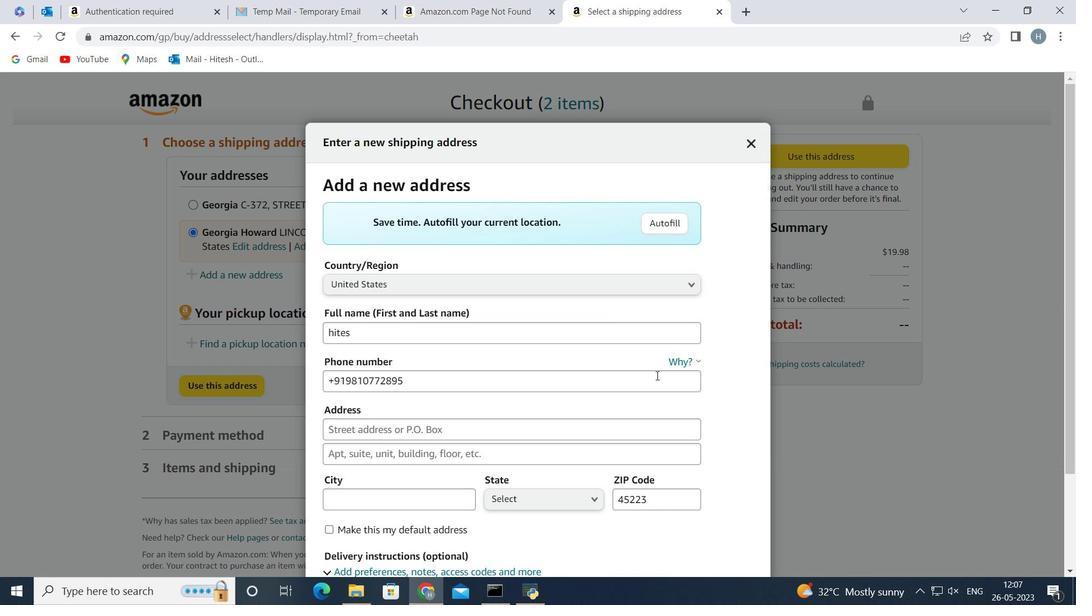 
Action: Mouse moved to (642, 340)
Screenshot: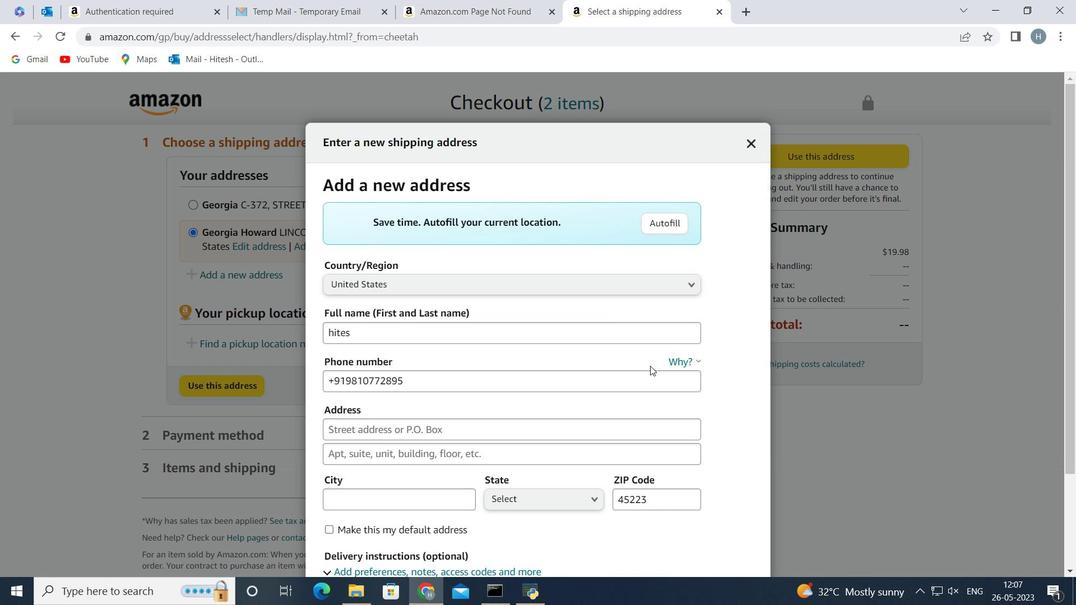 
Action: Key pressed <Key.backspace>
Screenshot: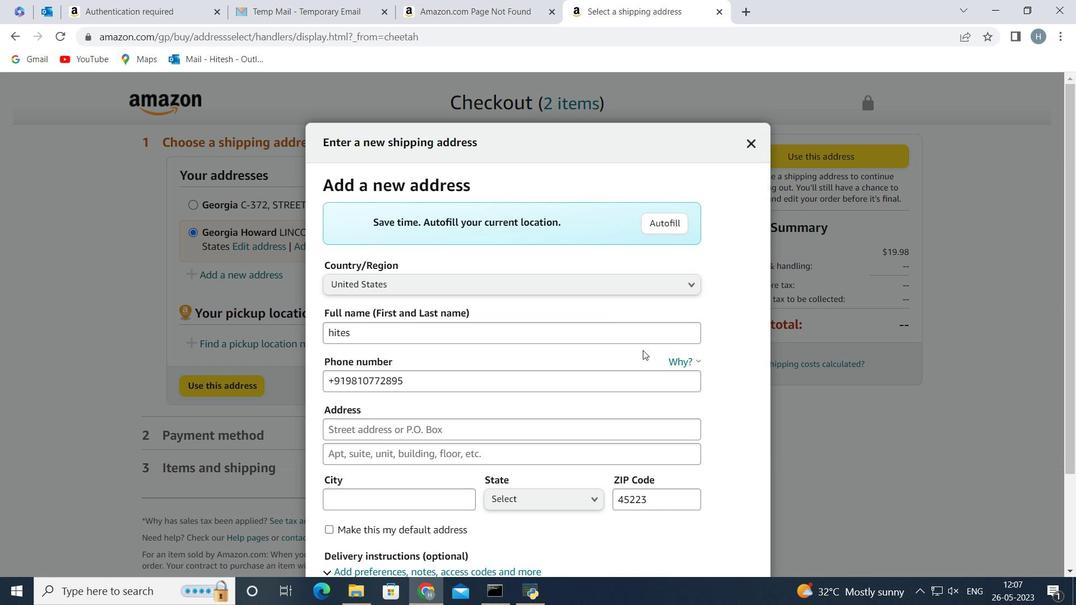 
Action: Mouse moved to (642, 339)
Screenshot: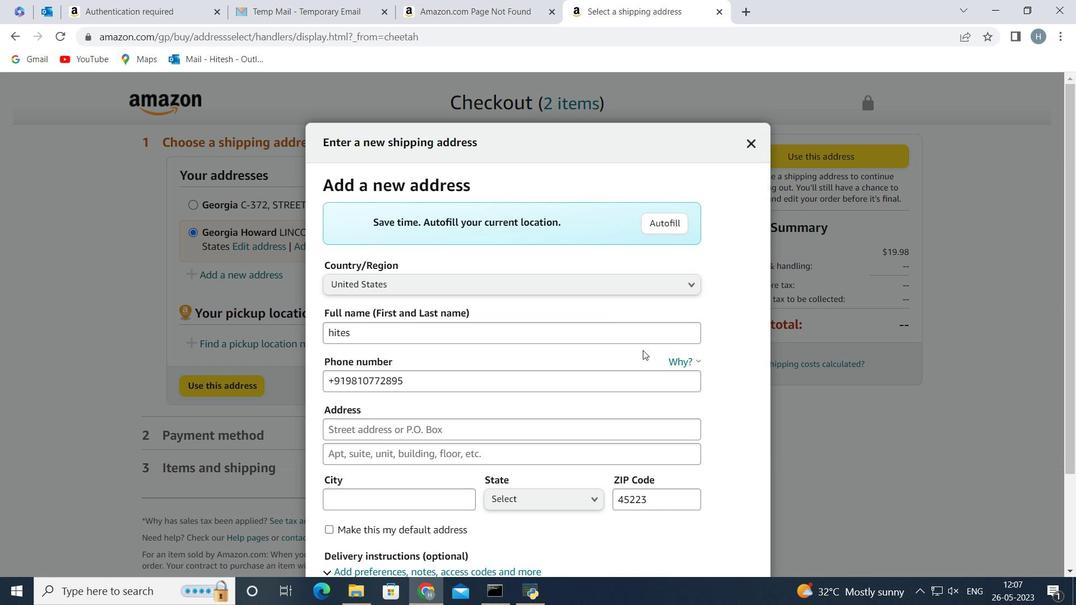 
Action: Key pressed <Key.backspace>
Screenshot: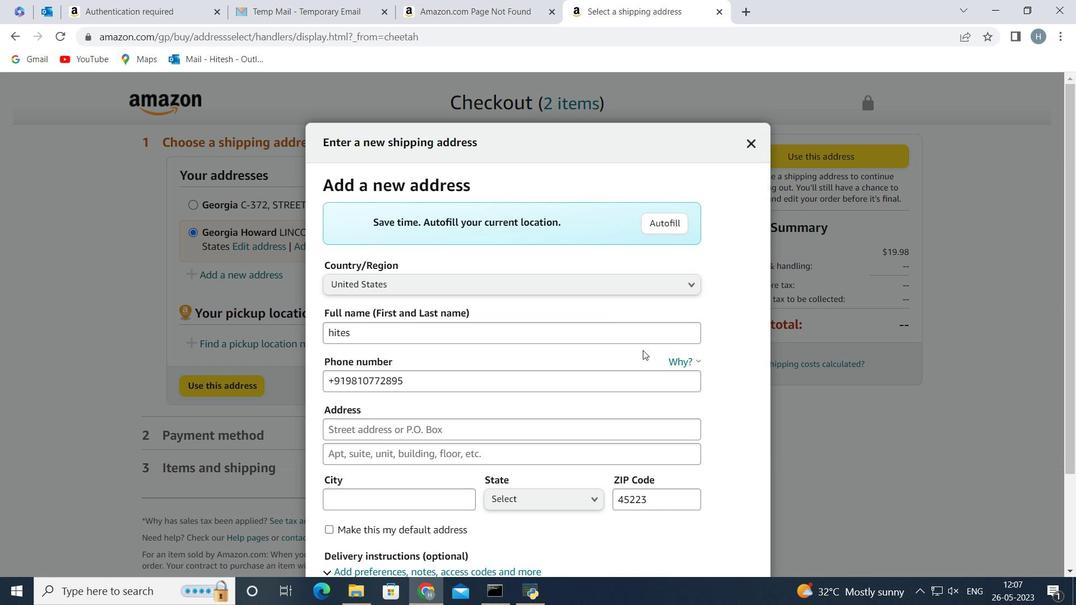 
Action: Mouse moved to (642, 337)
Screenshot: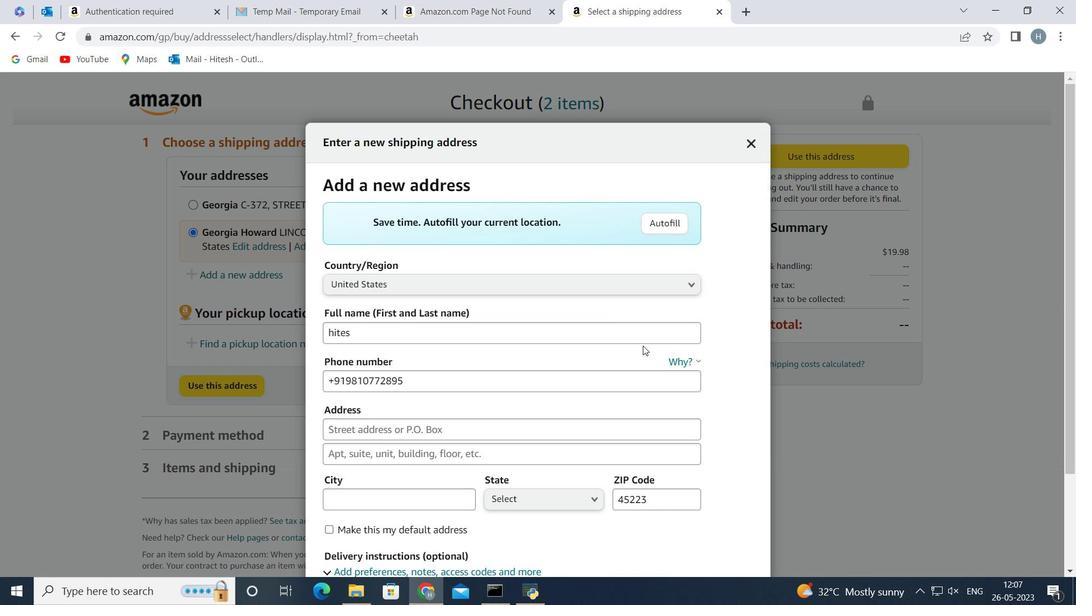 
Action: Key pressed <Key.backspace>
Screenshot: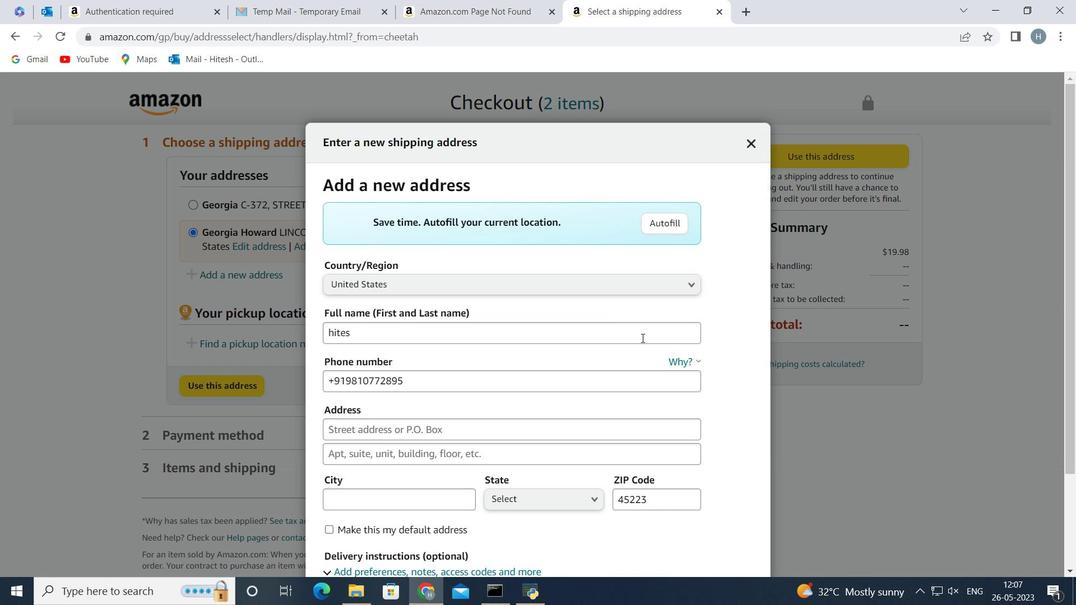 
Action: Mouse moved to (642, 336)
Screenshot: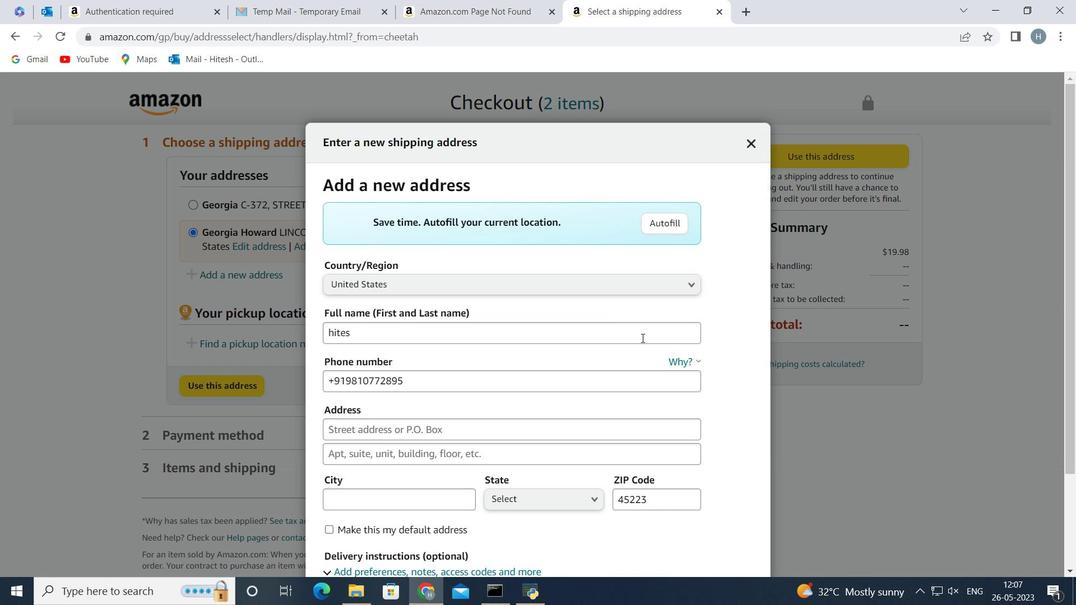 
Action: Key pressed <Key.backspace><Key.backspace><Key.backspace>
Screenshot: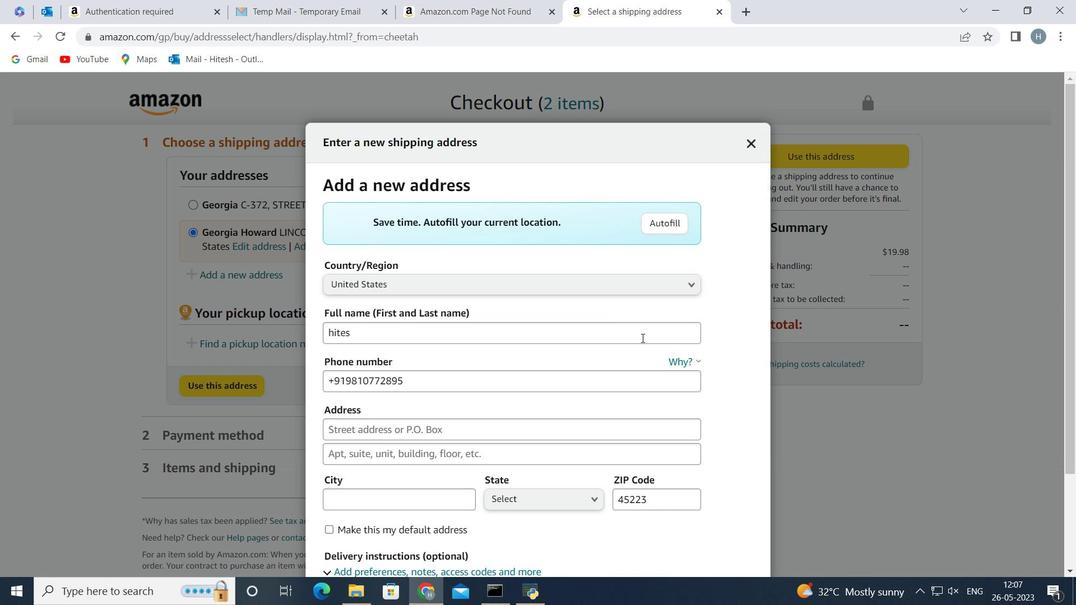 
Action: Mouse moved to (640, 336)
Screenshot: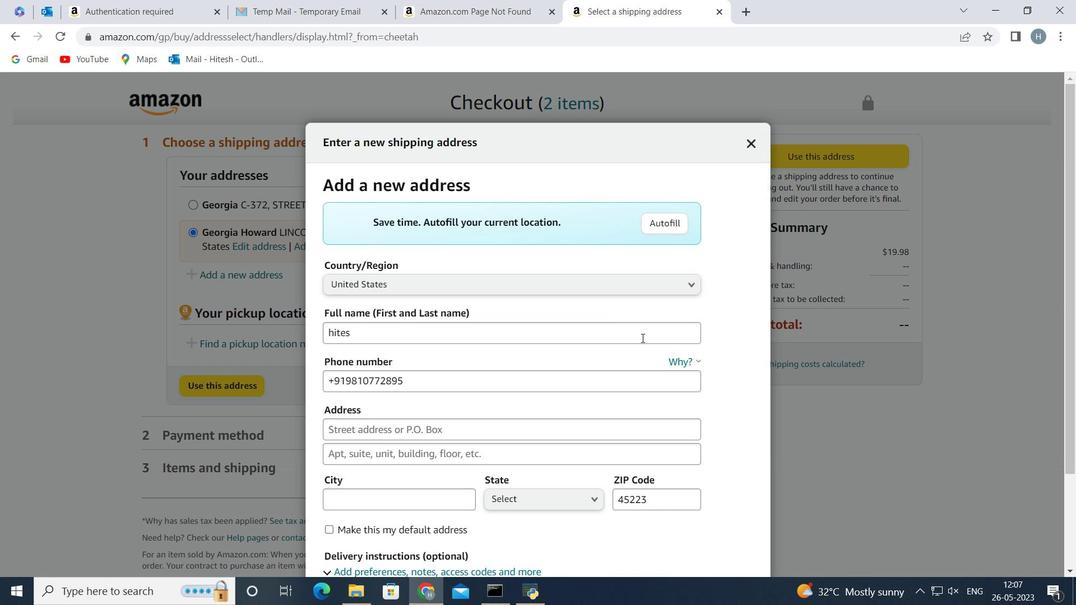 
Action: Key pressed <Key.backspace>
Screenshot: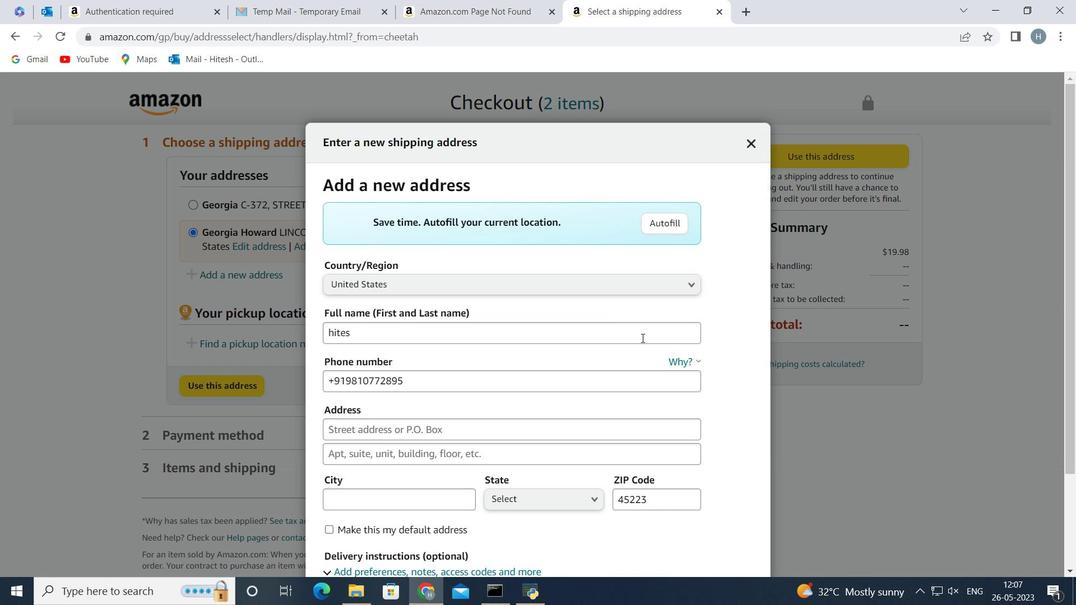 
Action: Mouse moved to (633, 345)
Screenshot: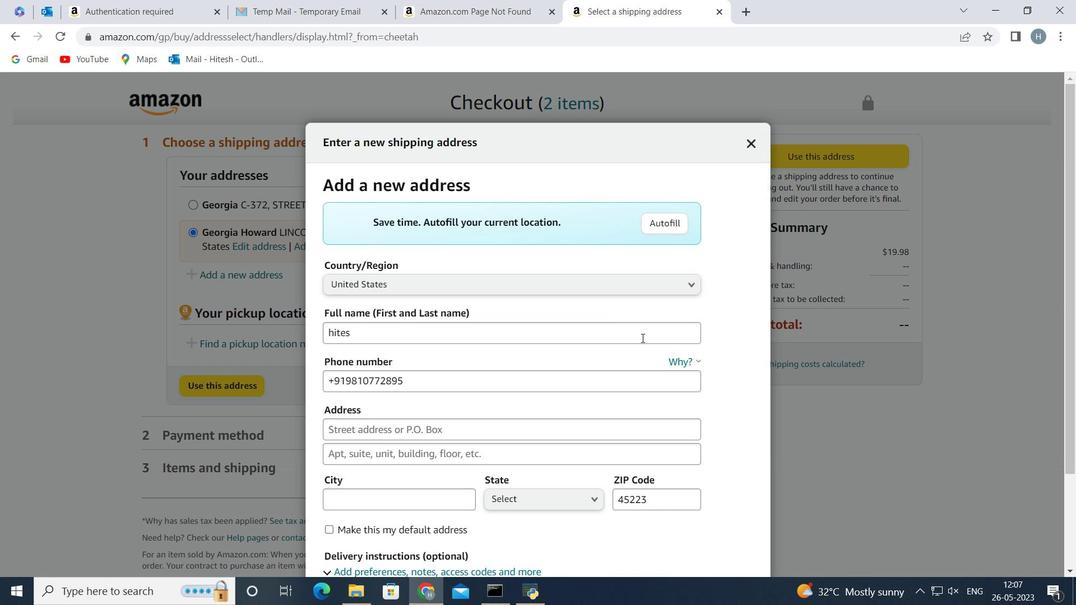 
Action: Key pressed <Key.backspace>
Screenshot: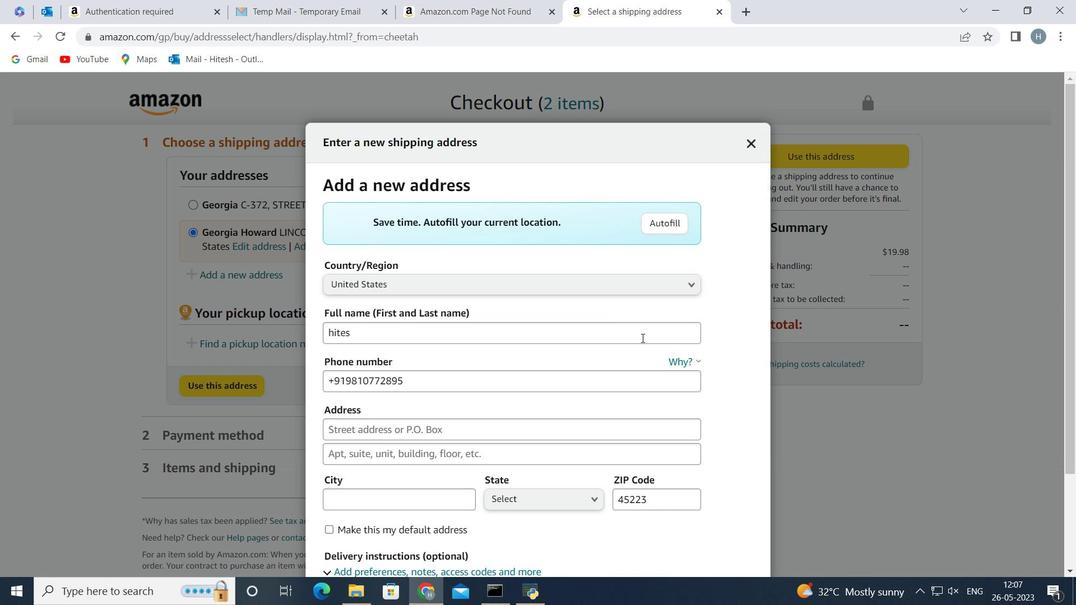 
Action: Mouse moved to (630, 356)
Screenshot: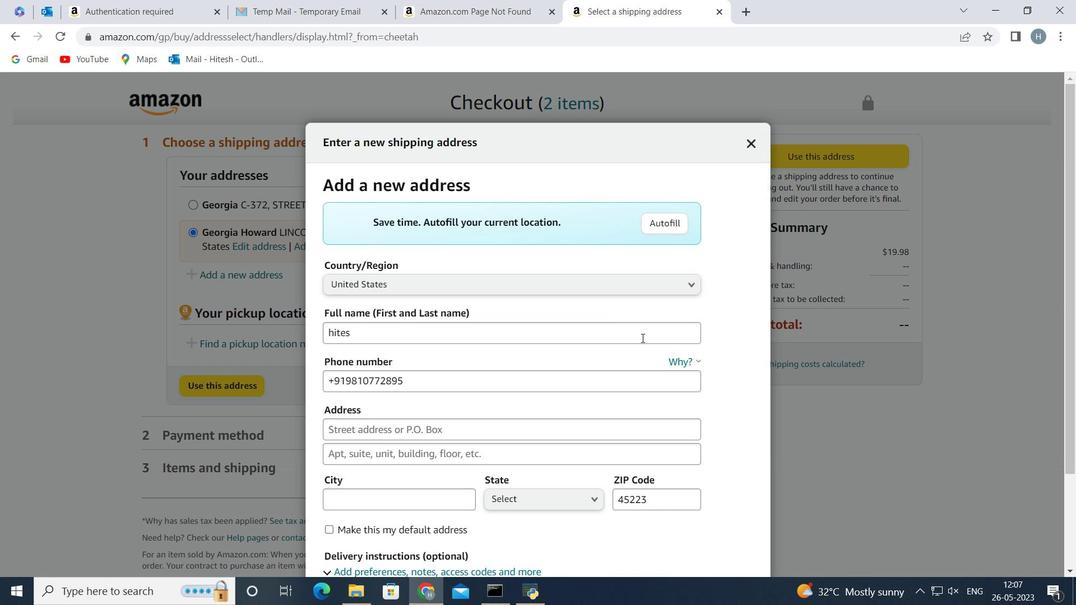
Action: Key pressed <Key.backspace>
Screenshot: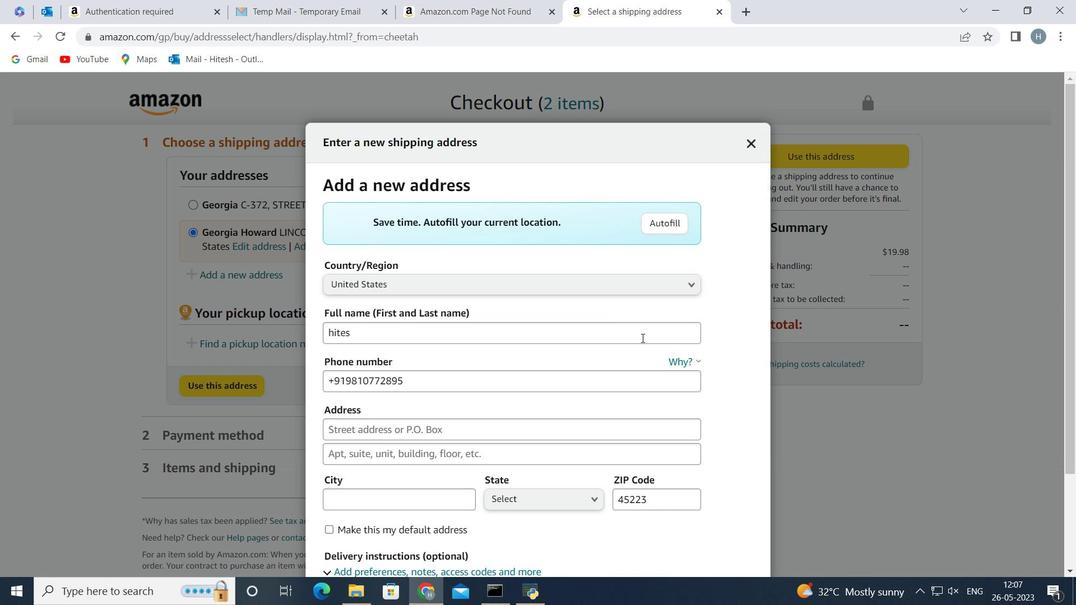 
Action: Mouse moved to (625, 368)
Screenshot: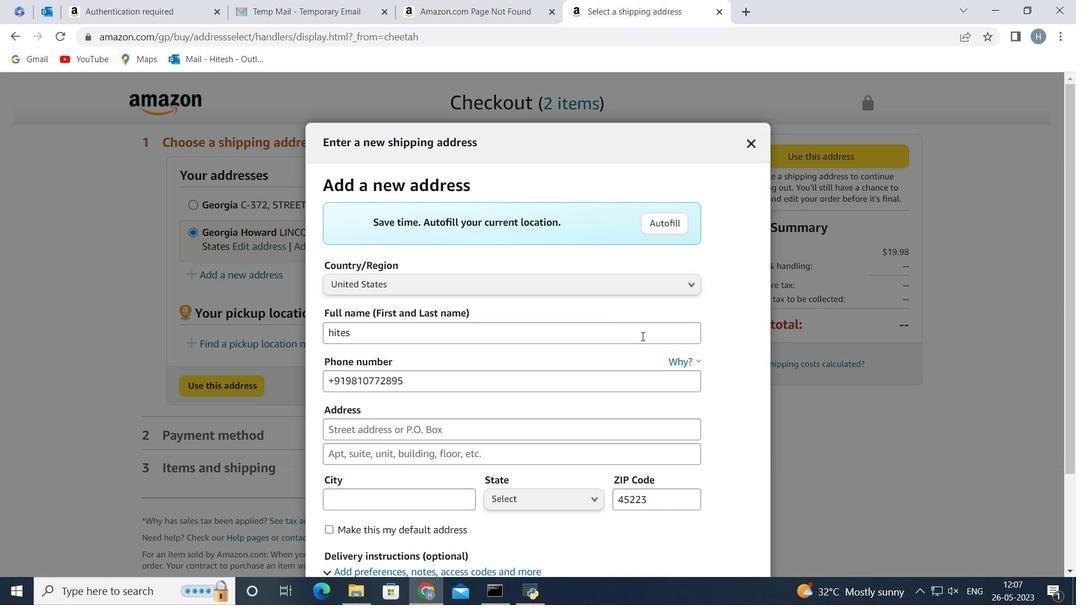 
Action: Key pressed <Key.backspace>
Screenshot: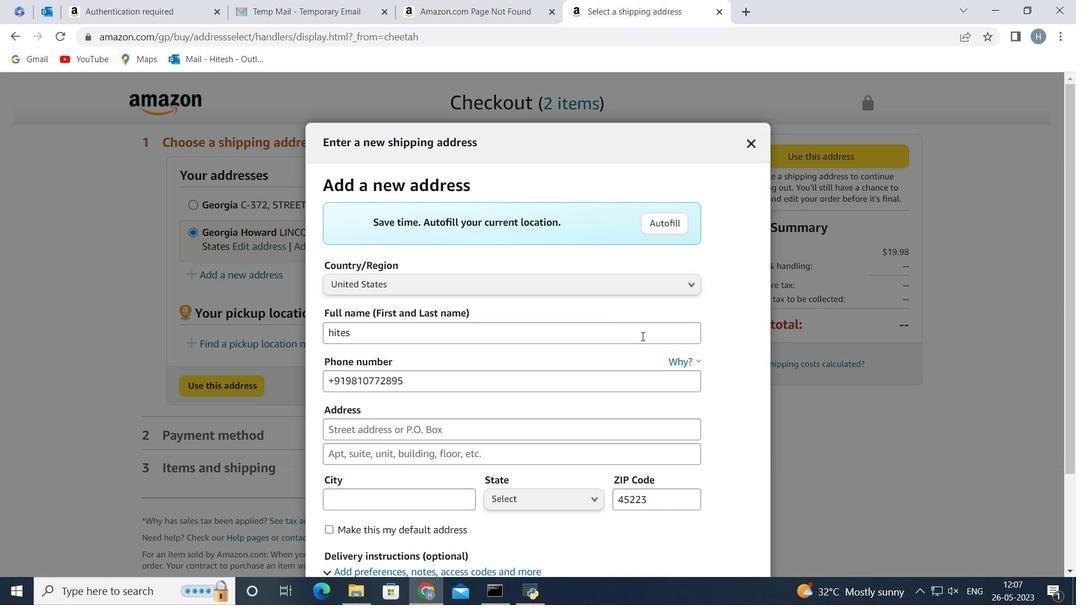 
Action: Mouse moved to (624, 368)
Screenshot: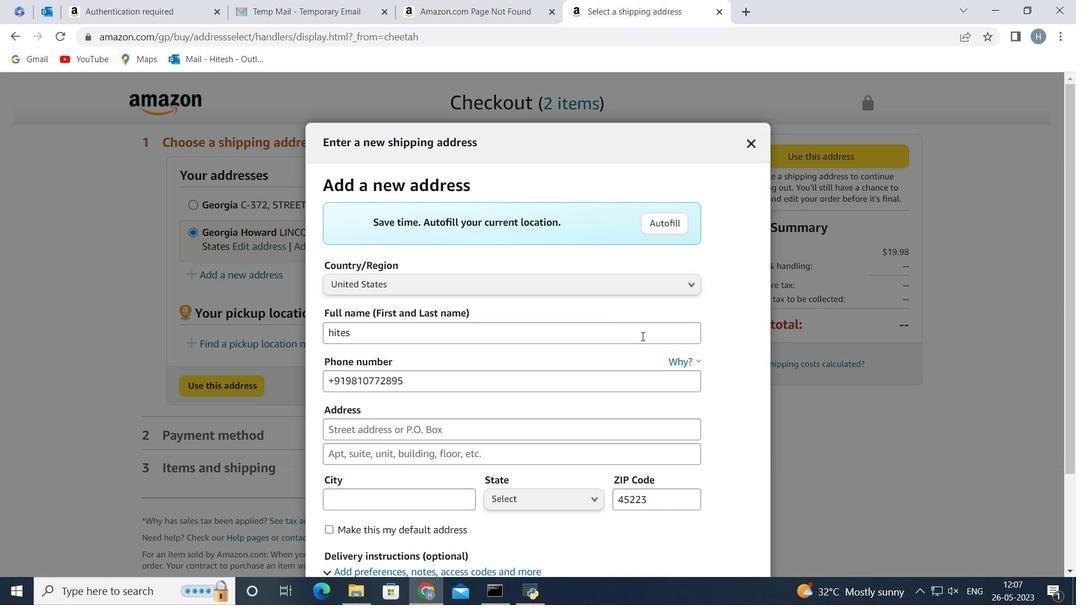 
Action: Mouse pressed left at (624, 368)
Screenshot: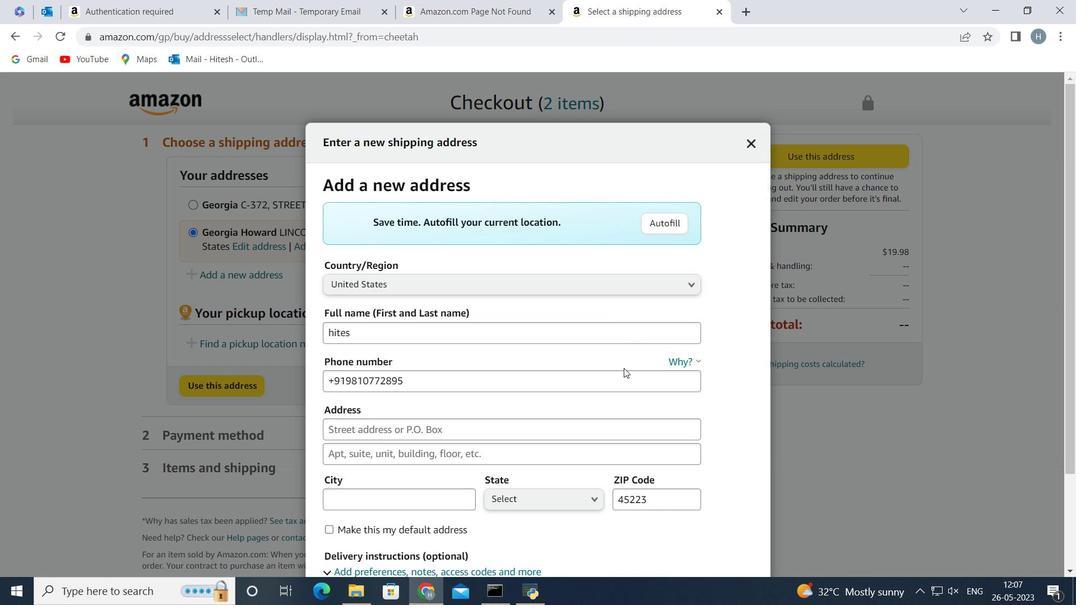 
Action: Mouse moved to (624, 374)
Screenshot: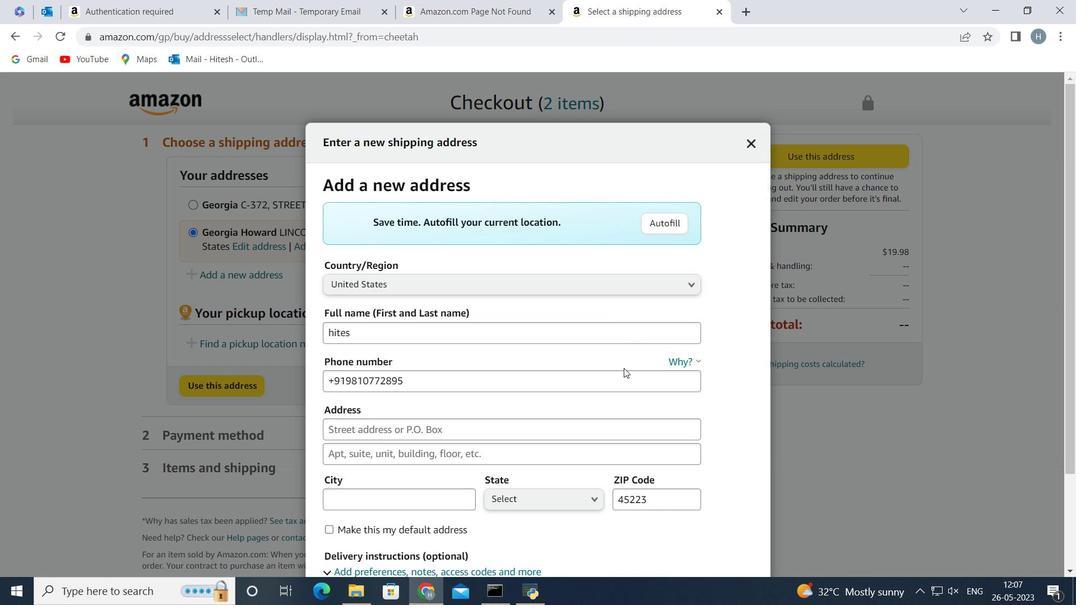 
Action: Mouse pressed left at (624, 374)
Screenshot: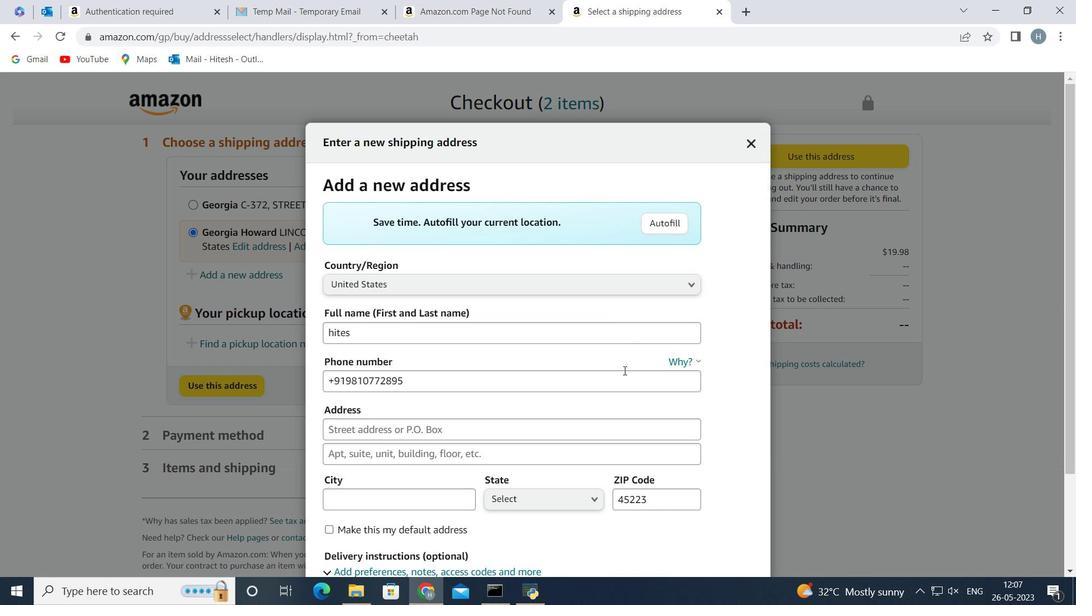
Action: Key pressed <Key.backspace><Key.backspace><Key.backspace><Key.backspace>
Screenshot: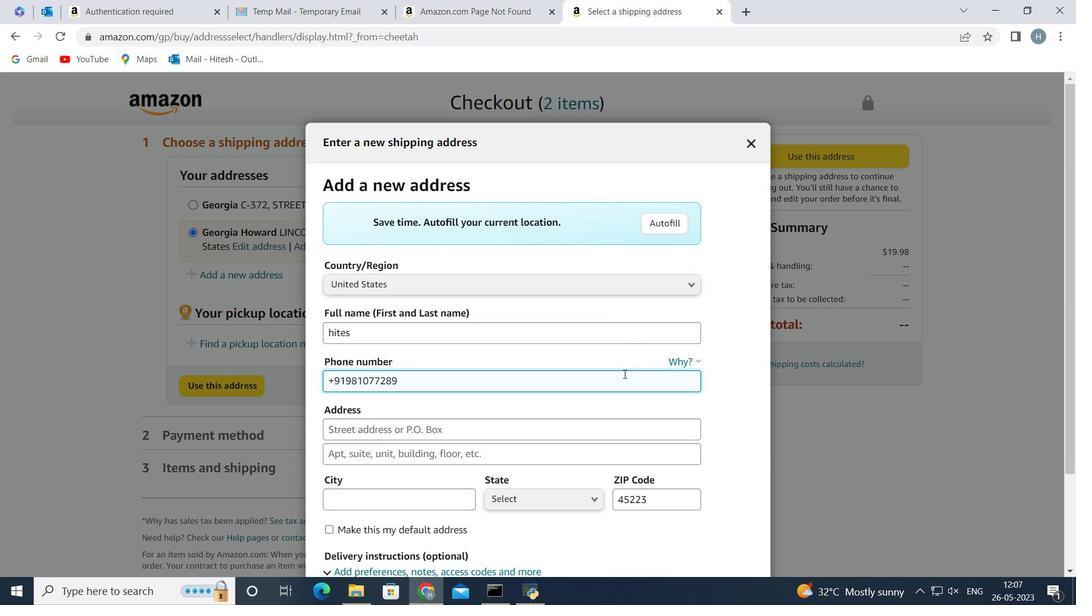 
Action: Mouse moved to (623, 356)
Screenshot: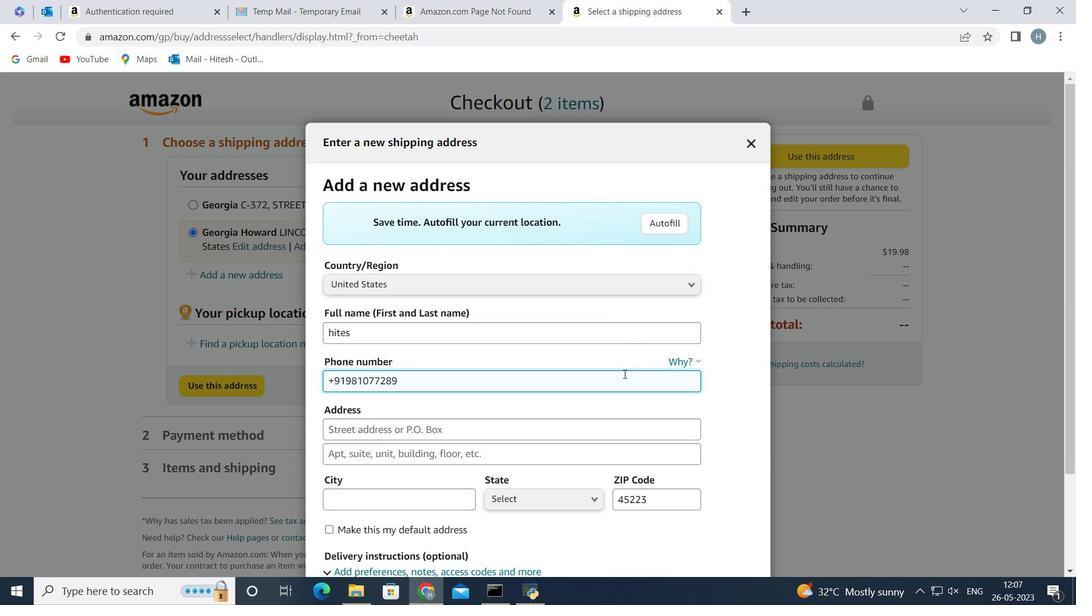 
Action: Key pressed <Key.backspace>
Screenshot: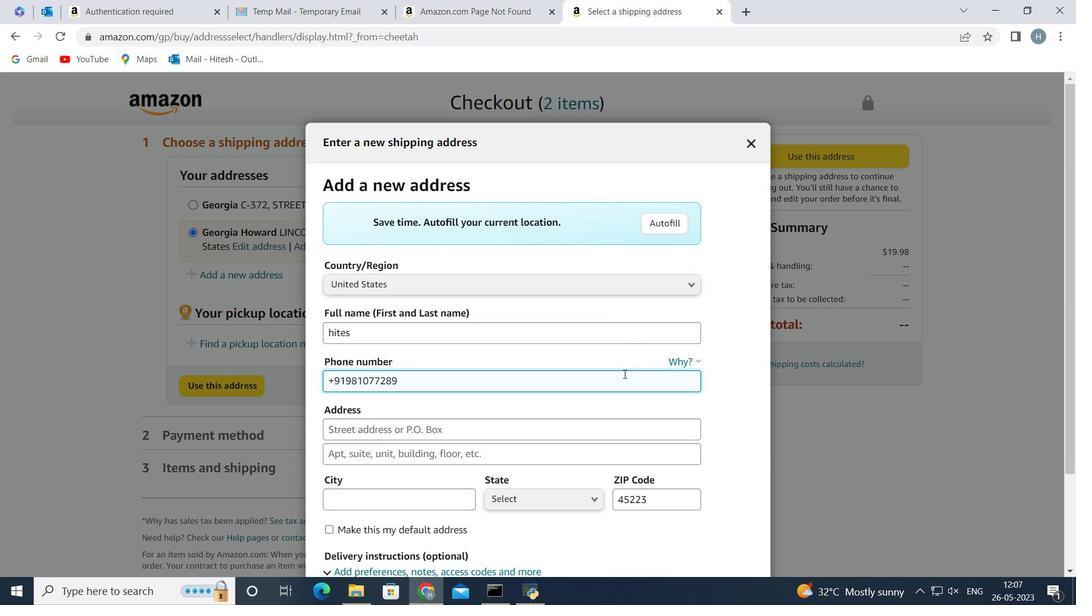 
Action: Mouse moved to (620, 342)
Screenshot: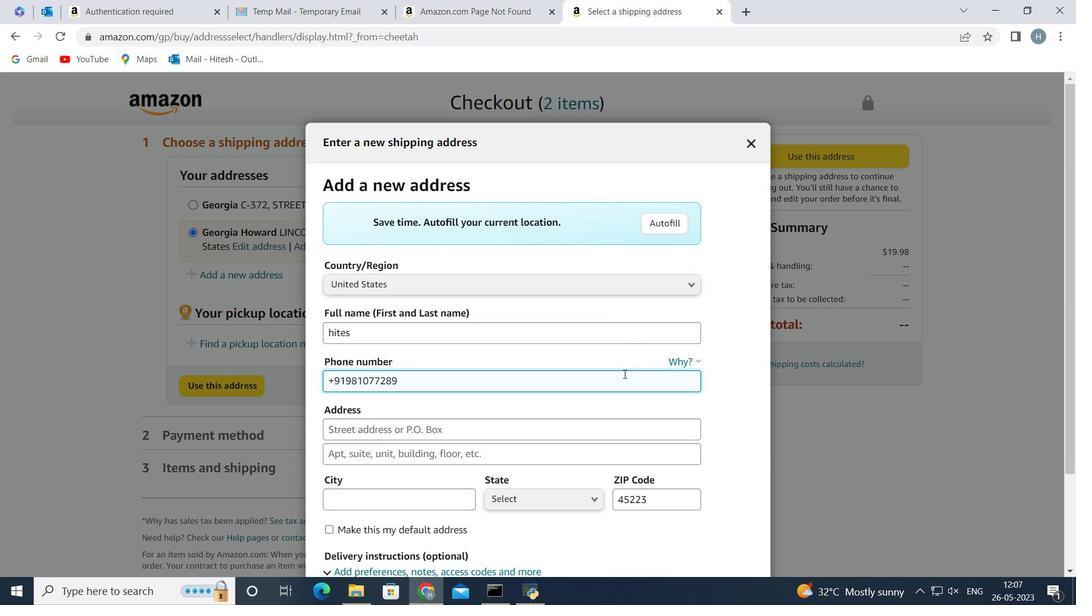 
Action: Key pressed <Key.backspace>
Screenshot: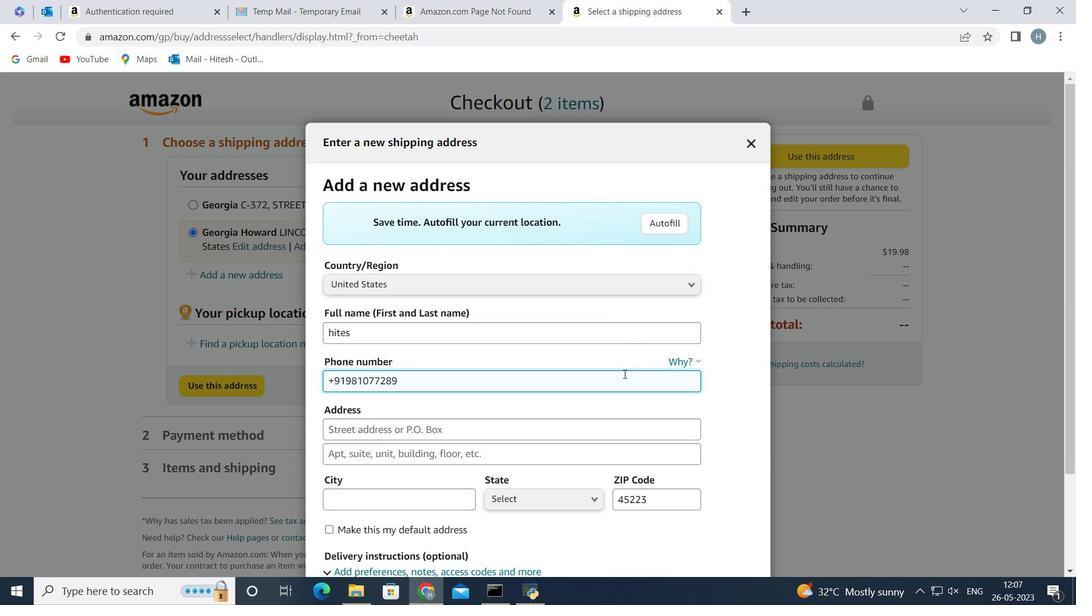 
Action: Mouse moved to (619, 331)
Screenshot: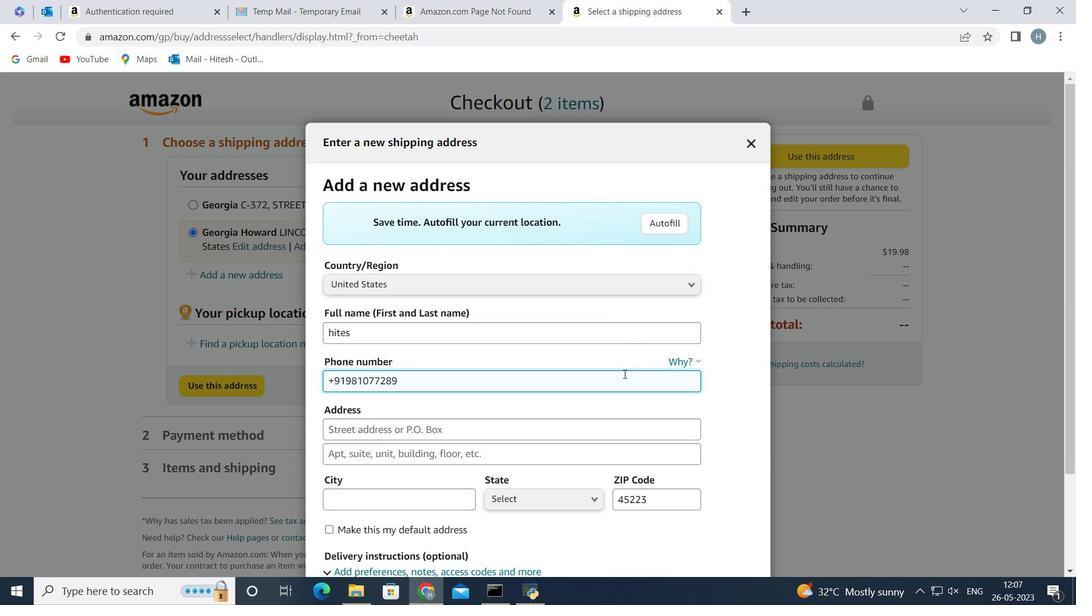 
Action: Key pressed <Key.backspace>
Screenshot: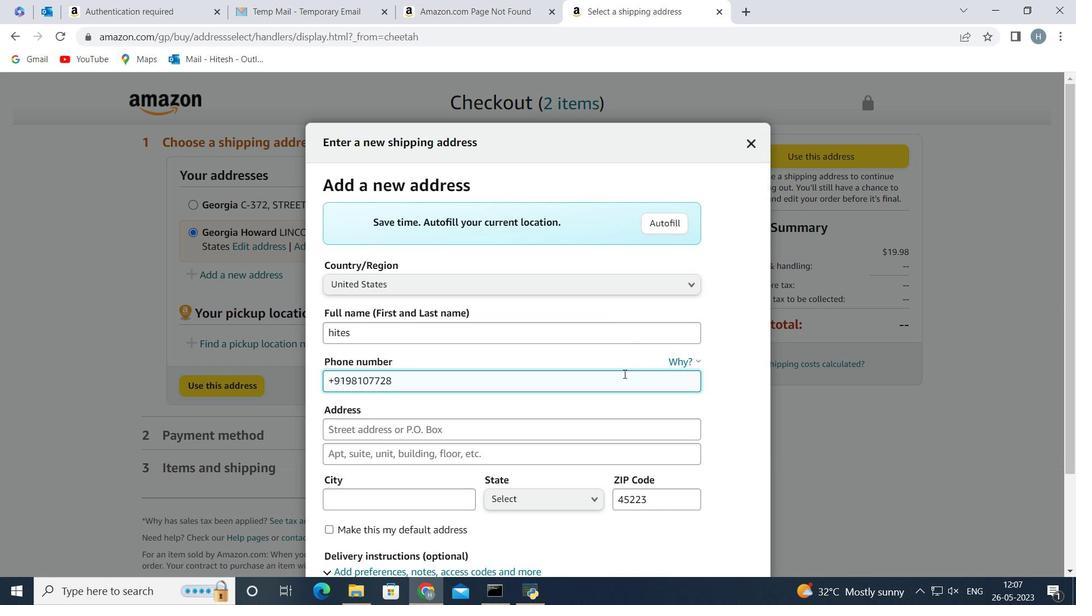 
Action: Mouse moved to (618, 317)
Screenshot: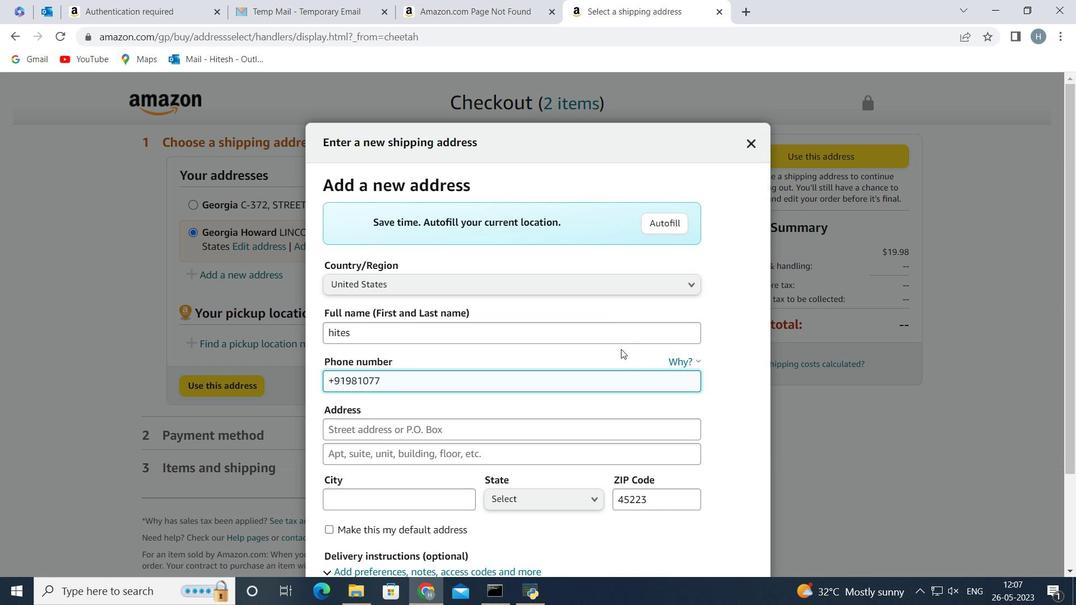 
Action: Key pressed <Key.backspace>
Screenshot: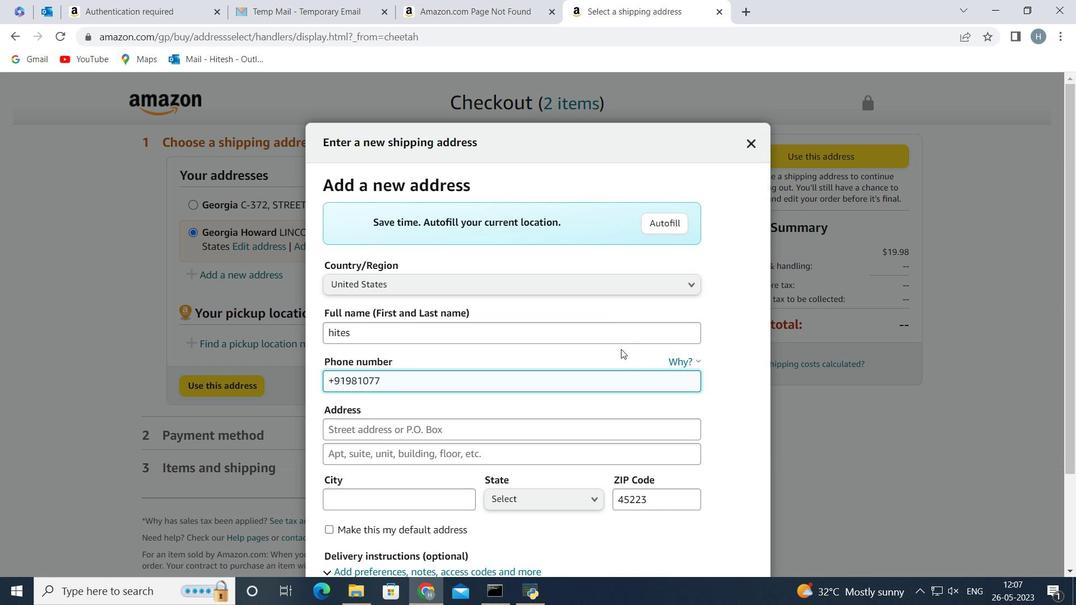
Action: Mouse moved to (618, 310)
Screenshot: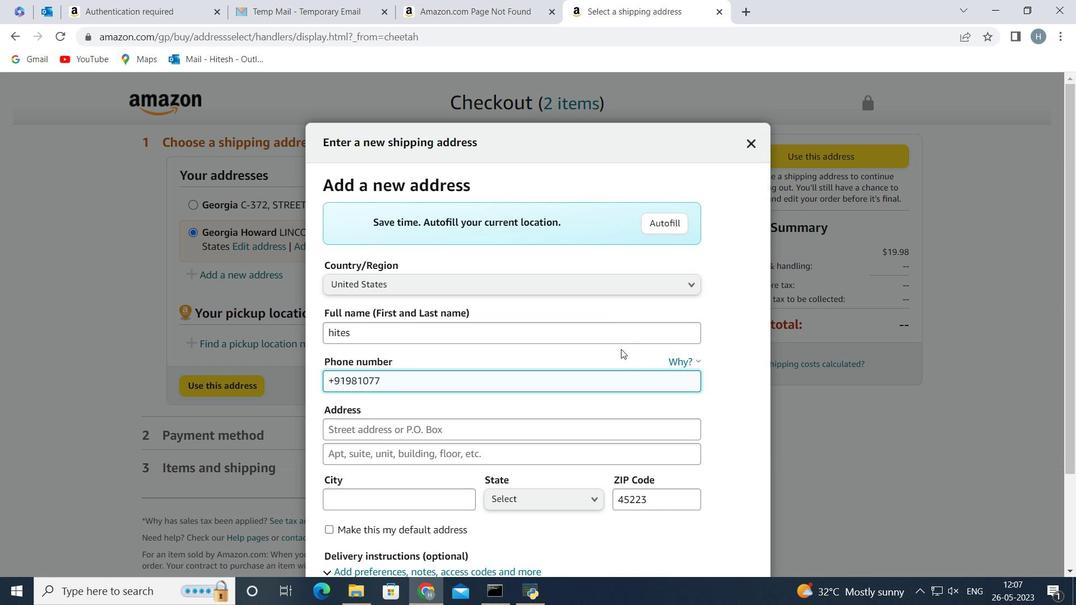 
Action: Key pressed <Key.backspace>
Screenshot: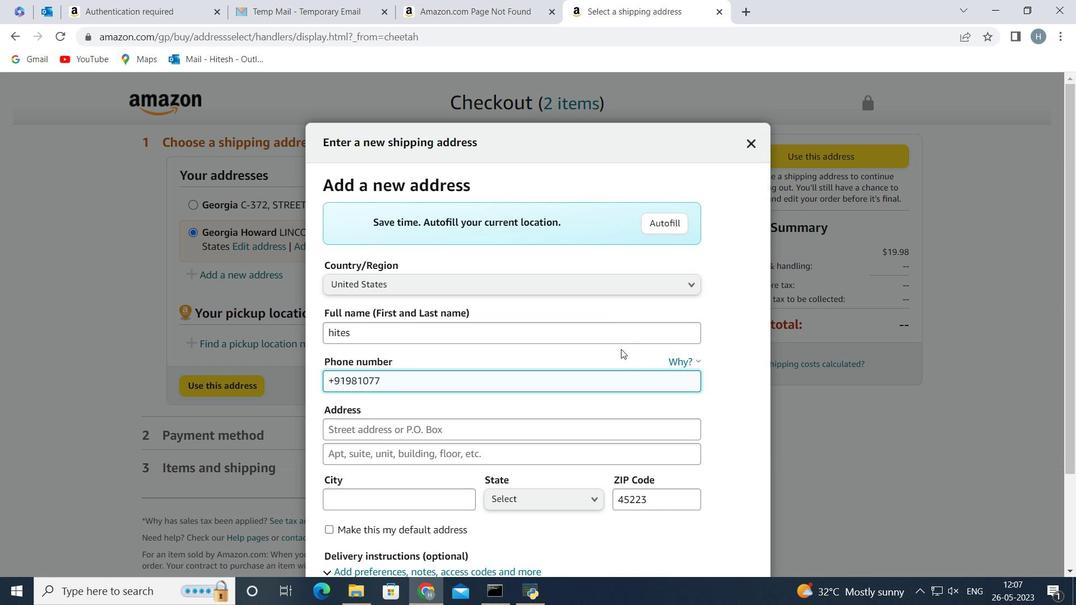 
Action: Mouse moved to (617, 308)
